 Task: Compose an email with the signature Isabelle Ramirez with the subject Request for feedback on a research project and the message Please let me know if there are any changes to the project timeline. from softage.2@softage.net to softage.4@softage.net with an attached image file Email_header_image.jpg Undo the message and rewrite the message as I apologize for any confusion and would like to clarify the situation. Send the email. Finally, move the email from Sent Items to the label Holiday cards
Action: Mouse moved to (882, 134)
Screenshot: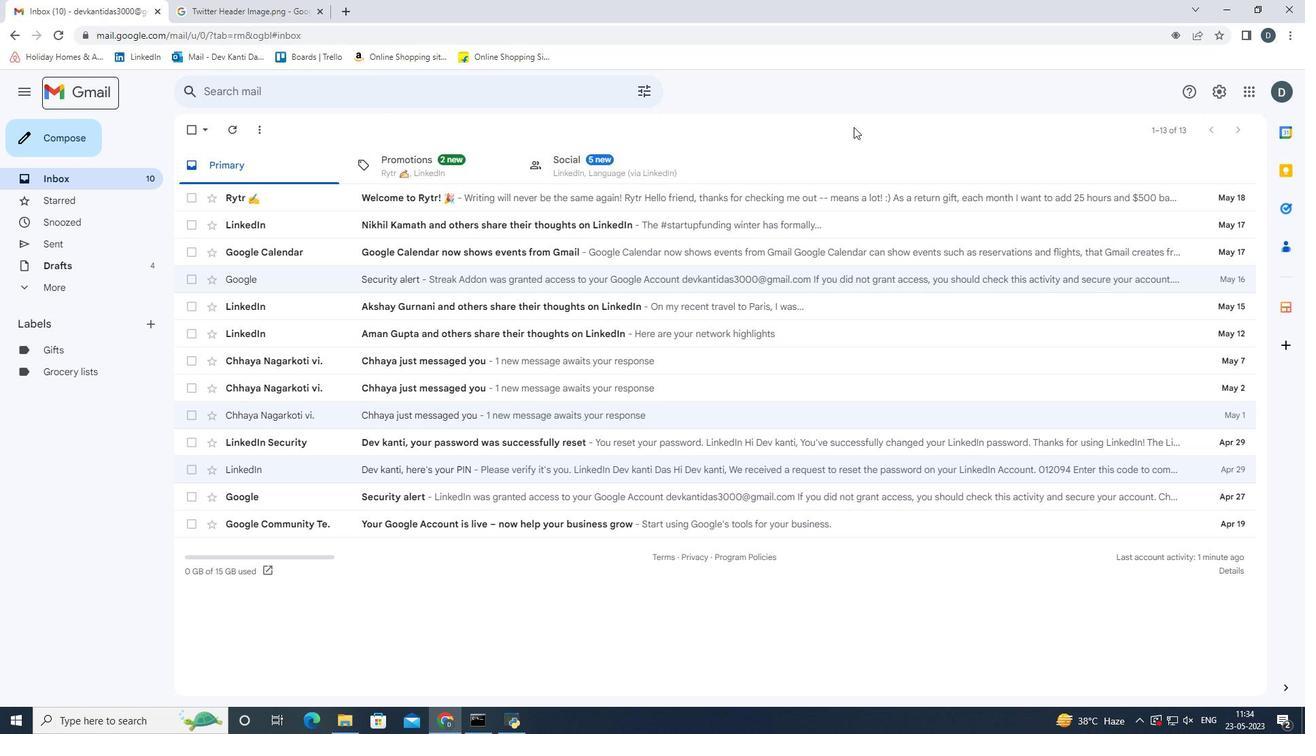 
Action: Mouse pressed left at (882, 134)
Screenshot: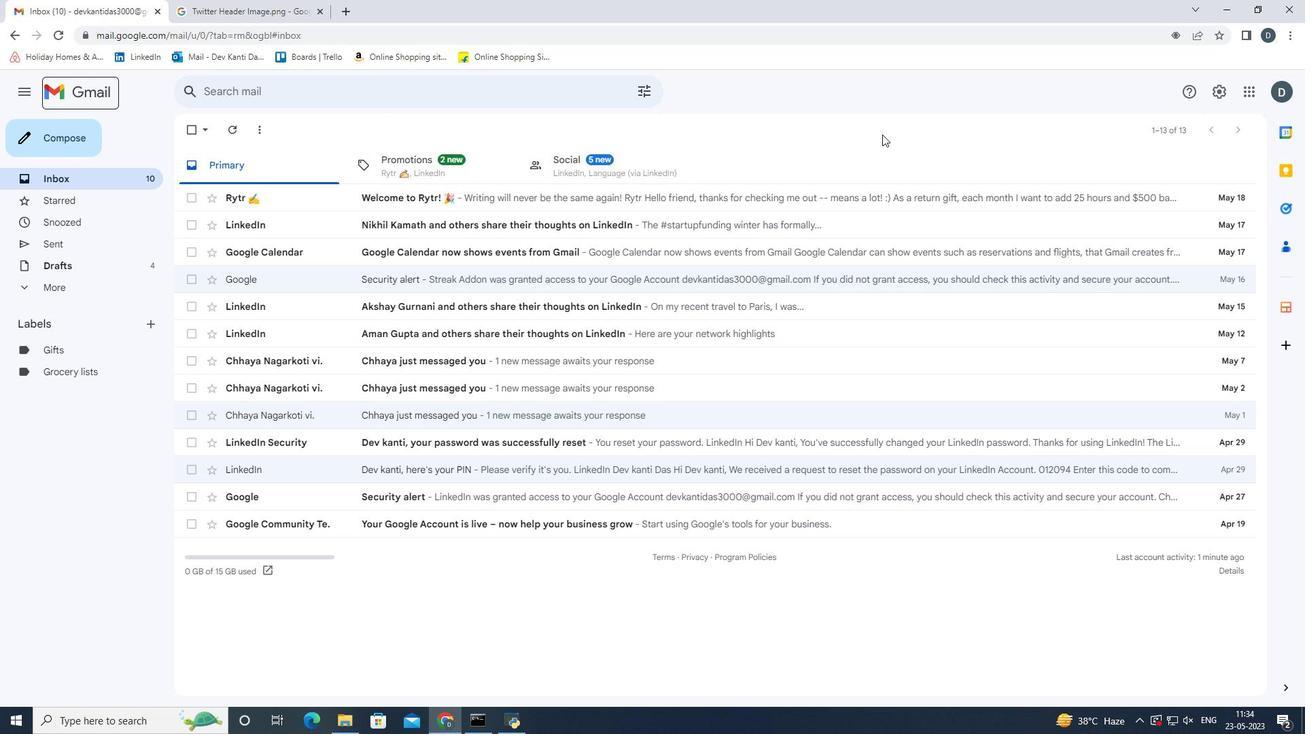 
Action: Mouse moved to (1210, 89)
Screenshot: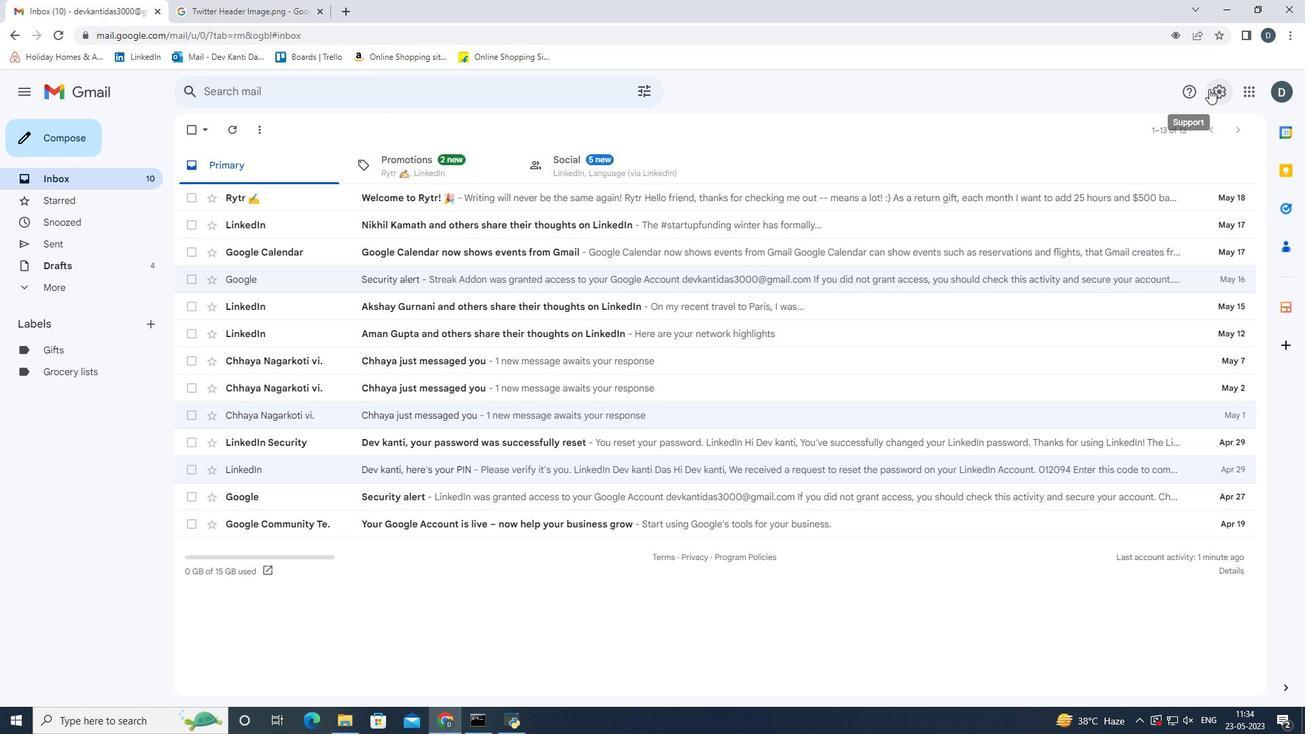 
Action: Mouse pressed left at (1210, 89)
Screenshot: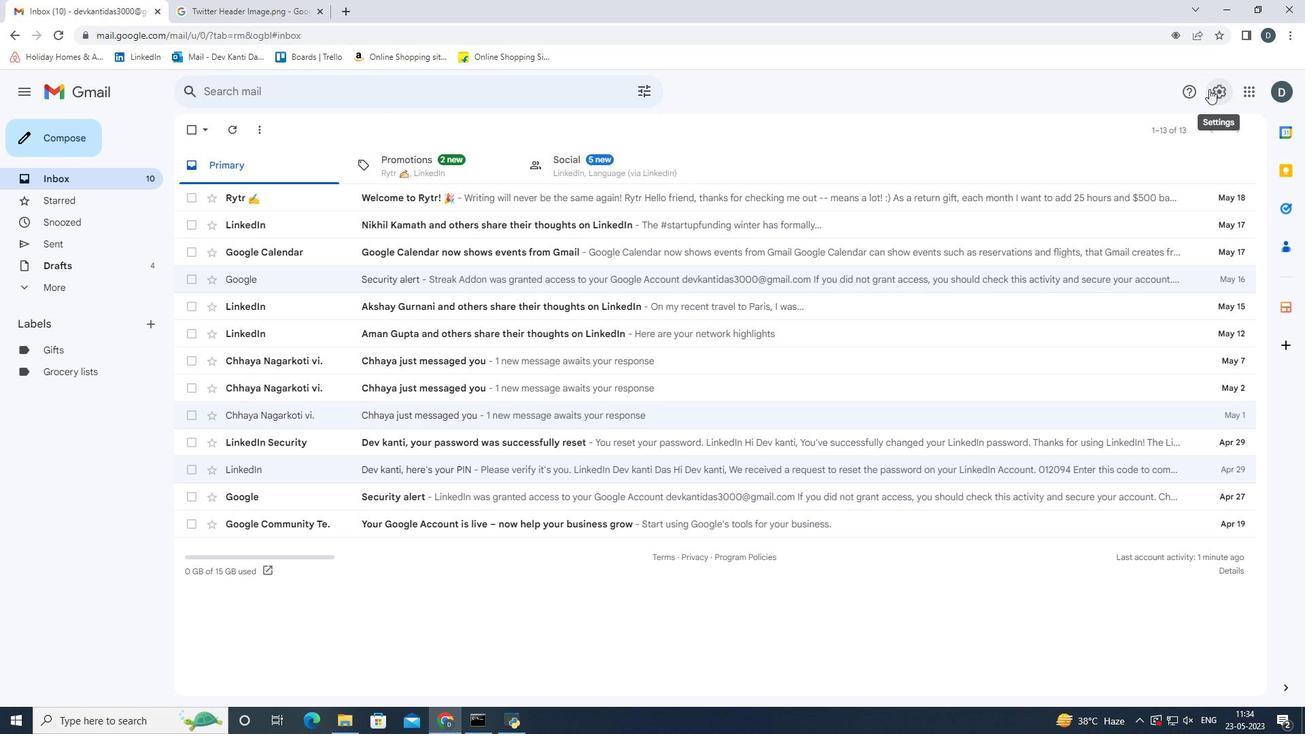 
Action: Mouse moved to (1193, 157)
Screenshot: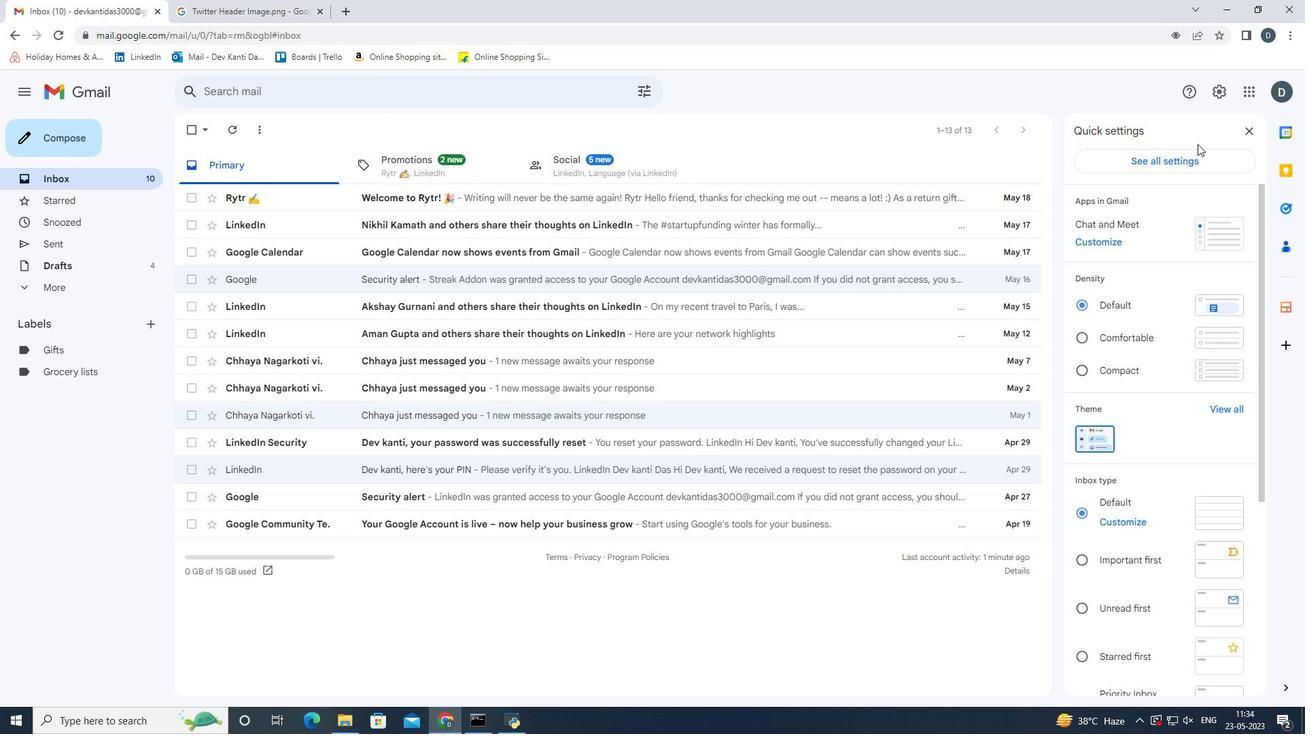 
Action: Mouse pressed left at (1193, 157)
Screenshot: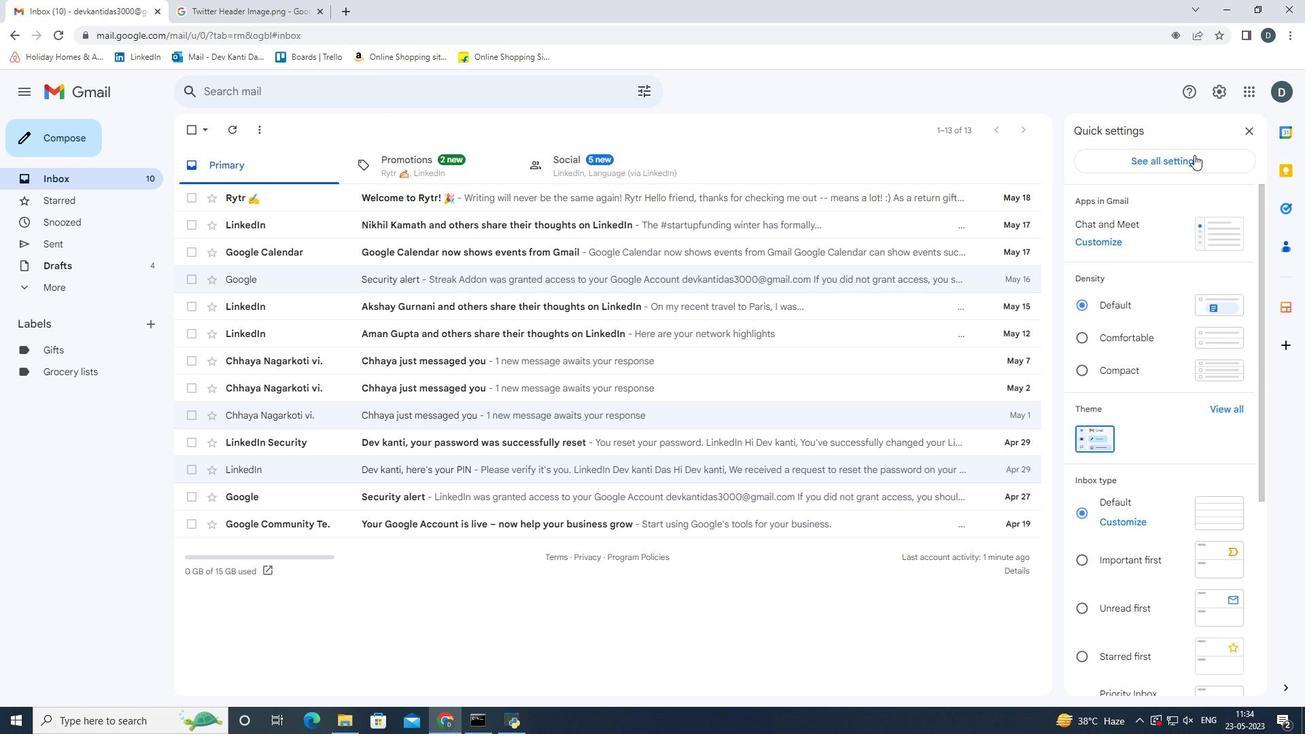 
Action: Mouse moved to (644, 374)
Screenshot: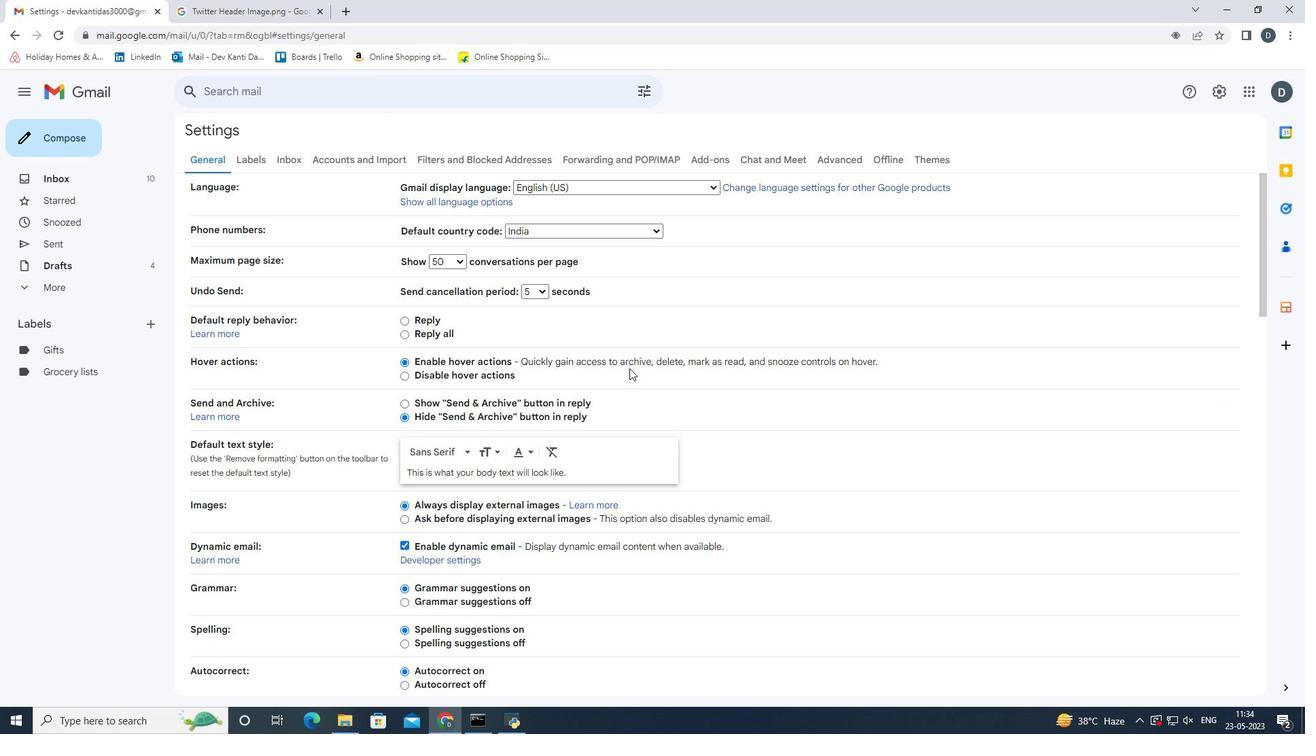 
Action: Mouse scrolled (644, 373) with delta (0, 0)
Screenshot: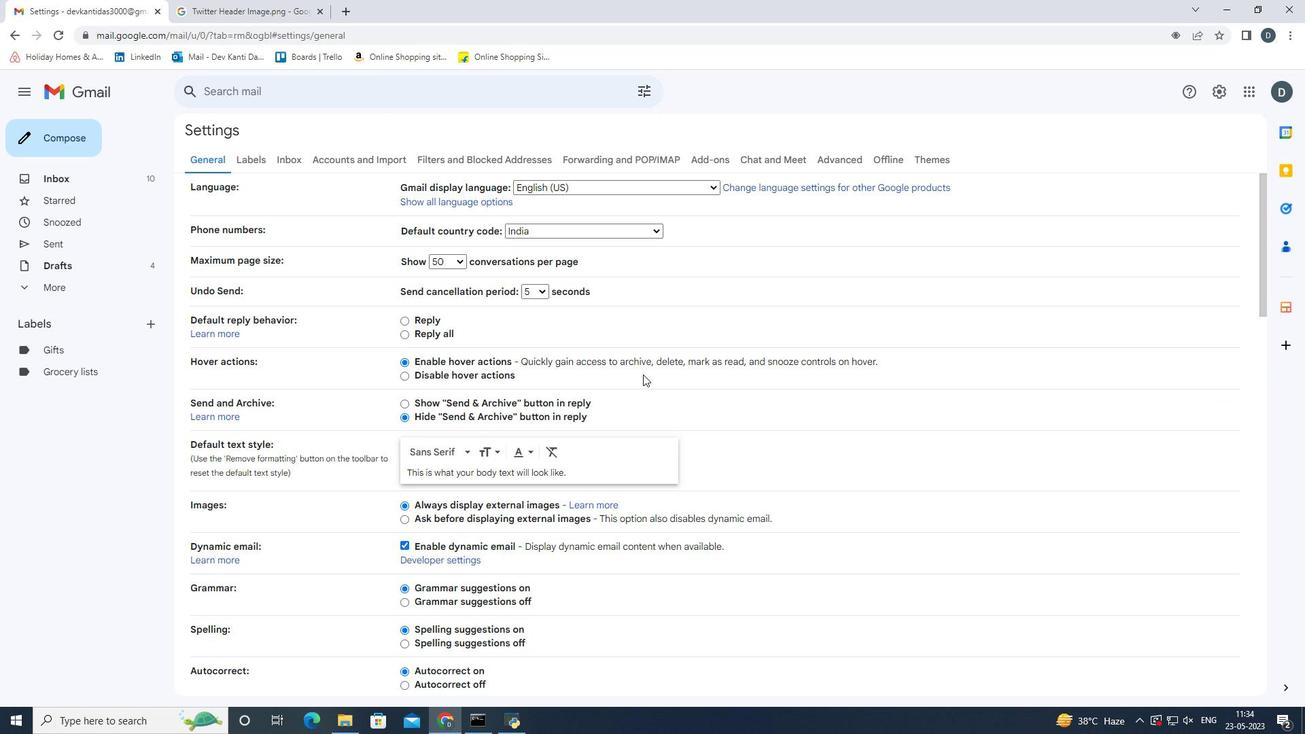 
Action: Mouse scrolled (644, 373) with delta (0, 0)
Screenshot: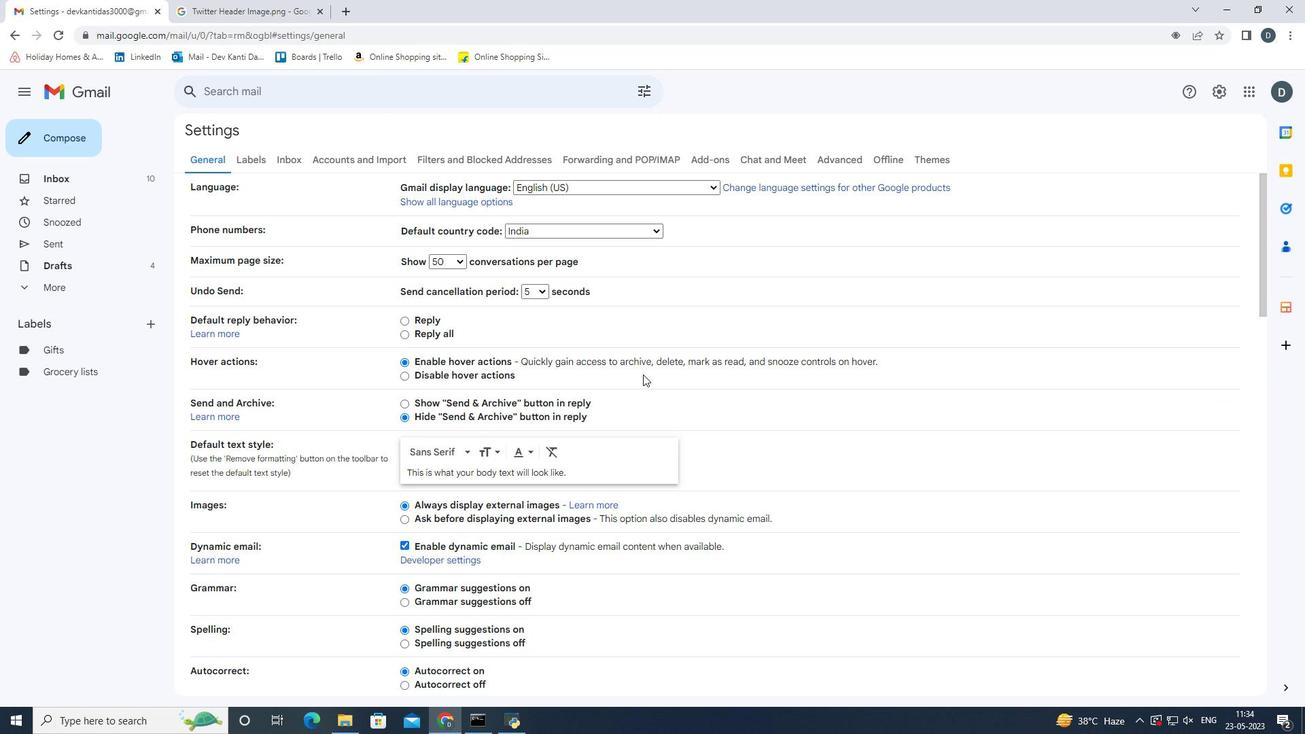 
Action: Mouse scrolled (644, 373) with delta (0, 0)
Screenshot: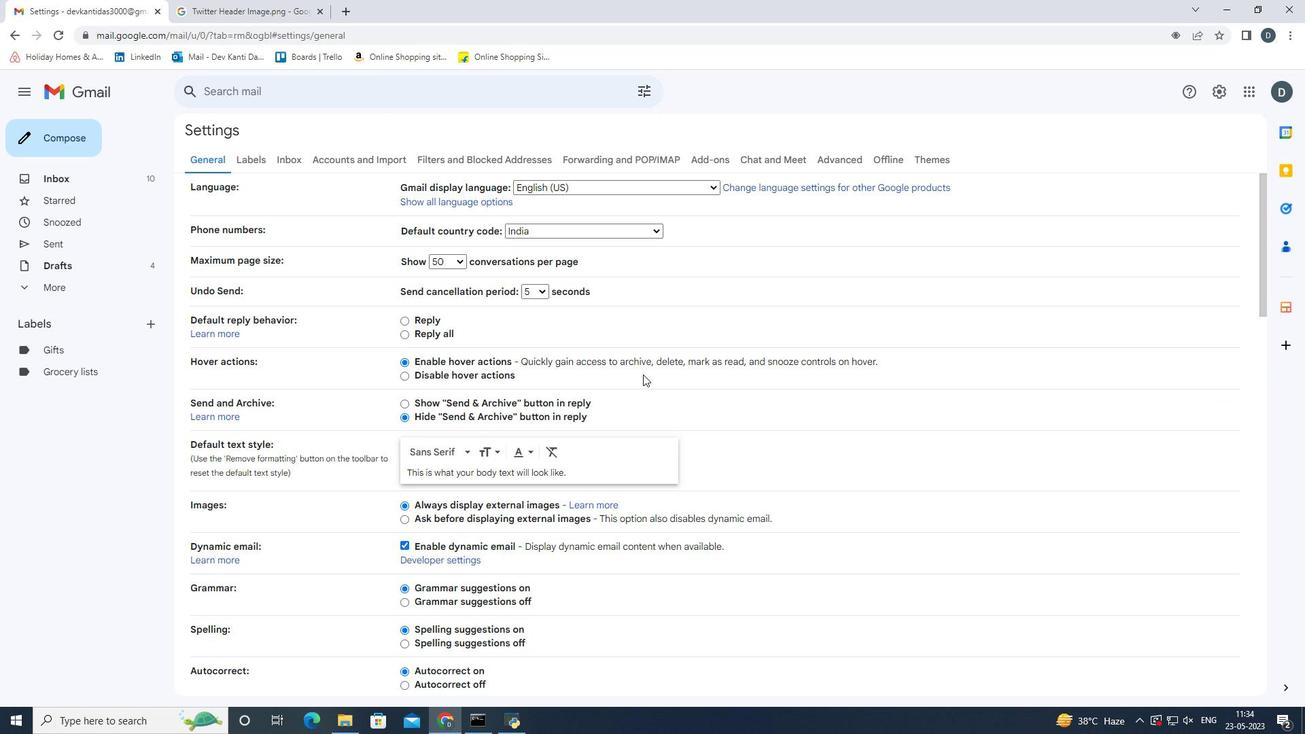 
Action: Mouse scrolled (644, 373) with delta (0, 0)
Screenshot: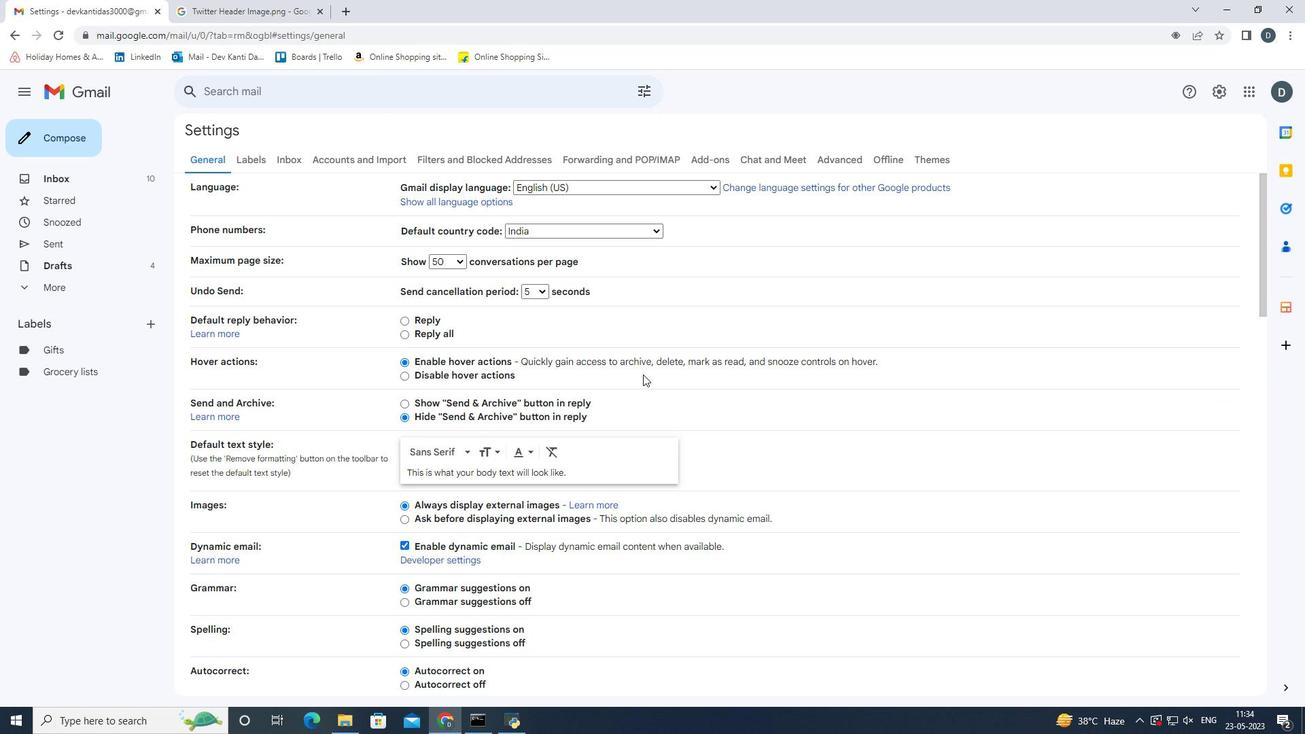
Action: Mouse scrolled (644, 373) with delta (0, 0)
Screenshot: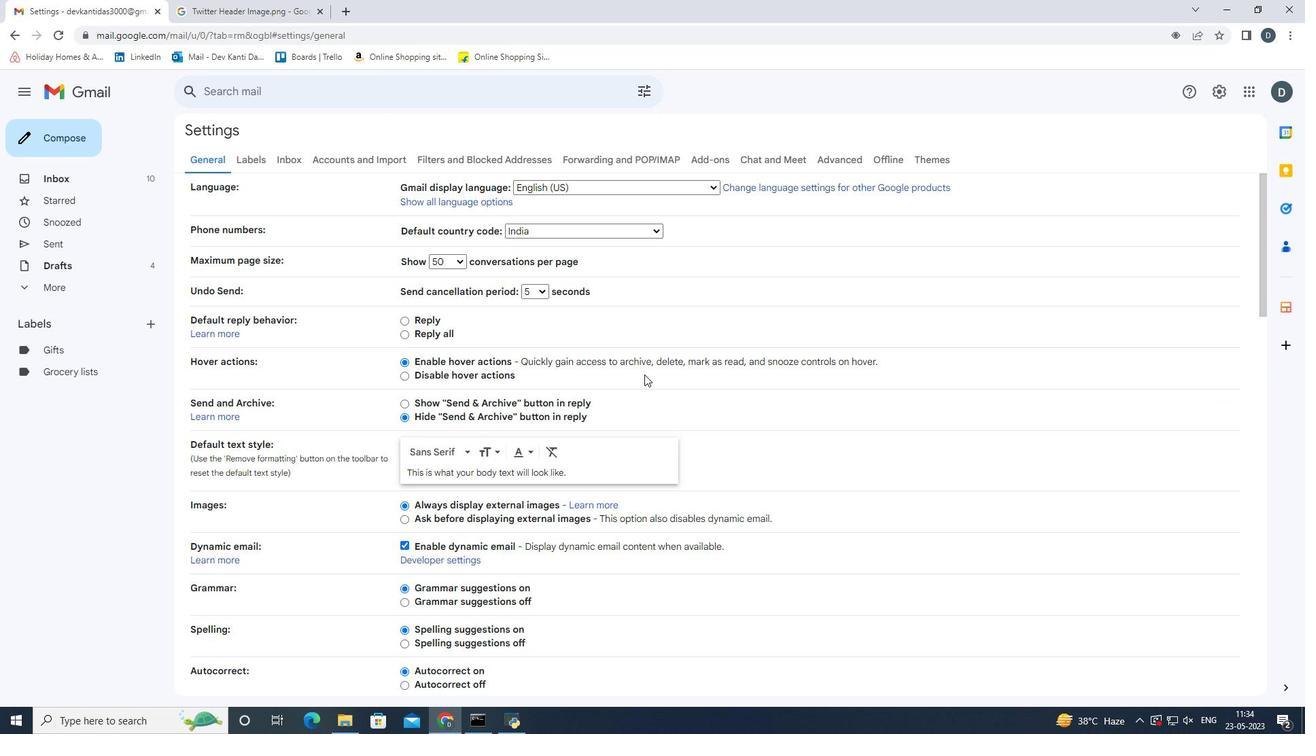
Action: Mouse scrolled (644, 373) with delta (0, 0)
Screenshot: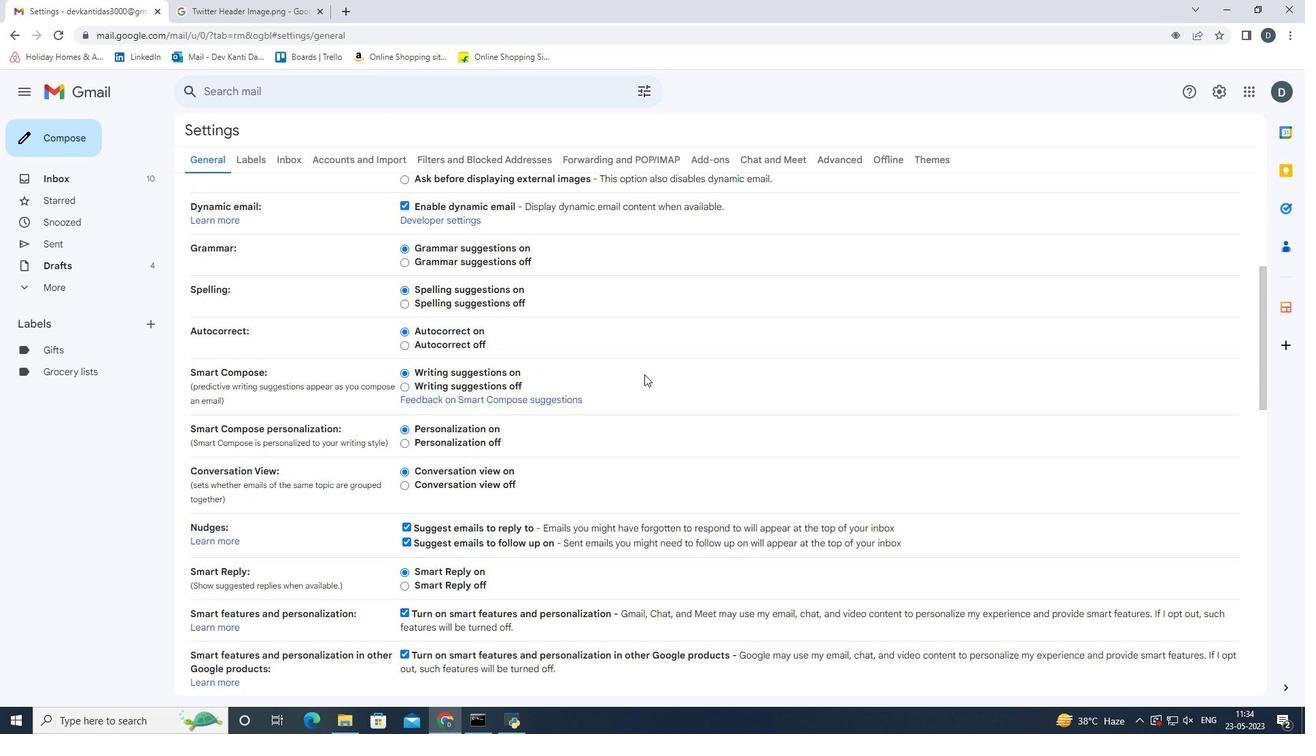 
Action: Mouse scrolled (644, 373) with delta (0, 0)
Screenshot: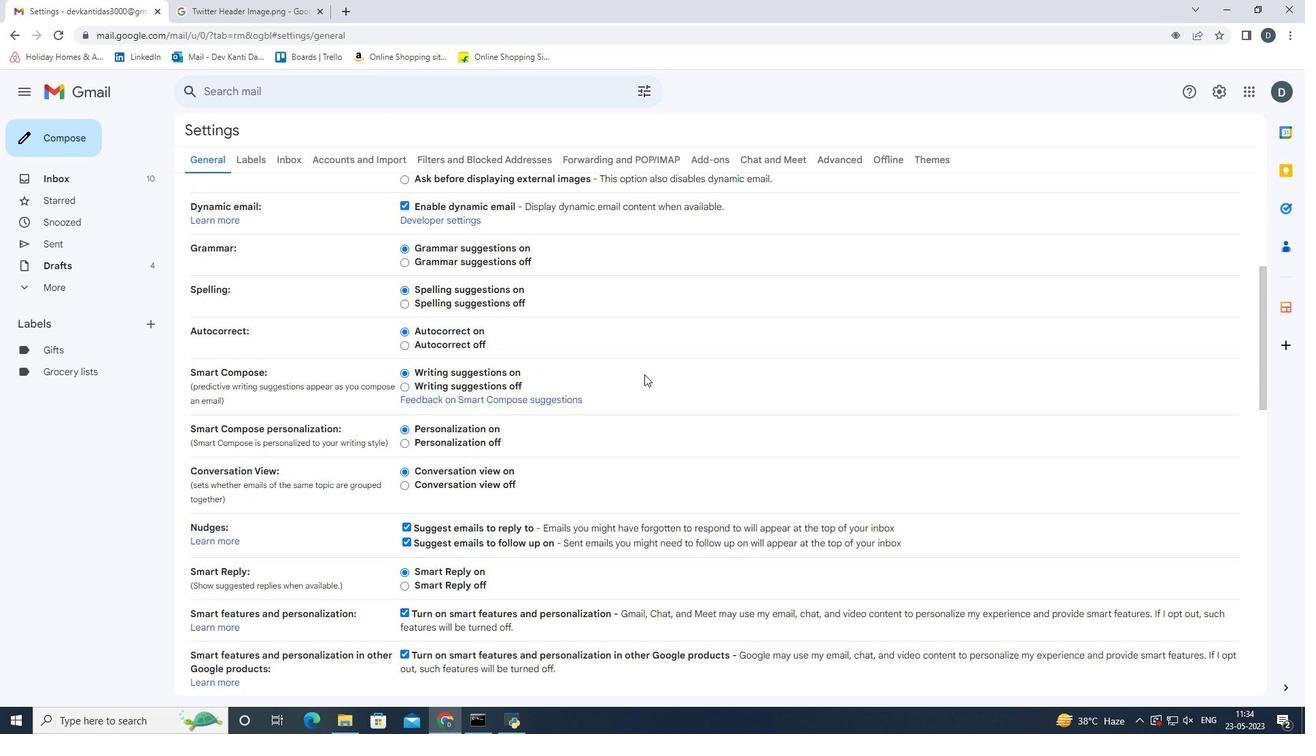 
Action: Mouse scrolled (644, 373) with delta (0, 0)
Screenshot: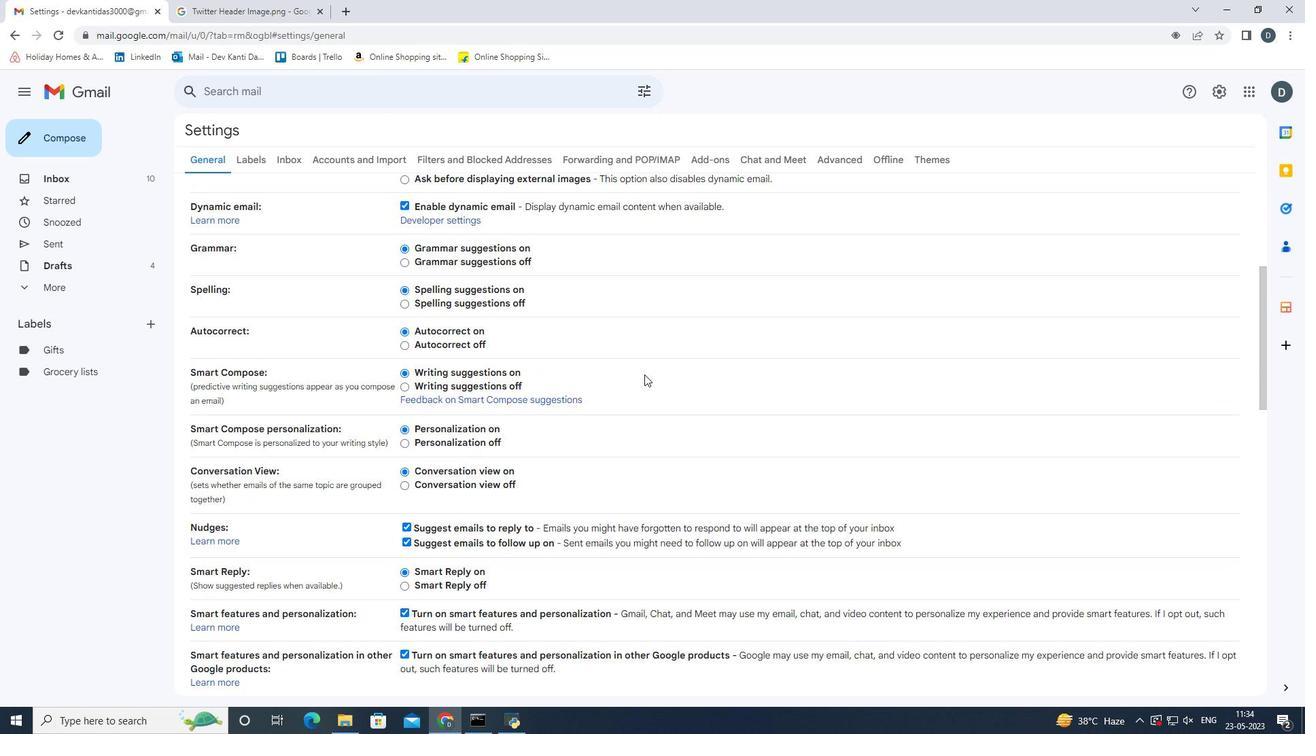 
Action: Mouse scrolled (644, 373) with delta (0, 0)
Screenshot: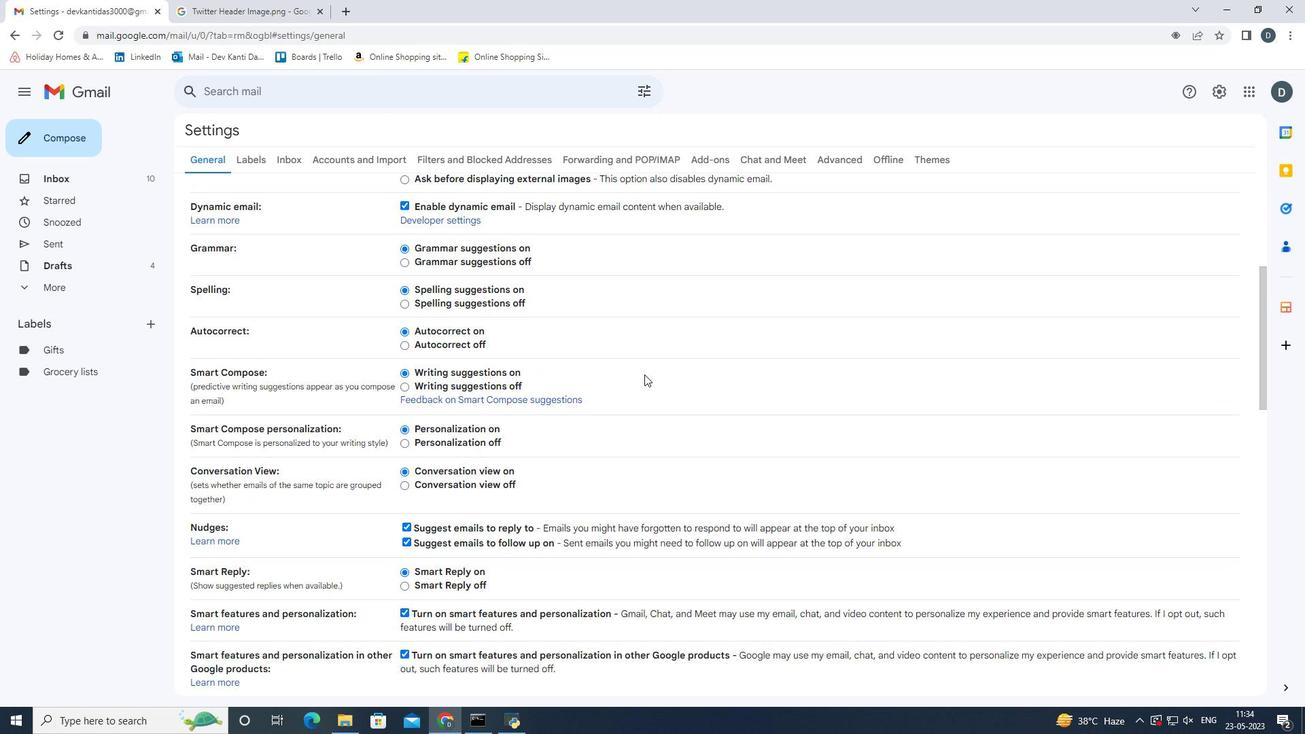 
Action: Mouse scrolled (644, 373) with delta (0, 0)
Screenshot: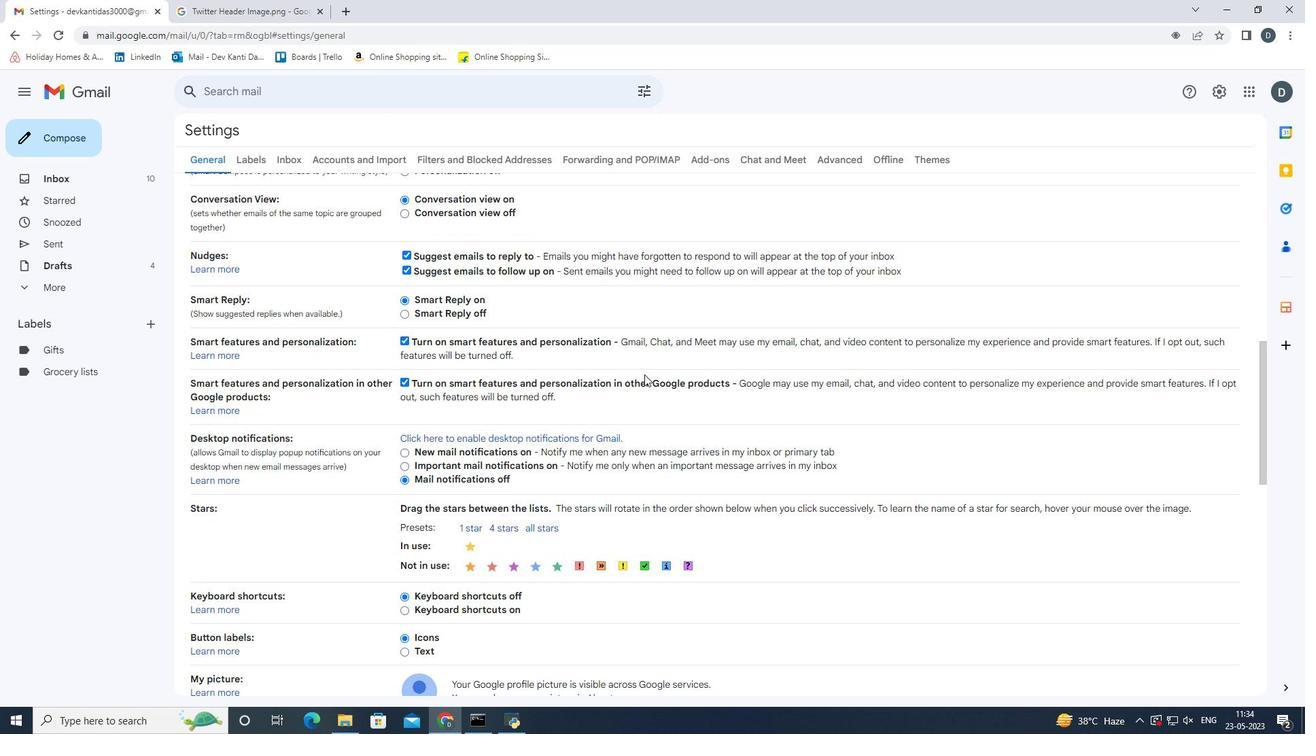 
Action: Mouse scrolled (644, 373) with delta (0, 0)
Screenshot: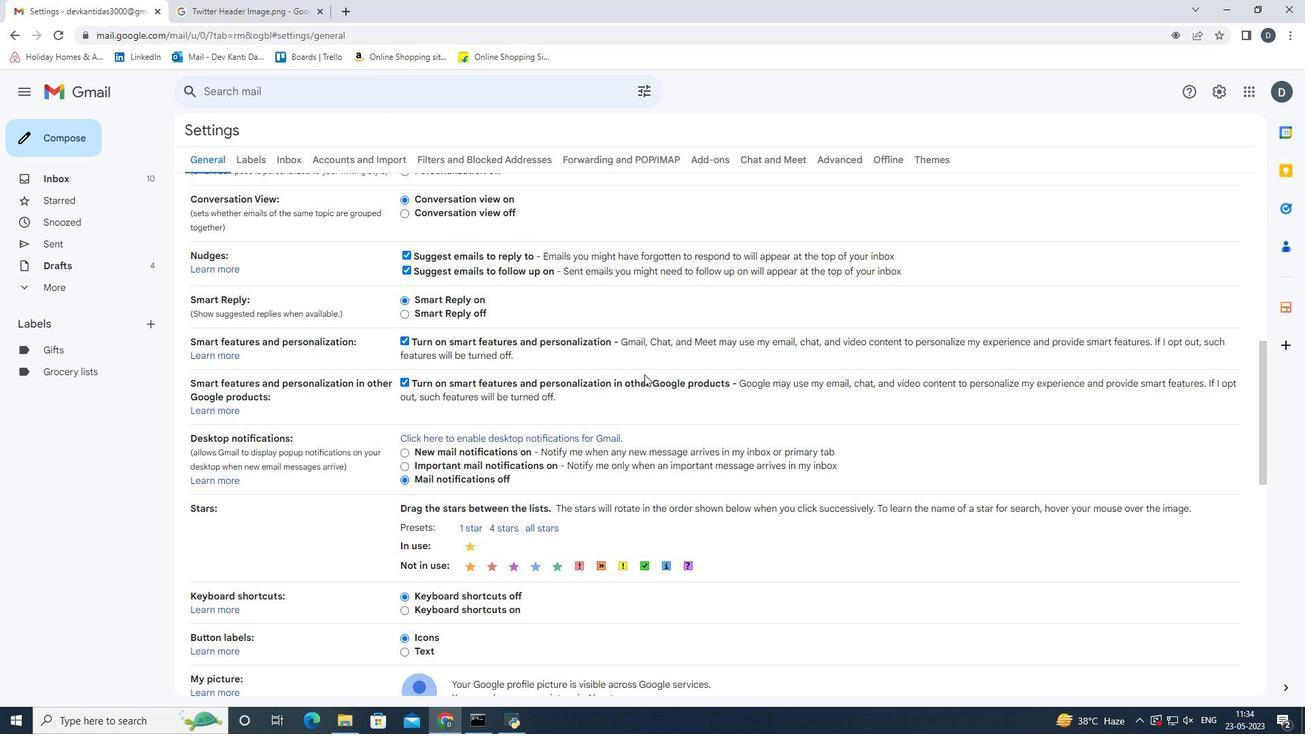 
Action: Mouse moved to (586, 512)
Screenshot: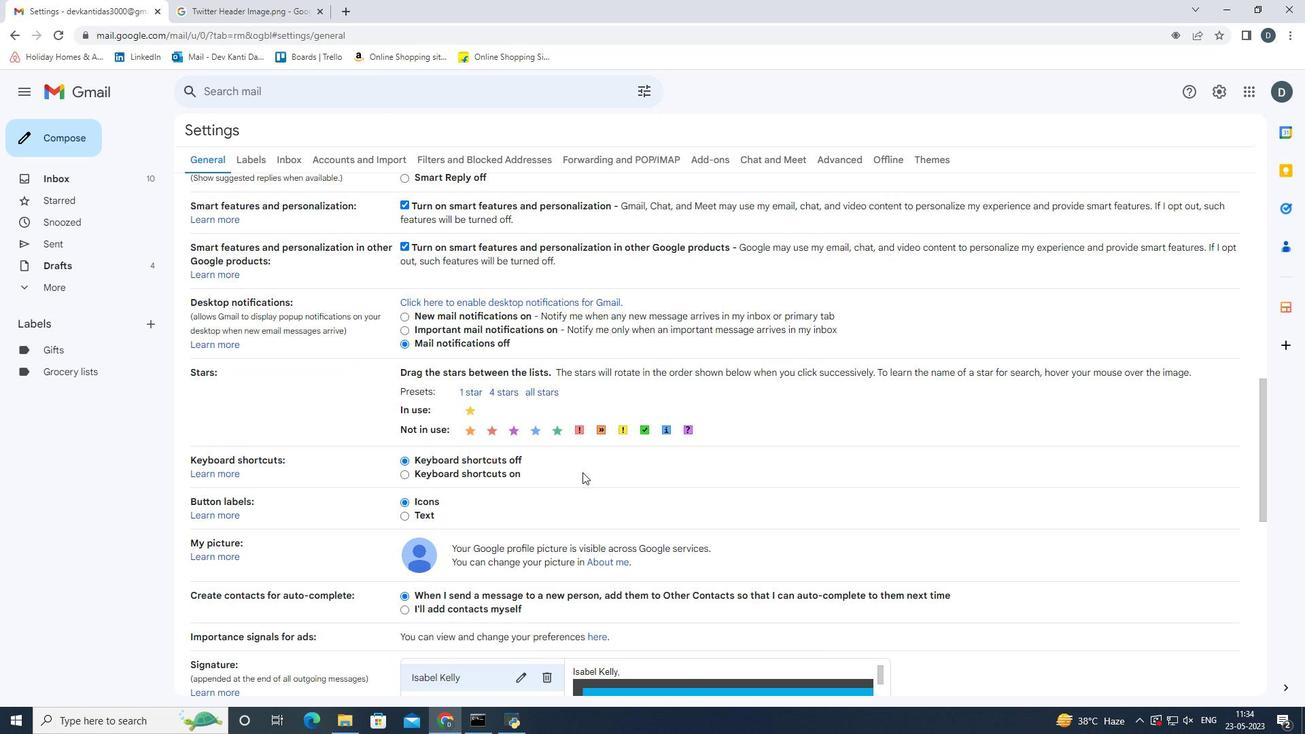 
Action: Mouse scrolled (586, 511) with delta (0, 0)
Screenshot: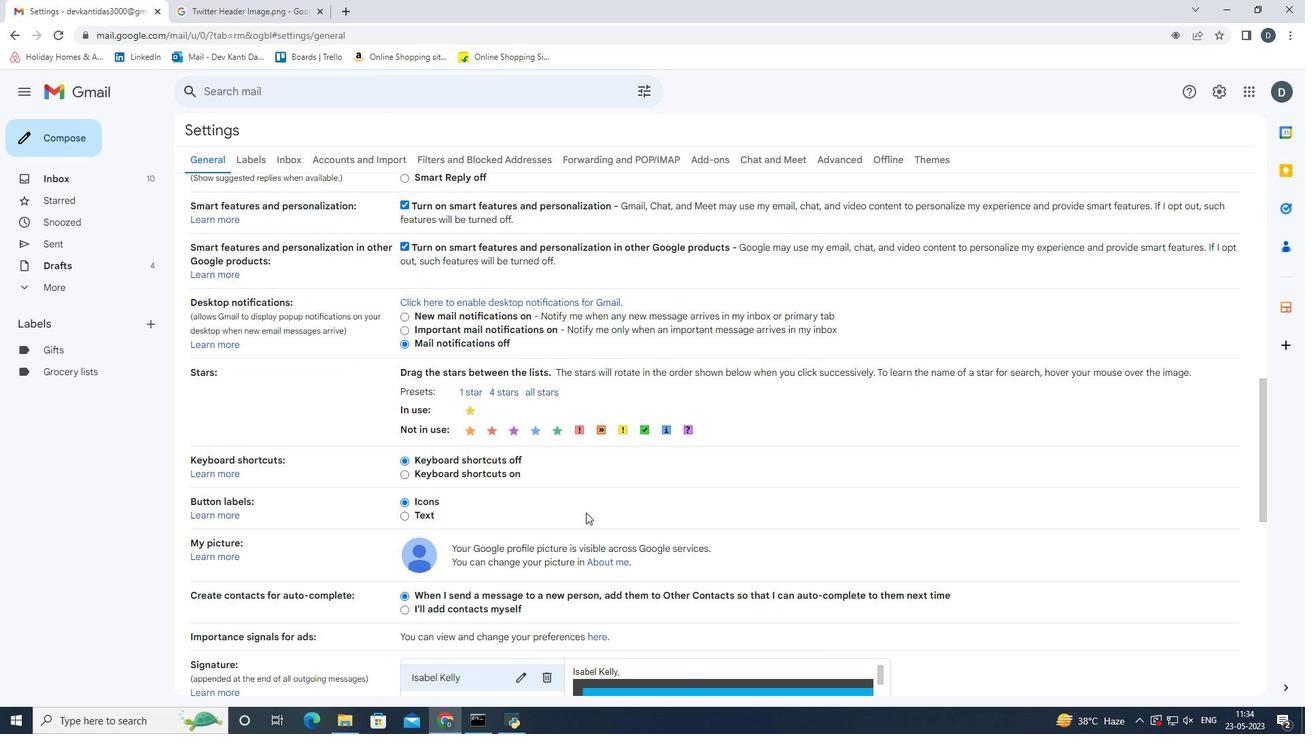 
Action: Mouse scrolled (586, 511) with delta (0, 0)
Screenshot: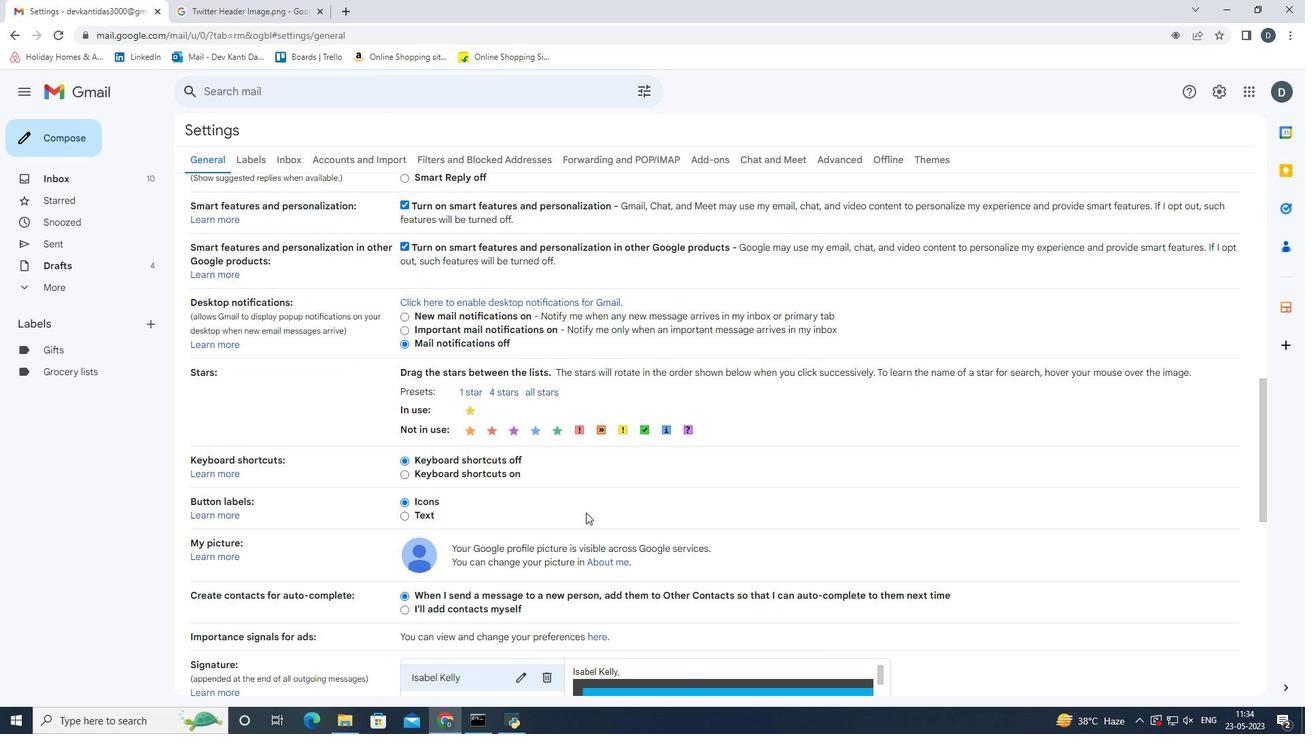 
Action: Mouse scrolled (586, 511) with delta (0, 0)
Screenshot: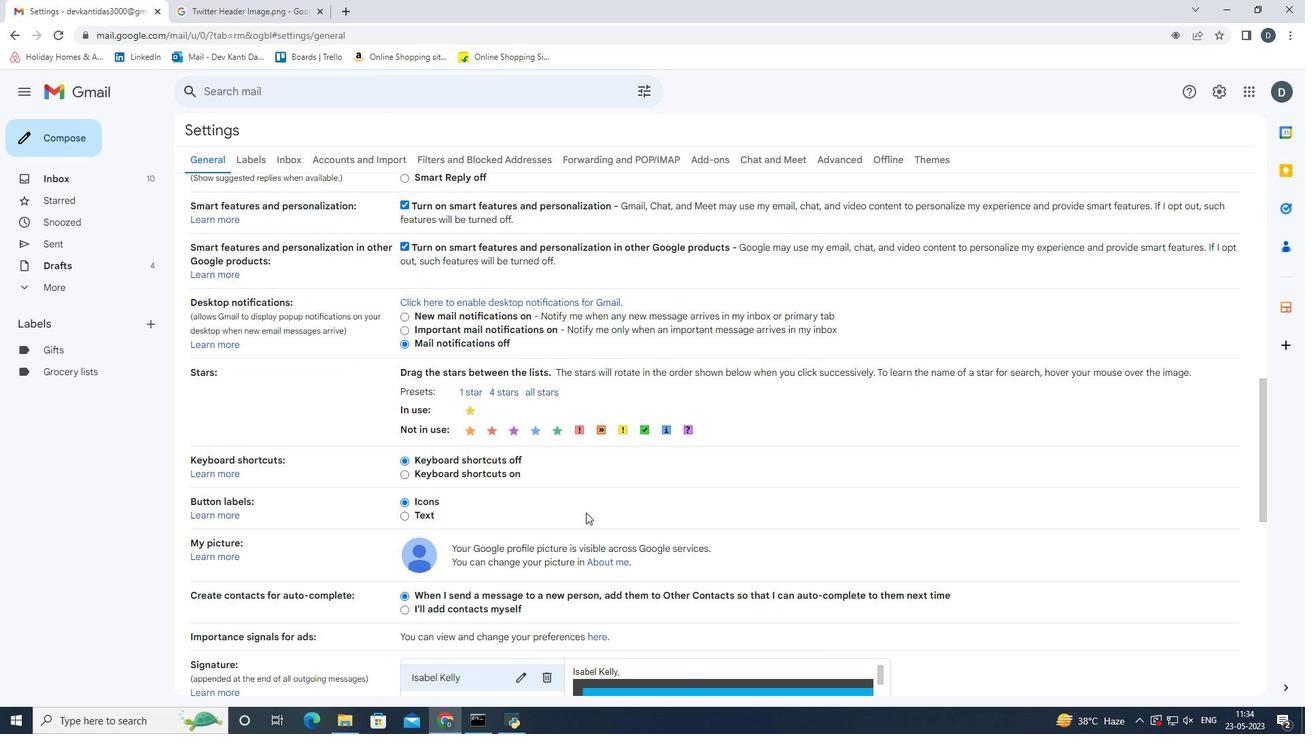 
Action: Mouse moved to (547, 477)
Screenshot: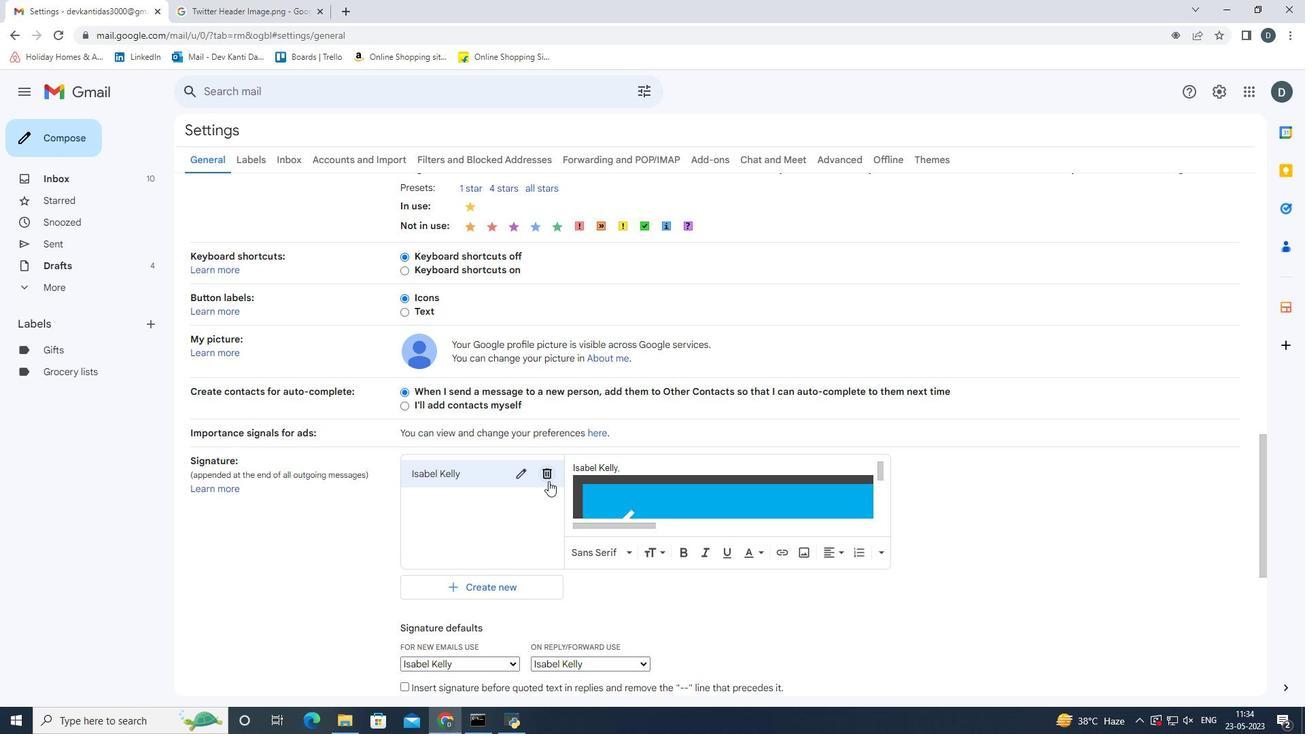 
Action: Mouse pressed left at (547, 477)
Screenshot: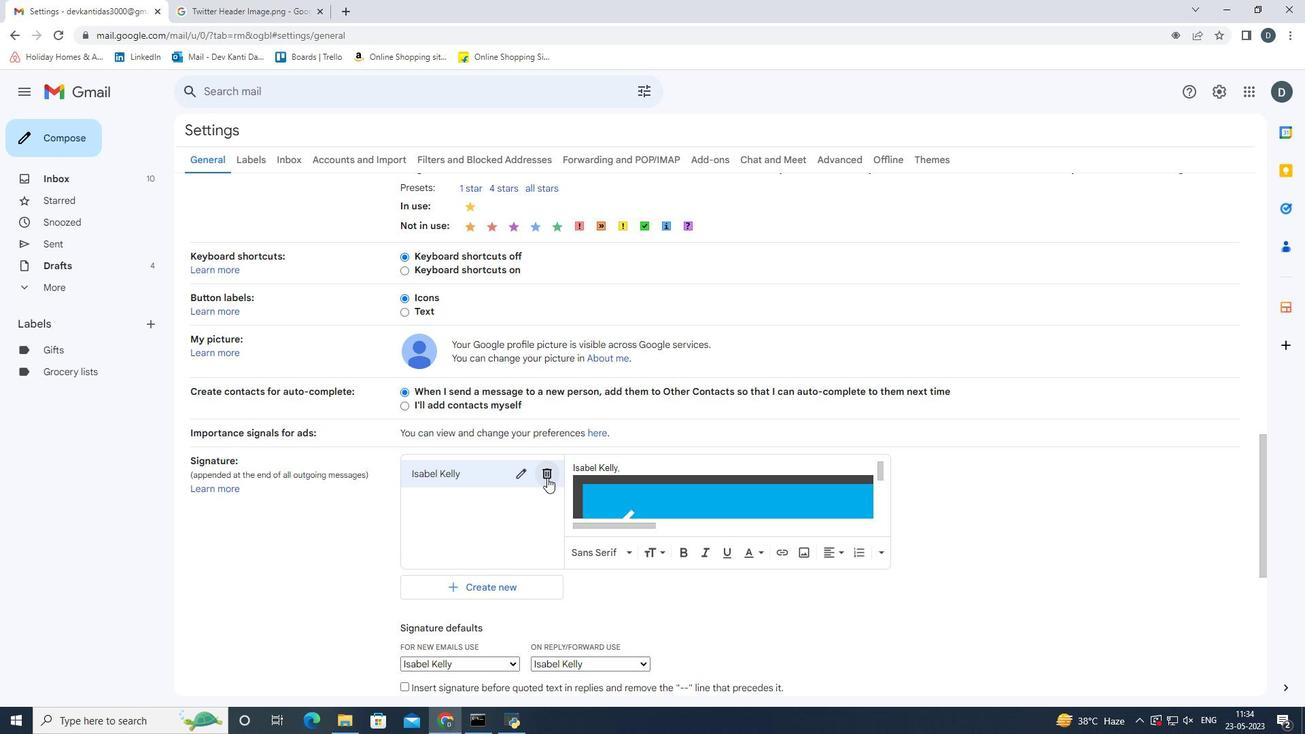 
Action: Mouse moved to (779, 418)
Screenshot: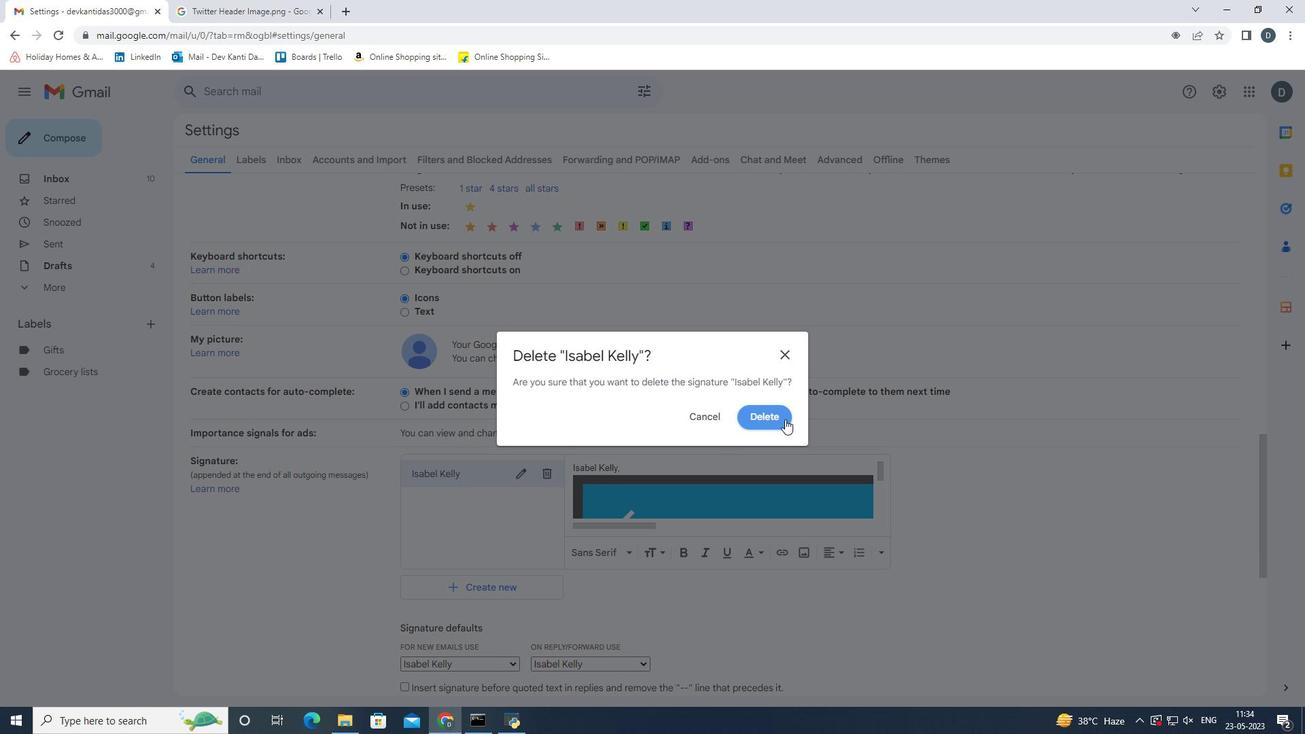 
Action: Mouse pressed left at (779, 418)
Screenshot: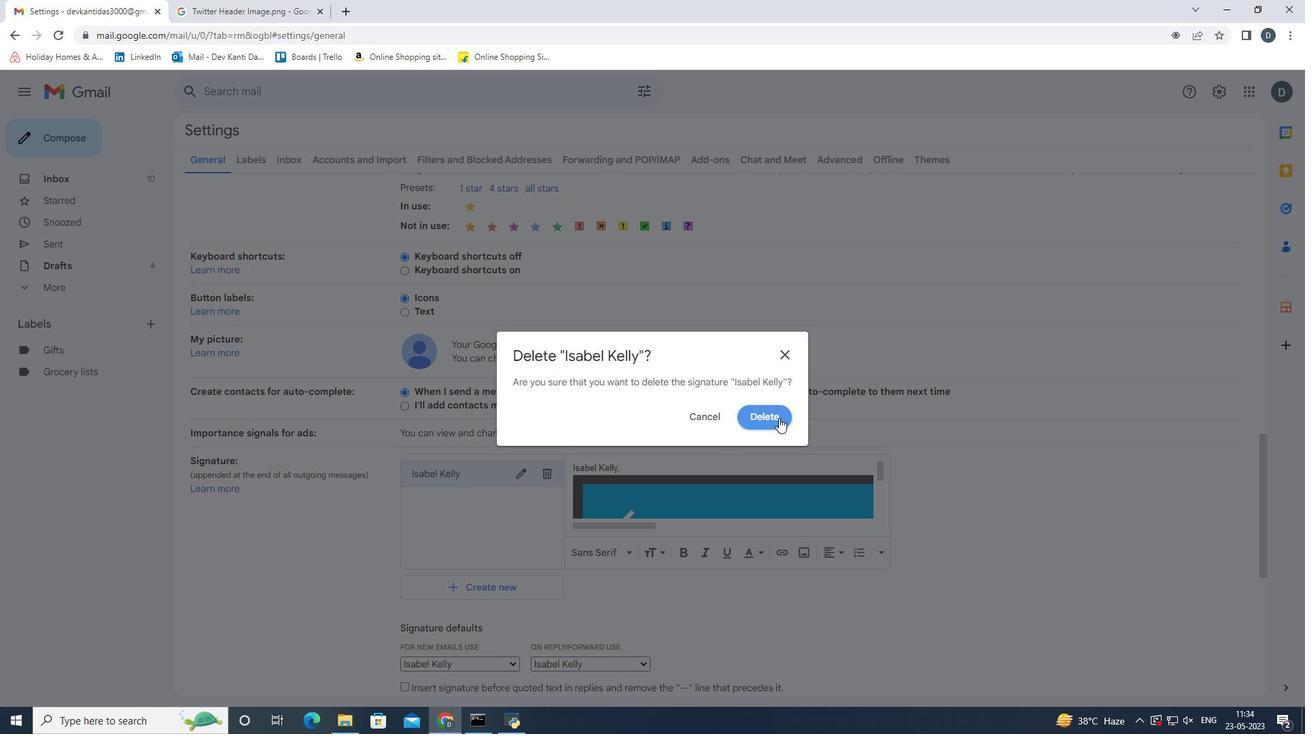 
Action: Mouse moved to (456, 476)
Screenshot: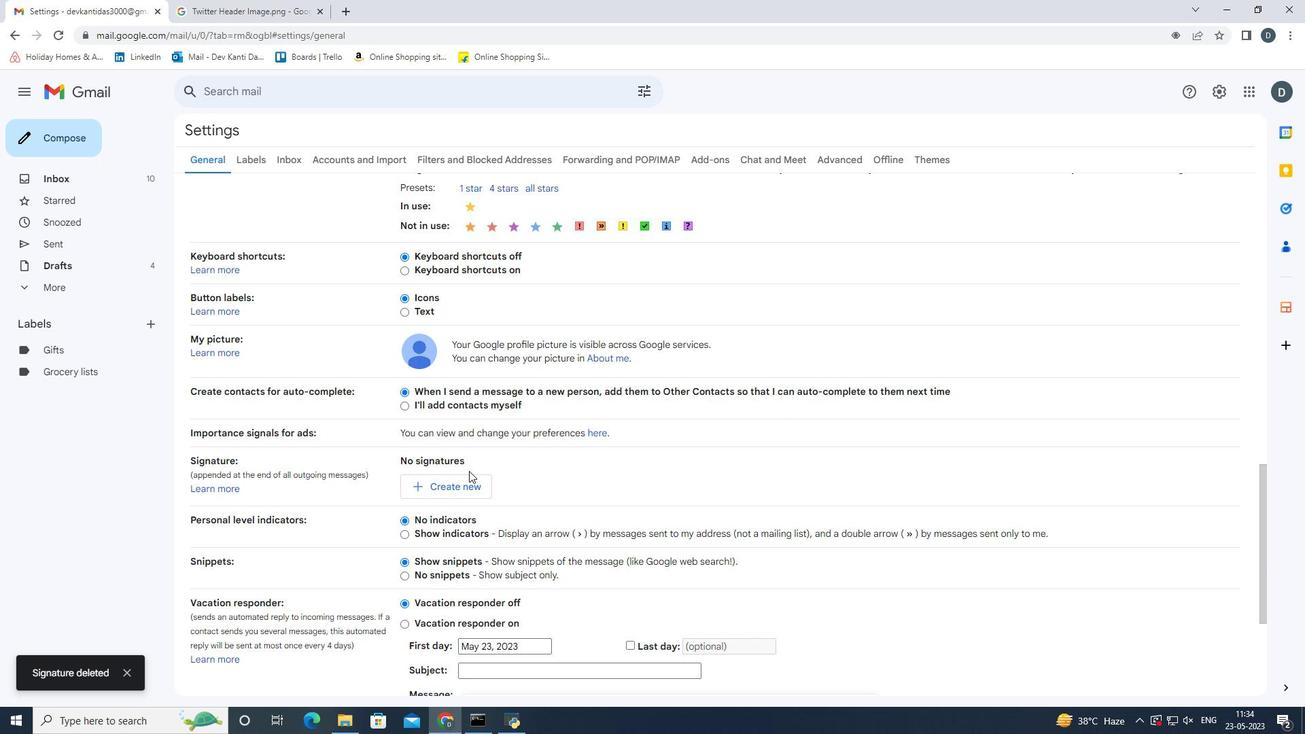 
Action: Mouse pressed left at (456, 476)
Screenshot: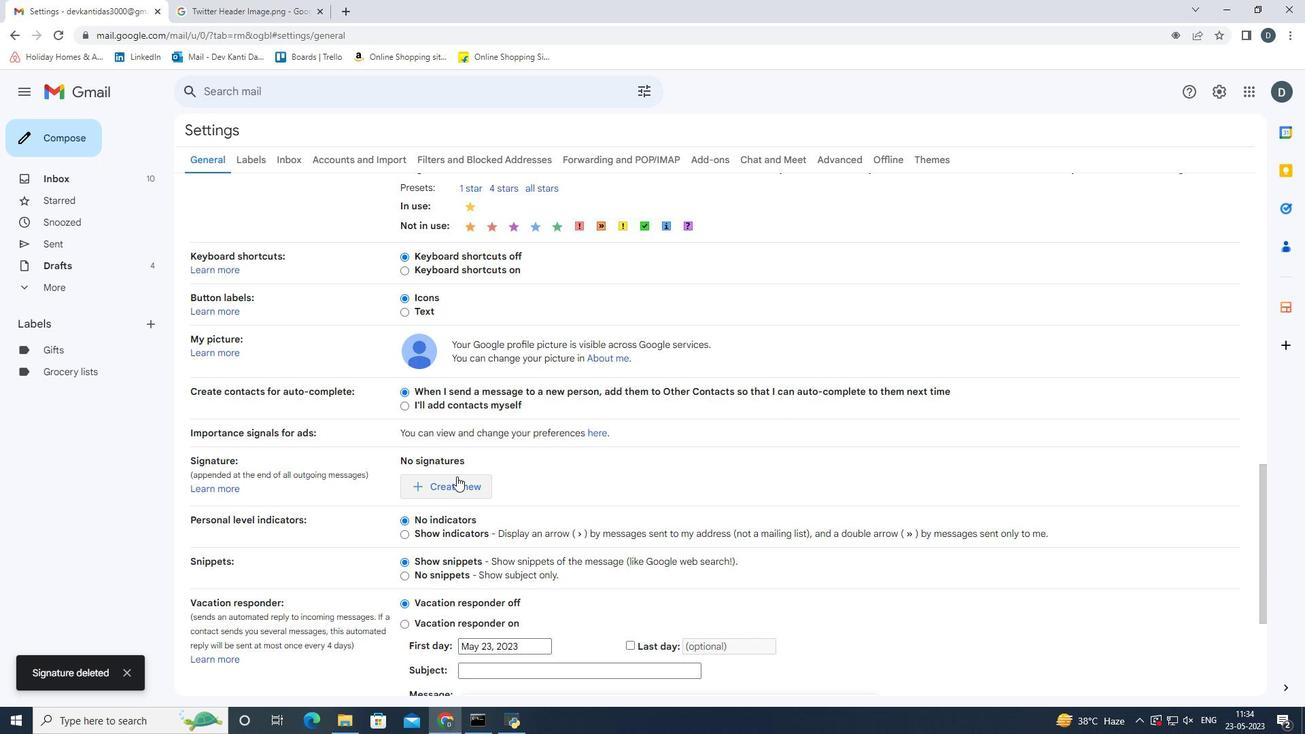 
Action: Mouse moved to (635, 382)
Screenshot: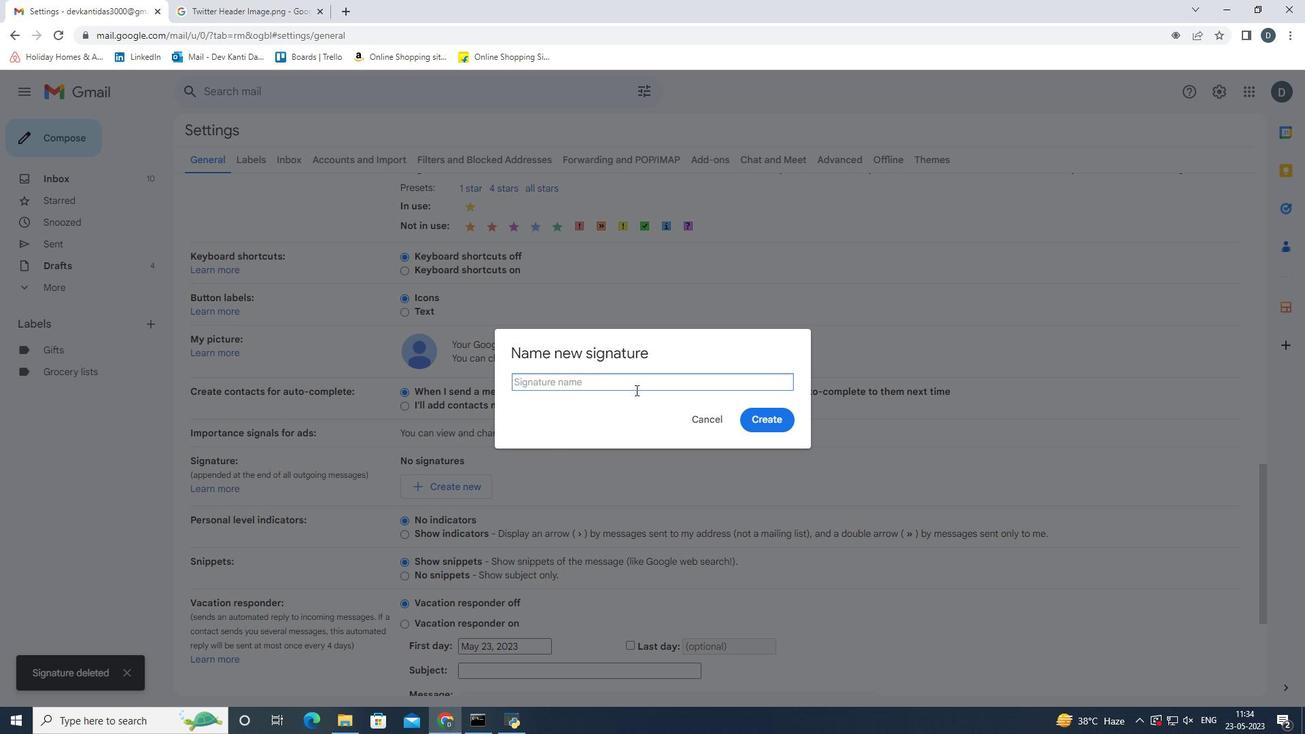 
Action: Key pressed <Key.shift>Isabelle<Key.space><Key.shift>Ramirez<Key.enter>
Screenshot: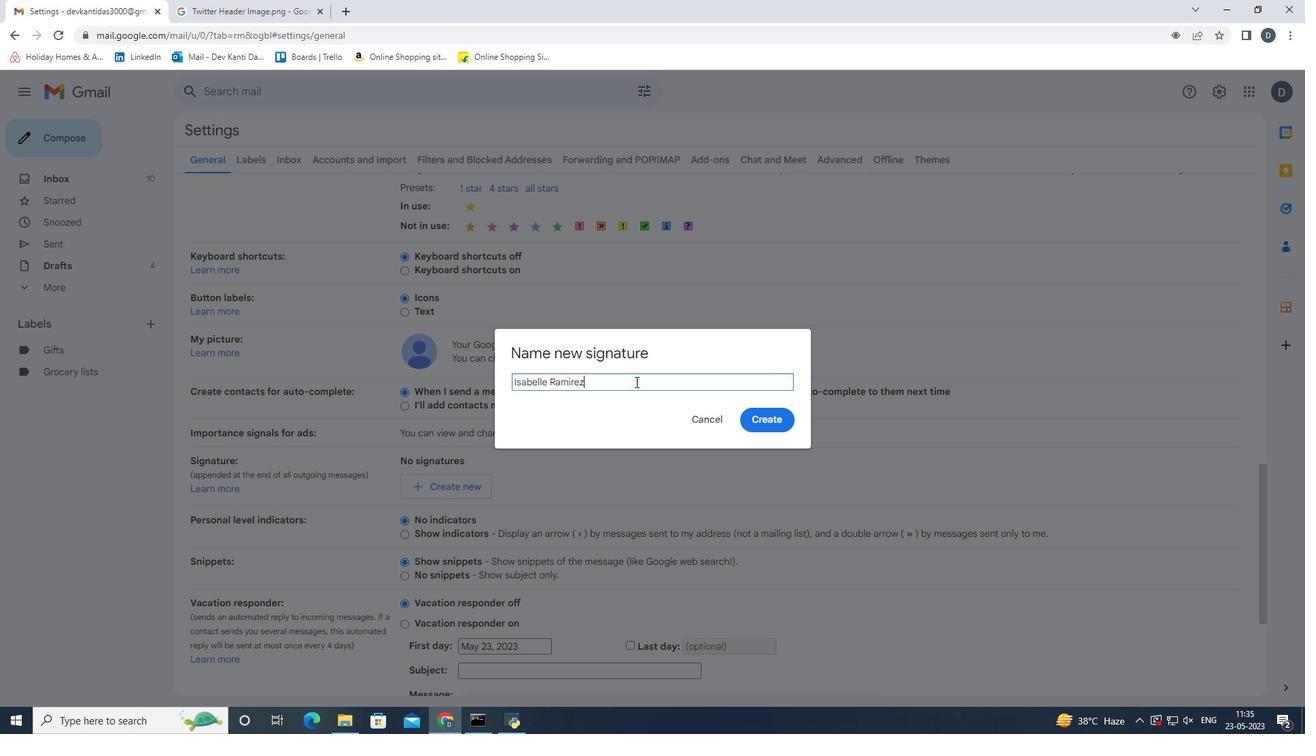 
Action: Mouse moved to (214, 0)
Screenshot: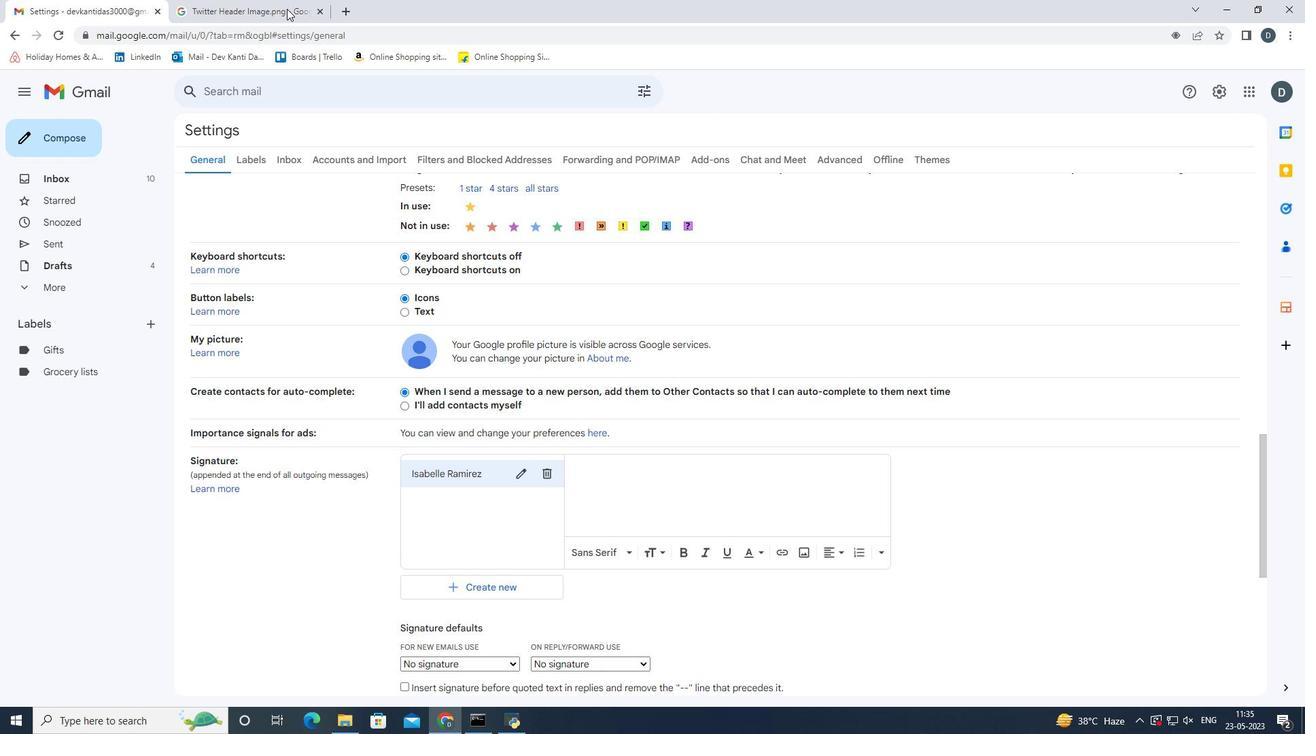 
Action: Mouse pressed left at (214, 0)
Screenshot: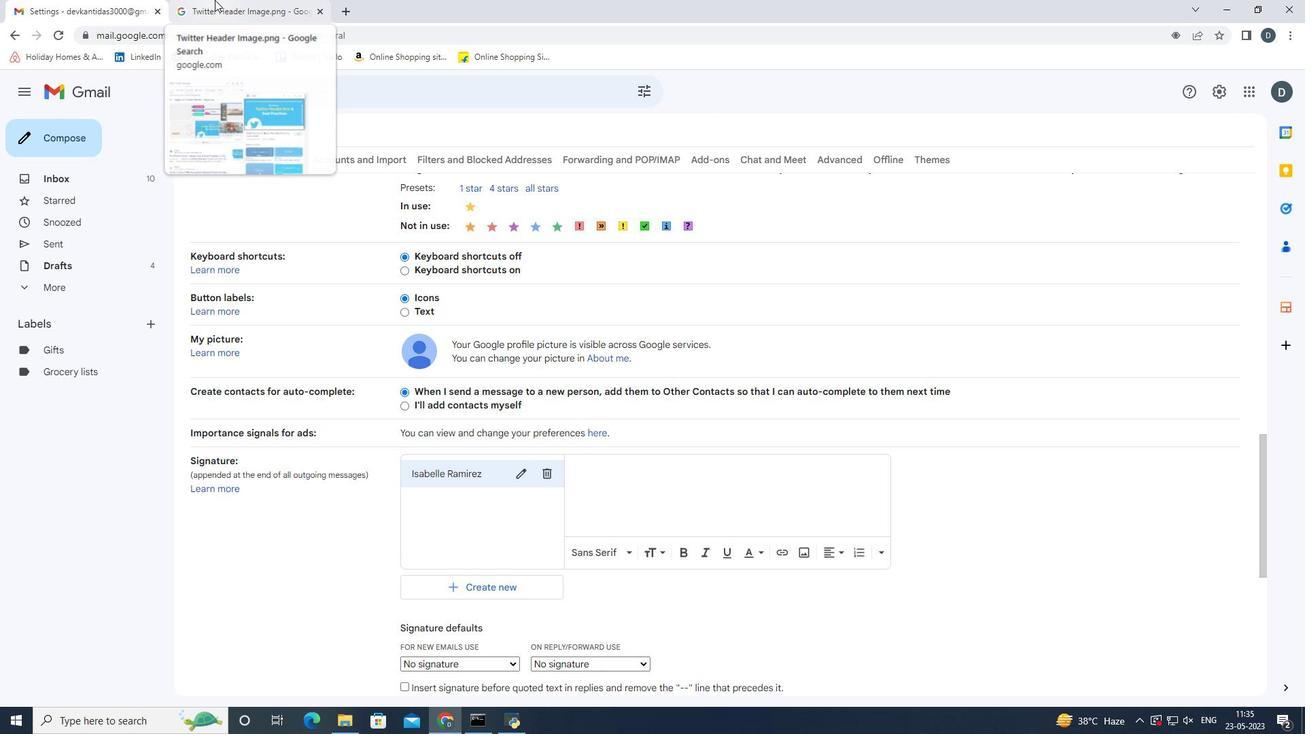 
Action: Mouse moved to (501, 99)
Screenshot: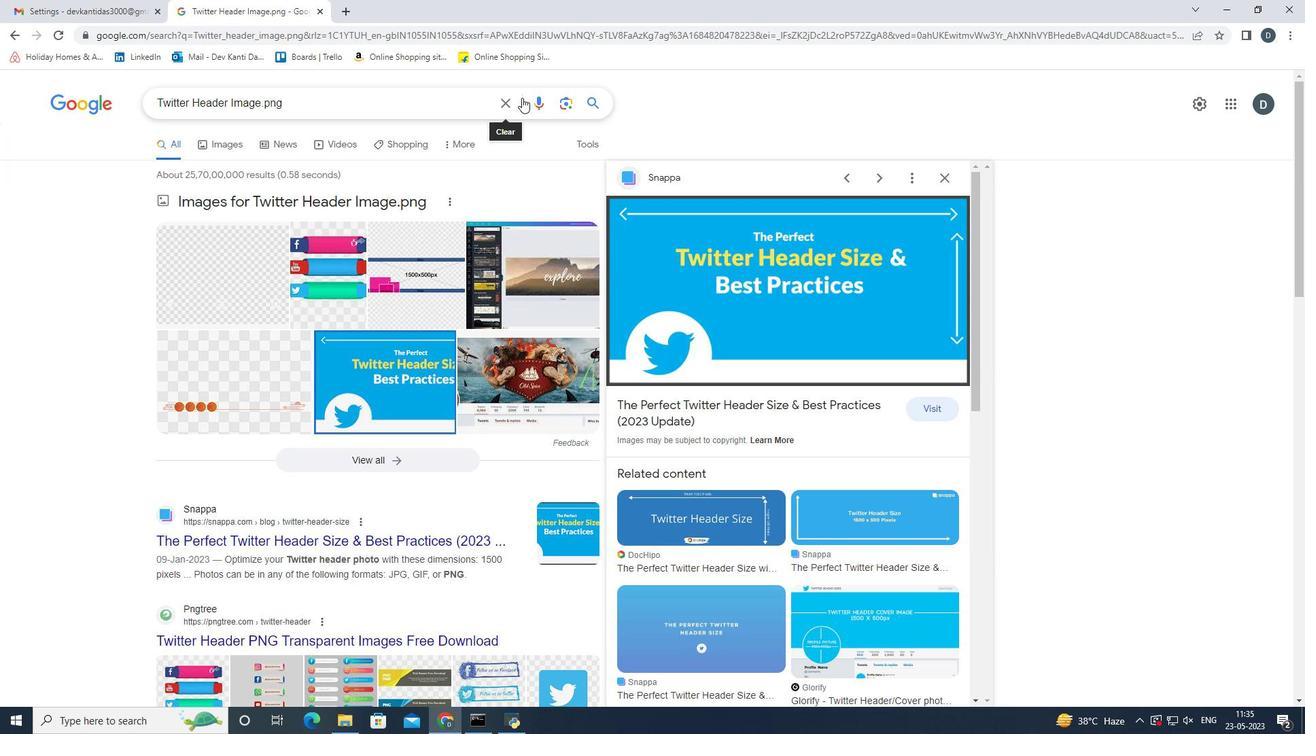 
Action: Mouse pressed left at (501, 99)
Screenshot: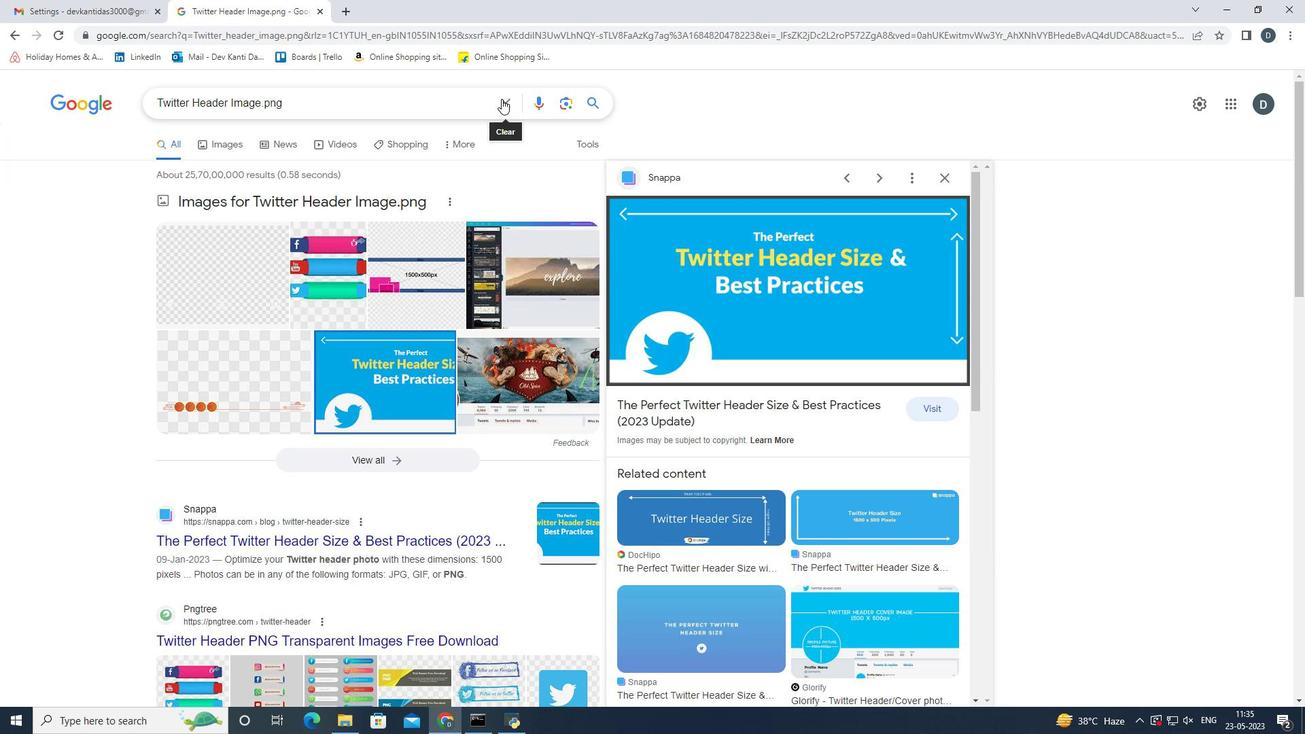 
Action: Key pressed <Key.shift>Email<Key.shift_r><Key.shift_r><Key.shift_r><Key.shift_r><Key.shift_r><Key.shift_r><Key.shift_r><Key.shift_r><Key.shift_r><Key.shift_r><Key.shift_r><Key.shift_r><Key.shift_r><Key.shift_r><Key.shift_r><Key.shift_r><Key.shift_r><Key.shift_r><Key.shift_r><Key.shift_r><Key.shift_r><Key.shift_r><Key.shift_r><Key.shift_r><Key.shift_r><Key.shift_r><Key.shift_r><Key.space>header<Key.space>image.jpg<Key.enter>
Screenshot: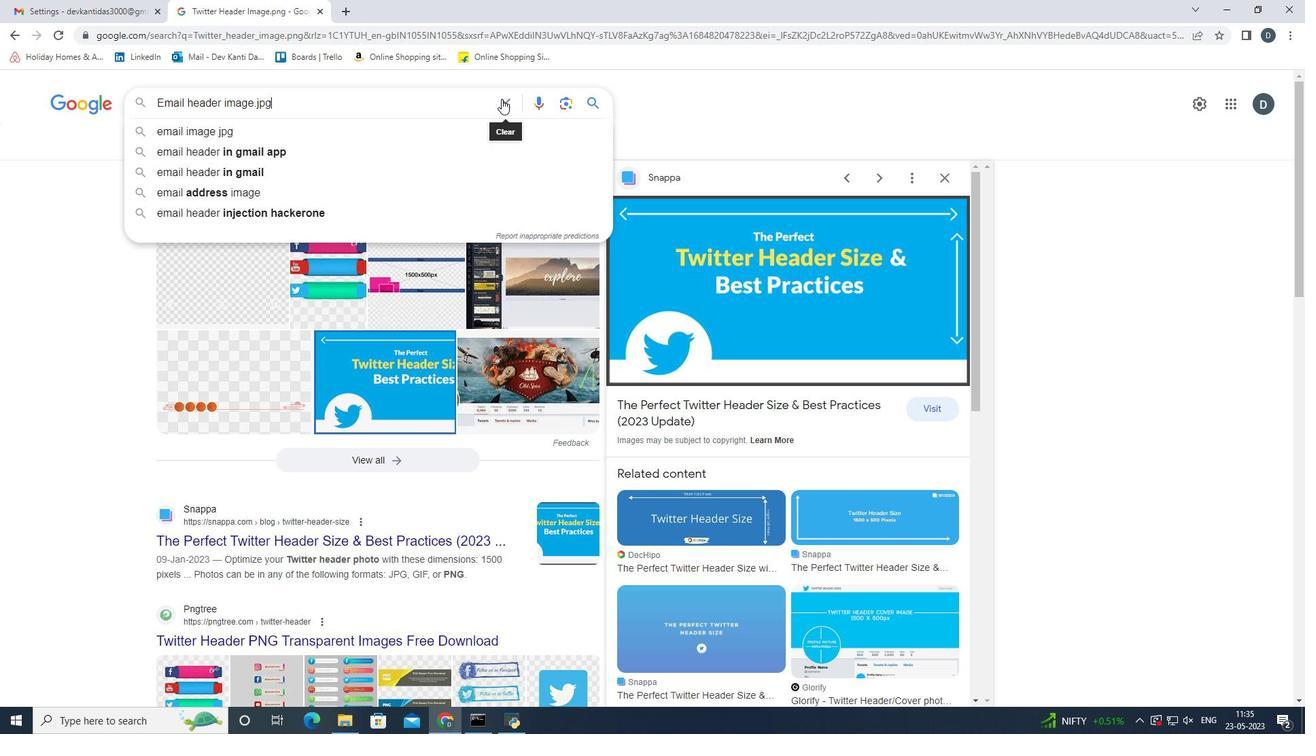 
Action: Mouse moved to (244, 242)
Screenshot: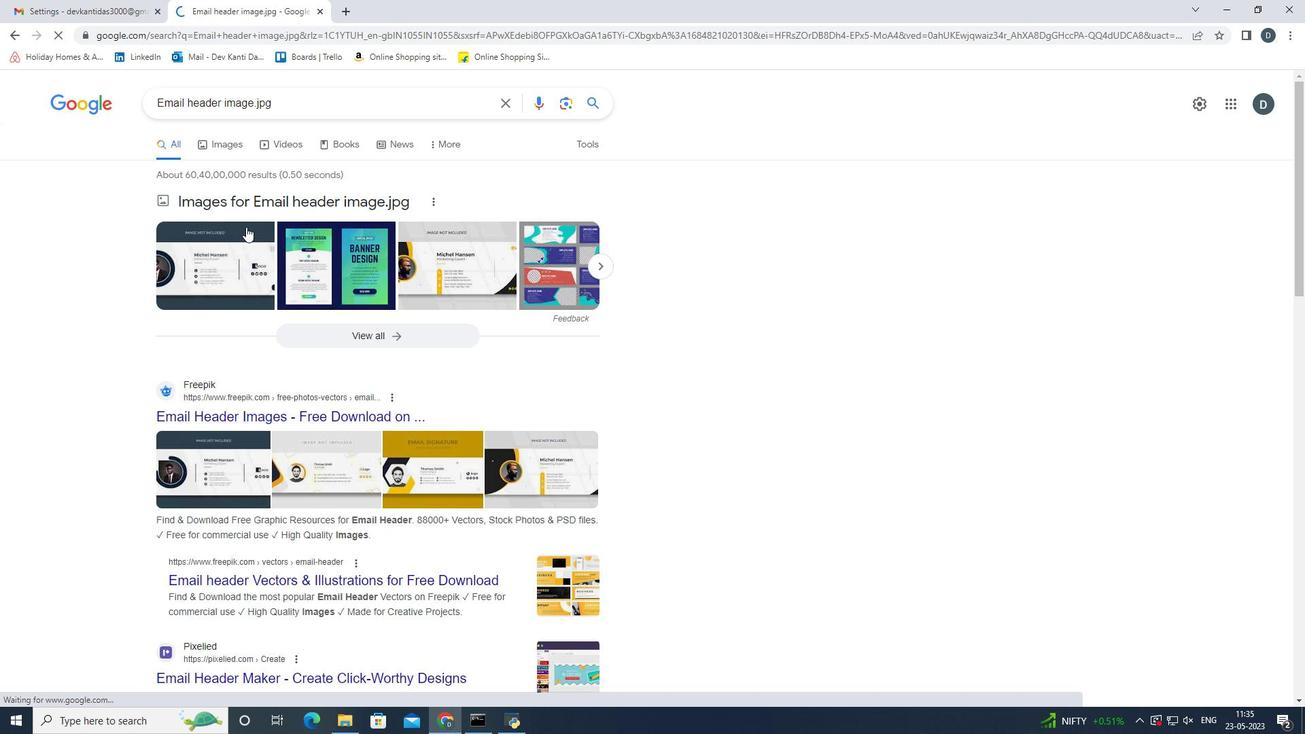 
Action: Mouse pressed left at (244, 242)
Screenshot: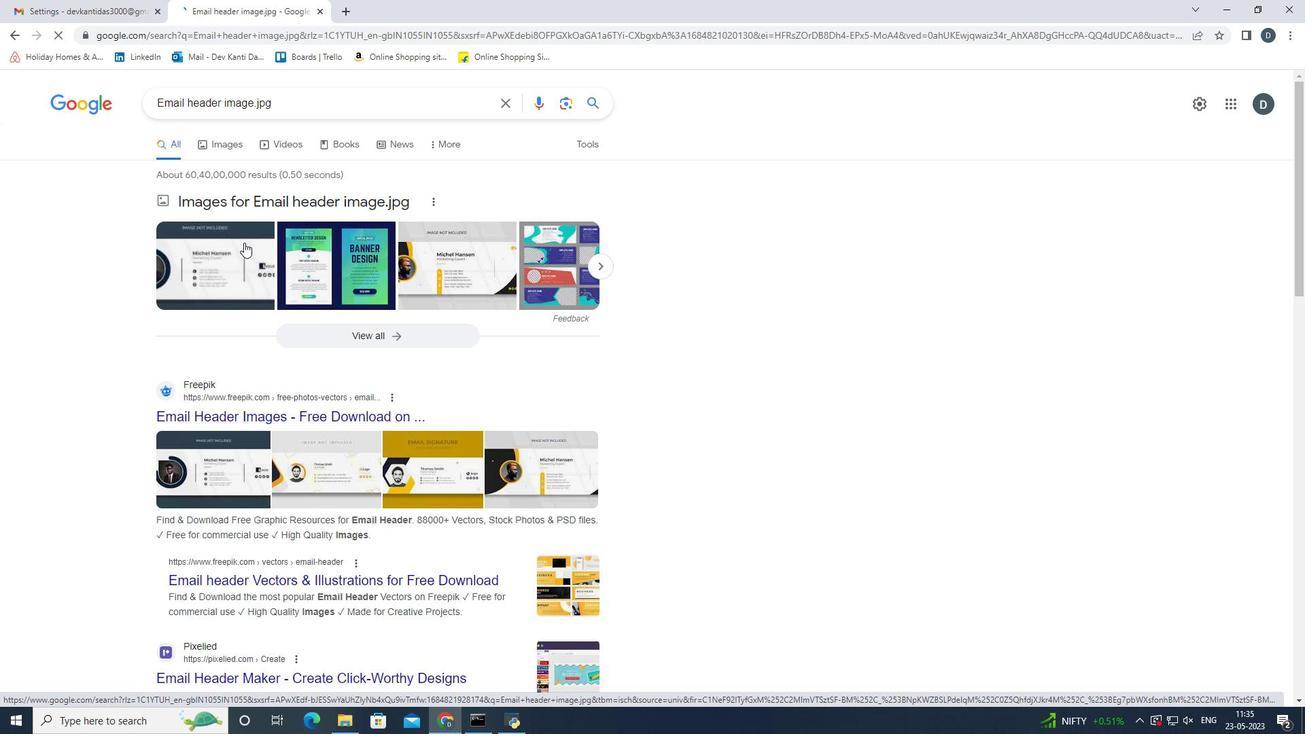 
Action: Mouse moved to (778, 256)
Screenshot: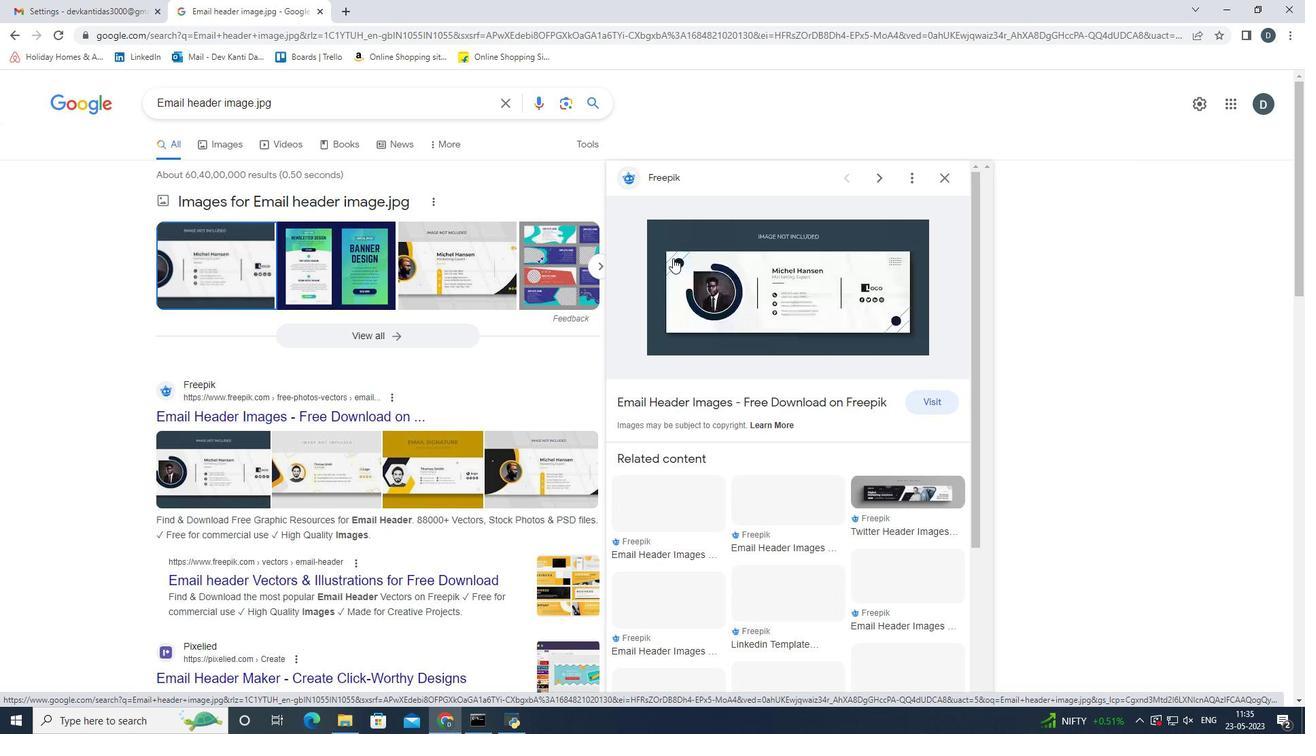 
Action: Mouse pressed right at (778, 256)
Screenshot: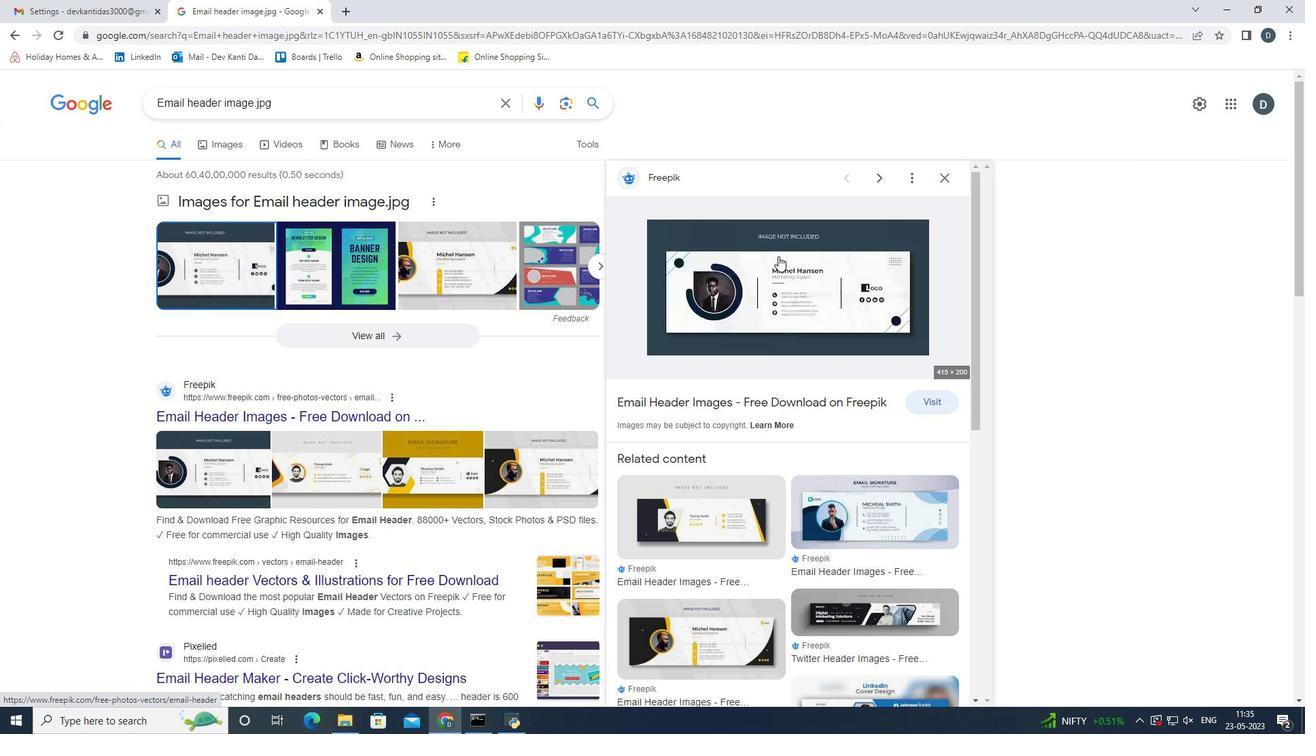 
Action: Mouse moved to (858, 403)
Screenshot: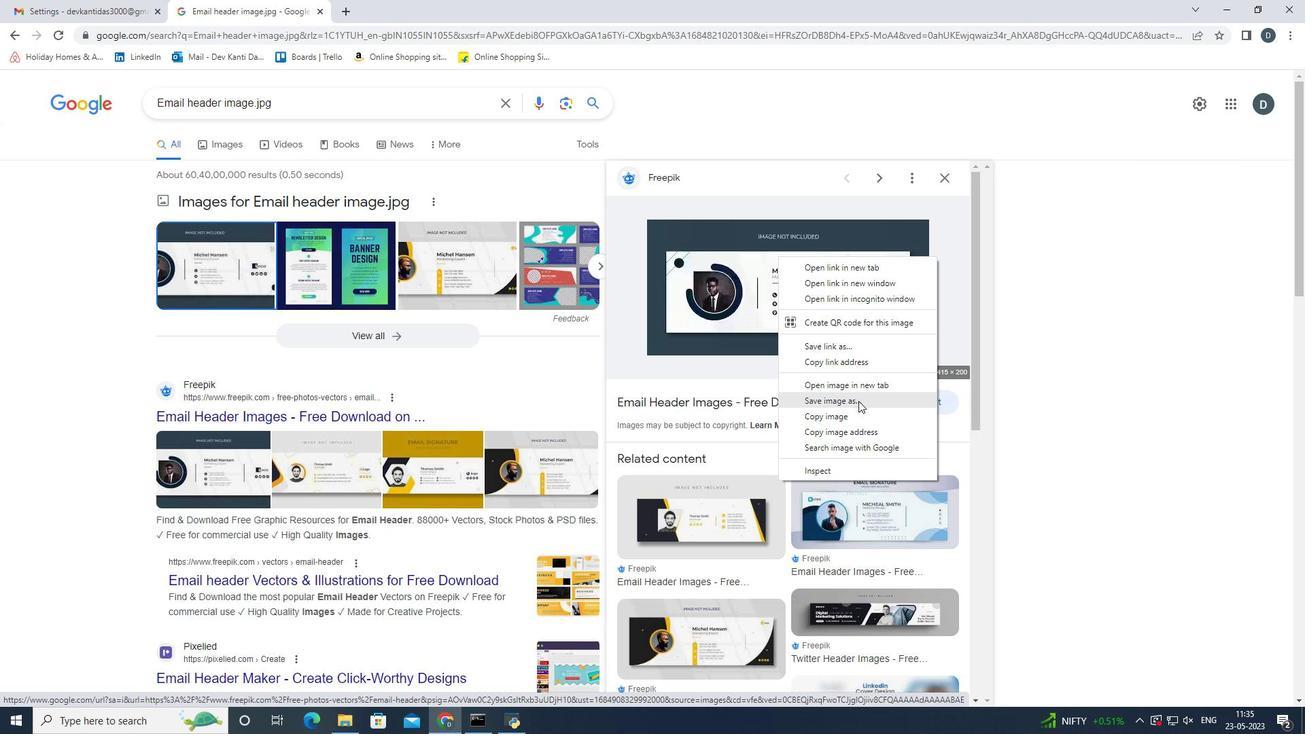 
Action: Mouse pressed left at (858, 403)
Screenshot: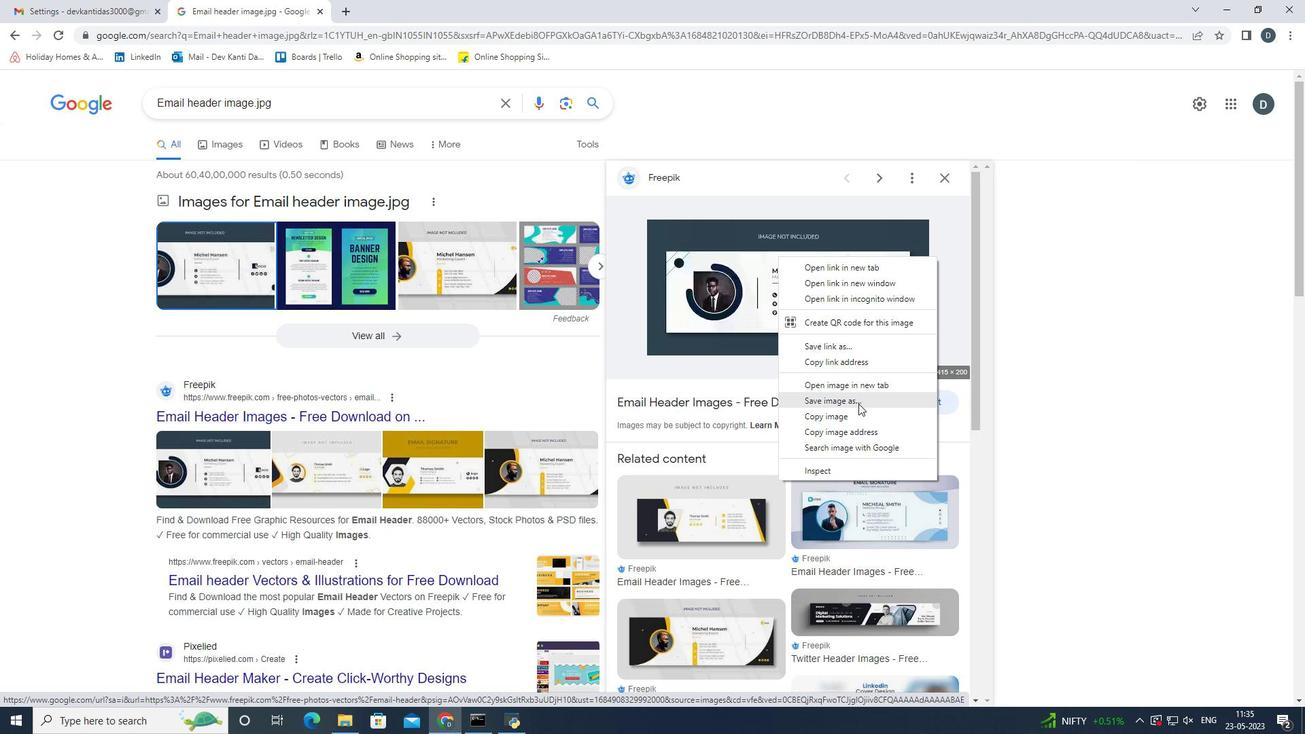 
Action: Mouse moved to (440, 300)
Screenshot: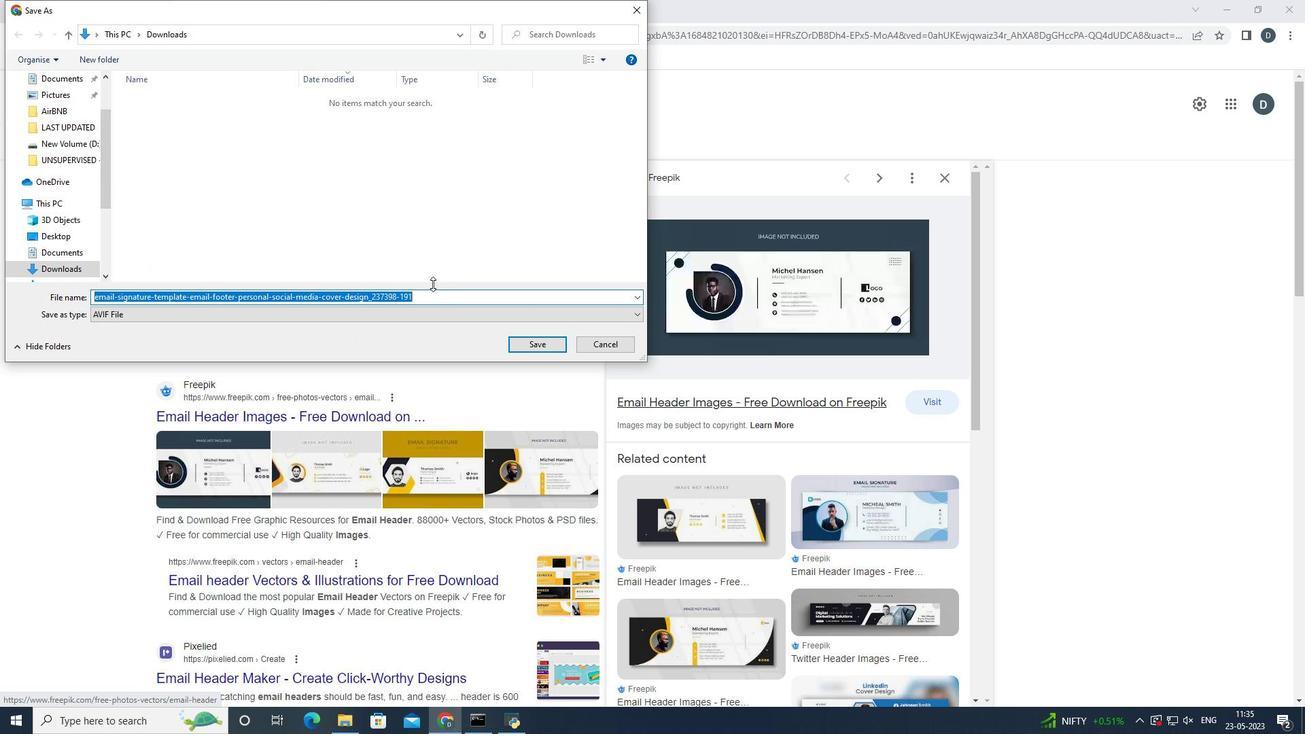 
Action: Mouse pressed left at (440, 300)
Screenshot: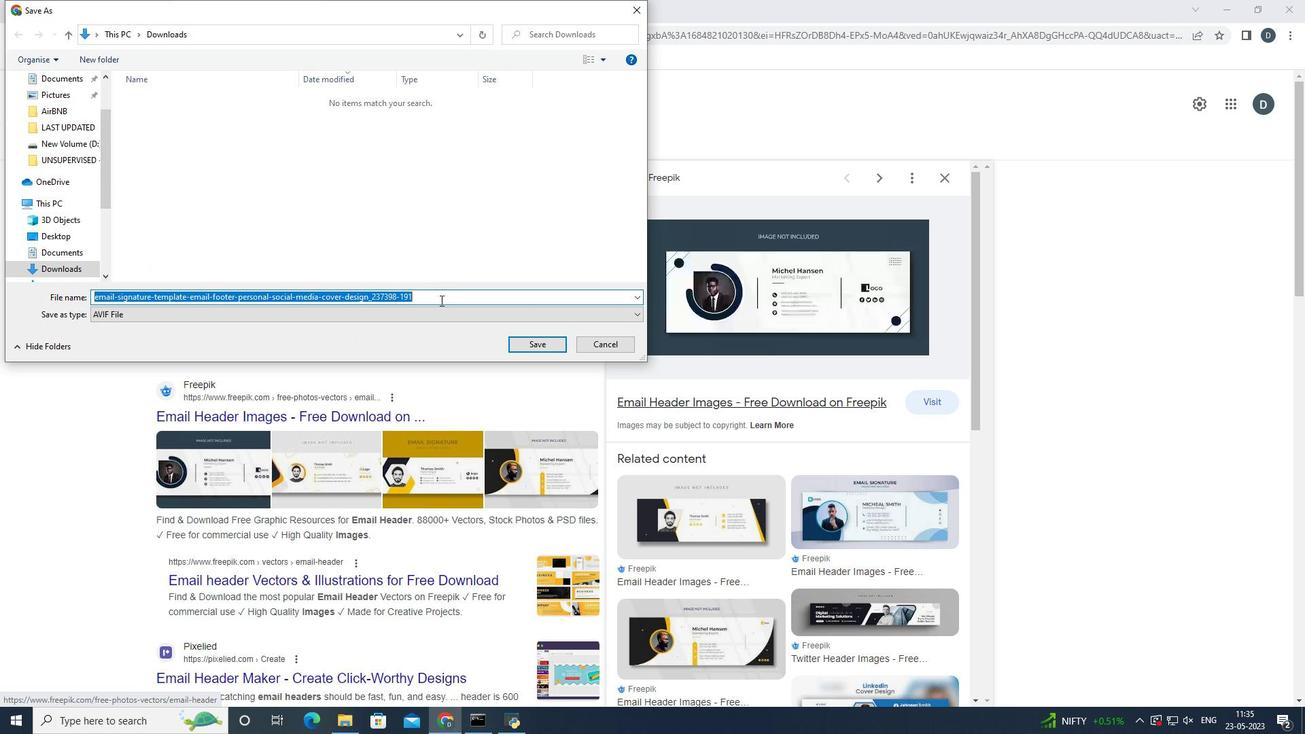 
Action: Mouse pressed left at (440, 300)
Screenshot: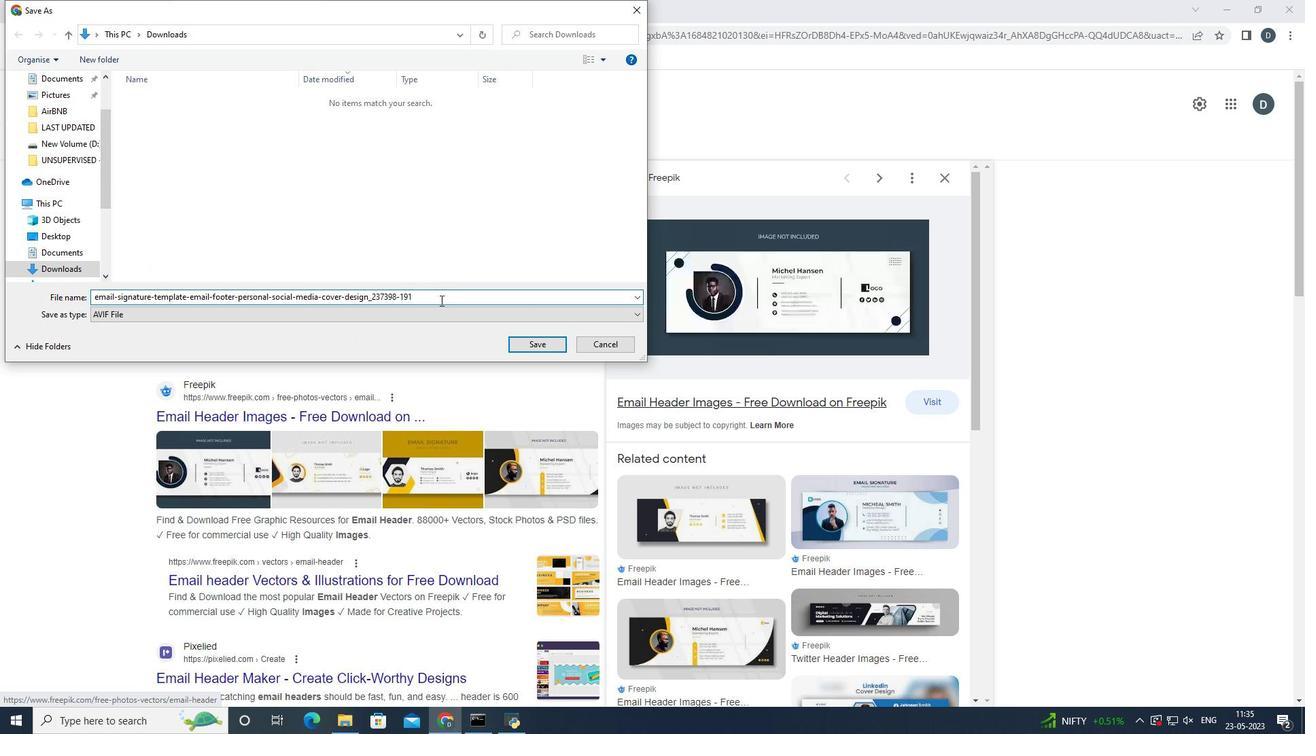 
Action: Mouse moved to (149, 286)
Screenshot: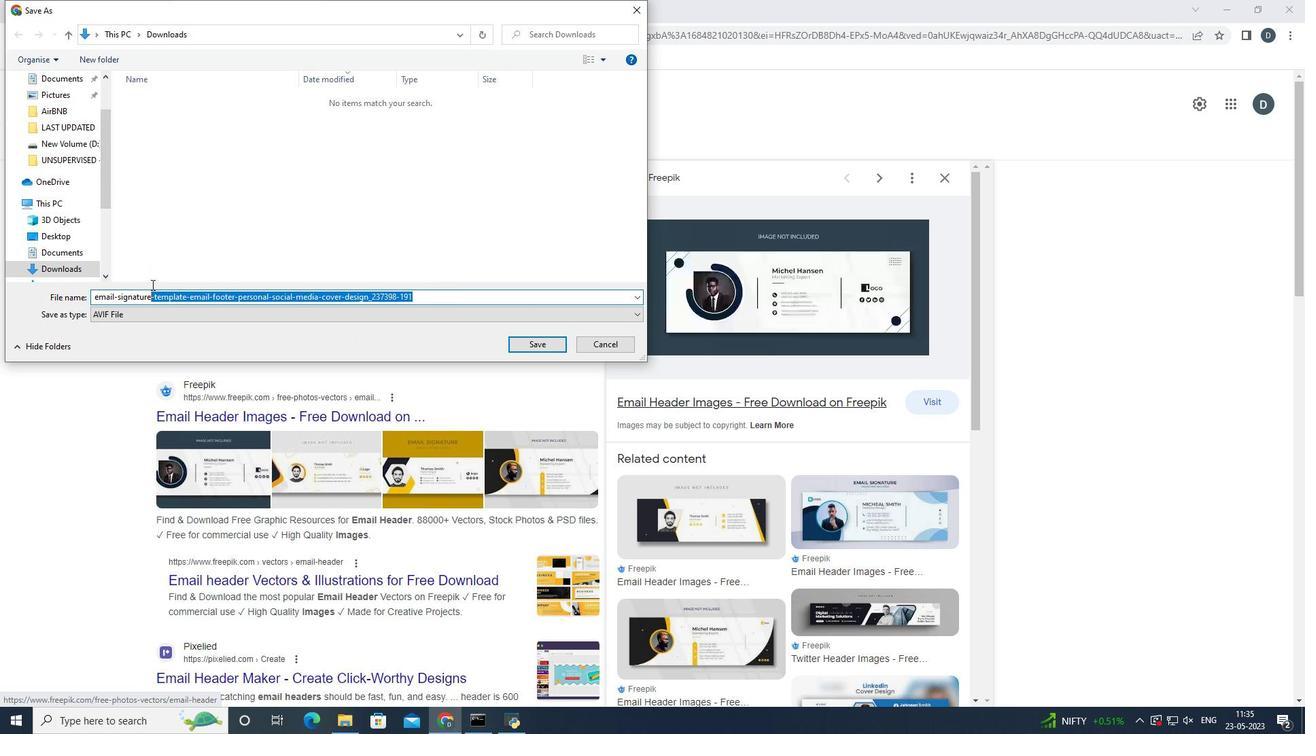 
Action: Key pressed =
Screenshot: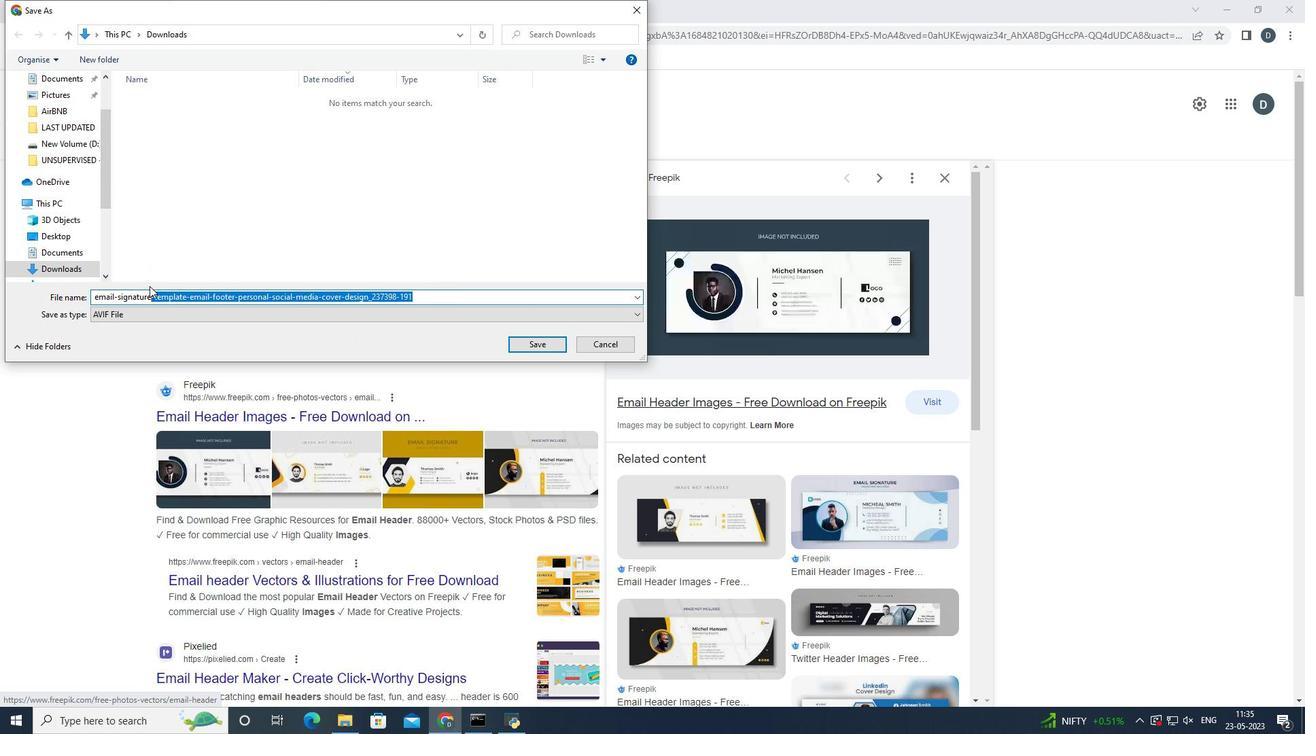 
Action: Mouse moved to (298, 307)
Screenshot: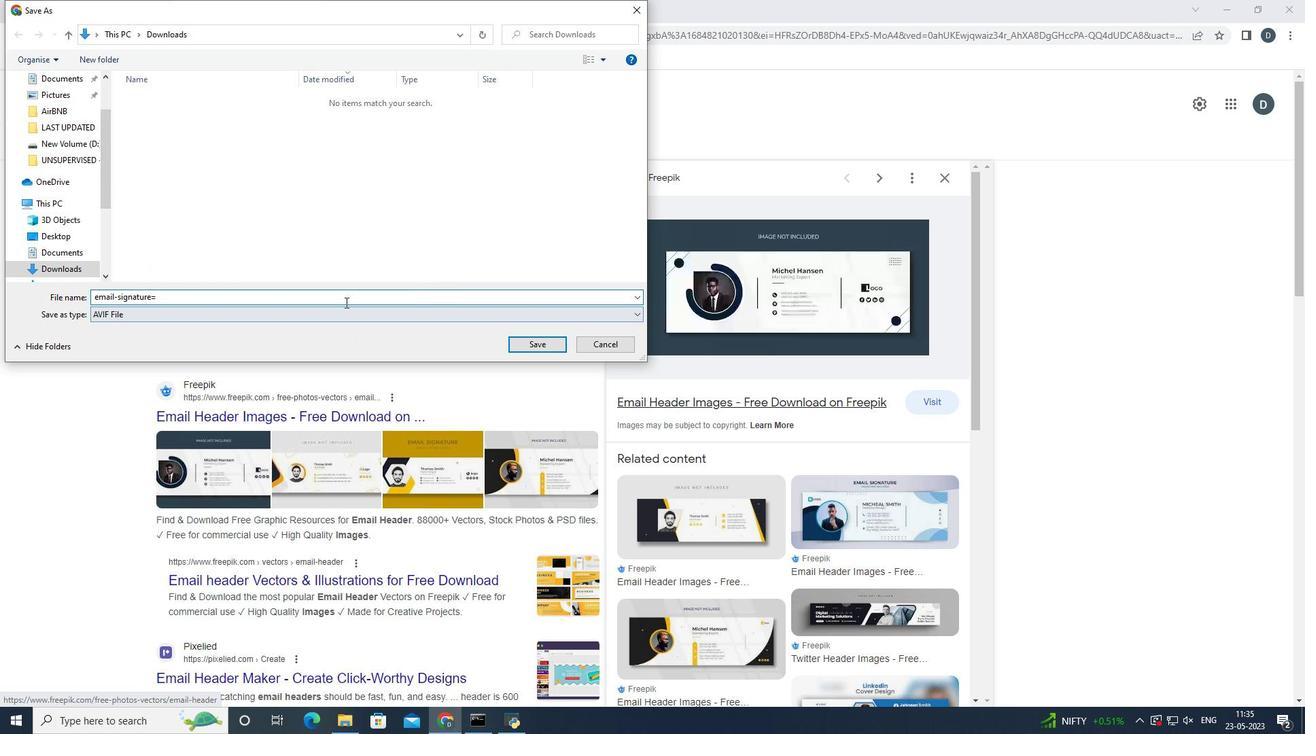 
Action: Key pressed <Key.backspace>
Screenshot: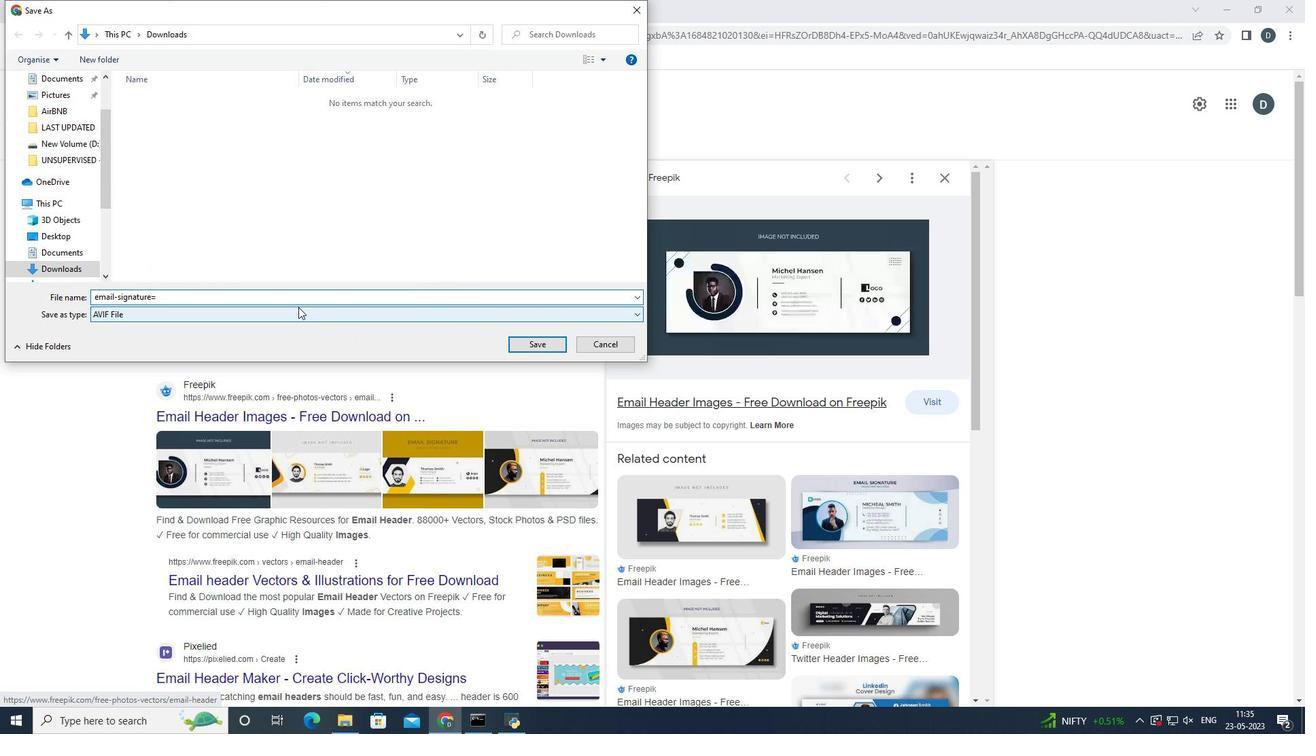 
Action: Mouse moved to (120, 296)
Screenshot: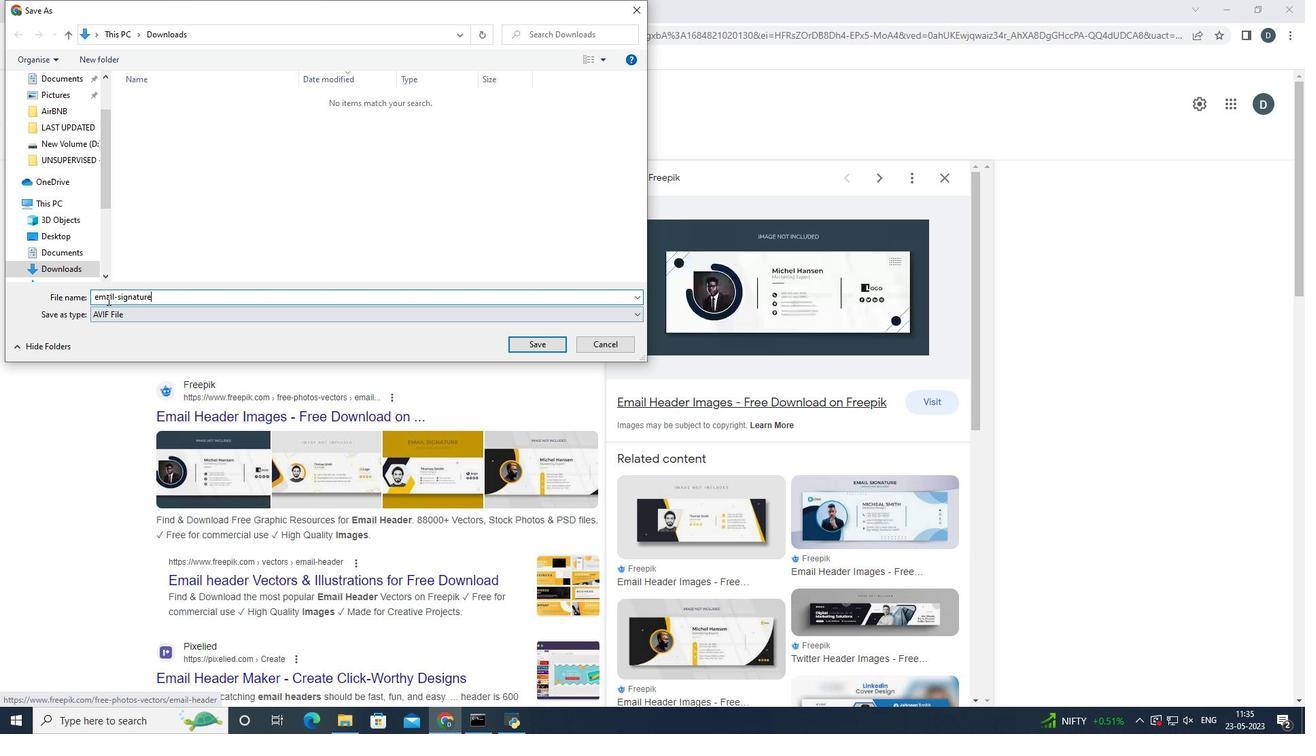 
Action: Mouse pressed left at (120, 296)
Screenshot: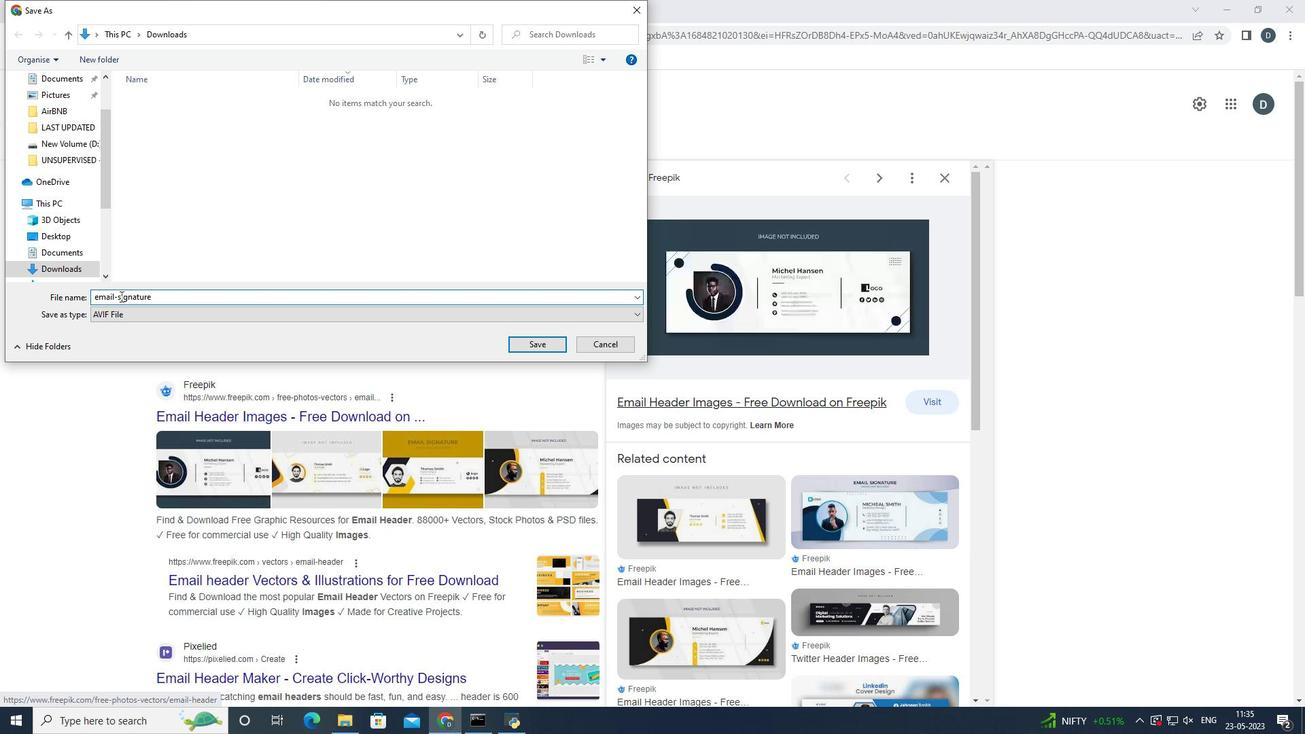 
Action: Mouse moved to (213, 292)
Screenshot: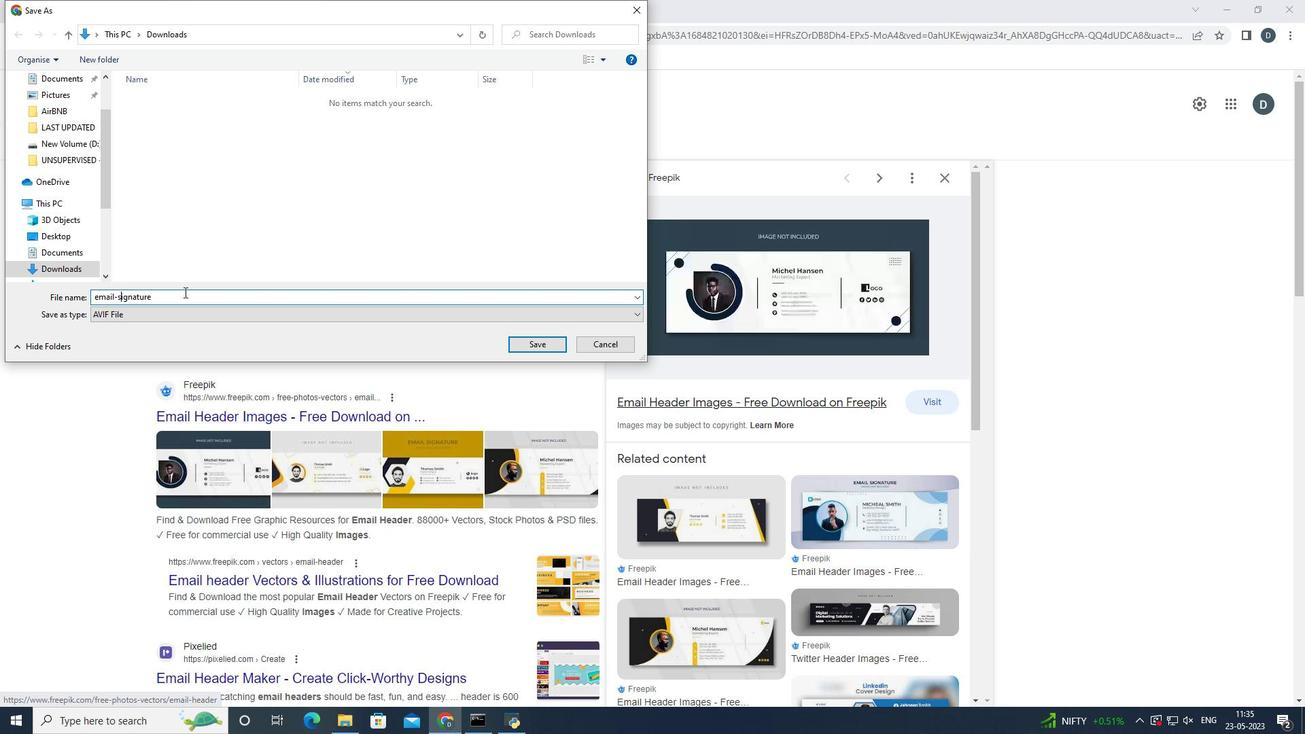 
Action: Key pressed <Key.left><Key.backspace><Key.shift_r>_<Key.right><Key.right><Key.right><Key.right><Key.right><Key.right><Key.right><Key.right><Key.right><Key.right><Key.right><Key.right><Key.right><Key.right><Key.shift_r><Key.shift_r><Key.shift_r><Key.shift_r><Key.shift_r><Key.shift_r><Key.shift_r><Key.shift_r><Key.shift_r><Key.shift_r><Key.shift_r><Key.shift_r><Key.shift_r><Key.shift_r><Key.shift_r><Key.shift_r><Key.shift_r><Key.shift_r><Key.shift_r><Key.shift_r><Key.shift_r><Key.shift_r><Key.shift_r><Key.shift_r><Key.shift_r><Key.shift_r><Key.shift_r><Key.shift_r><Key.shift_r><Key.shift_r><Key.shift_r><Key.shift_r><Key.shift_r><Key.shift_r><Key.shift_r><Key.shift_r><Key.shift_r><Key.shift_r><Key.shift_r><Key.shift_r><Key.shift_r><Key.shift_r><Key.shift_r><Key.shift_r><Key.shift_r><Key.shift_r><Key.shift_r><Key.shift_r><Key.shift_r><Key.shift_r><Key.shift_r><Key.shift_r><Key.shift_r><Key.shift_r><Key.shift_r><Key.backspace><Key.backspace><Key.backspace><Key.backspace><Key.backspace><Key.backspace><Key.backspace><Key.backspace><Key.backspace>header<Key.shift_r><Key.shift_r><Key.shift_r><Key.shift_r><Key.shift_r><Key.shift_r><Key.shift_r><Key.shift_r><Key.shift_r><Key.shift_r><Key.shift_r><Key.shift_r><Key.shift_r><Key.shift_r><Key.shift_r><Key.shift_r><Key.shift_r><Key.shift_r><Key.shift_r><Key.shift_r>_image.jpg<Key.enter>
Screenshot: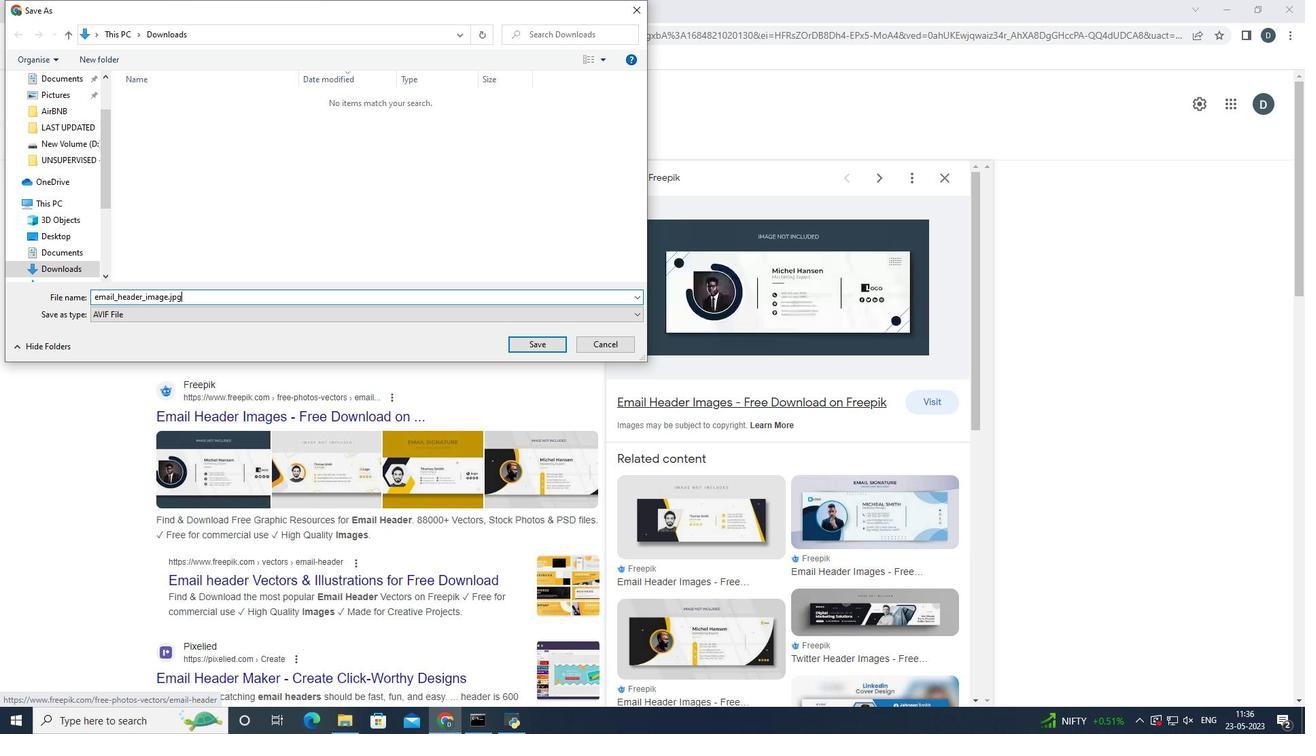 
Action: Mouse moved to (1295, 687)
Screenshot: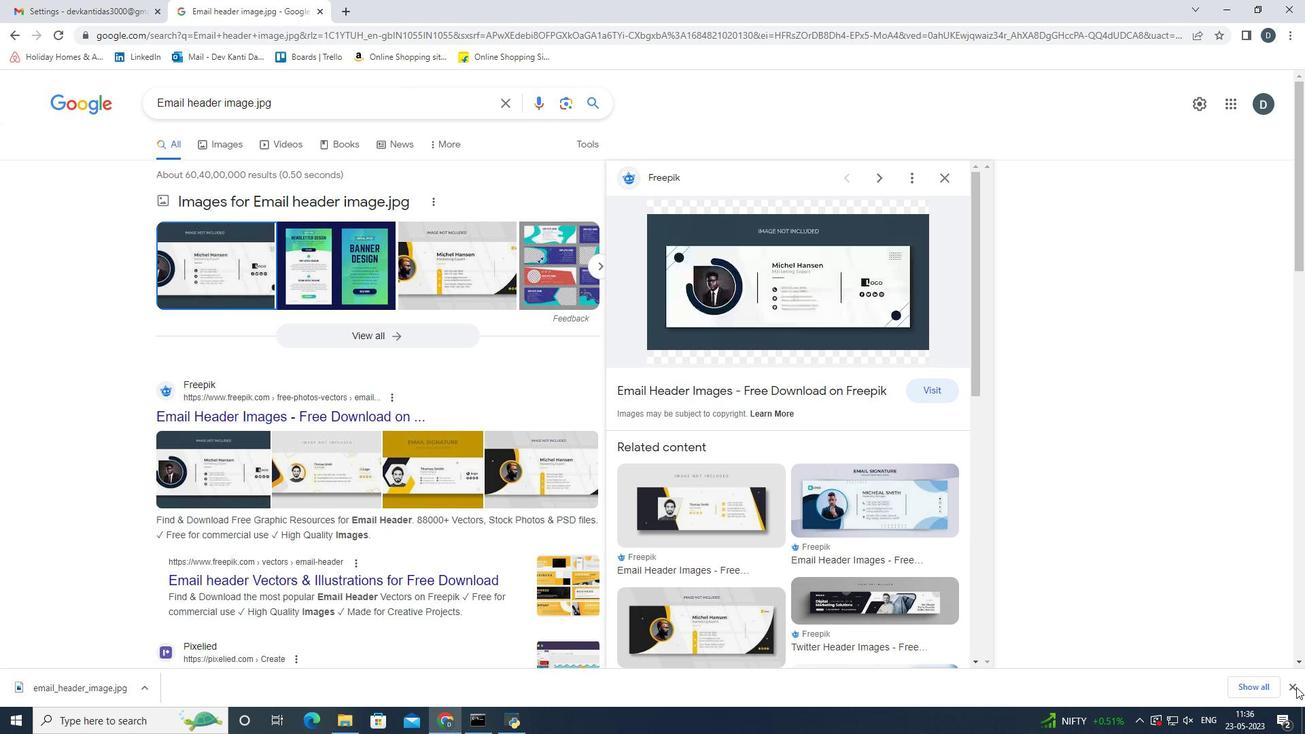 
Action: Mouse pressed left at (1295, 687)
Screenshot: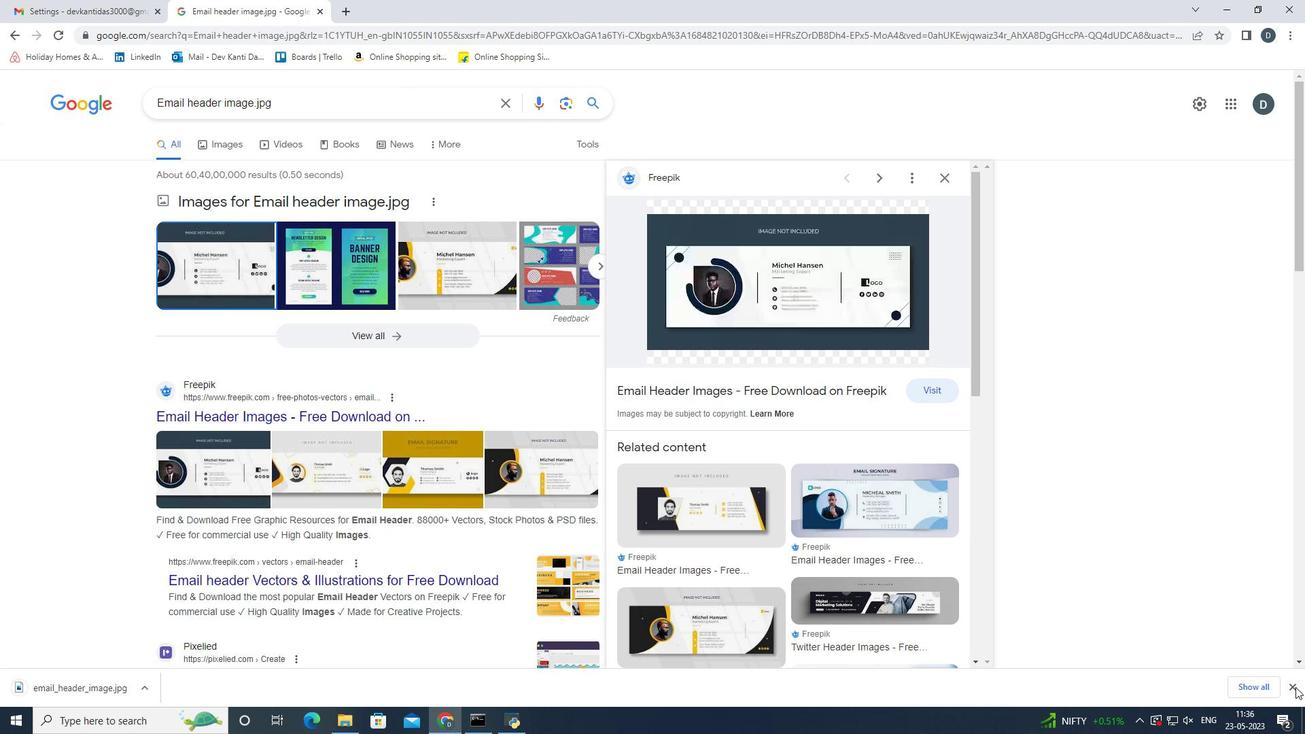 
Action: Mouse moved to (70, 0)
Screenshot: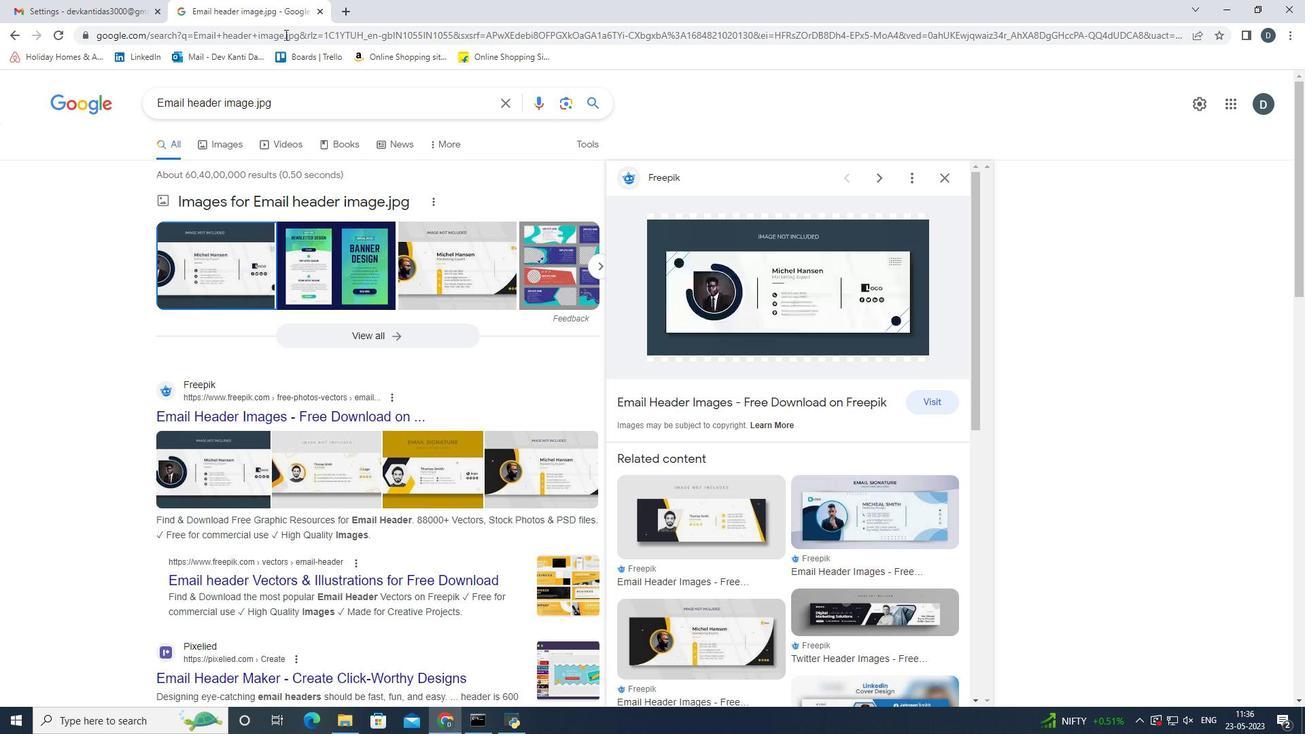 
Action: Mouse pressed left at (70, 0)
Screenshot: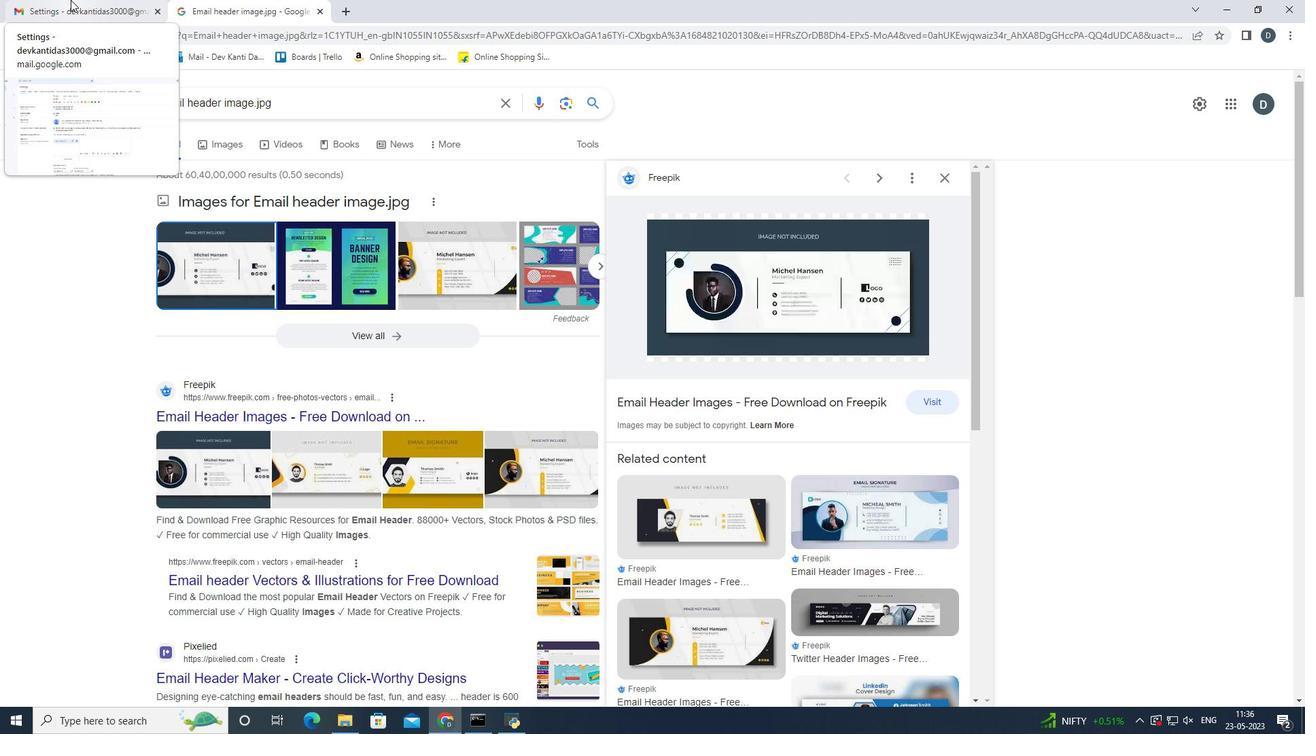 
Action: Mouse moved to (802, 557)
Screenshot: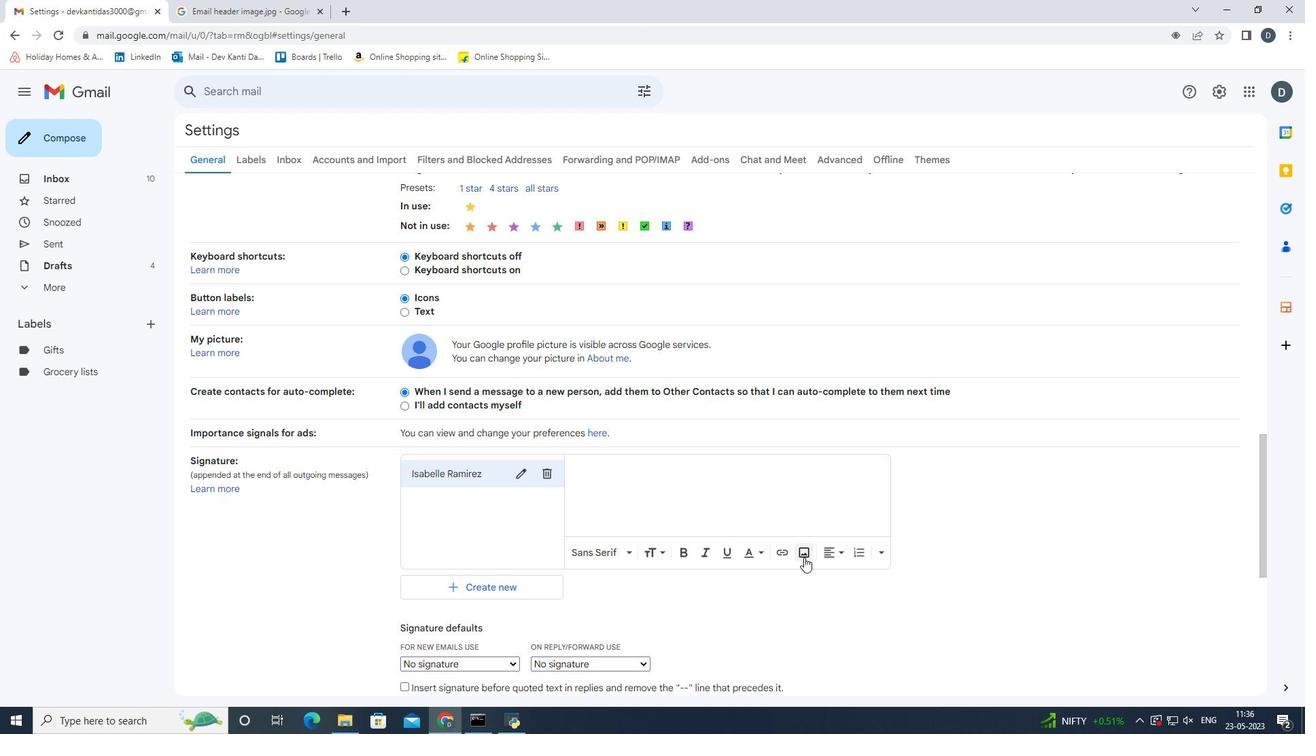 
Action: Mouse pressed left at (802, 557)
Screenshot: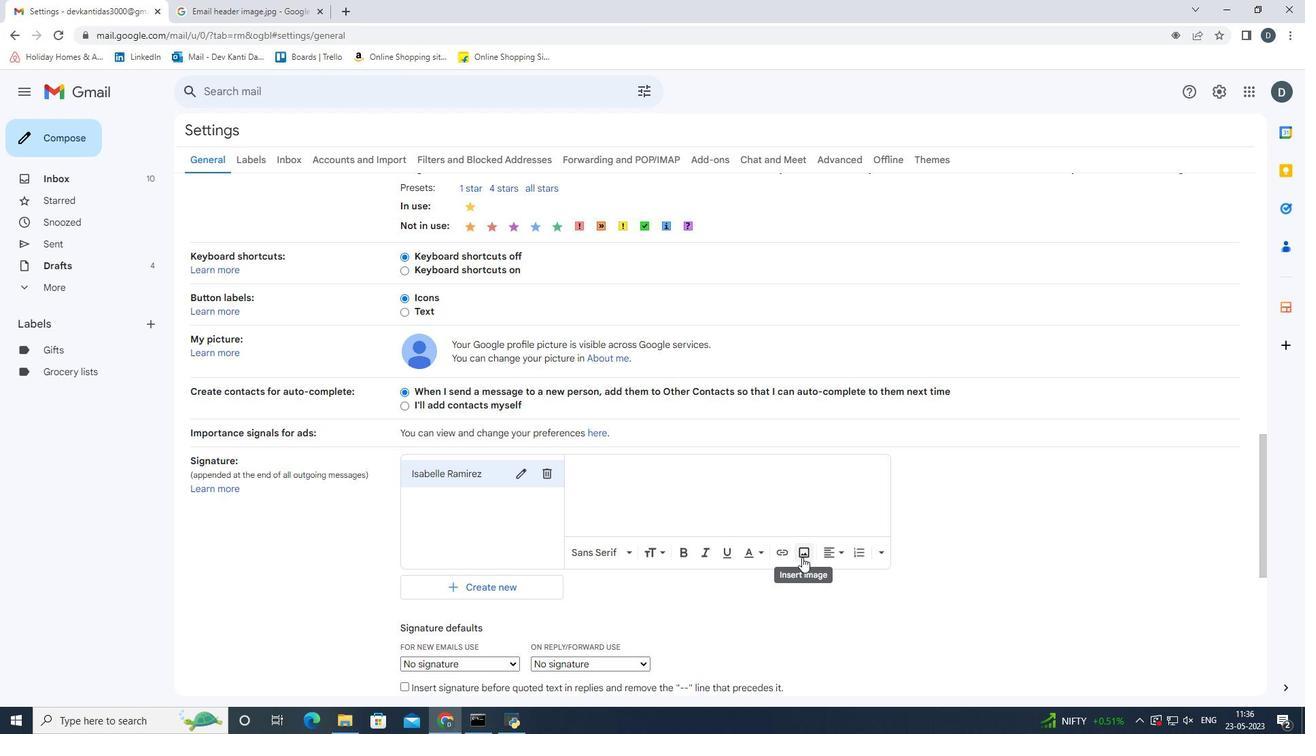 
Action: Mouse moved to (520, 212)
Screenshot: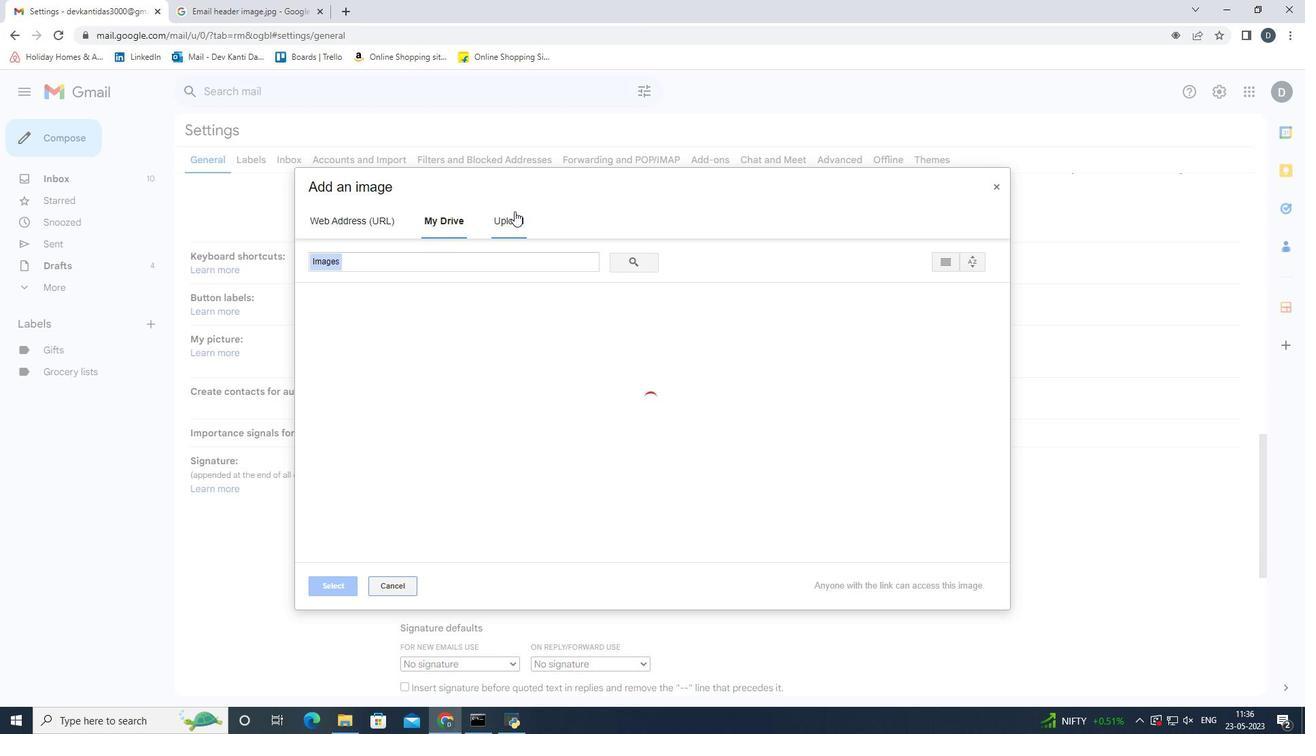 
Action: Mouse pressed left at (520, 212)
Screenshot: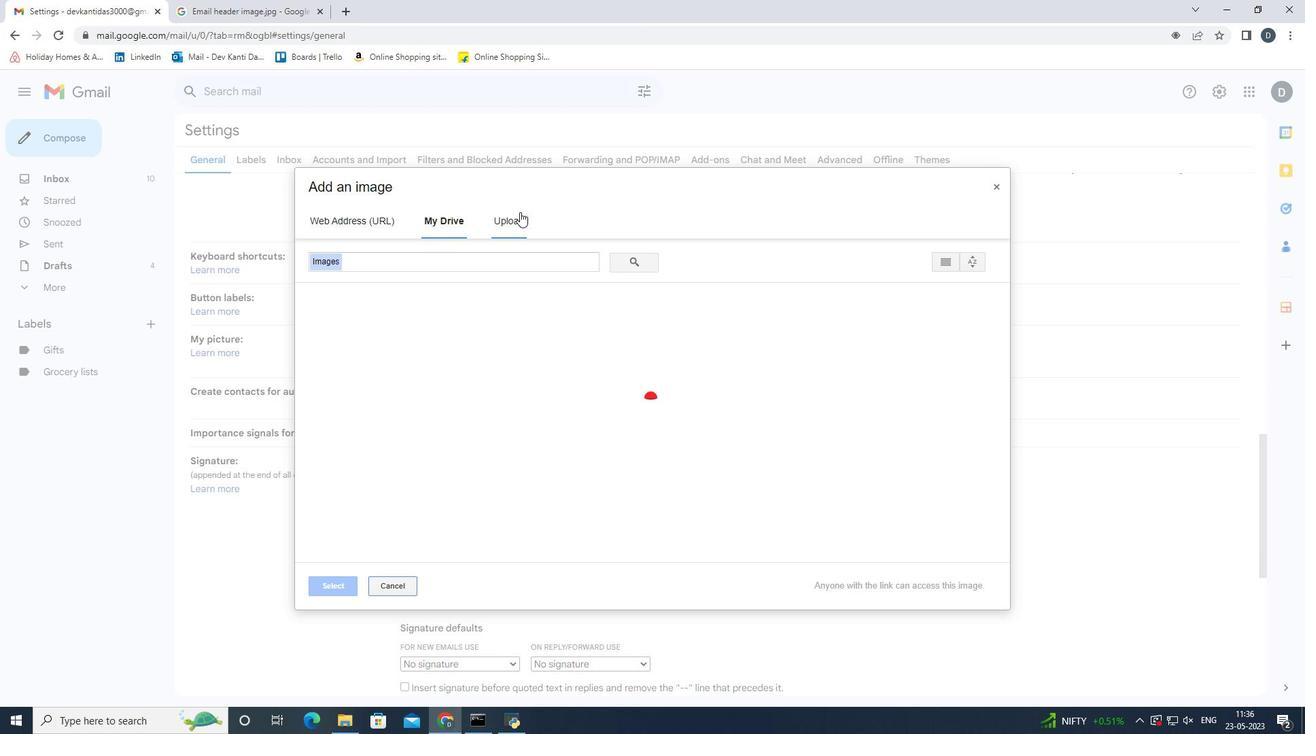 
Action: Mouse moved to (642, 420)
Screenshot: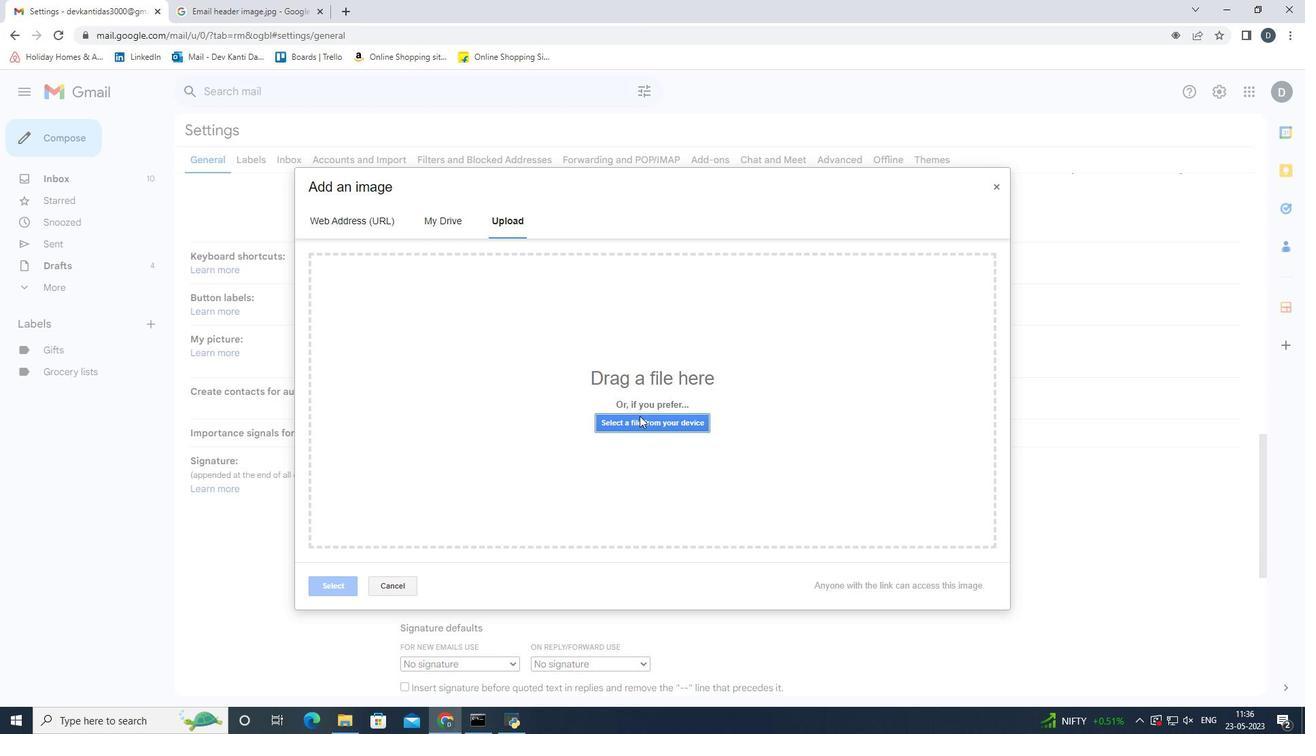 
Action: Mouse pressed left at (642, 420)
Screenshot: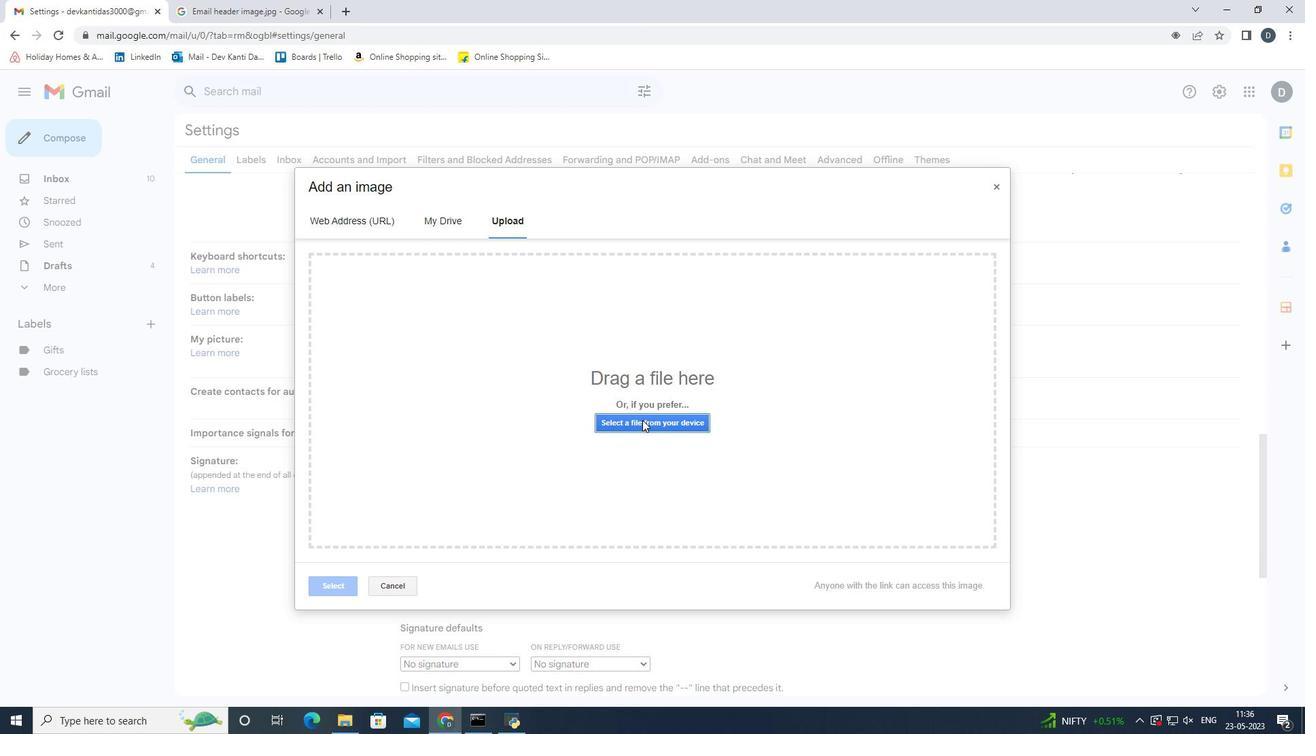 
Action: Mouse moved to (344, 120)
Screenshot: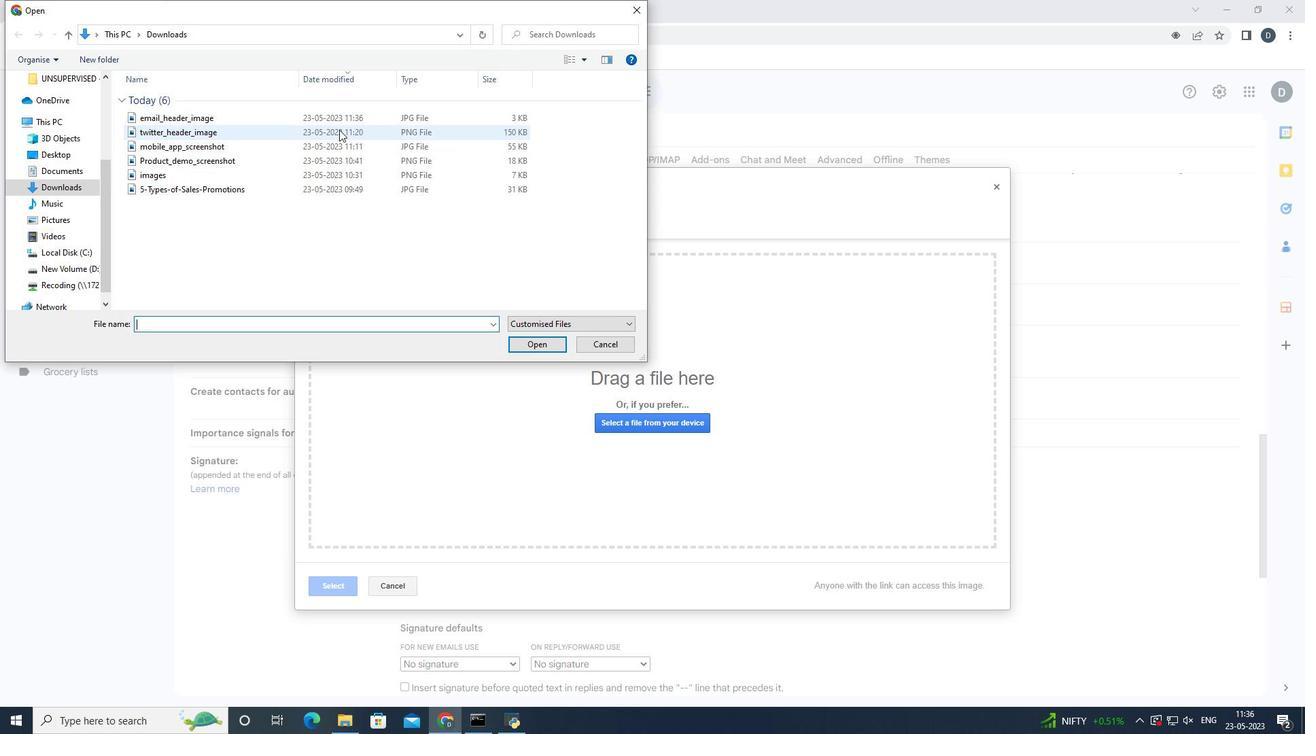 
Action: Mouse pressed left at (344, 120)
Screenshot: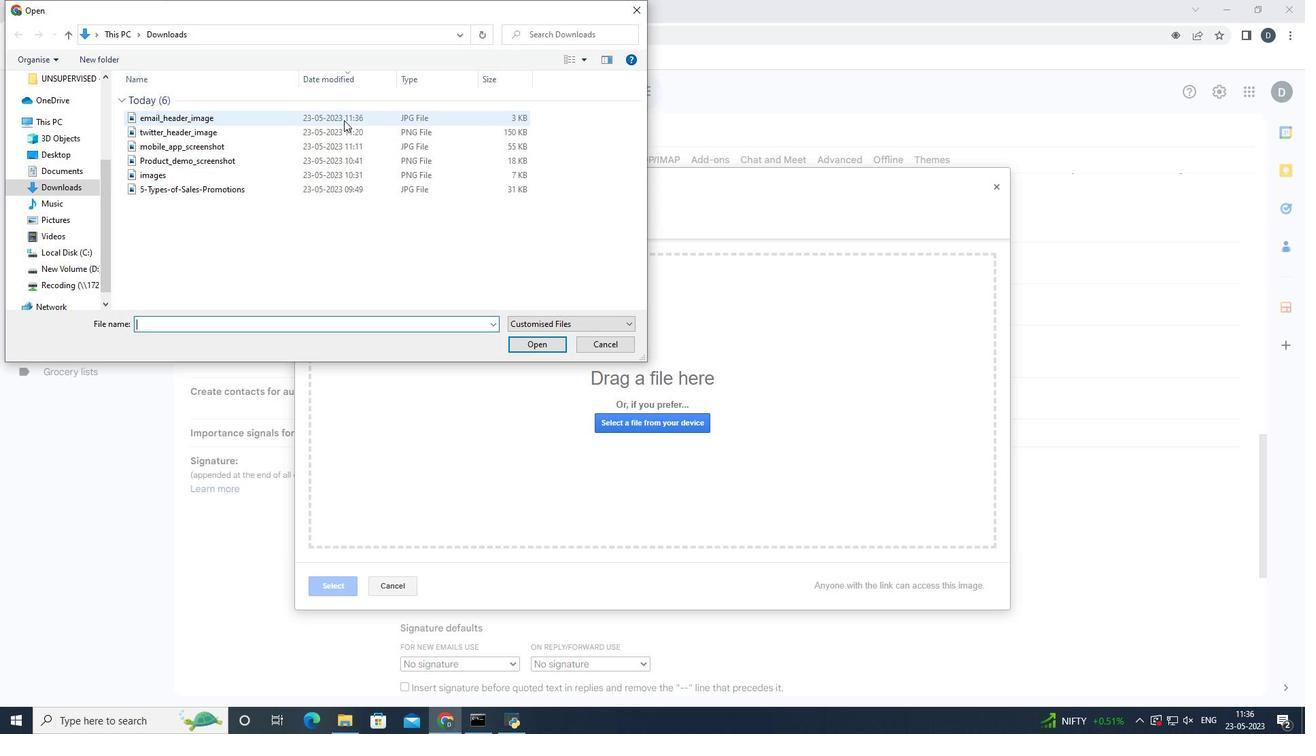 
Action: Mouse moved to (536, 346)
Screenshot: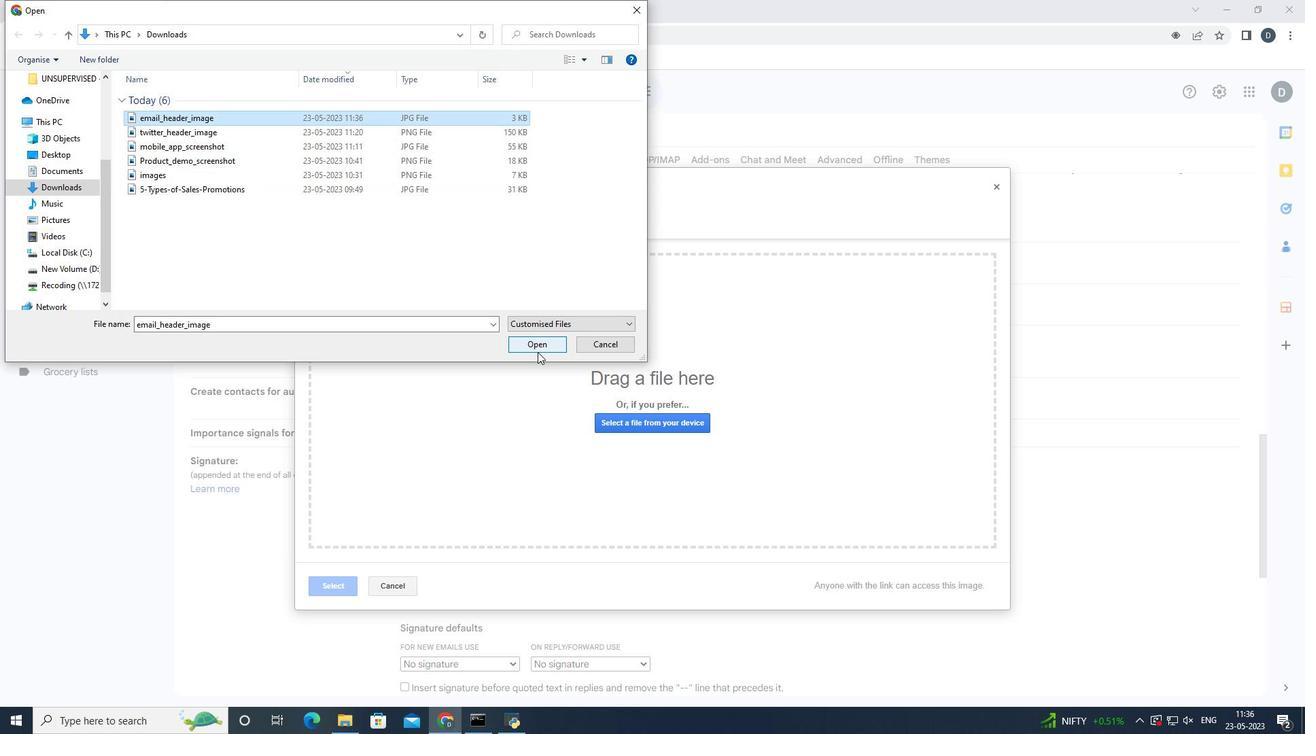 
Action: Mouse pressed left at (536, 346)
Screenshot: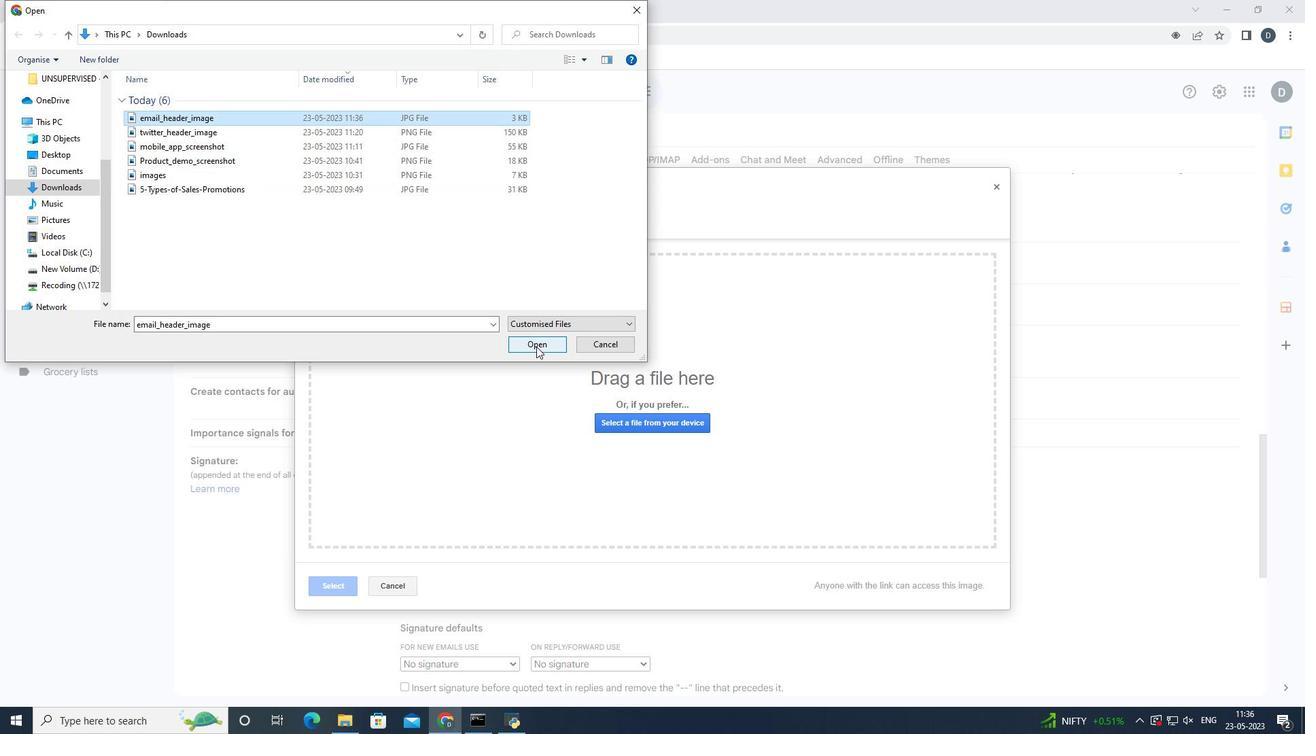 
Action: Mouse moved to (789, 506)
Screenshot: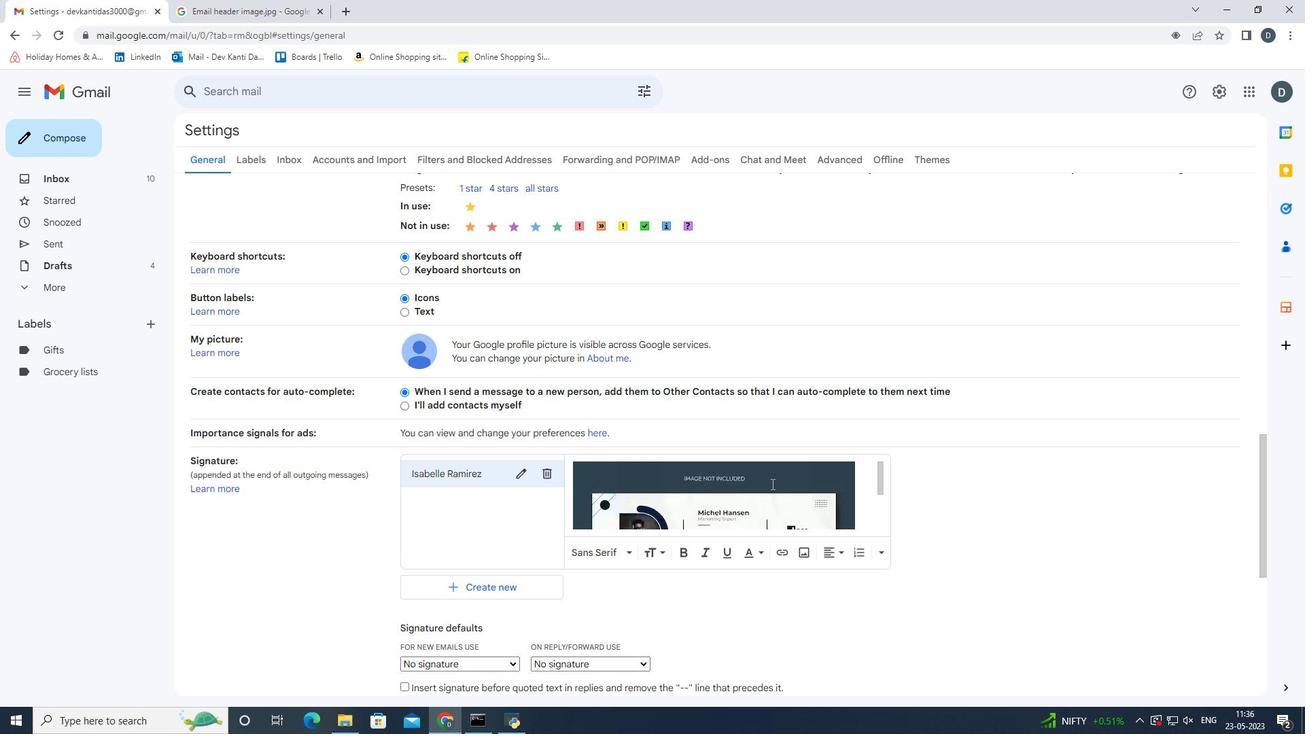 
Action: Mouse scrolled (789, 505) with delta (0, 0)
Screenshot: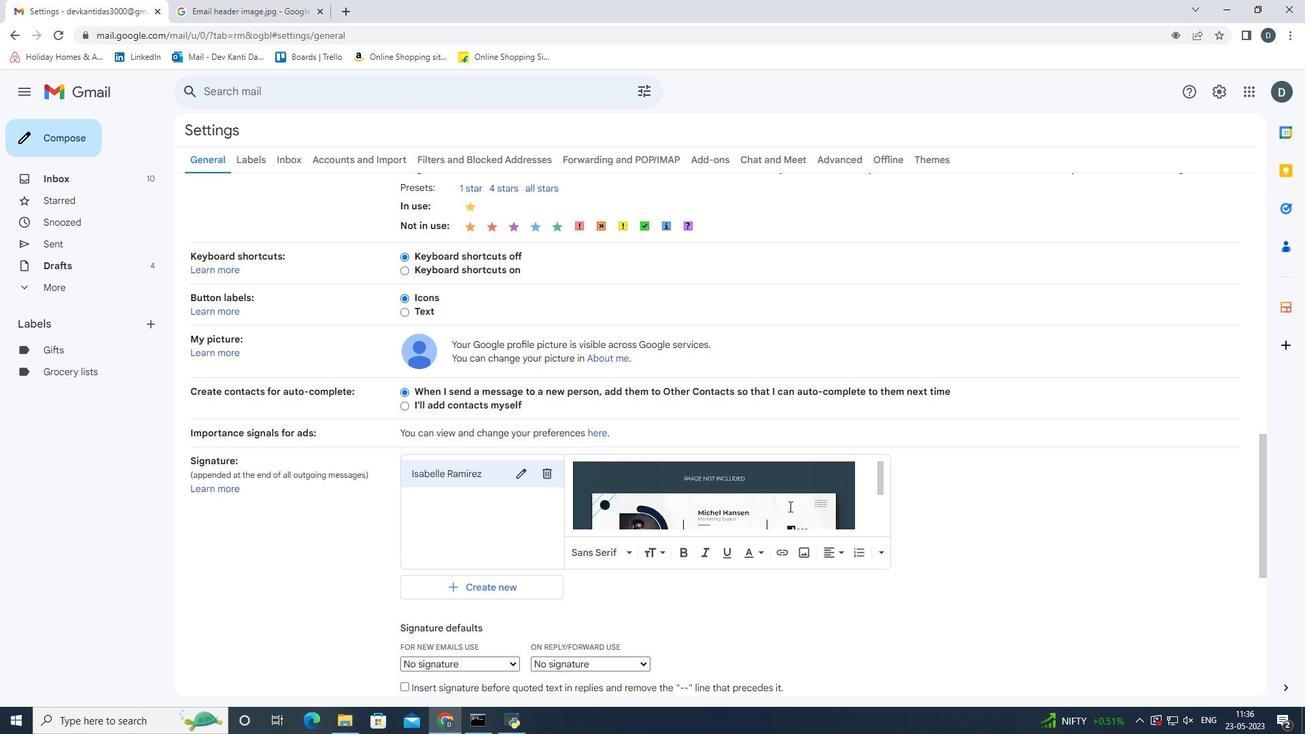 
Action: Mouse scrolled (789, 505) with delta (0, 0)
Screenshot: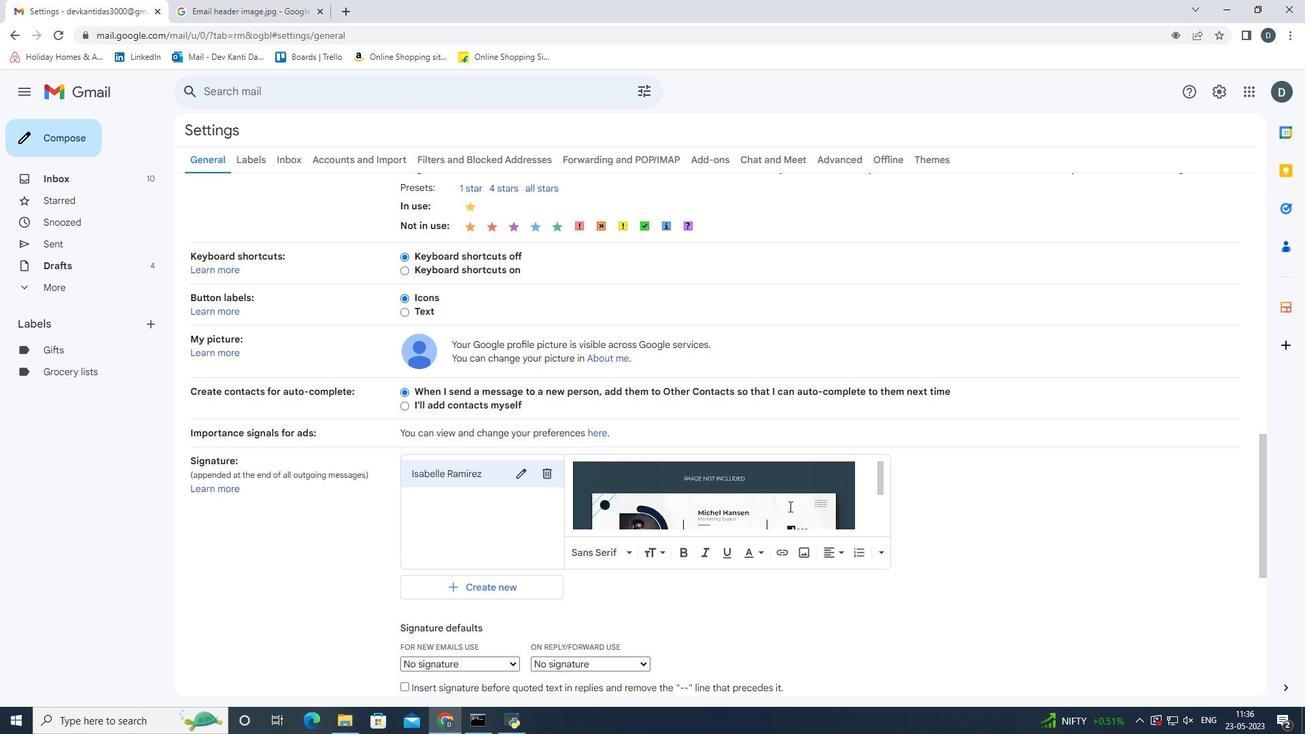 
Action: Mouse scrolled (789, 505) with delta (0, 0)
Screenshot: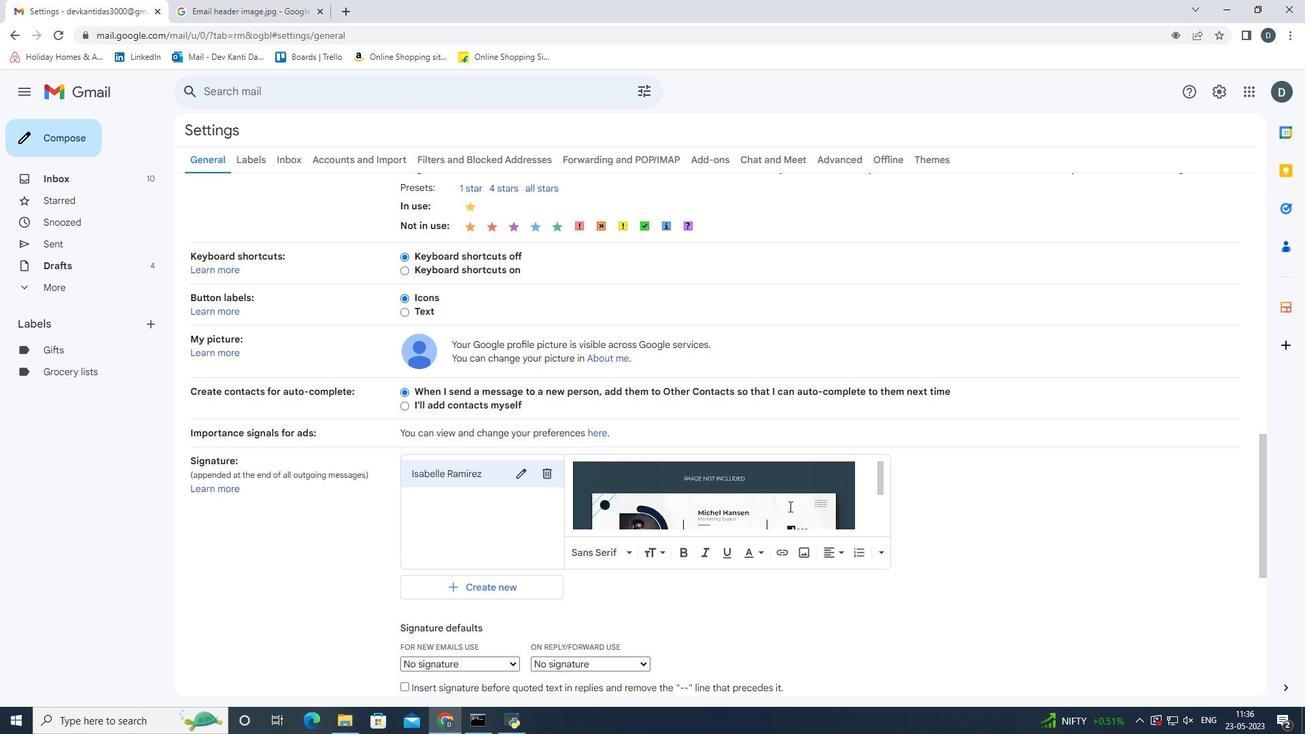
Action: Mouse scrolled (789, 505) with delta (0, 0)
Screenshot: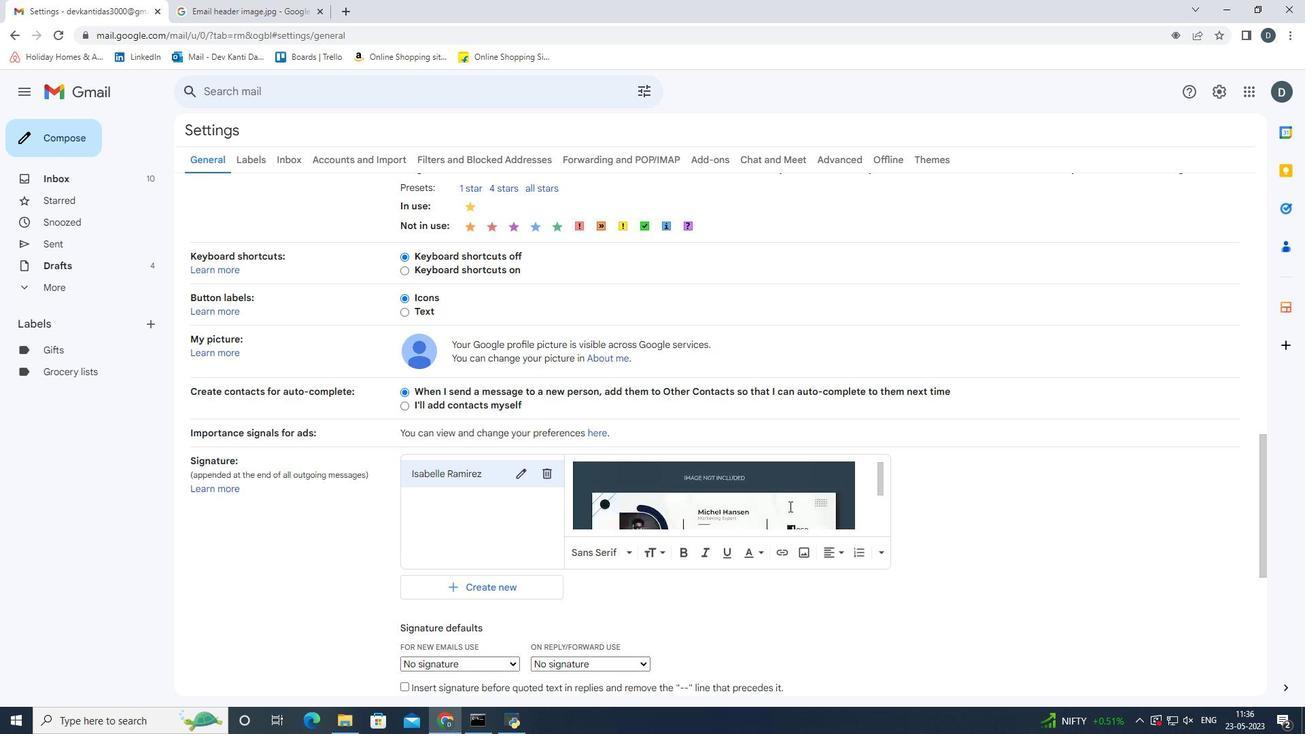 
Action: Mouse scrolled (789, 507) with delta (0, 0)
Screenshot: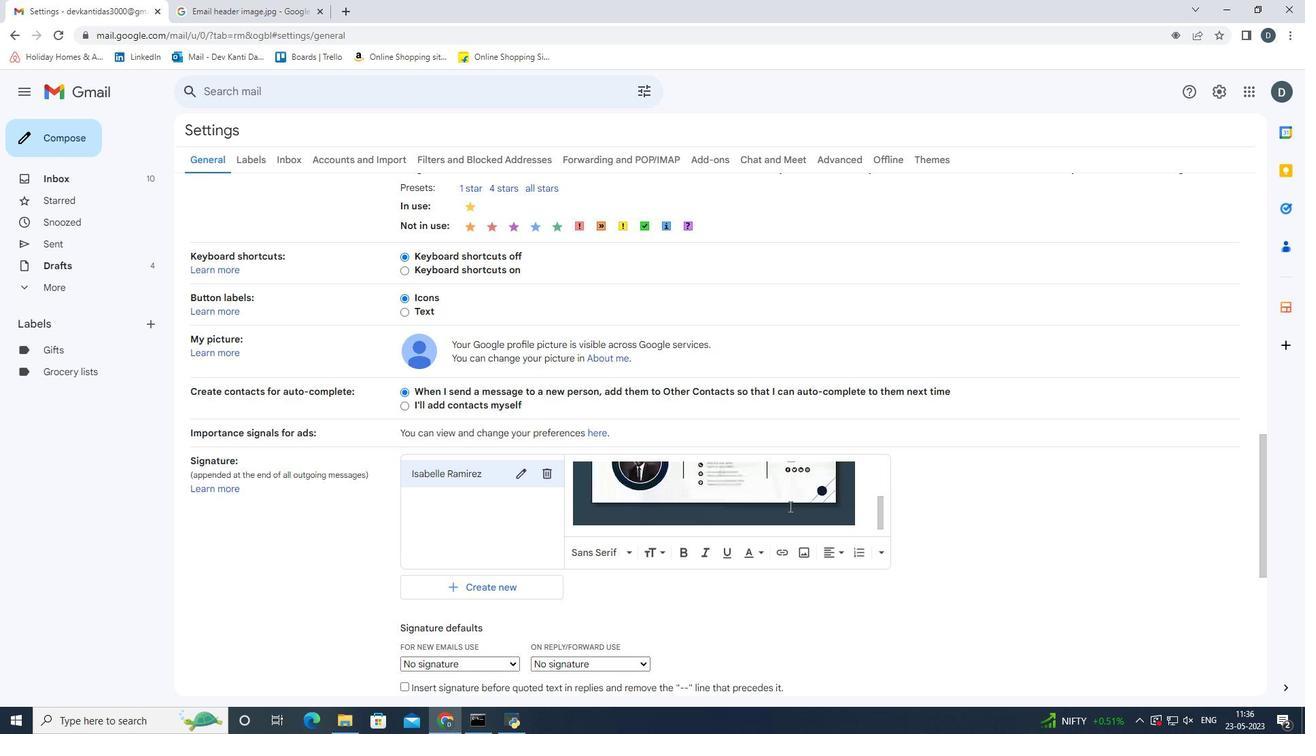 
Action: Mouse scrolled (789, 507) with delta (0, 0)
Screenshot: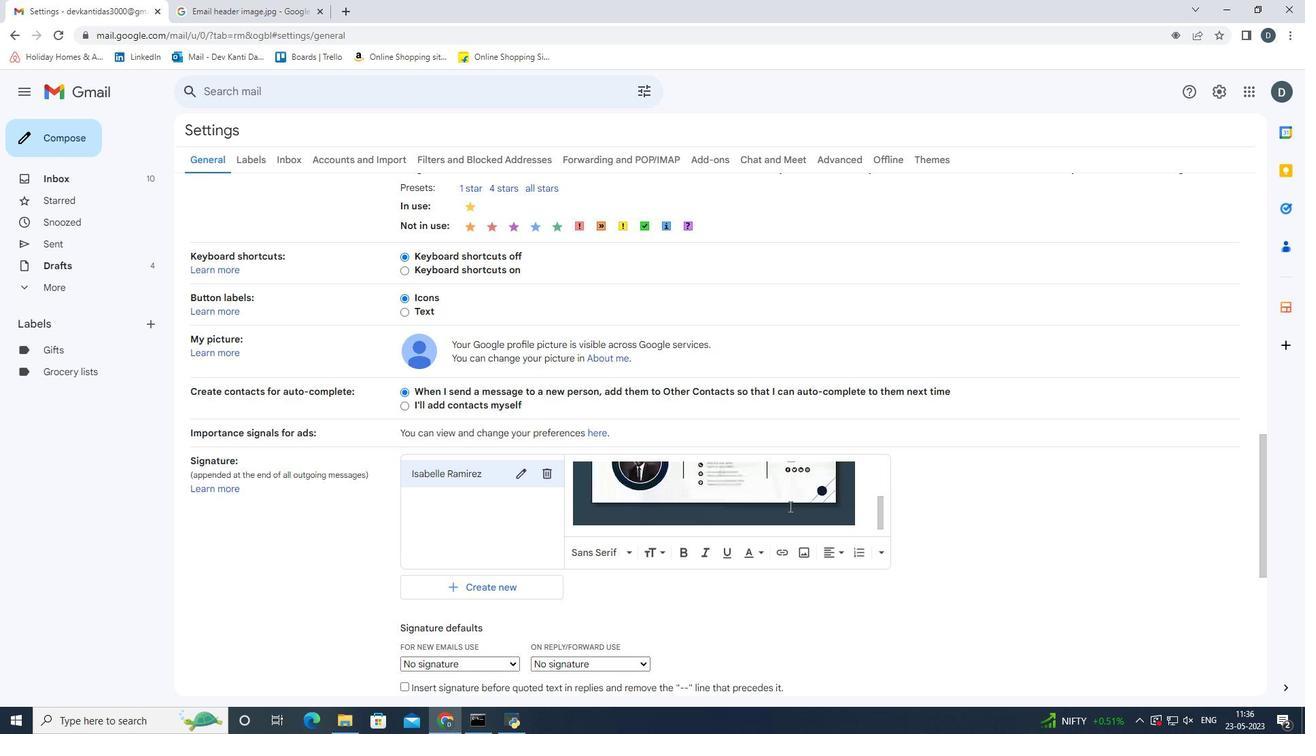 
Action: Mouse scrolled (789, 507) with delta (0, 0)
Screenshot: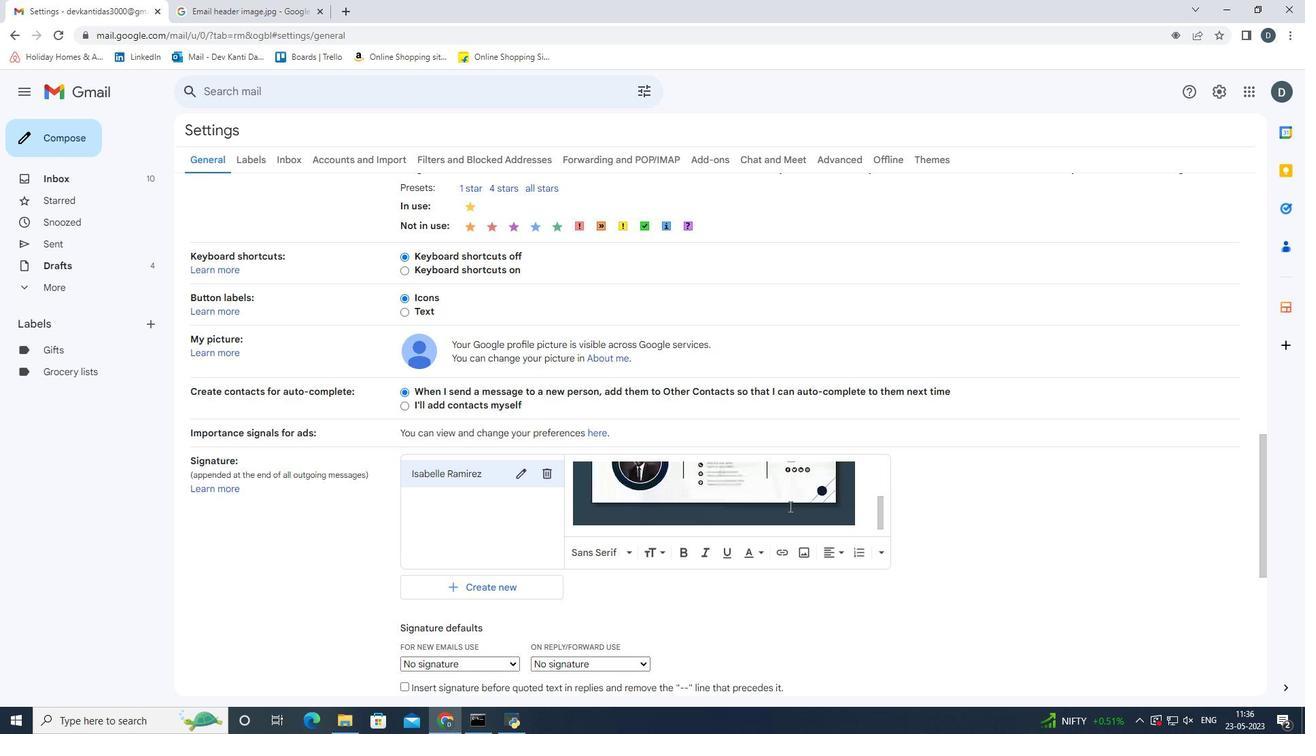 
Action: Mouse scrolled (789, 507) with delta (0, 0)
Screenshot: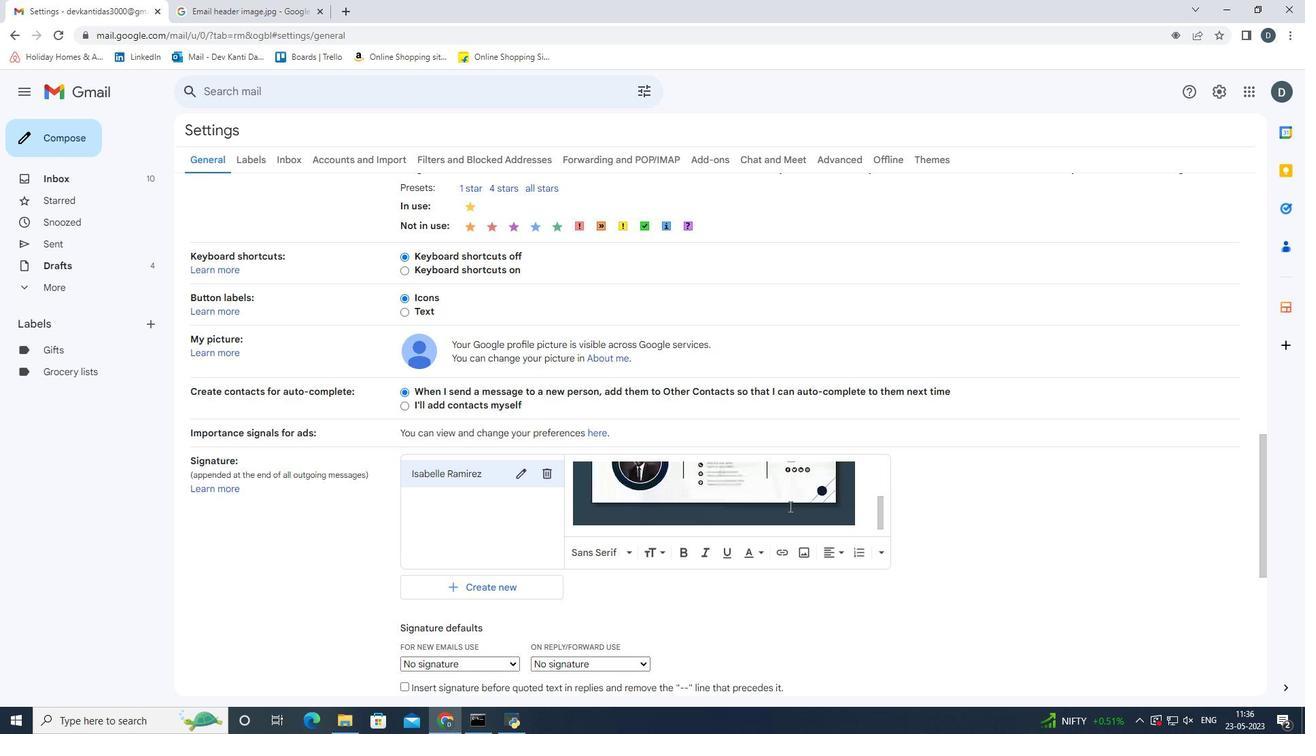 
Action: Mouse moved to (741, 485)
Screenshot: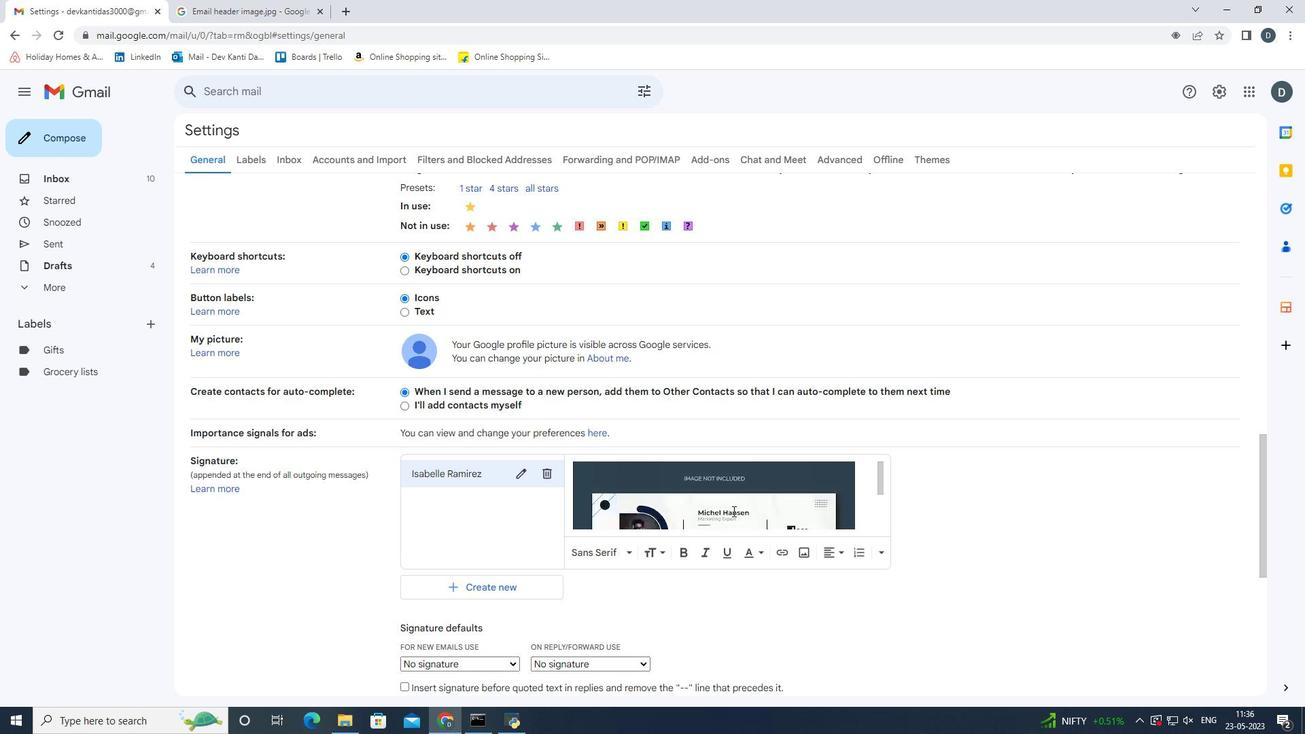 
Action: Mouse pressed left at (741, 485)
Screenshot: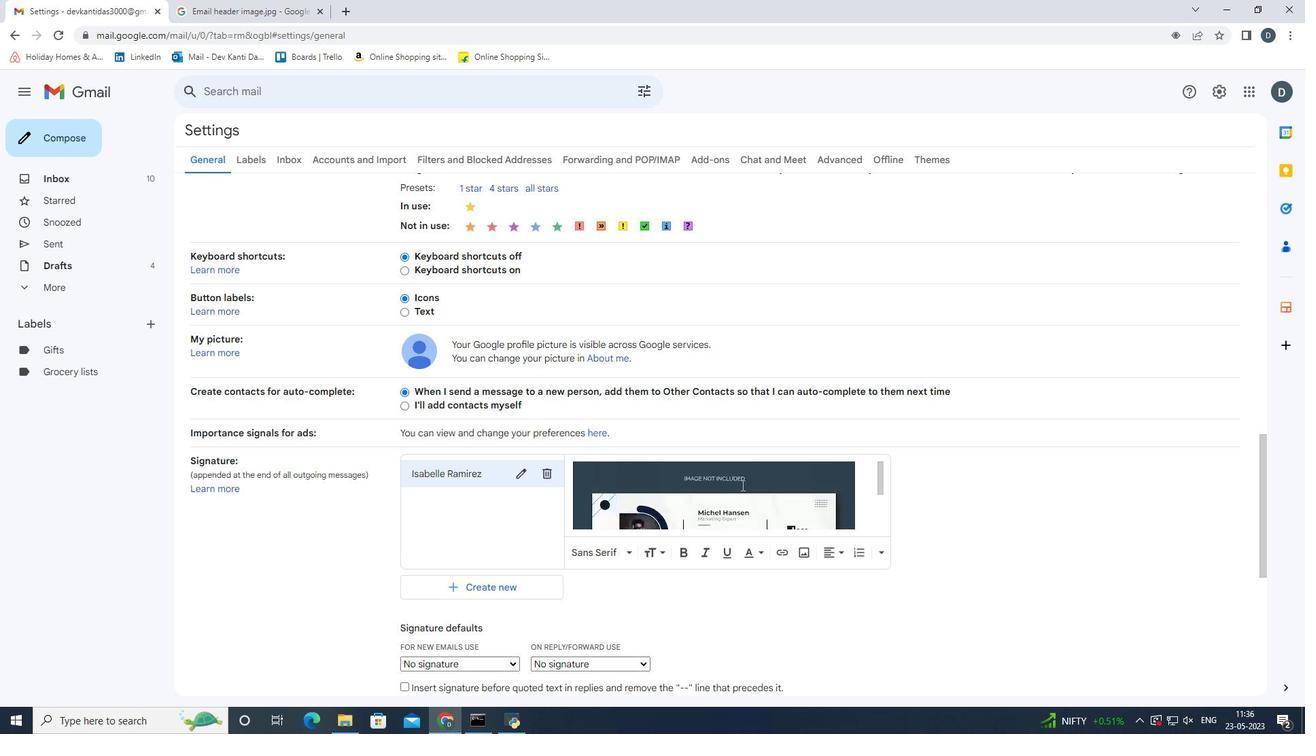 
Action: Mouse moved to (745, 542)
Screenshot: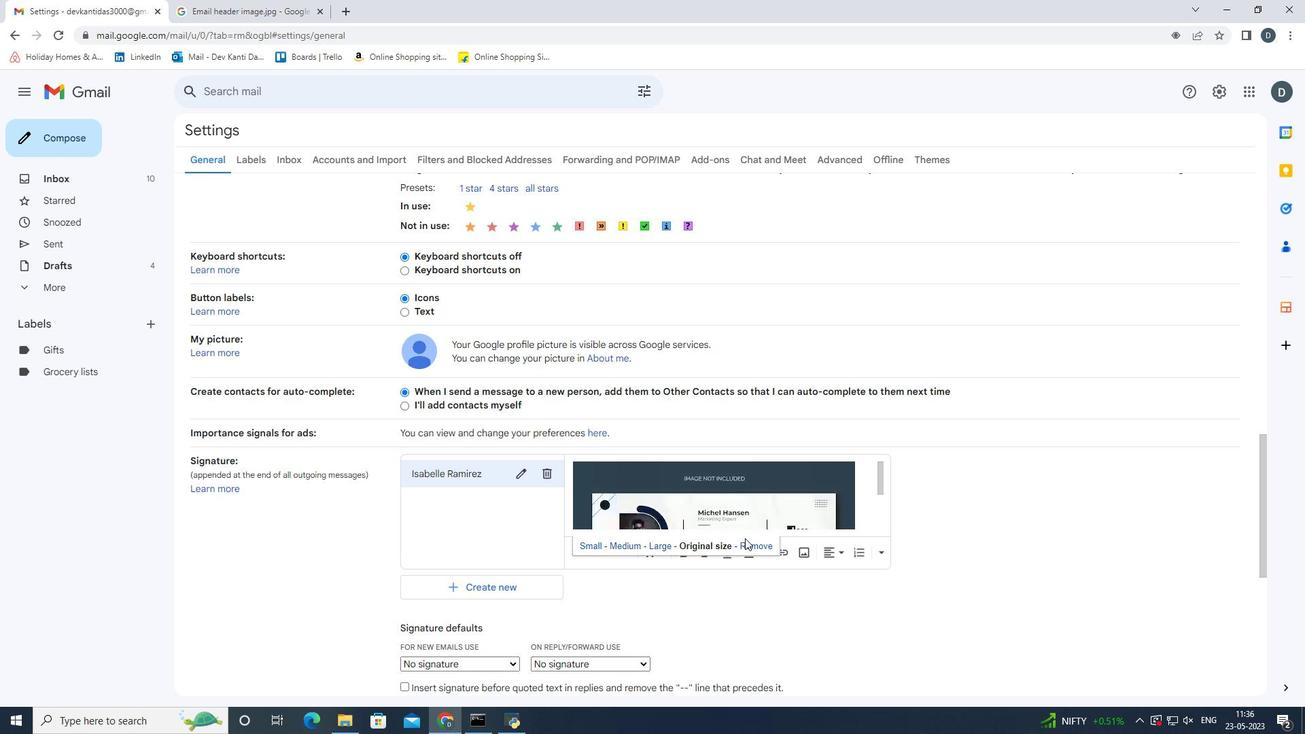 
Action: Mouse pressed left at (745, 542)
Screenshot: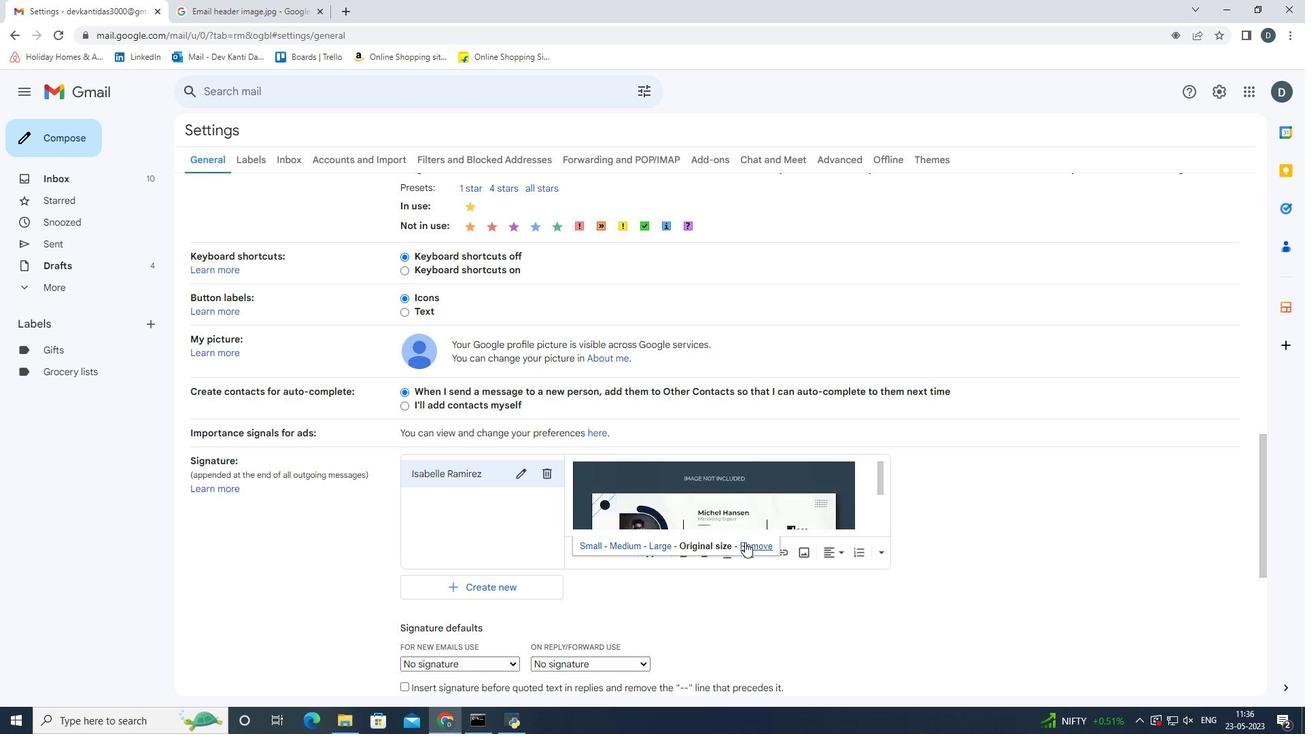 
Action: Mouse moved to (722, 503)
Screenshot: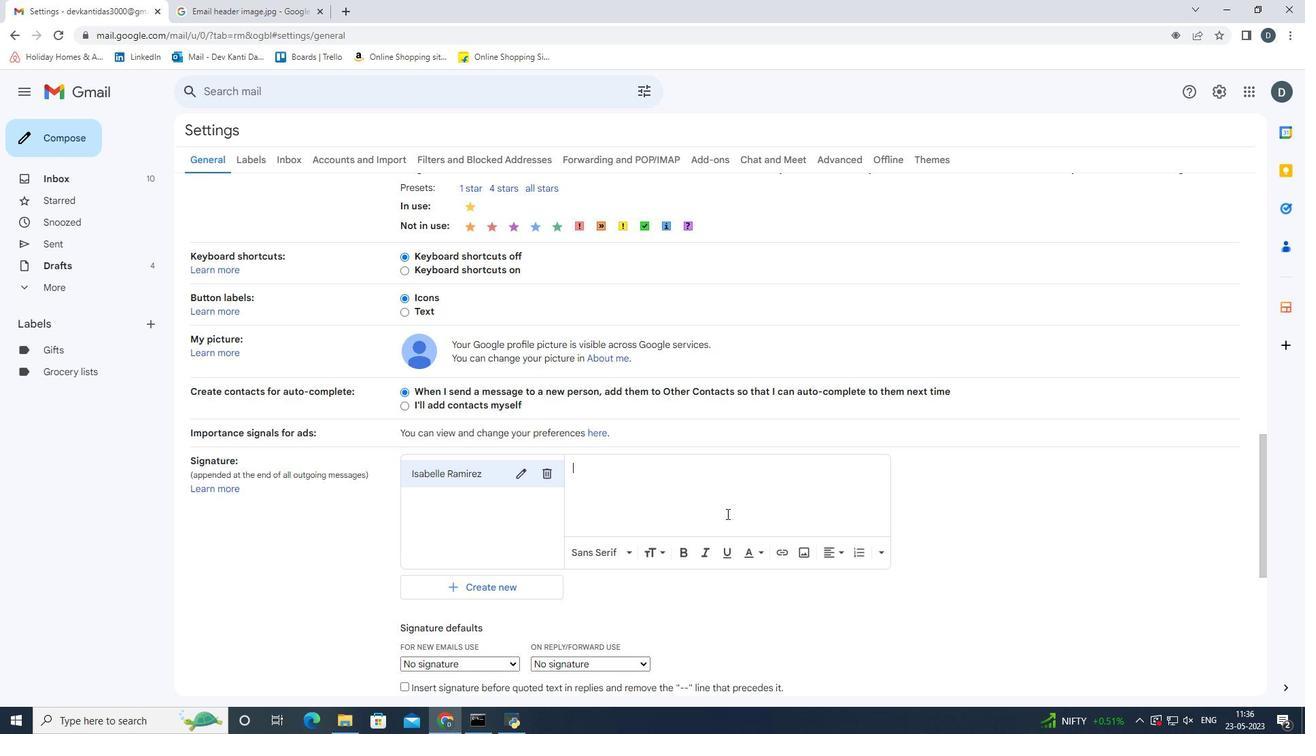 
Action: Key pressed <Key.shift>Isabelle<Key.space><Key.shift>Ramirez,<Key.enter>
Screenshot: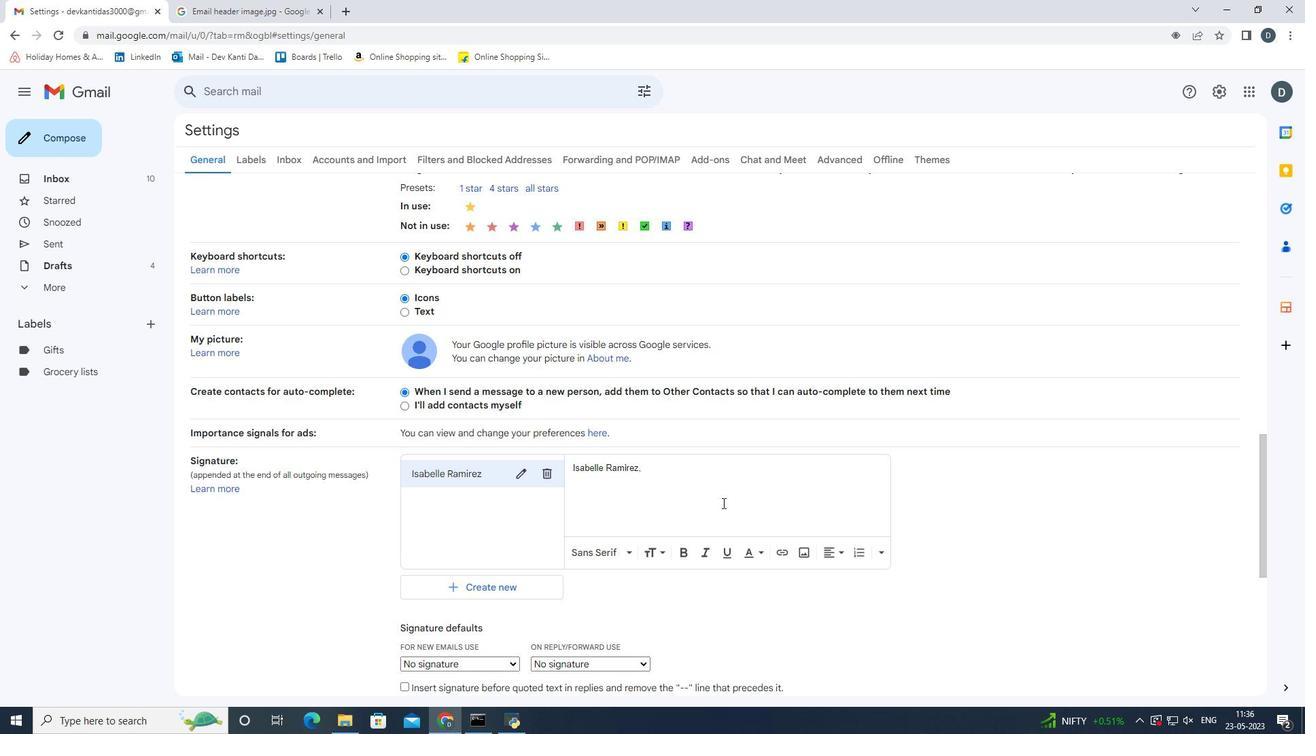 
Action: Mouse moved to (806, 550)
Screenshot: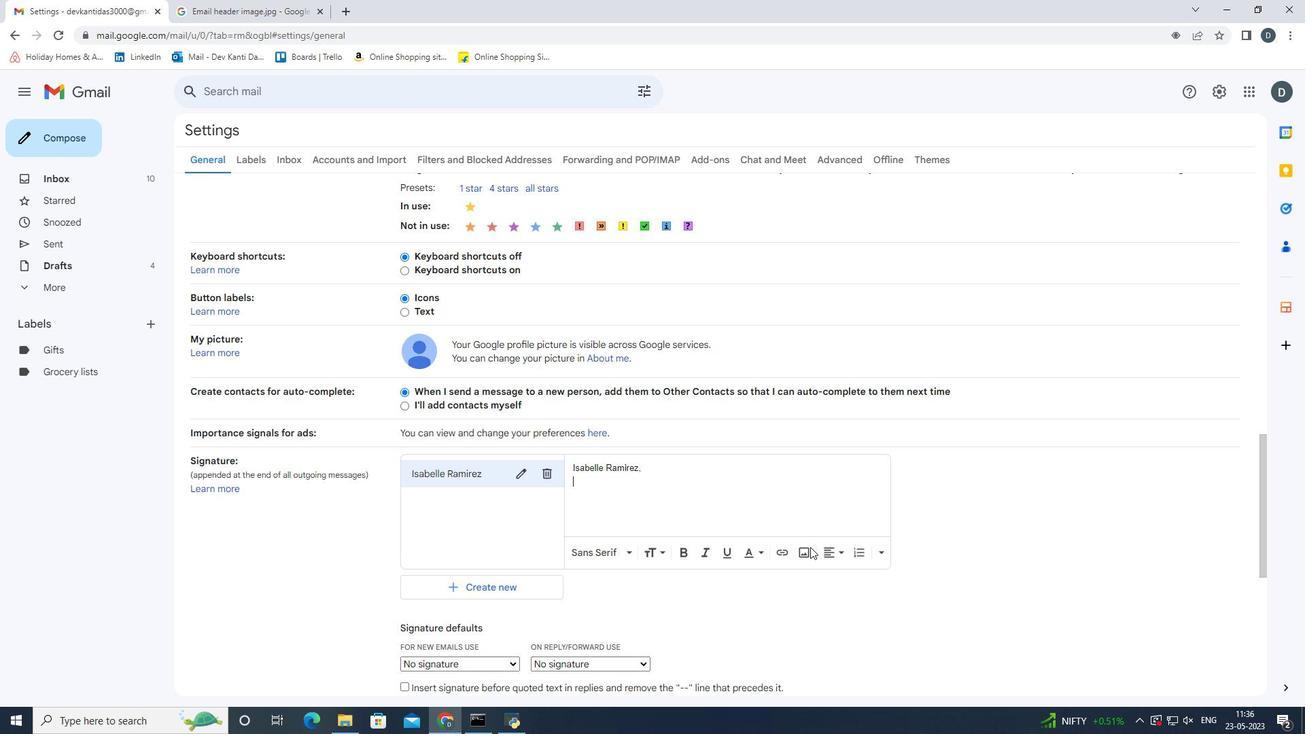 
Action: Mouse pressed left at (806, 550)
Screenshot: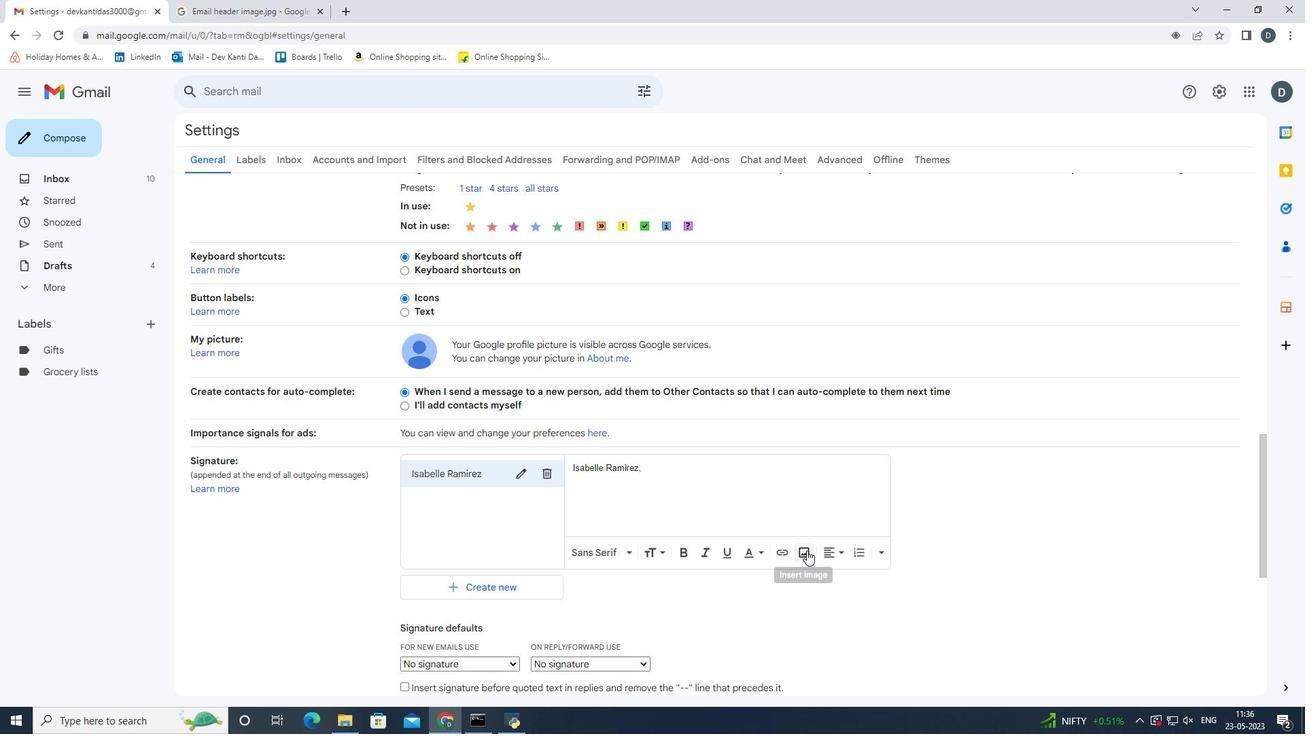 
Action: Mouse moved to (376, 407)
Screenshot: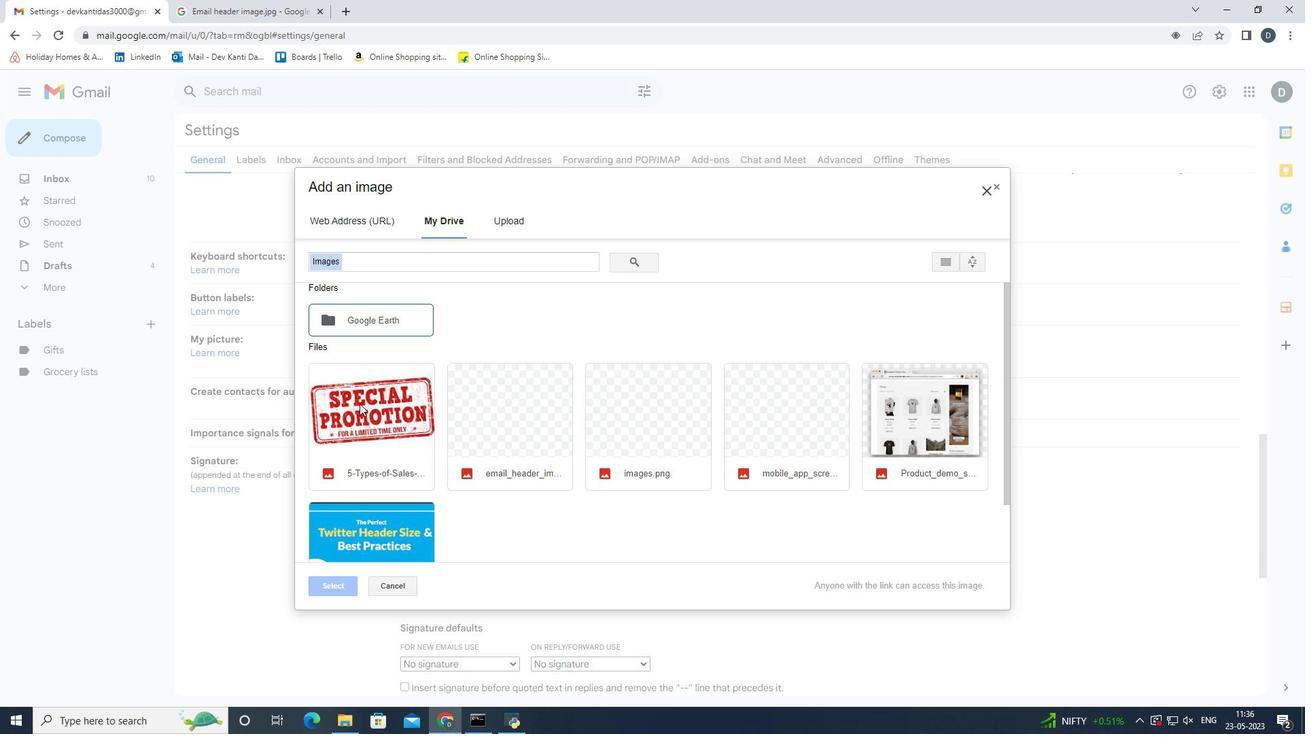 
Action: Mouse pressed left at (376, 407)
Screenshot: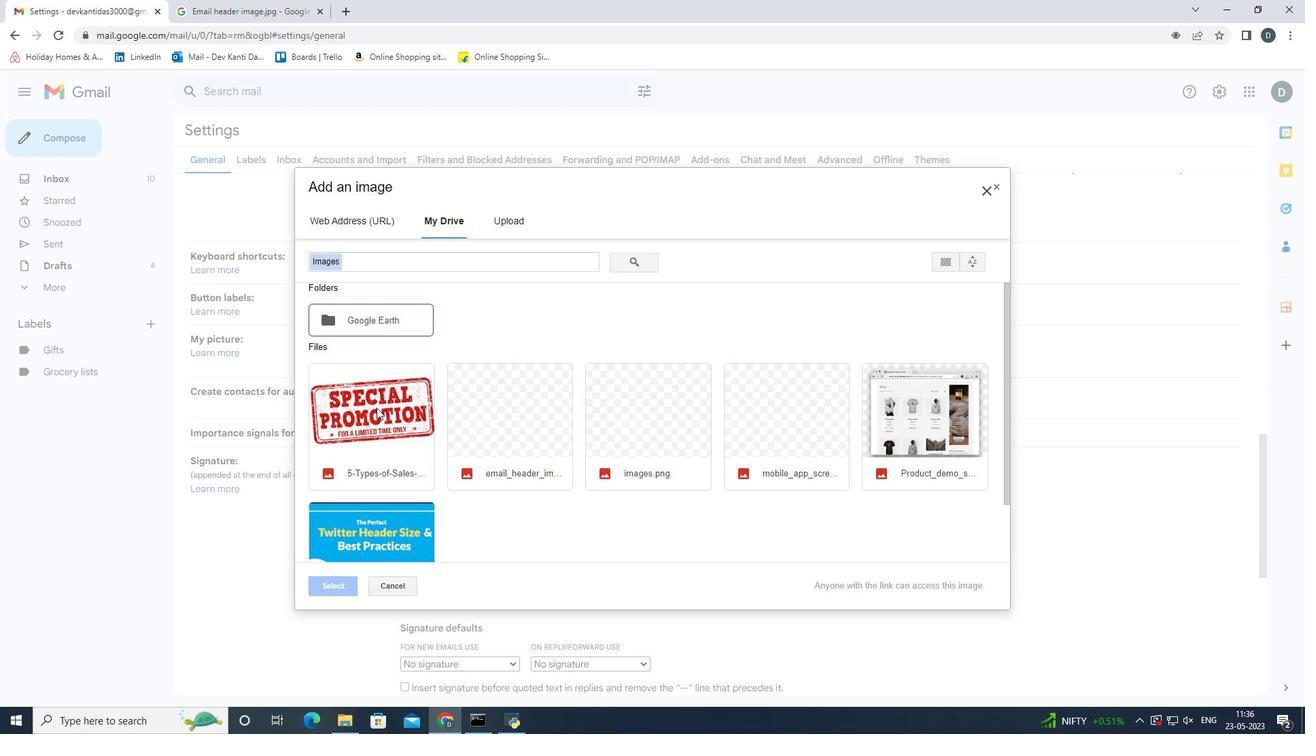 
Action: Mouse moved to (522, 518)
Screenshot: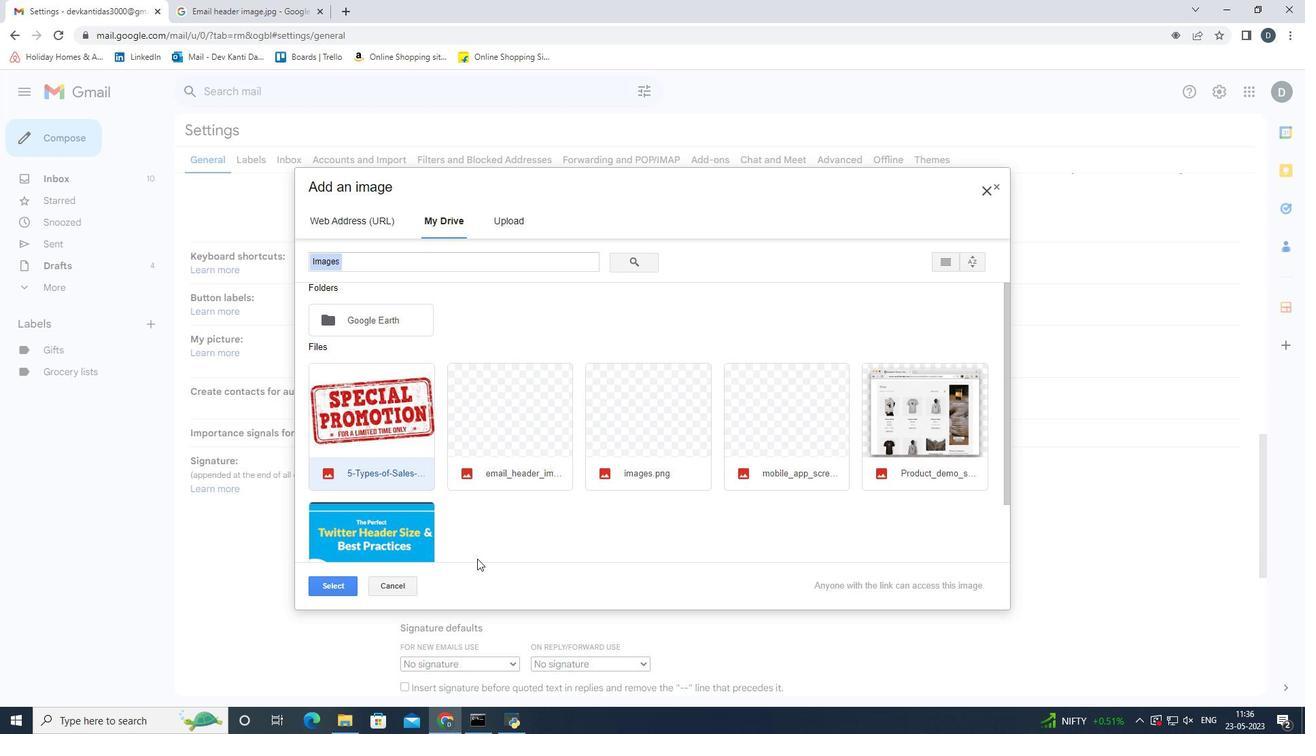 
Action: Mouse scrolled (522, 517) with delta (0, 0)
Screenshot: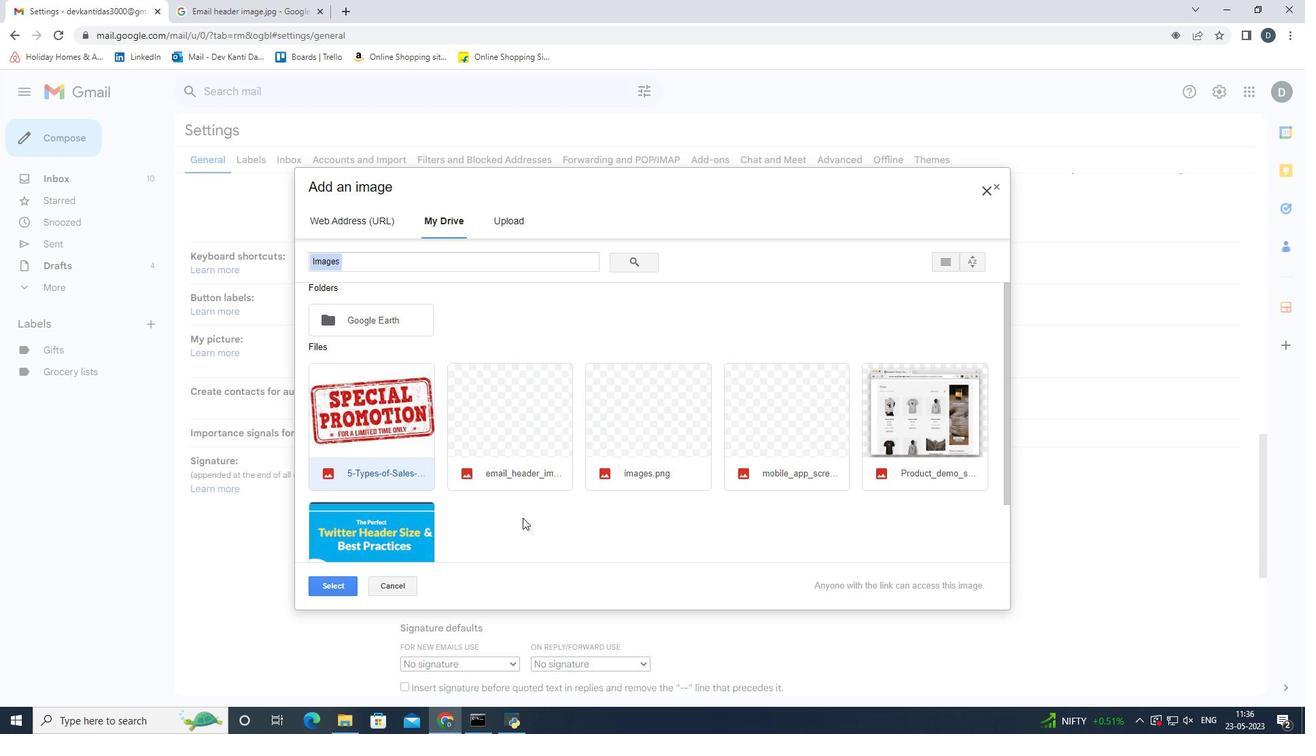 
Action: Mouse scrolled (522, 517) with delta (0, 0)
Screenshot: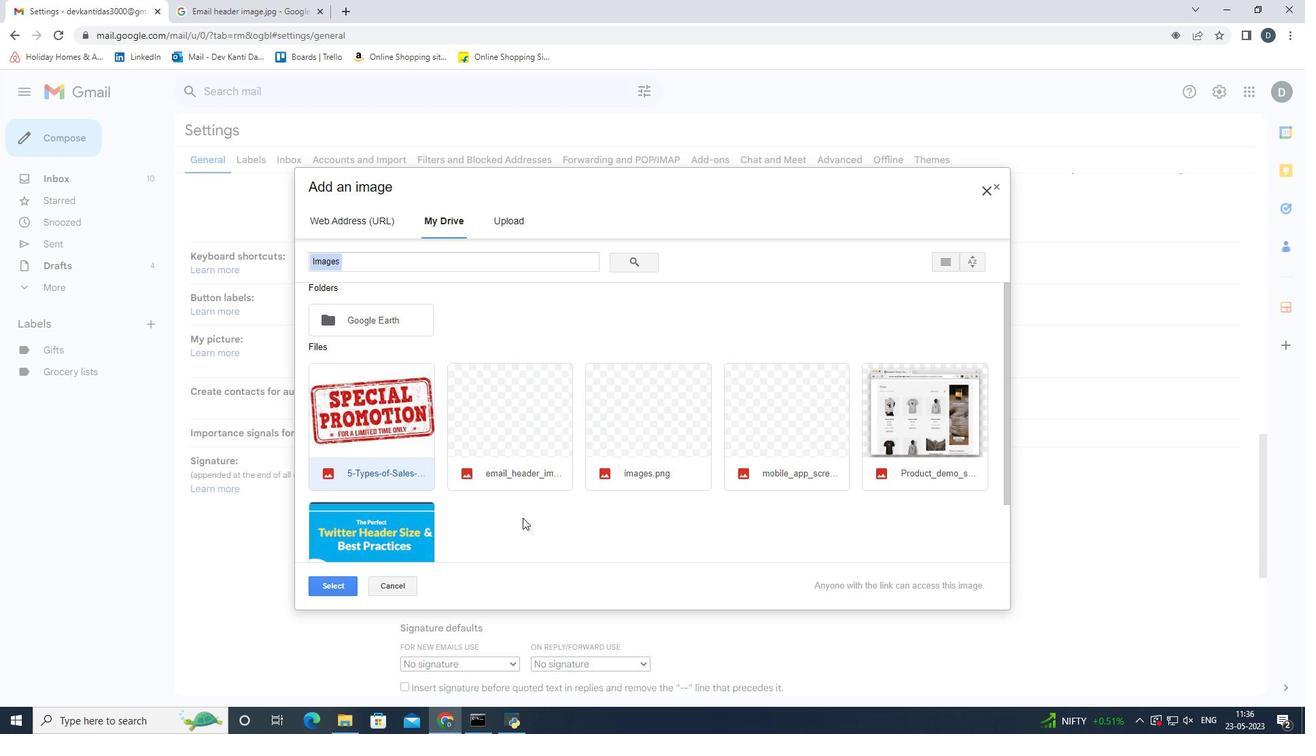 
Action: Mouse scrolled (522, 517) with delta (0, 0)
Screenshot: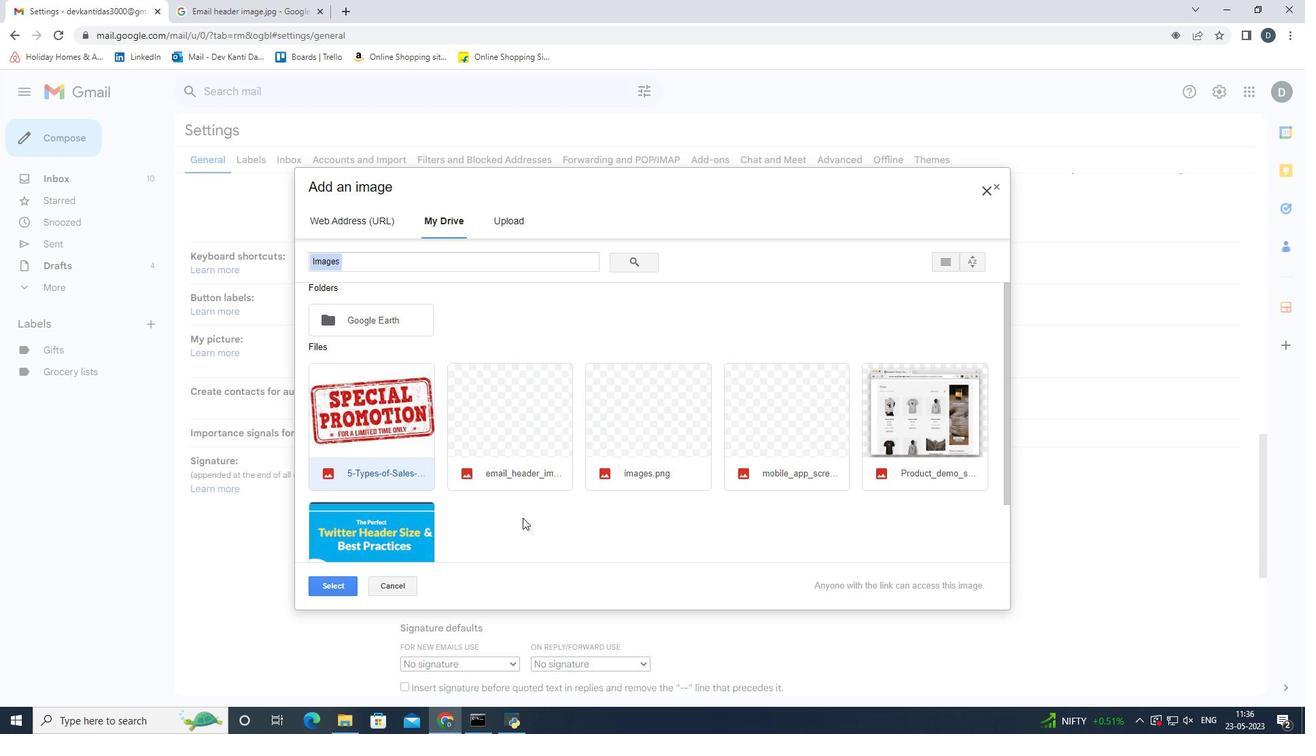 
Action: Mouse moved to (345, 460)
Screenshot: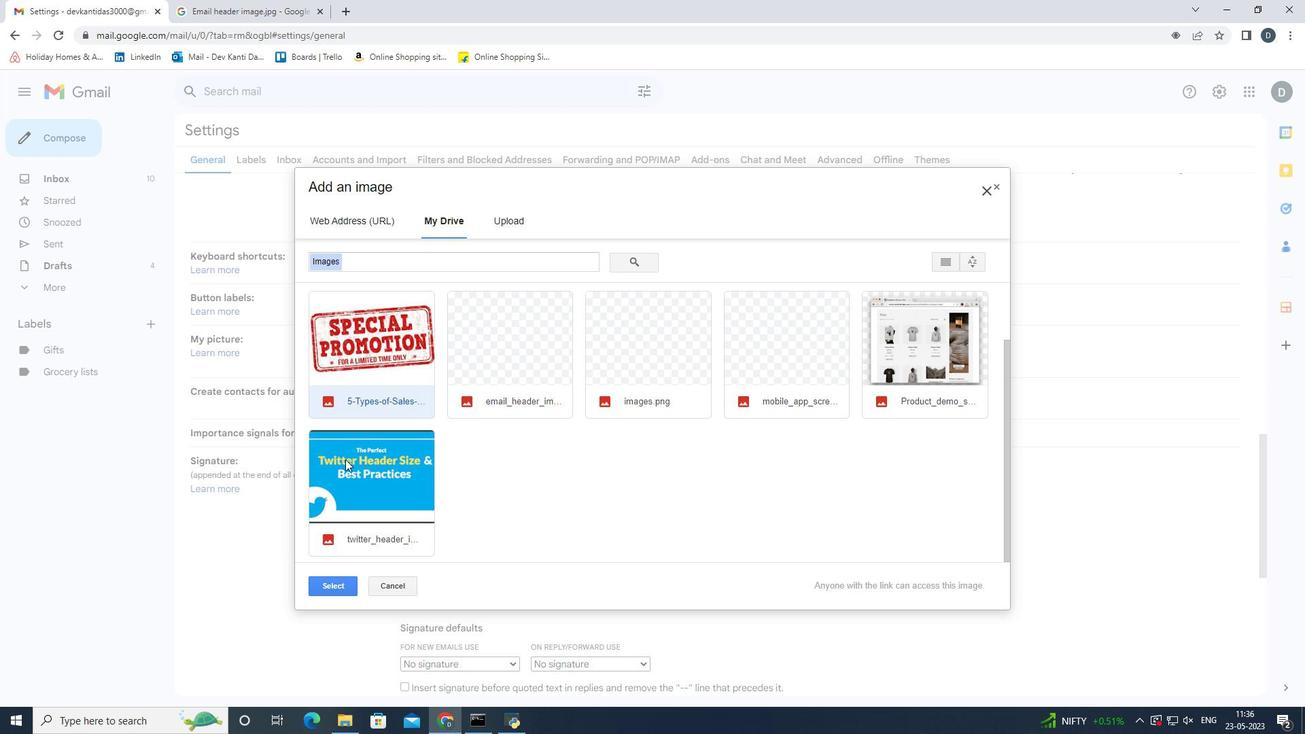 
Action: Mouse pressed left at (345, 460)
Screenshot: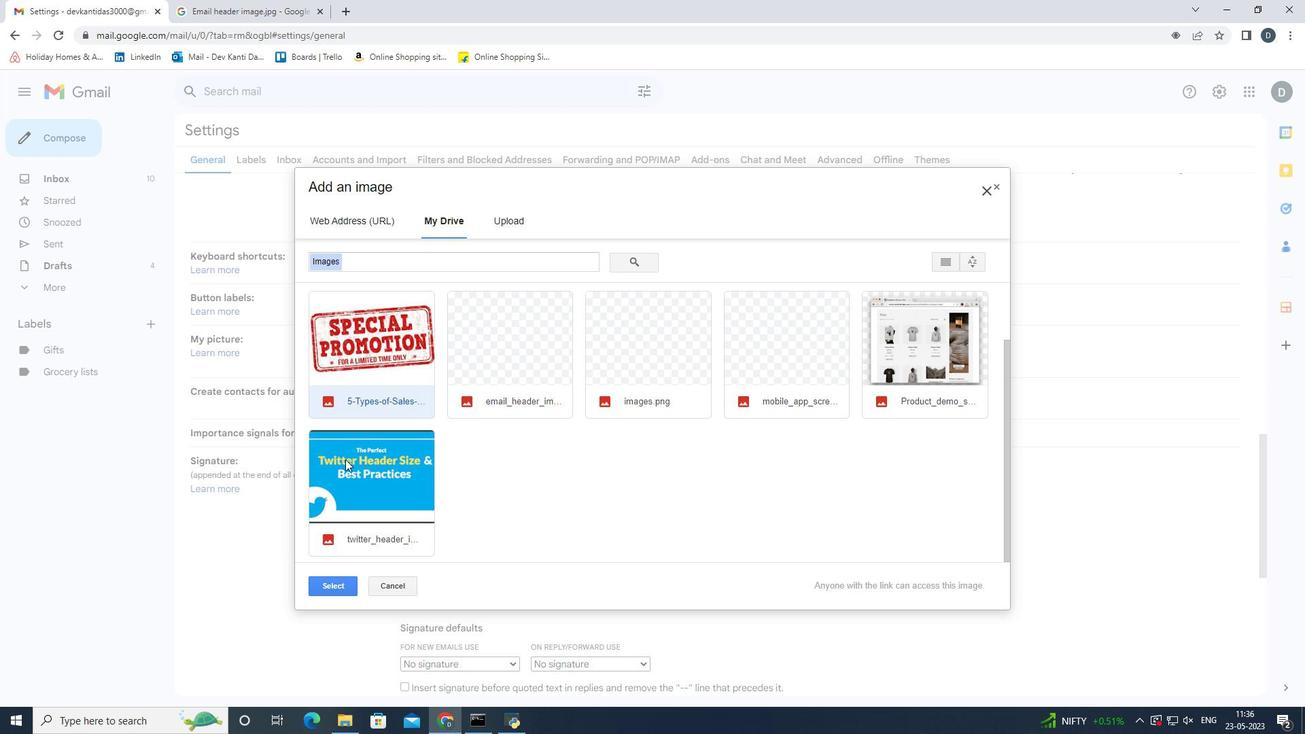 
Action: Mouse moved to (507, 413)
Screenshot: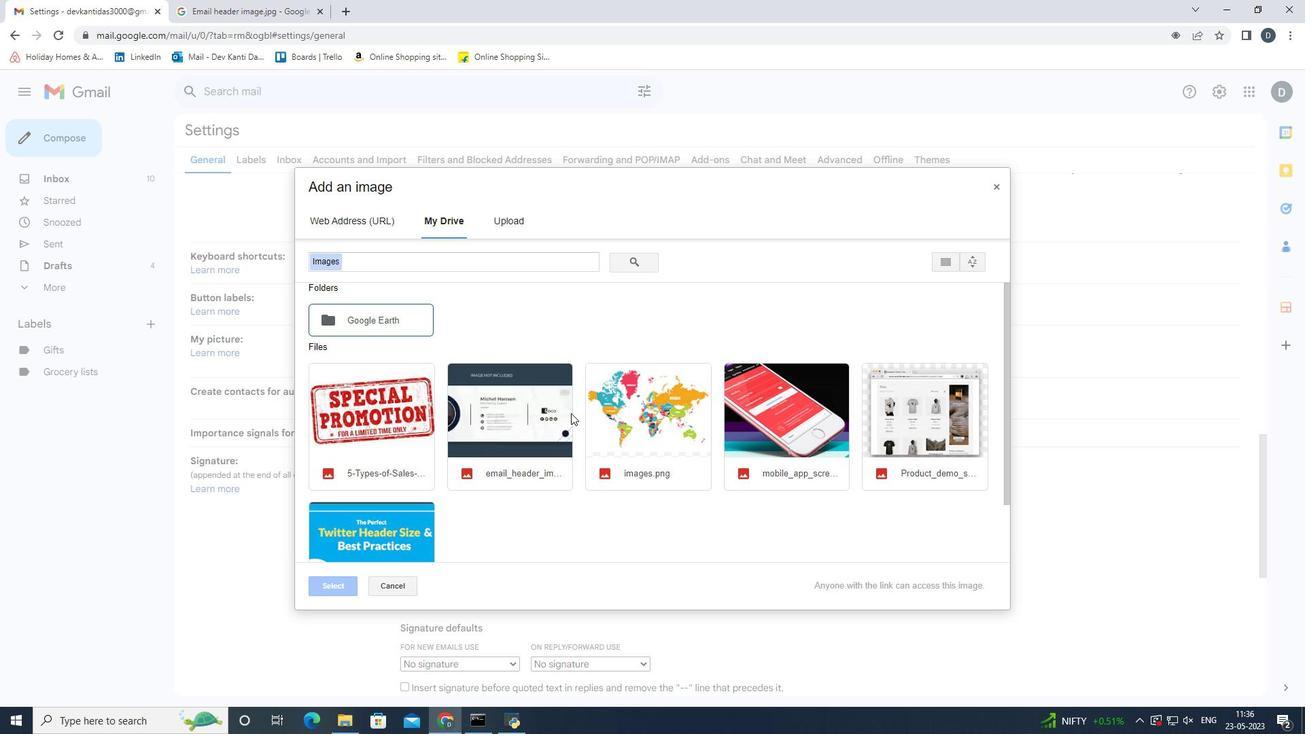 
Action: Mouse pressed left at (507, 413)
Screenshot: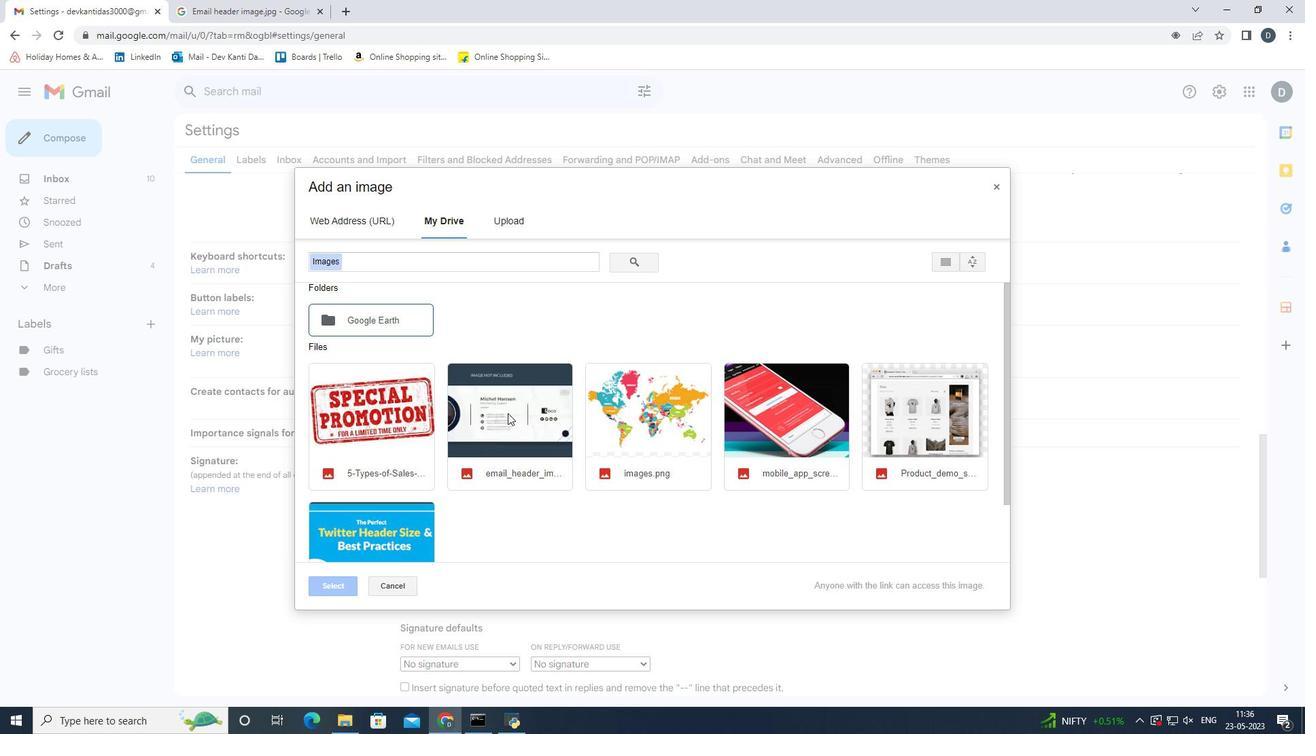 
Action: Mouse moved to (324, 584)
Screenshot: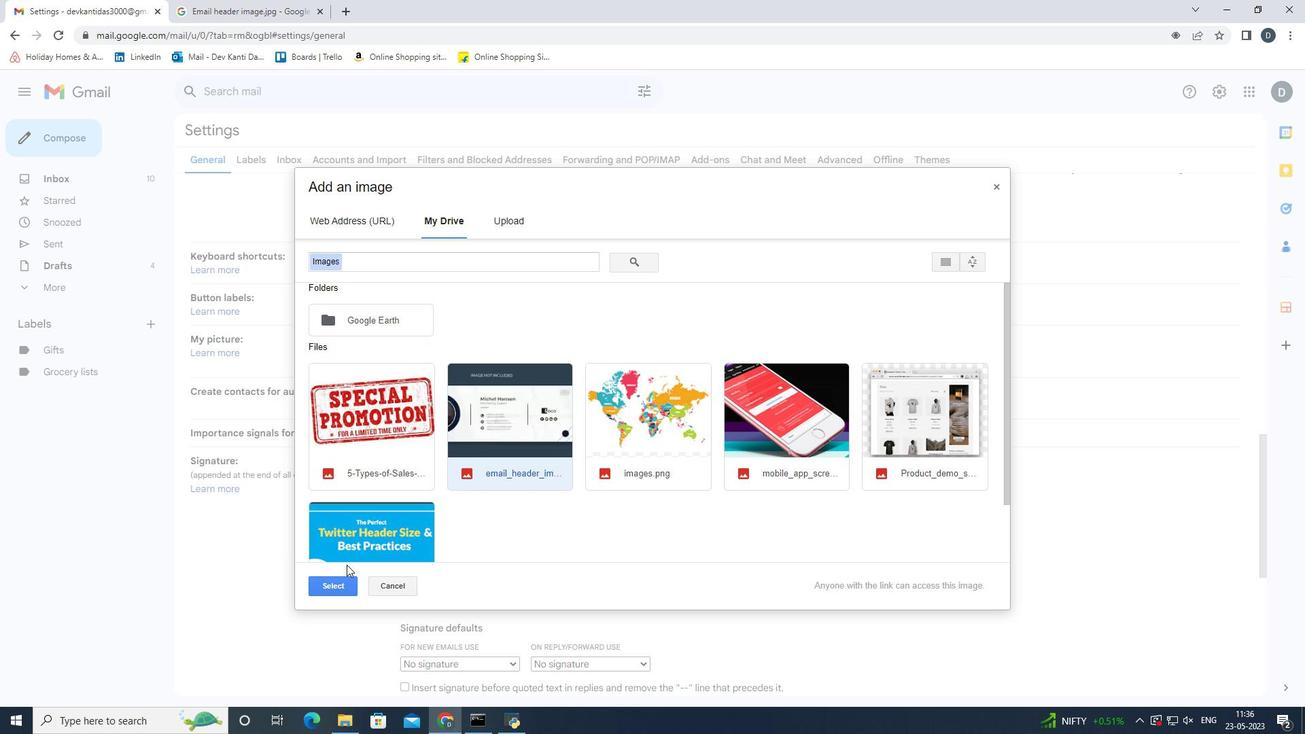 
Action: Mouse pressed left at (324, 584)
Screenshot: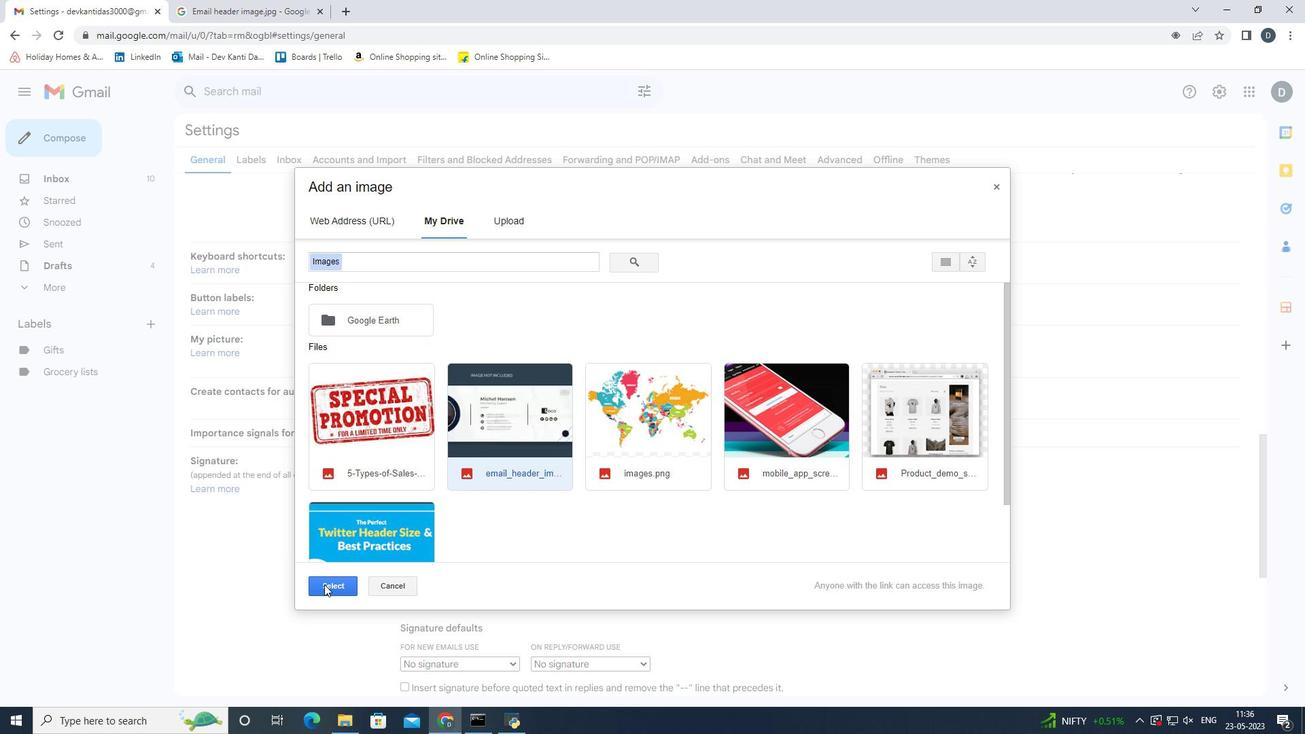 
Action: Mouse moved to (857, 490)
Screenshot: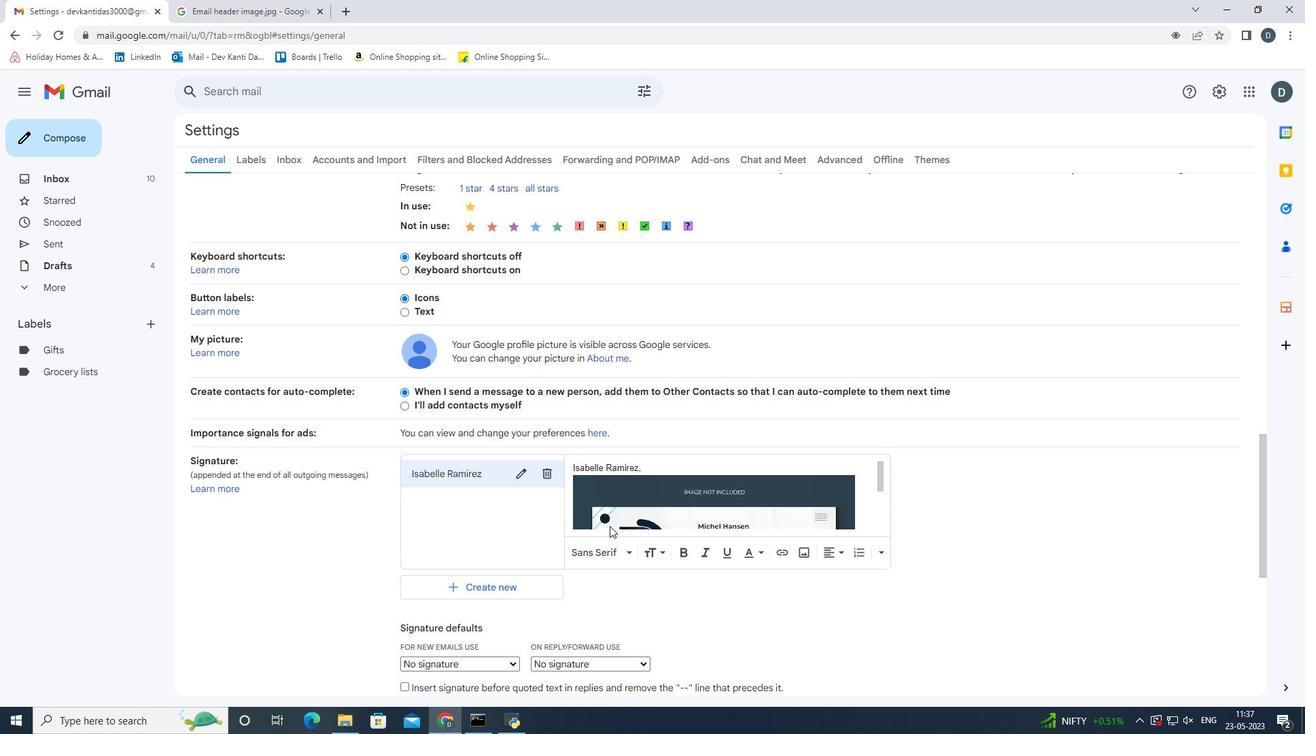
Action: Mouse scrolled (857, 490) with delta (0, 0)
Screenshot: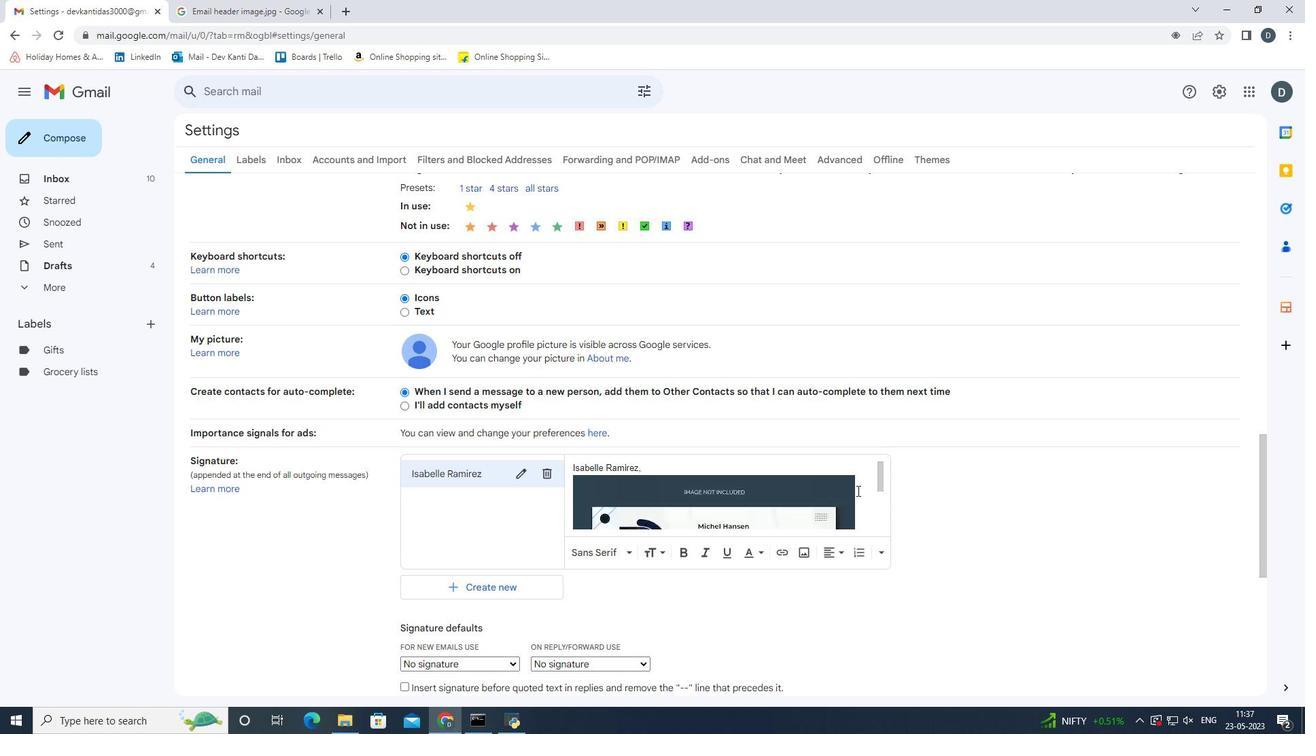 
Action: Mouse scrolled (857, 490) with delta (0, 0)
Screenshot: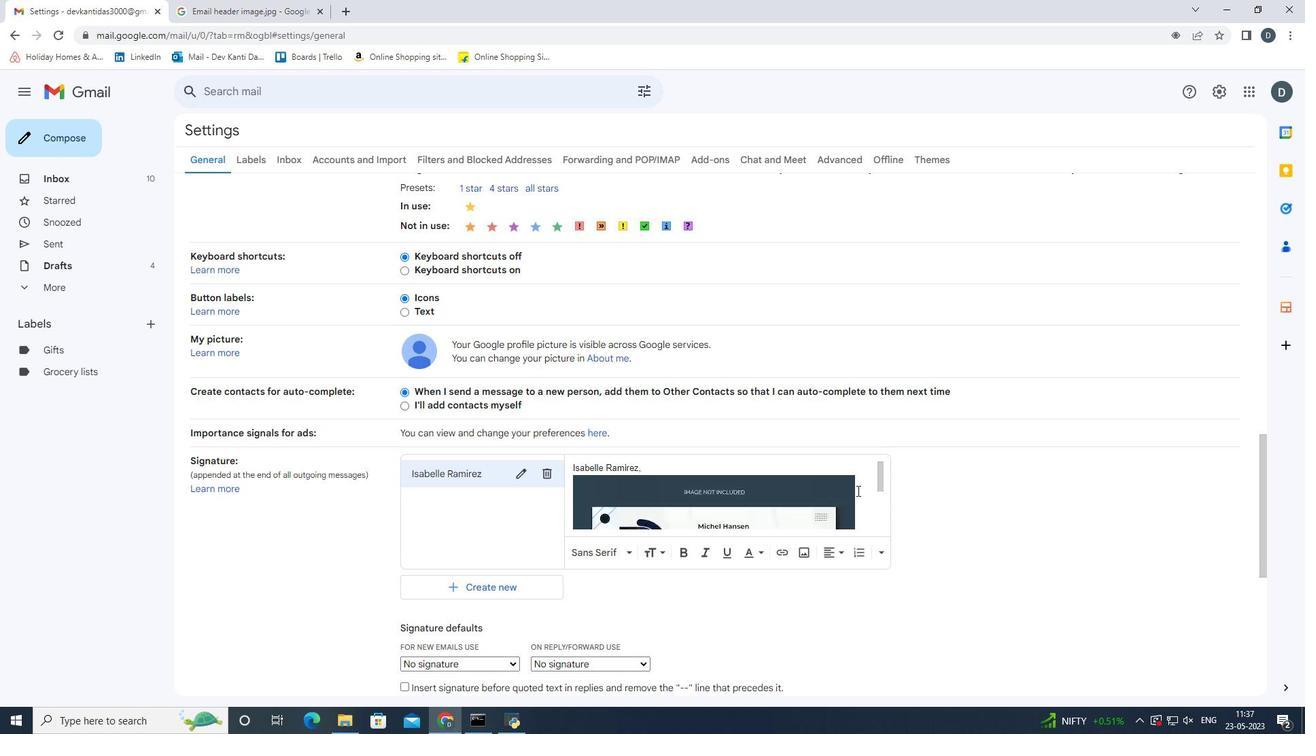 
Action: Mouse scrolled (857, 490) with delta (0, 0)
Screenshot: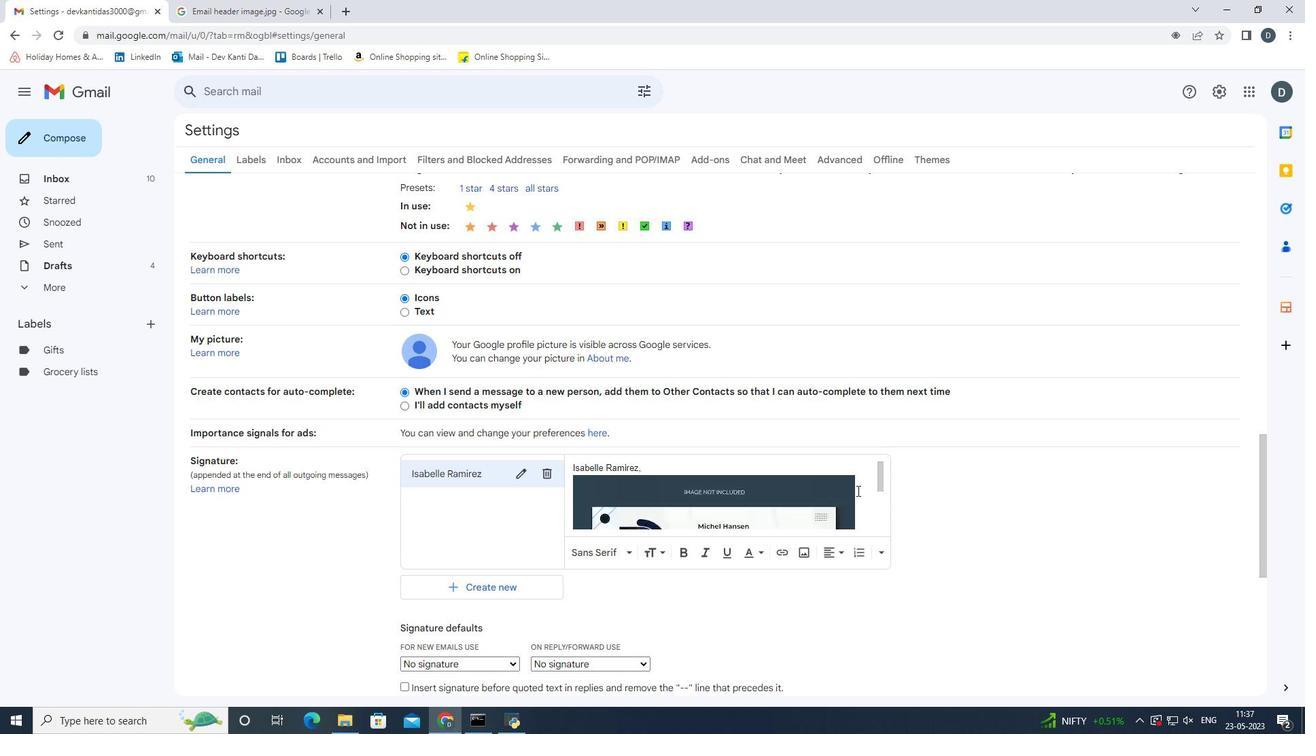 
Action: Mouse scrolled (857, 490) with delta (0, 0)
Screenshot: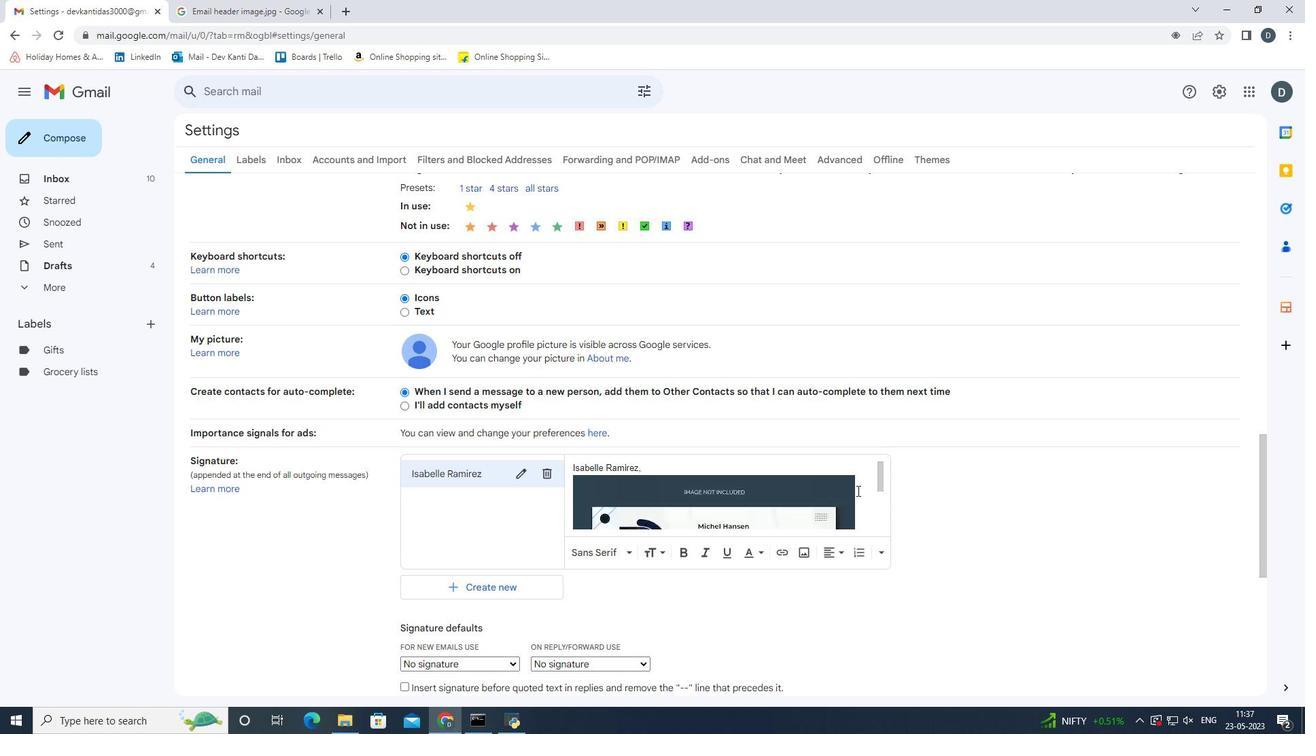 
Action: Mouse scrolled (857, 491) with delta (0, 0)
Screenshot: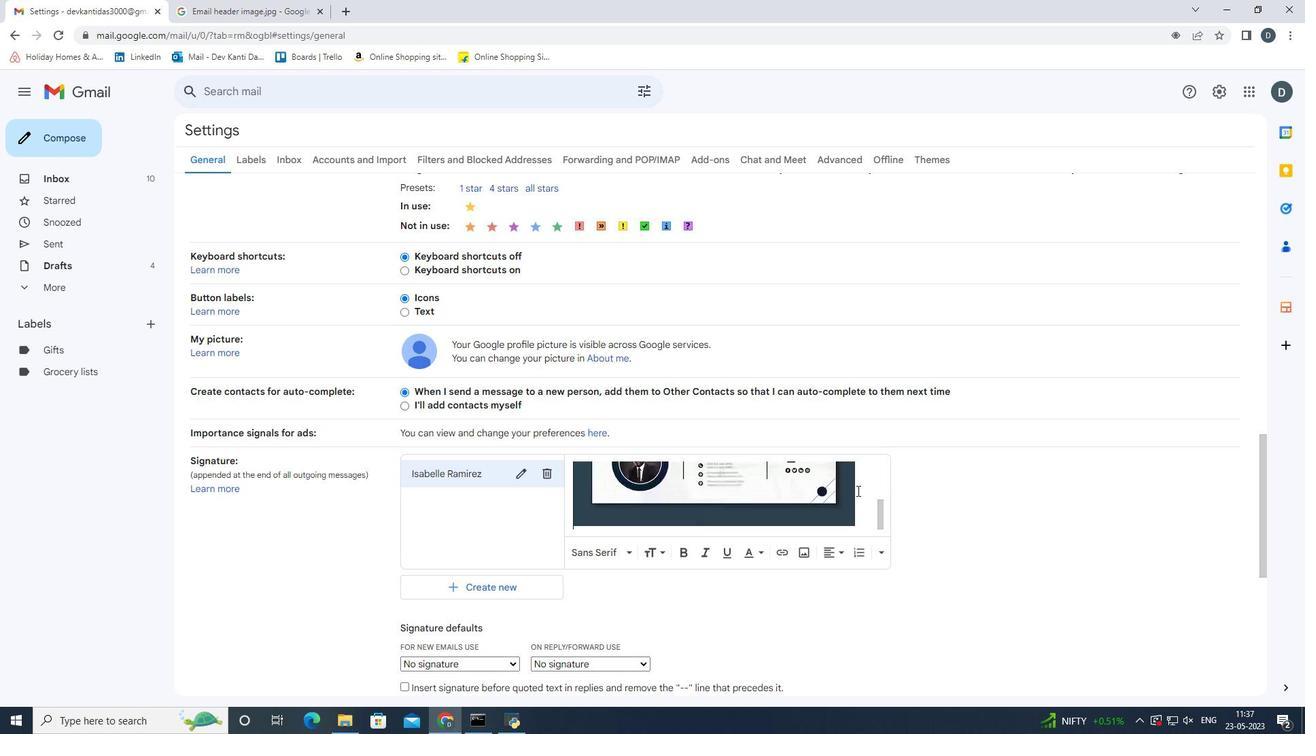 
Action: Mouse scrolled (857, 491) with delta (0, 0)
Screenshot: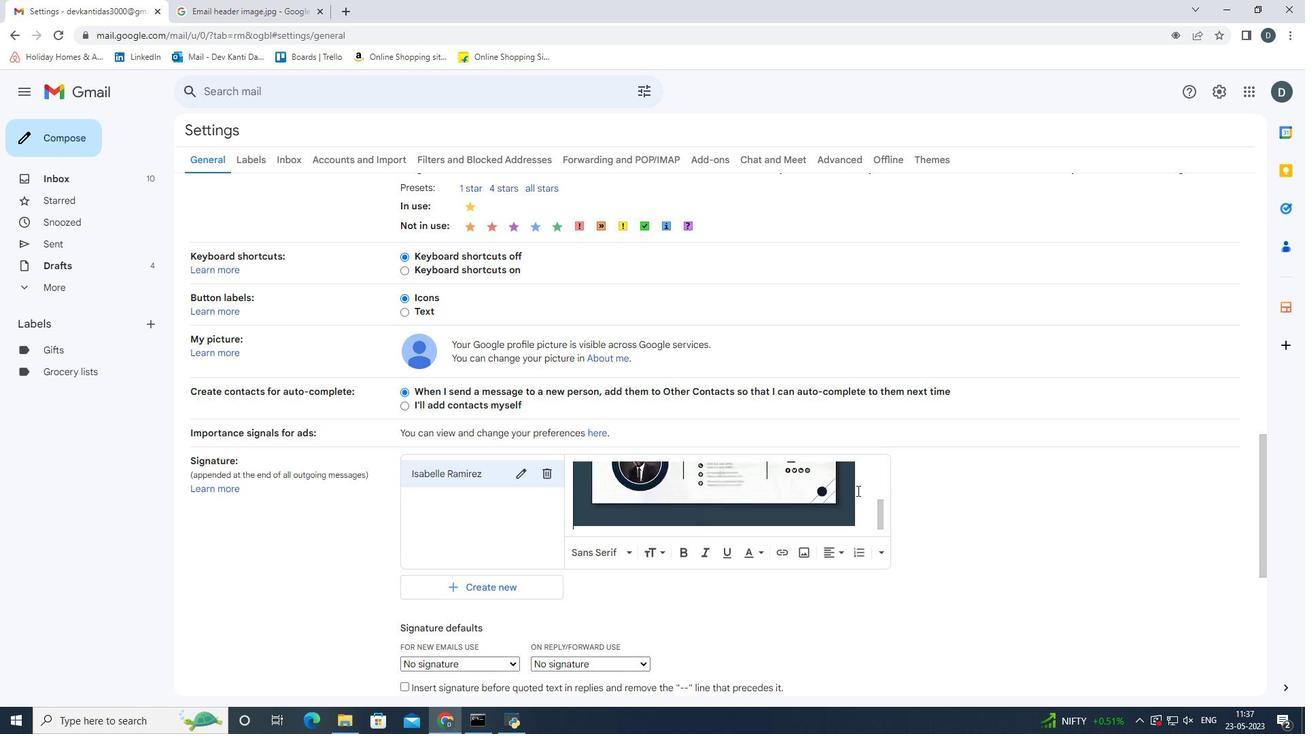 
Action: Mouse scrolled (857, 491) with delta (0, 0)
Screenshot: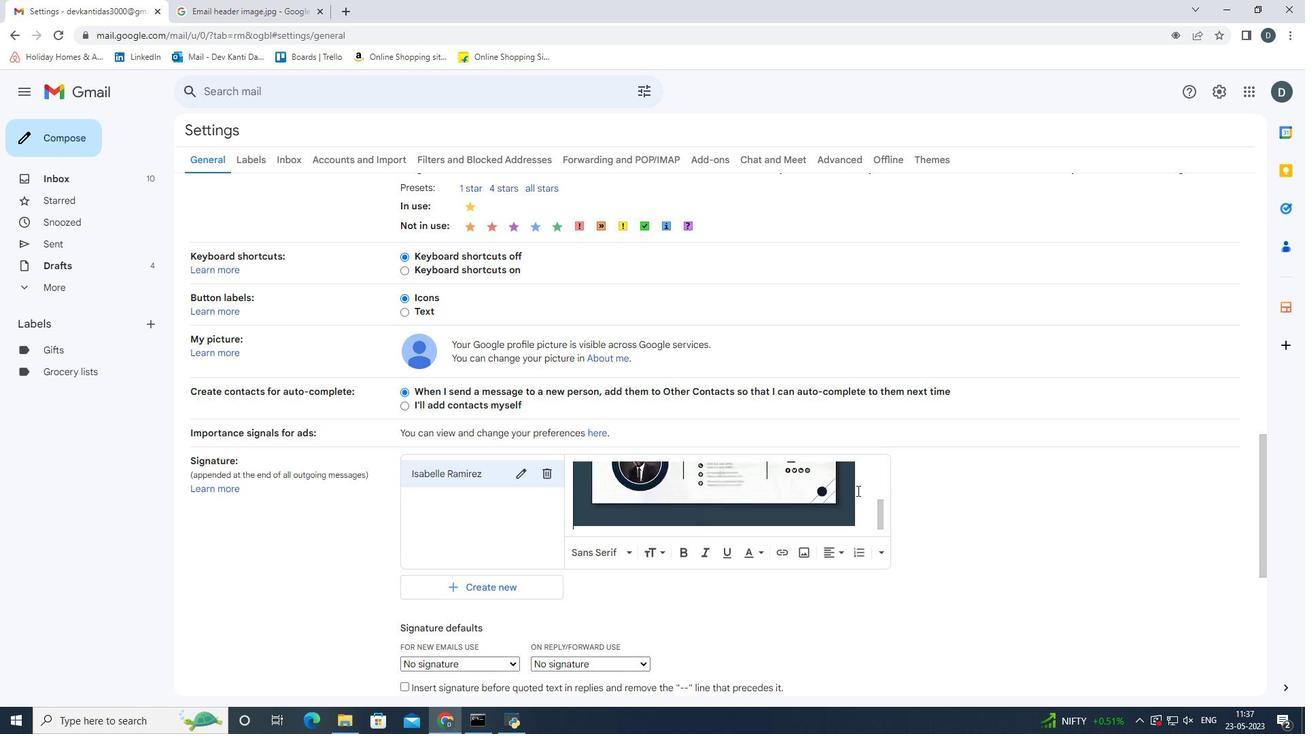 
Action: Mouse scrolled (857, 491) with delta (0, 0)
Screenshot: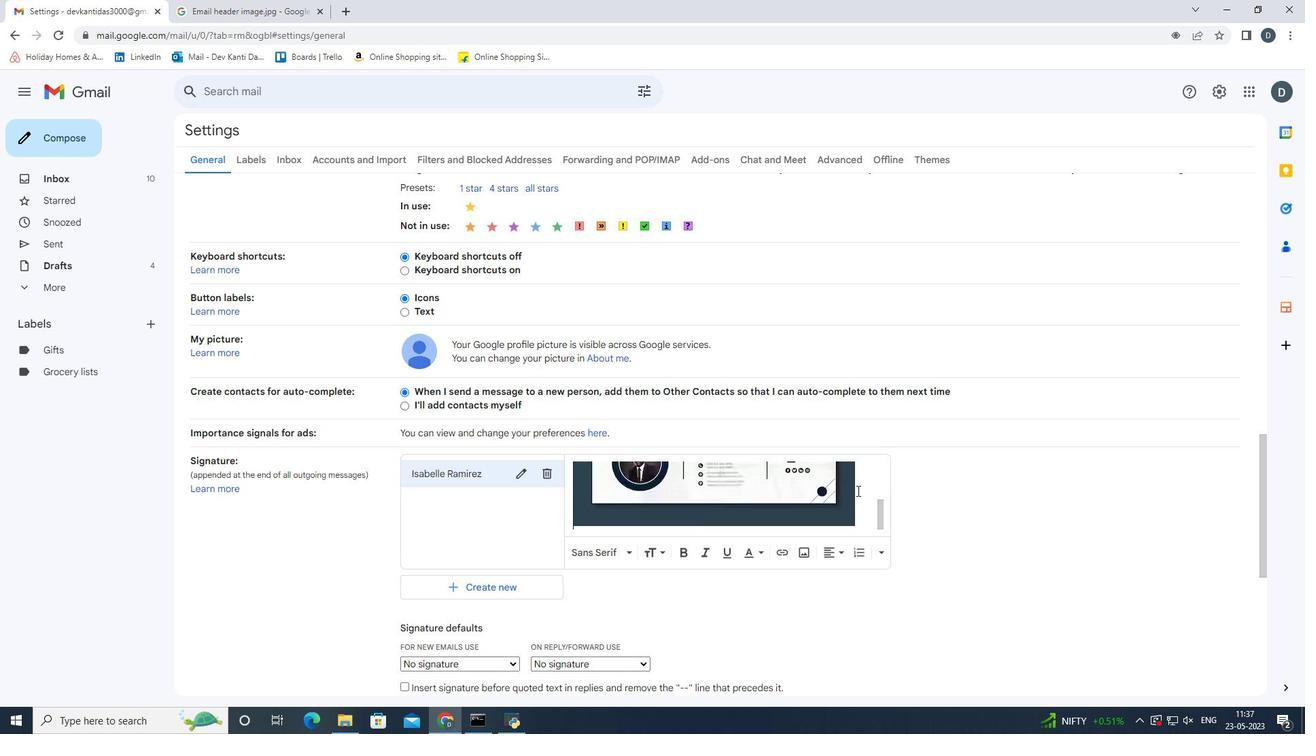 
Action: Mouse scrolled (857, 491) with delta (0, 0)
Screenshot: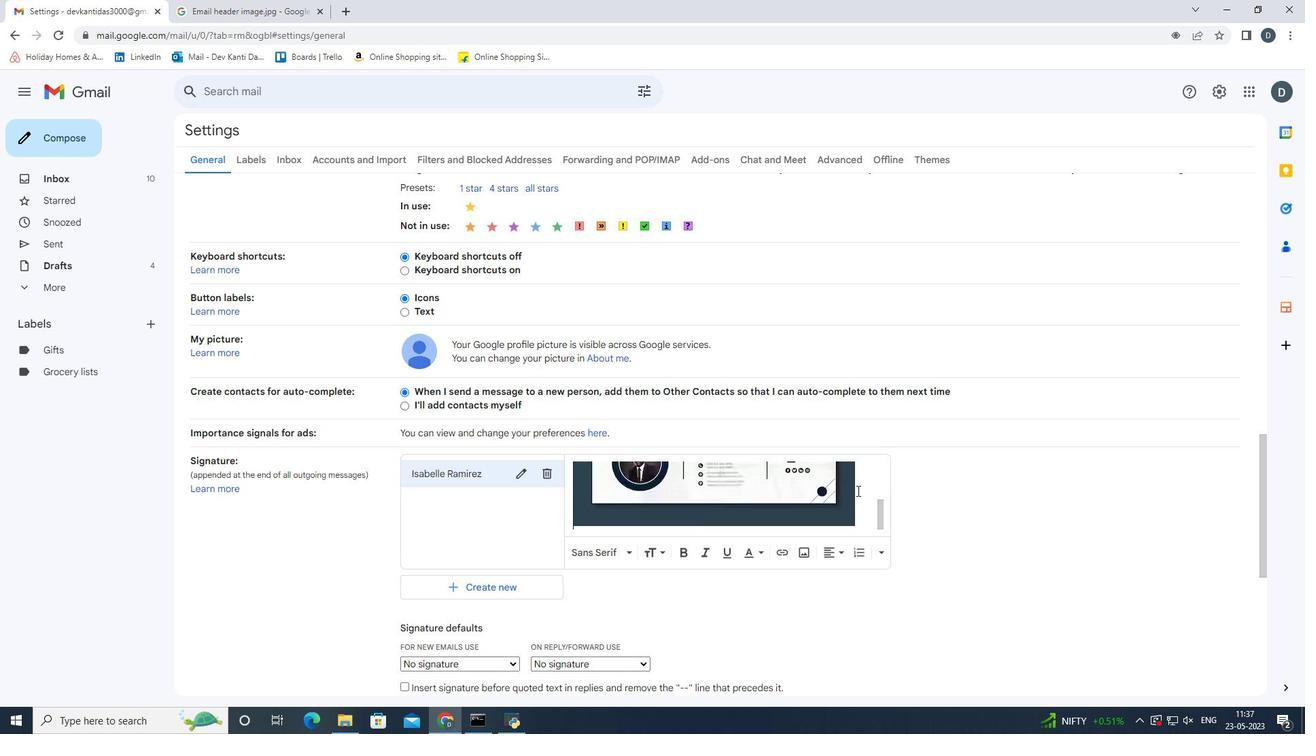 
Action: Mouse moved to (871, 594)
Screenshot: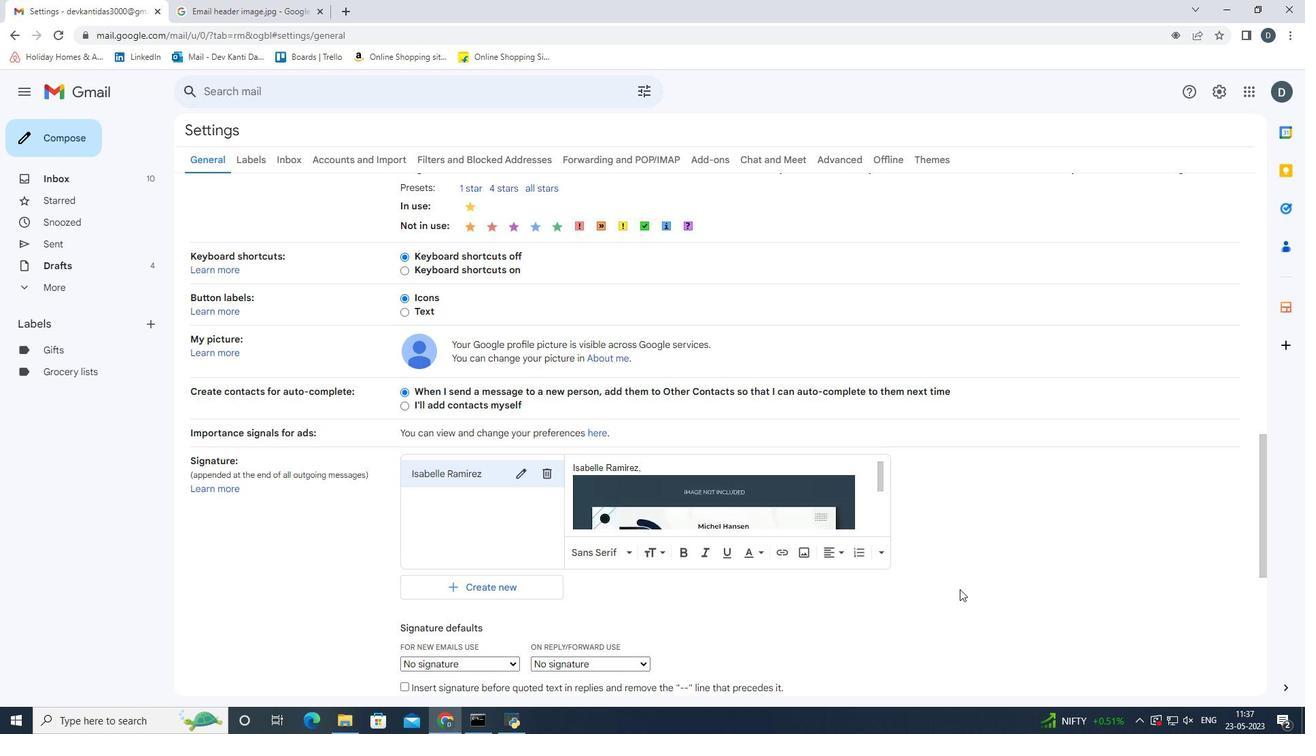 
Action: Mouse scrolled (871, 594) with delta (0, 0)
Screenshot: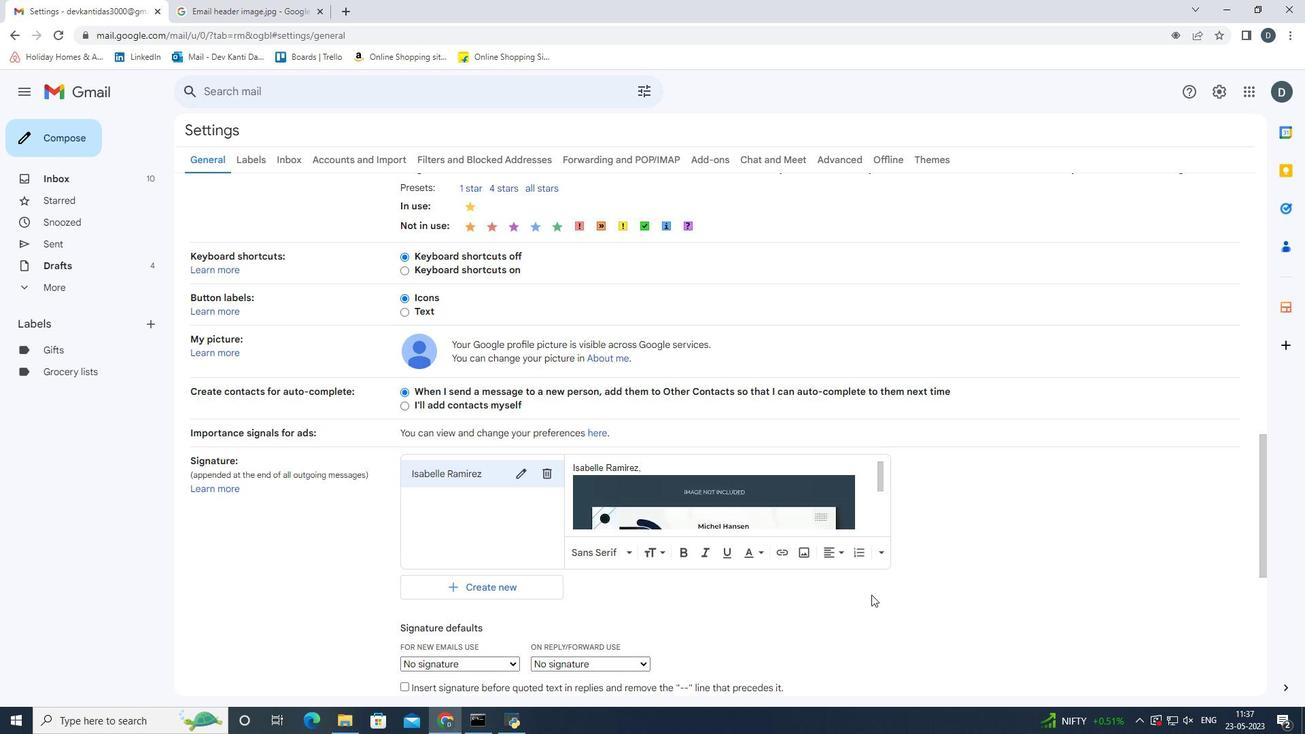 
Action: Mouse scrolled (871, 594) with delta (0, 0)
Screenshot: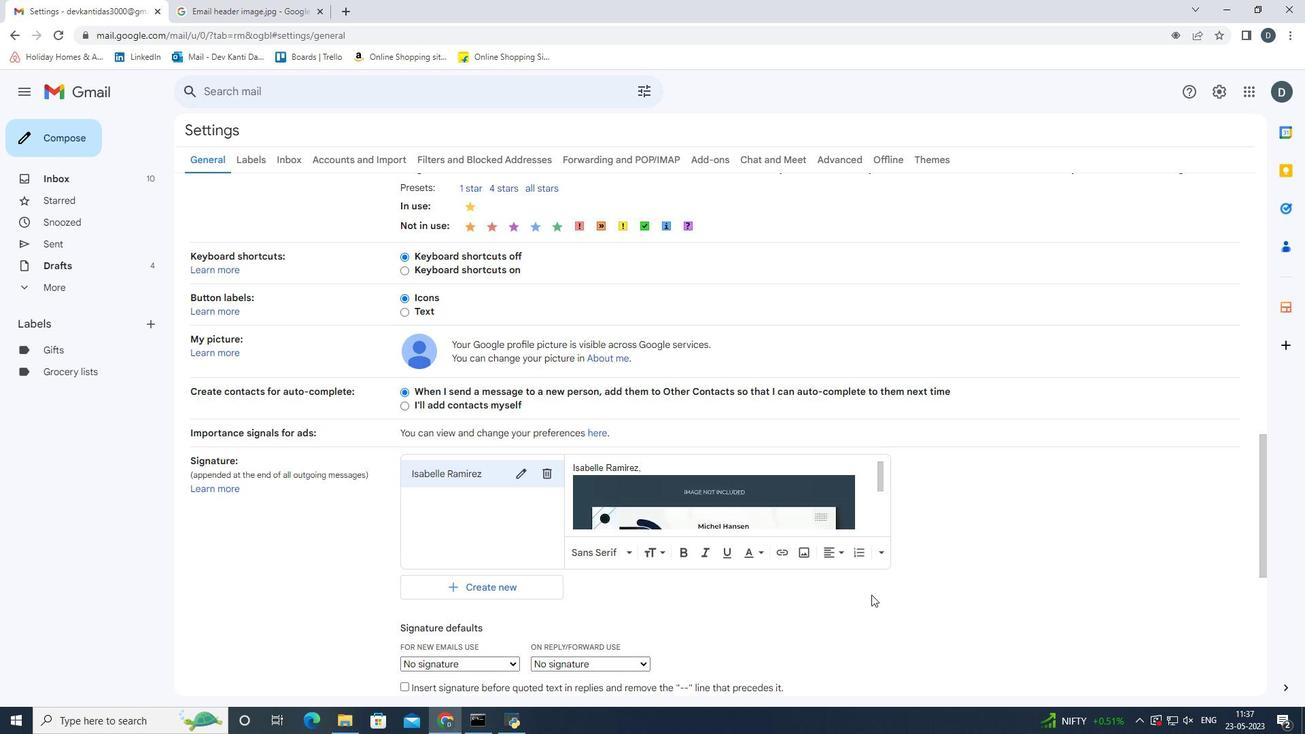 
Action: Mouse scrolled (871, 594) with delta (0, 0)
Screenshot: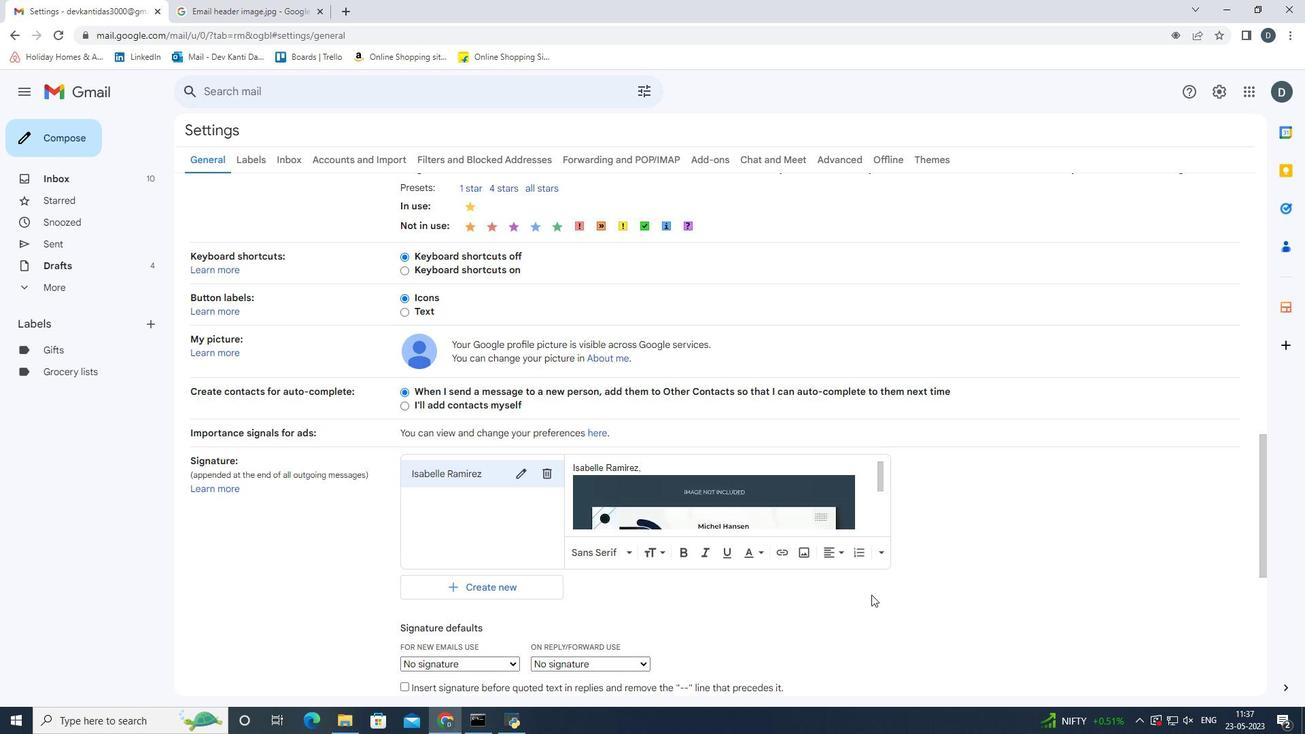
Action: Mouse moved to (443, 460)
Screenshot: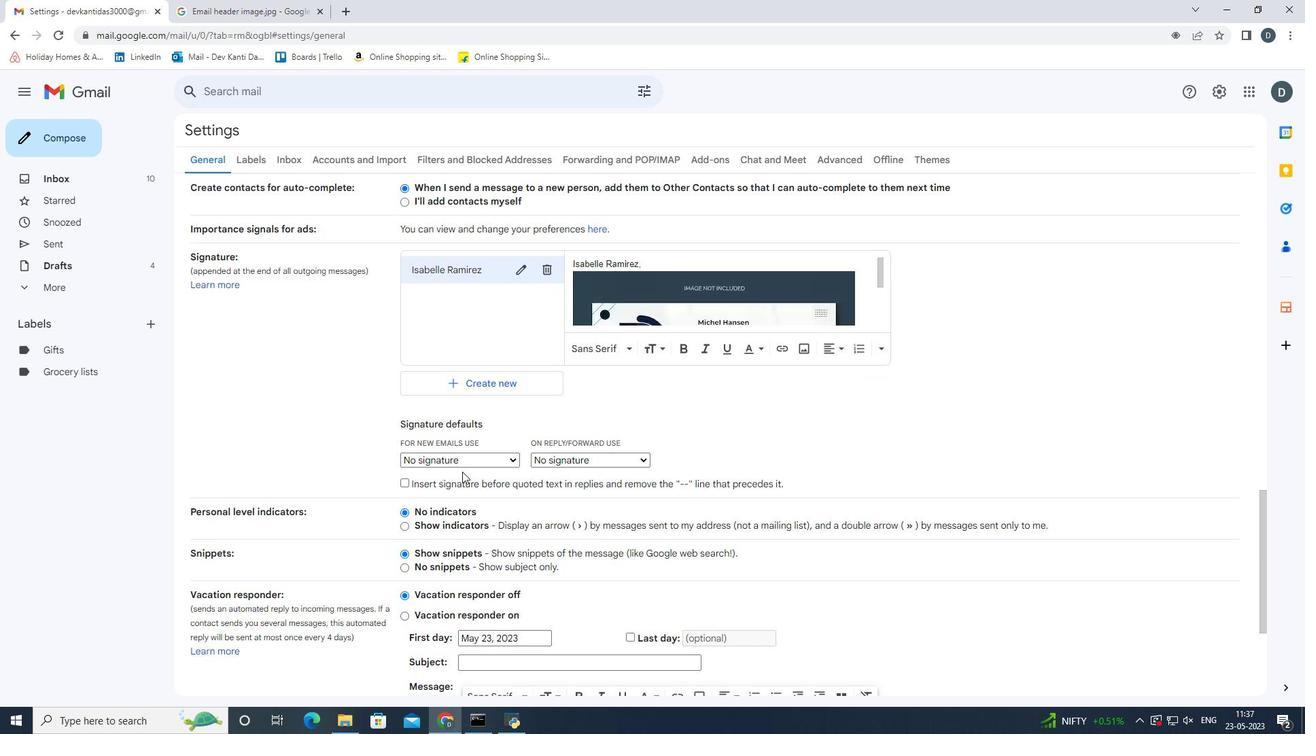 
Action: Mouse pressed left at (443, 460)
Screenshot: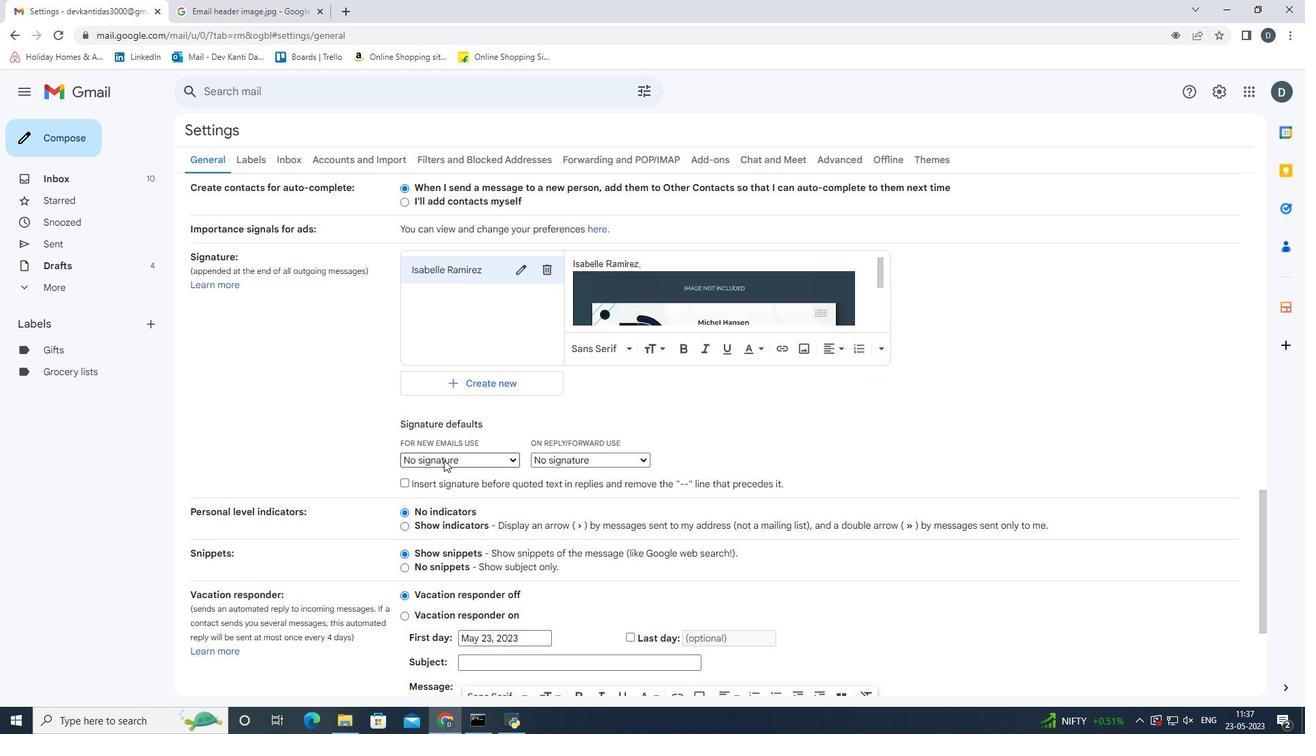 
Action: Mouse moved to (446, 485)
Screenshot: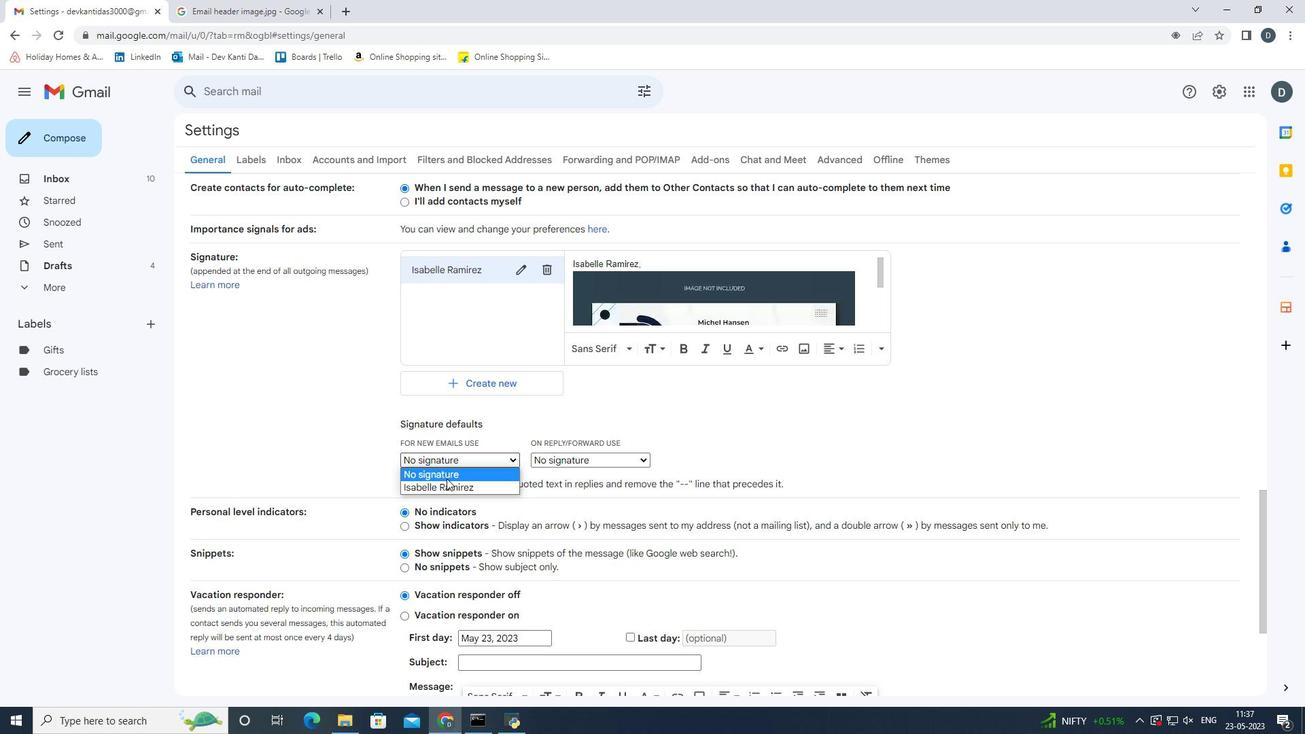 
Action: Mouse pressed left at (446, 485)
Screenshot: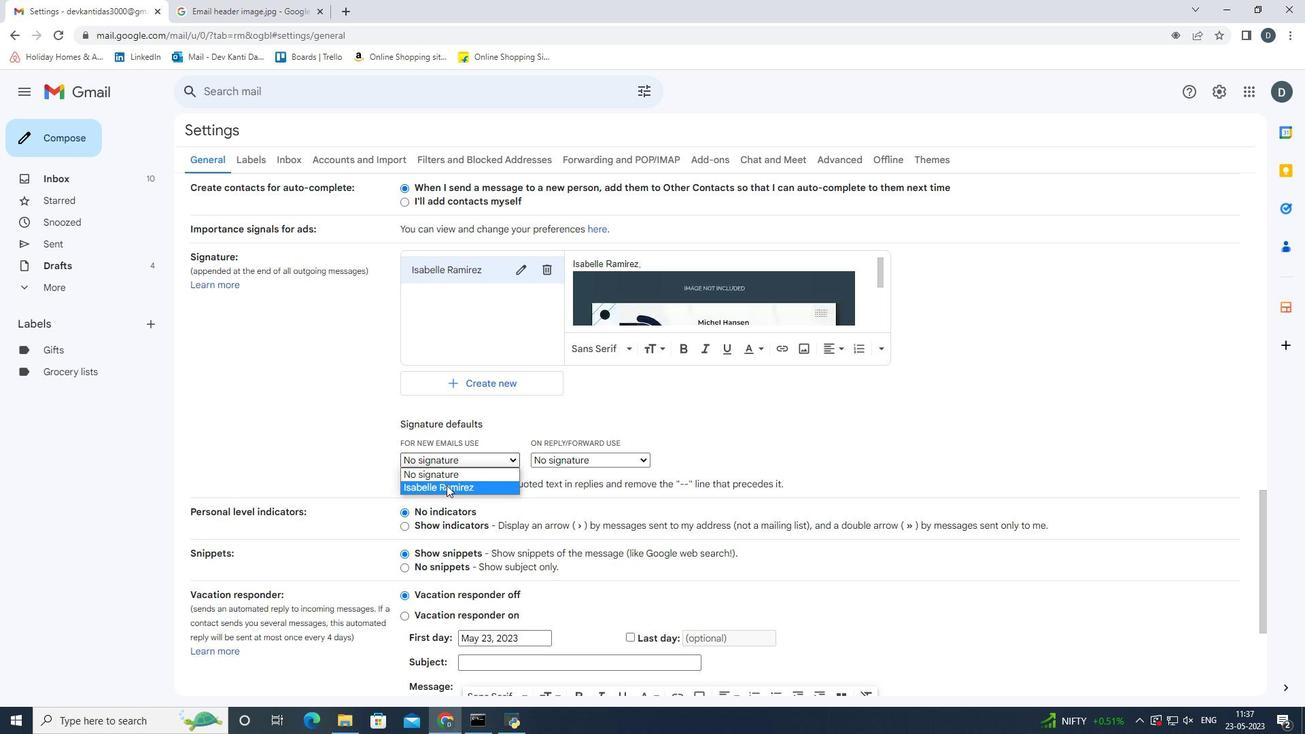 
Action: Mouse moved to (575, 461)
Screenshot: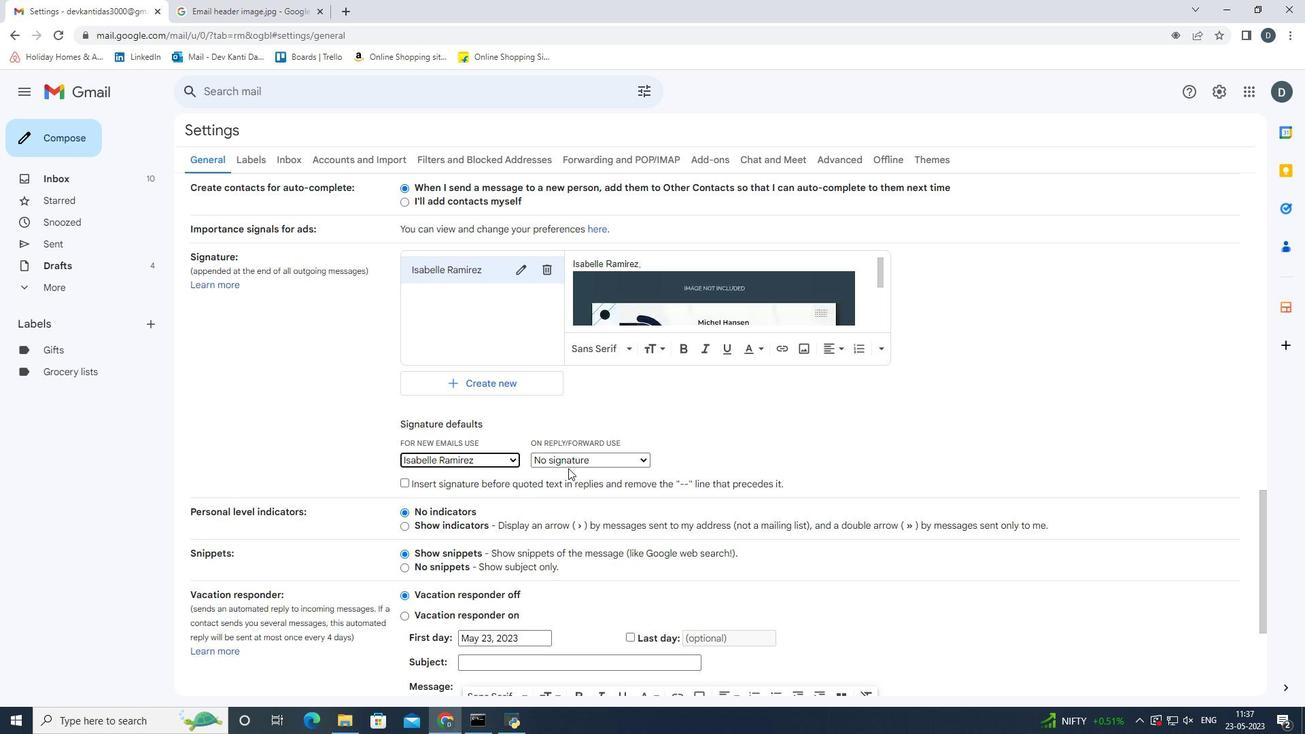 
Action: Mouse pressed left at (575, 461)
Screenshot: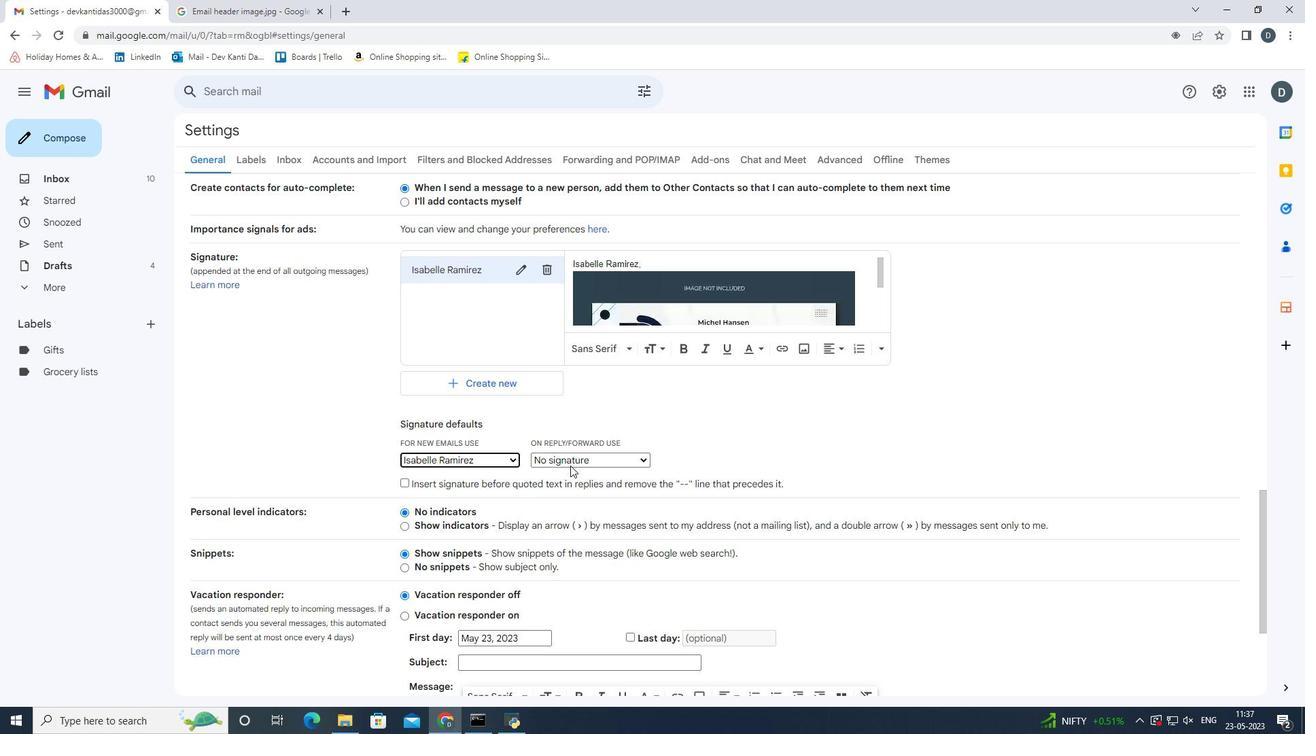 
Action: Mouse moved to (576, 487)
Screenshot: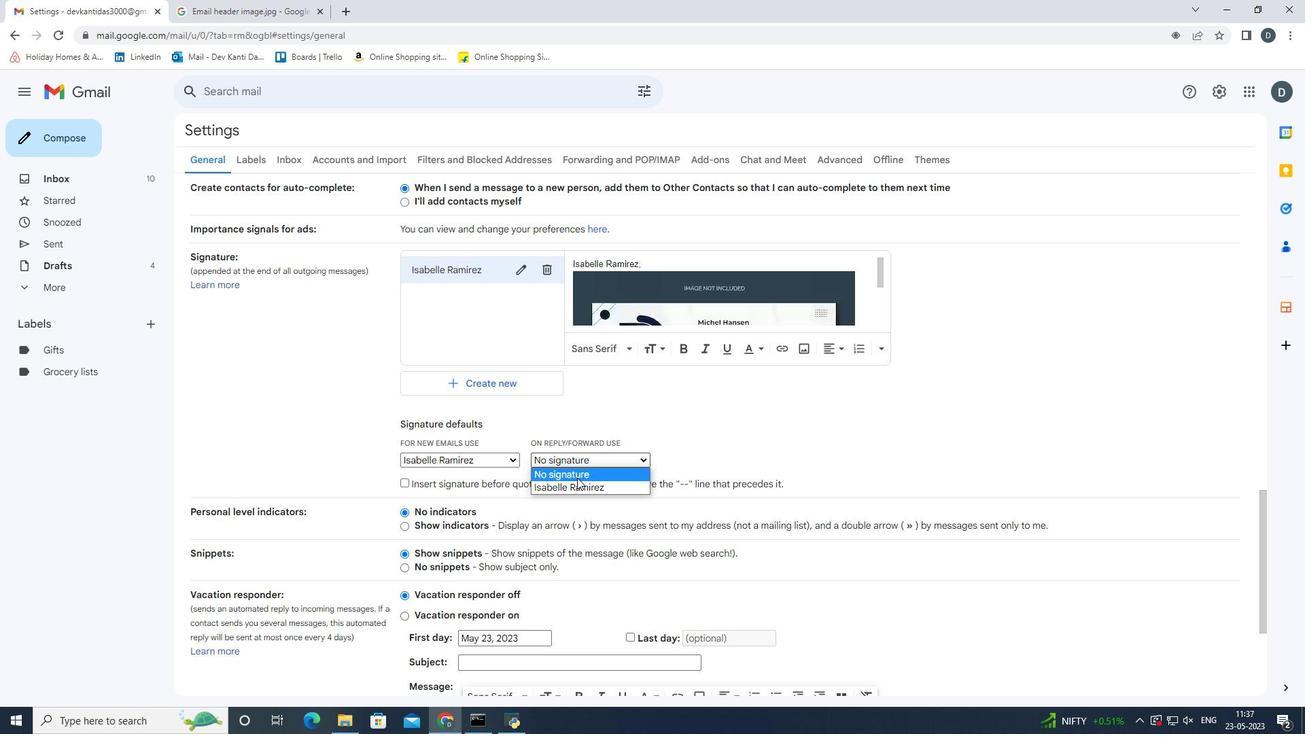 
Action: Mouse pressed left at (576, 487)
Screenshot: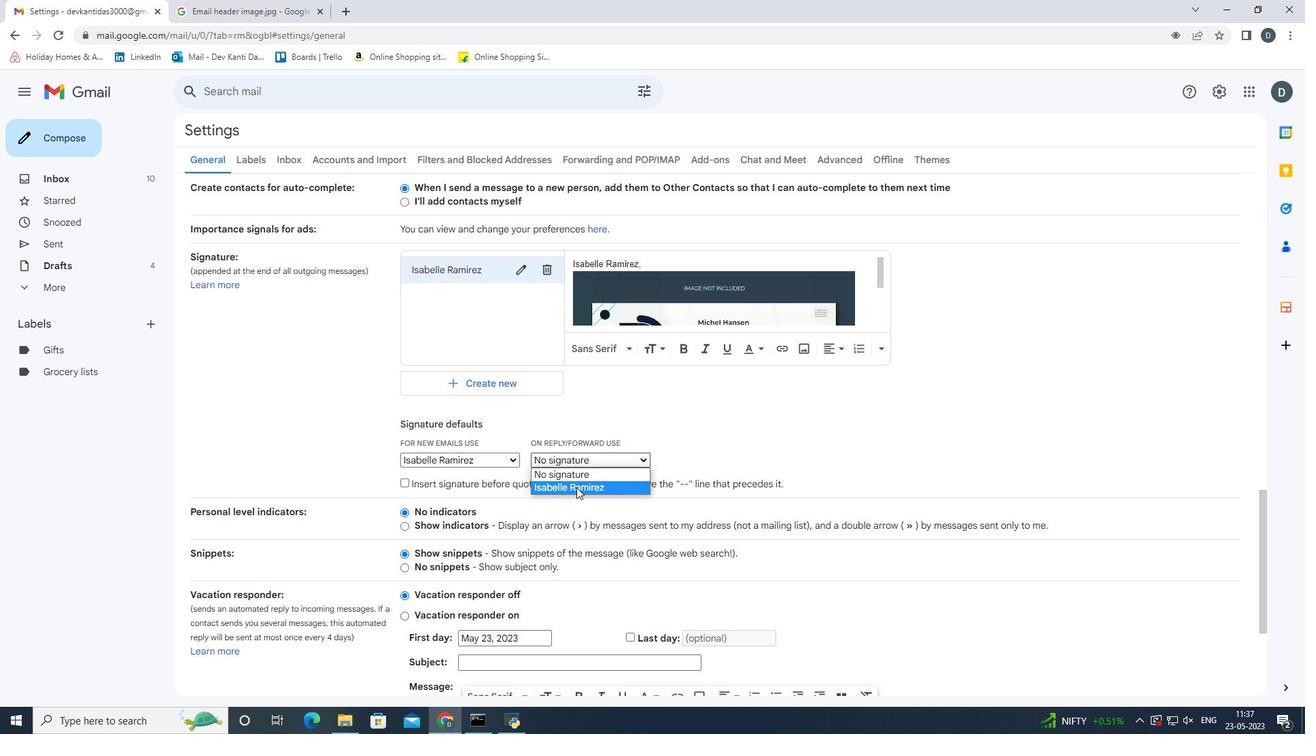 
Action: Mouse moved to (811, 435)
Screenshot: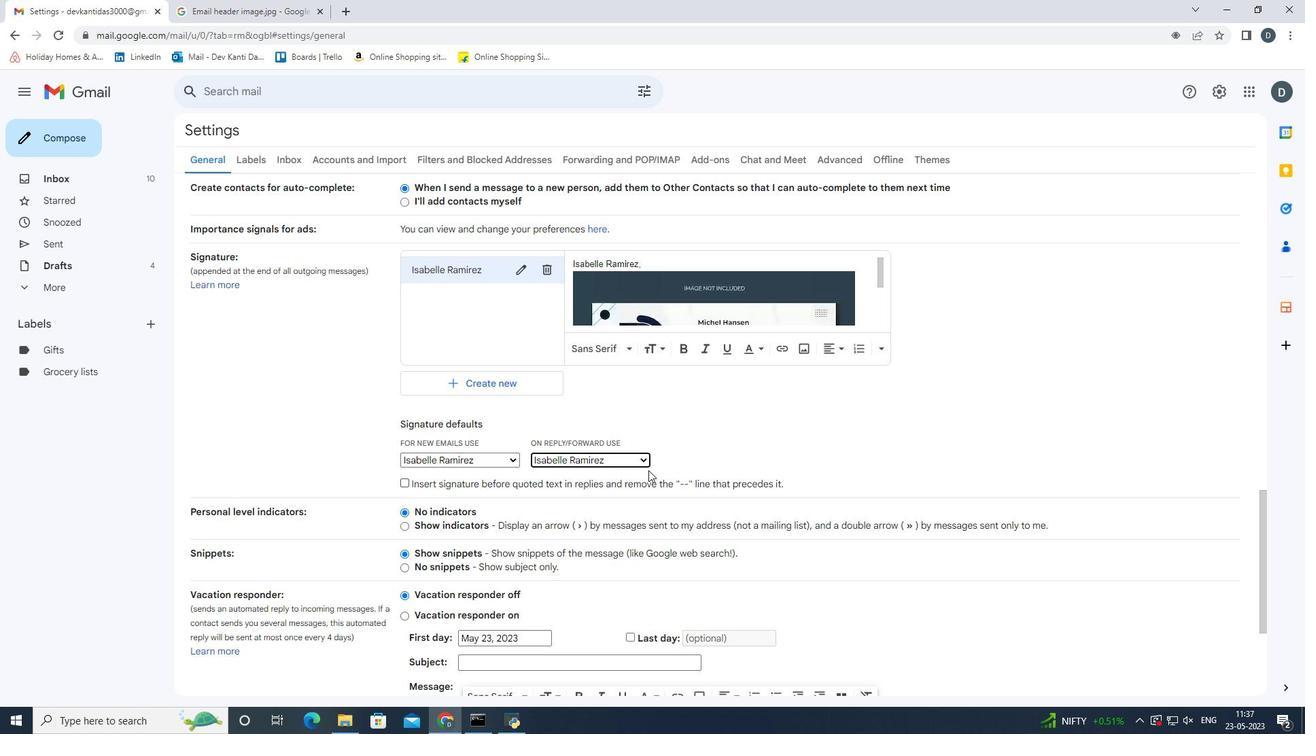 
Action: Mouse scrolled (811, 434) with delta (0, 0)
Screenshot: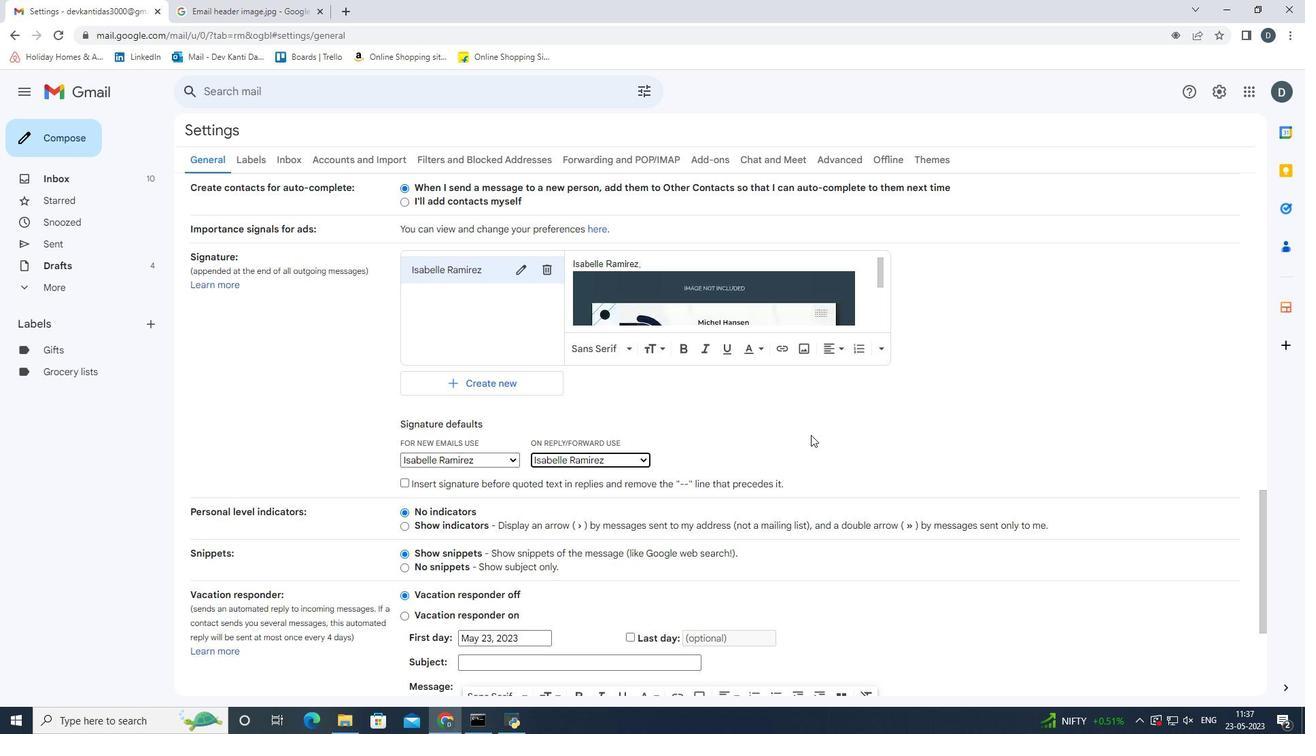 
Action: Mouse scrolled (811, 434) with delta (0, 0)
Screenshot: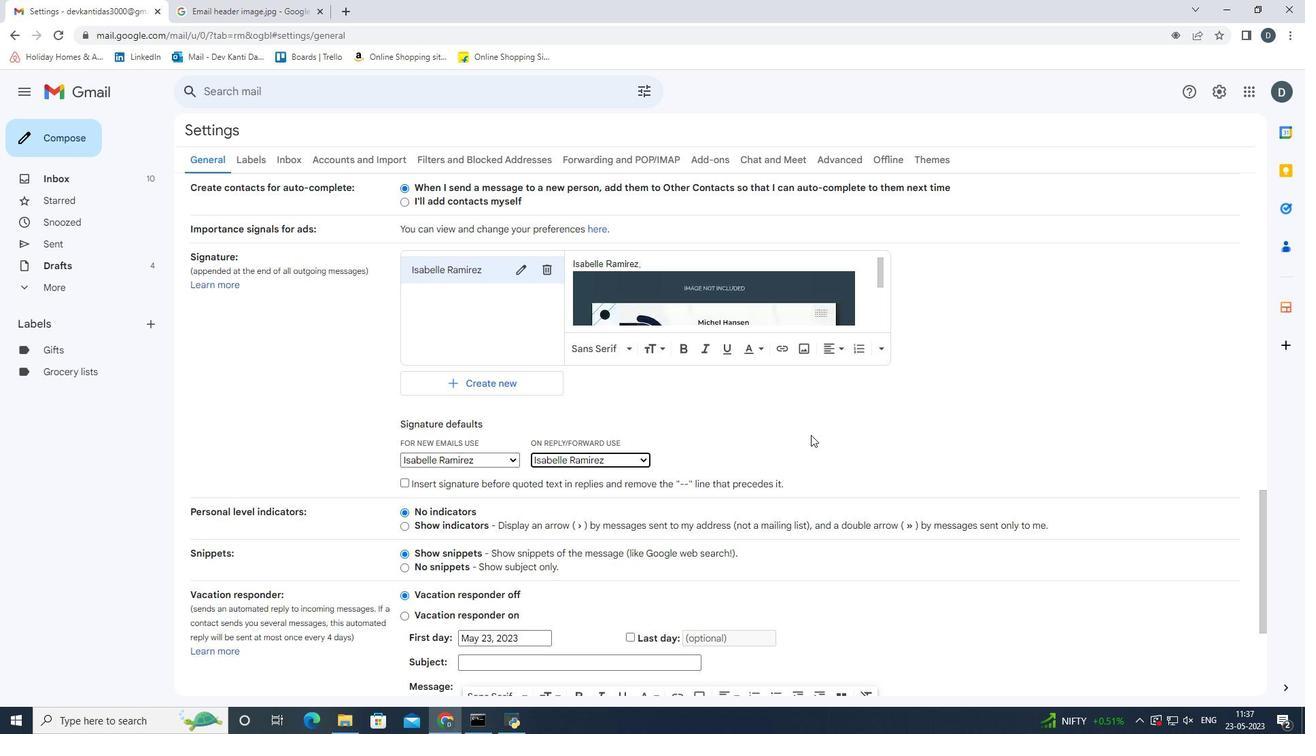 
Action: Mouse scrolled (811, 434) with delta (0, 0)
Screenshot: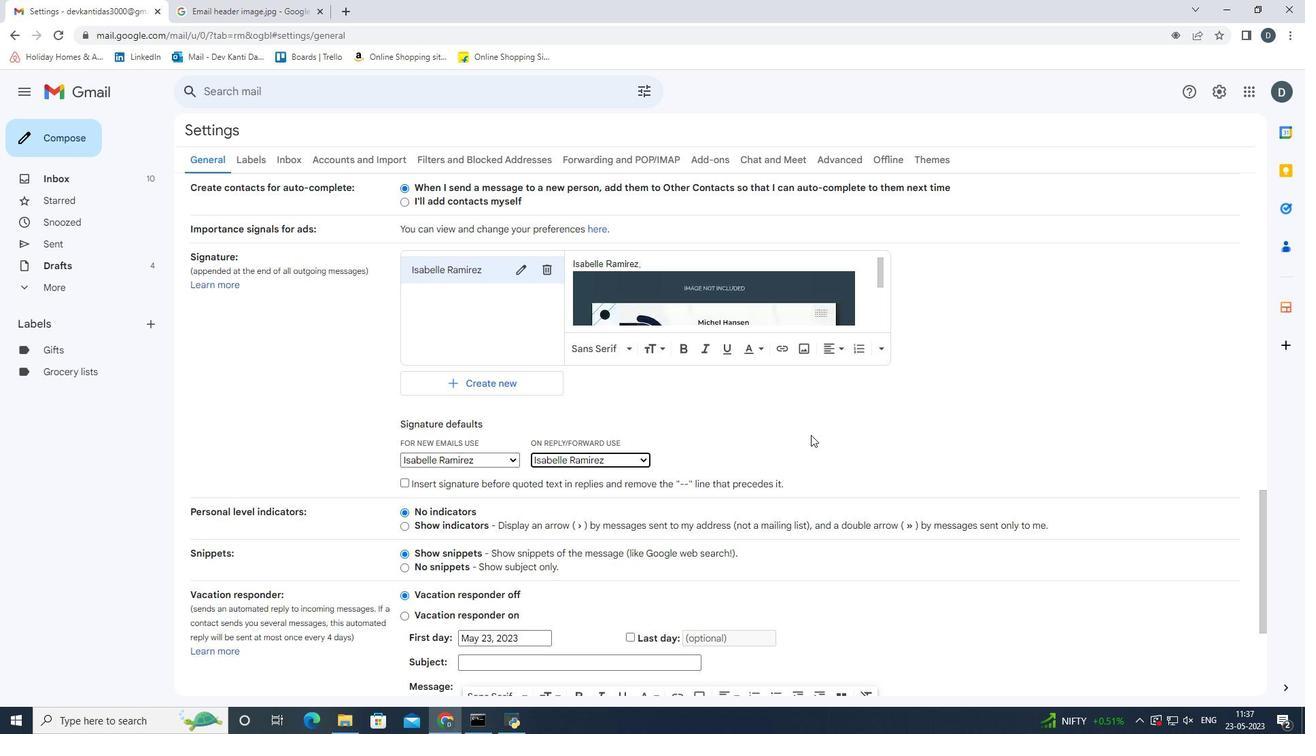 
Action: Mouse scrolled (811, 434) with delta (0, 0)
Screenshot: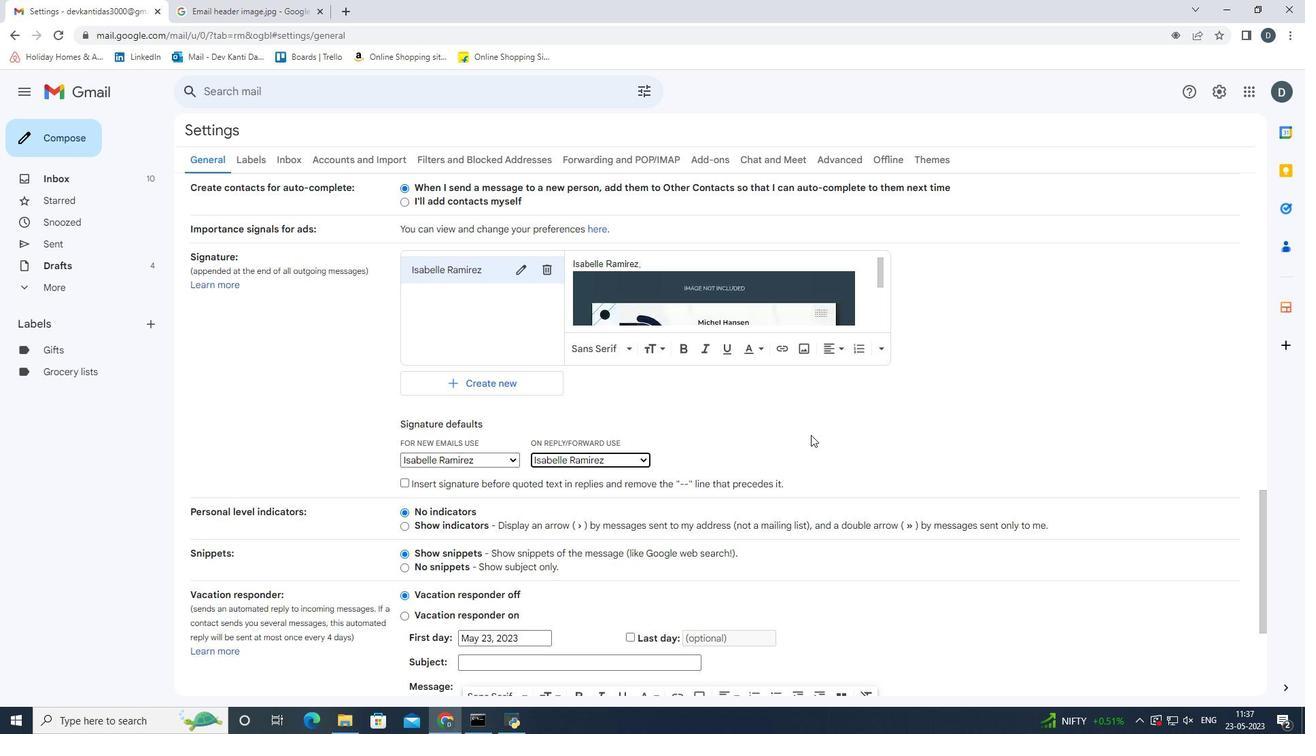 
Action: Mouse scrolled (811, 434) with delta (0, 0)
Screenshot: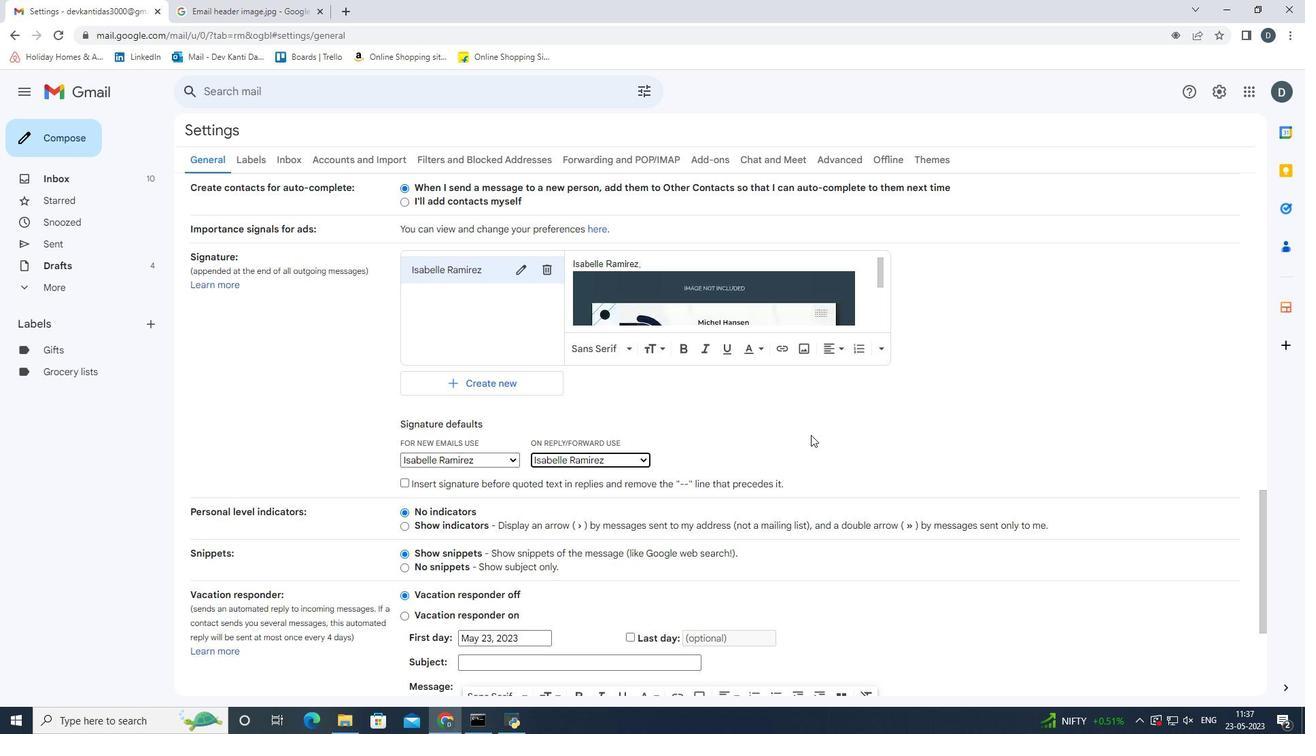 
Action: Mouse scrolled (811, 434) with delta (0, 0)
Screenshot: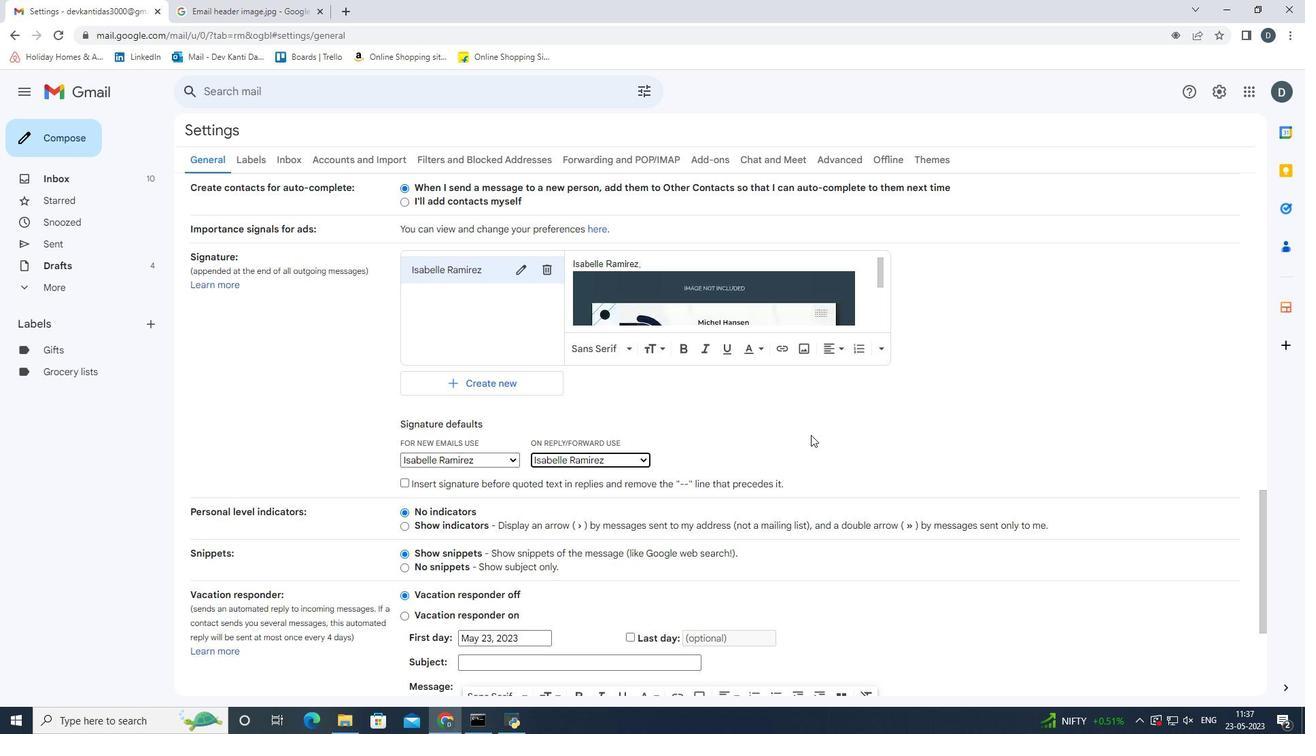 
Action: Mouse scrolled (811, 434) with delta (0, 0)
Screenshot: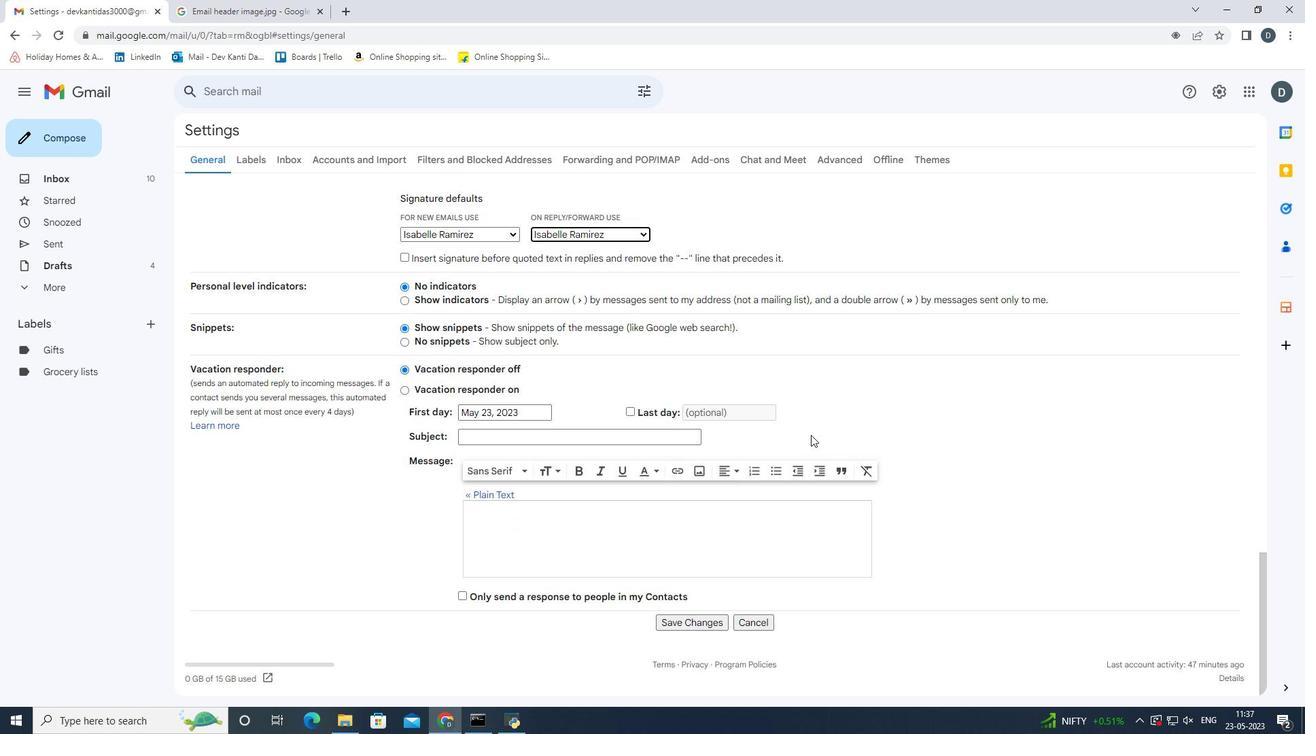 
Action: Mouse scrolled (811, 434) with delta (0, 0)
Screenshot: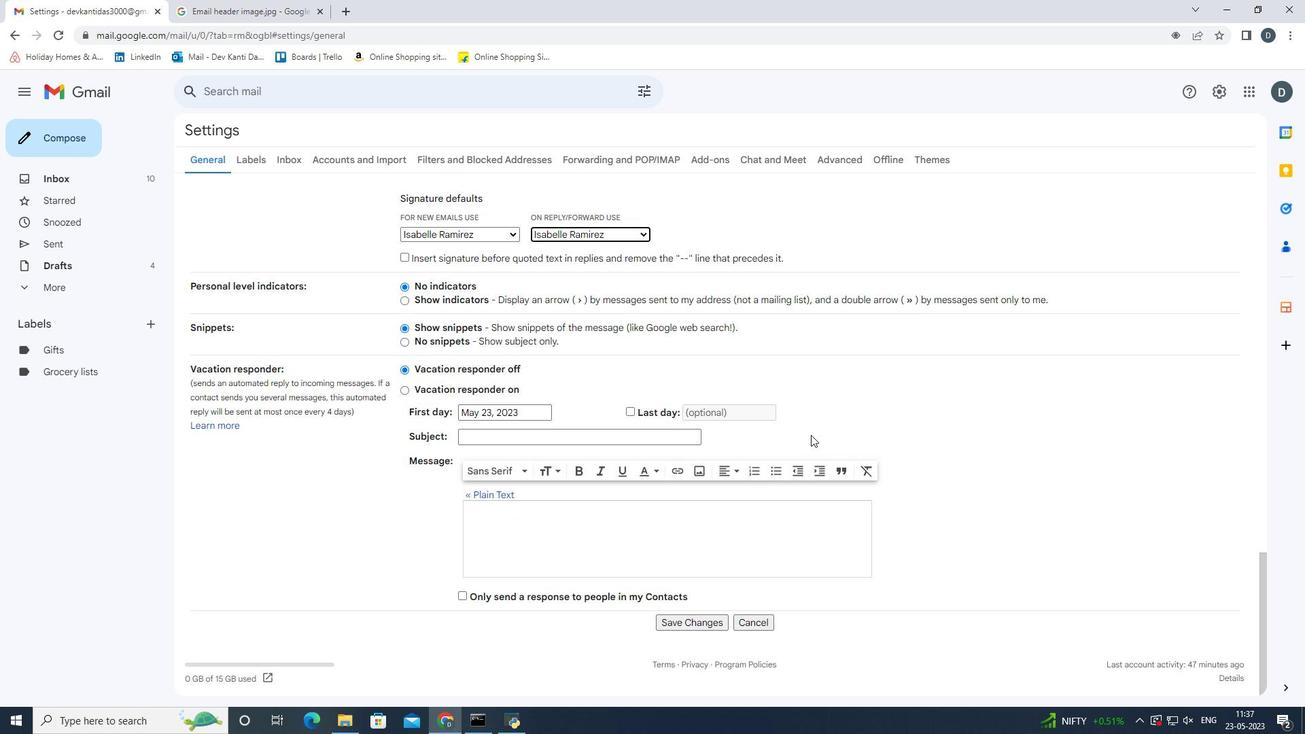 
Action: Mouse scrolled (811, 434) with delta (0, 0)
Screenshot: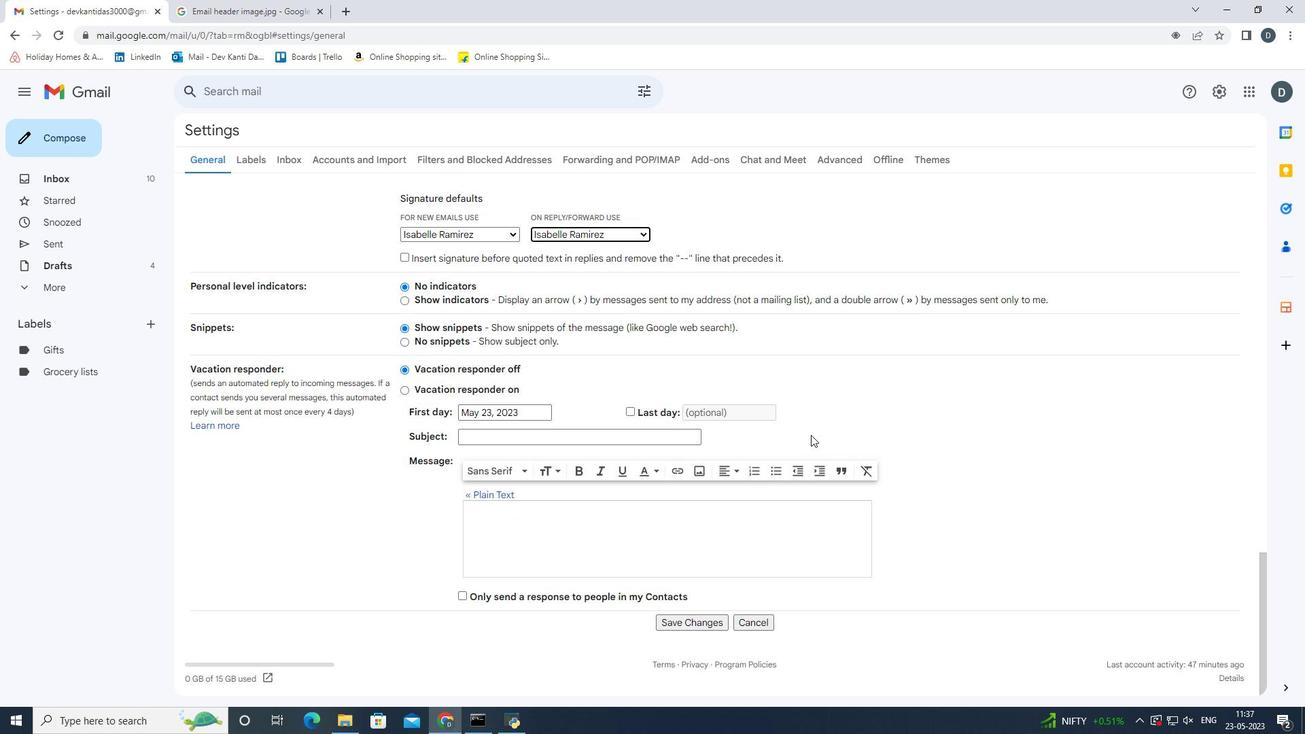 
Action: Mouse scrolled (811, 434) with delta (0, 0)
Screenshot: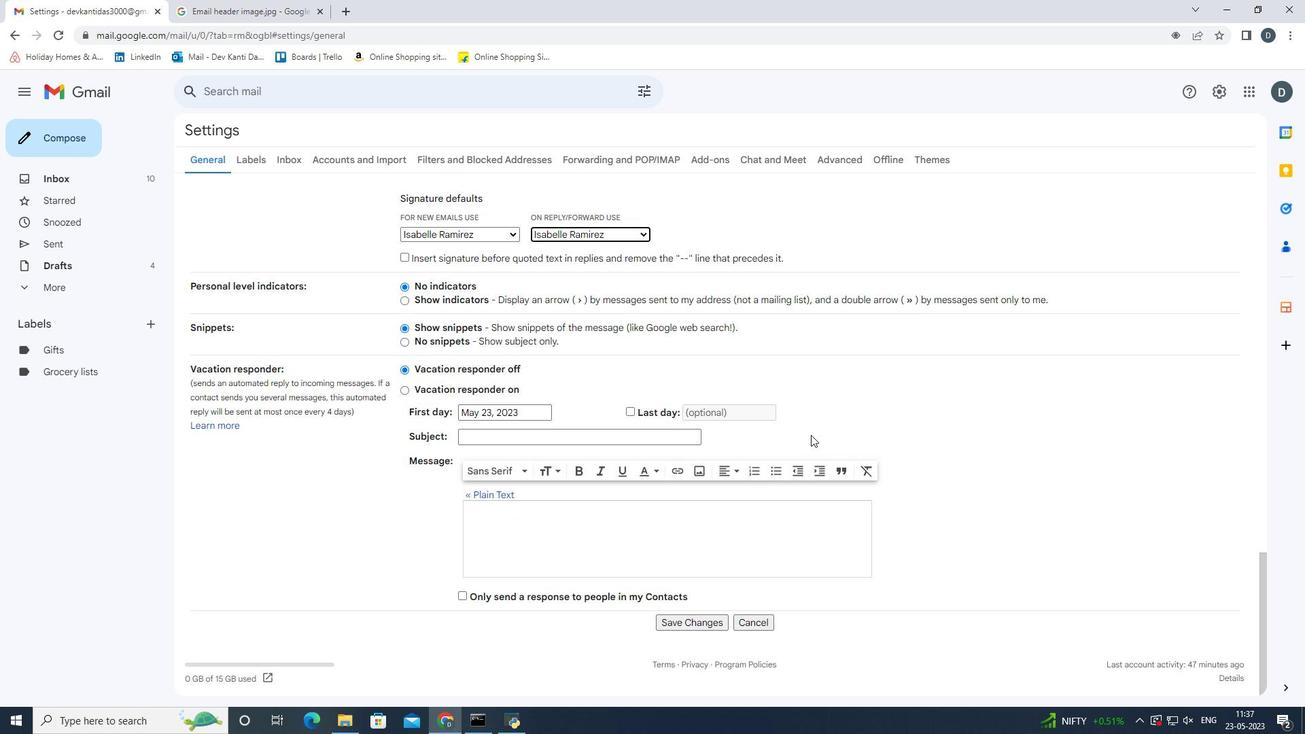 
Action: Mouse moved to (702, 617)
Screenshot: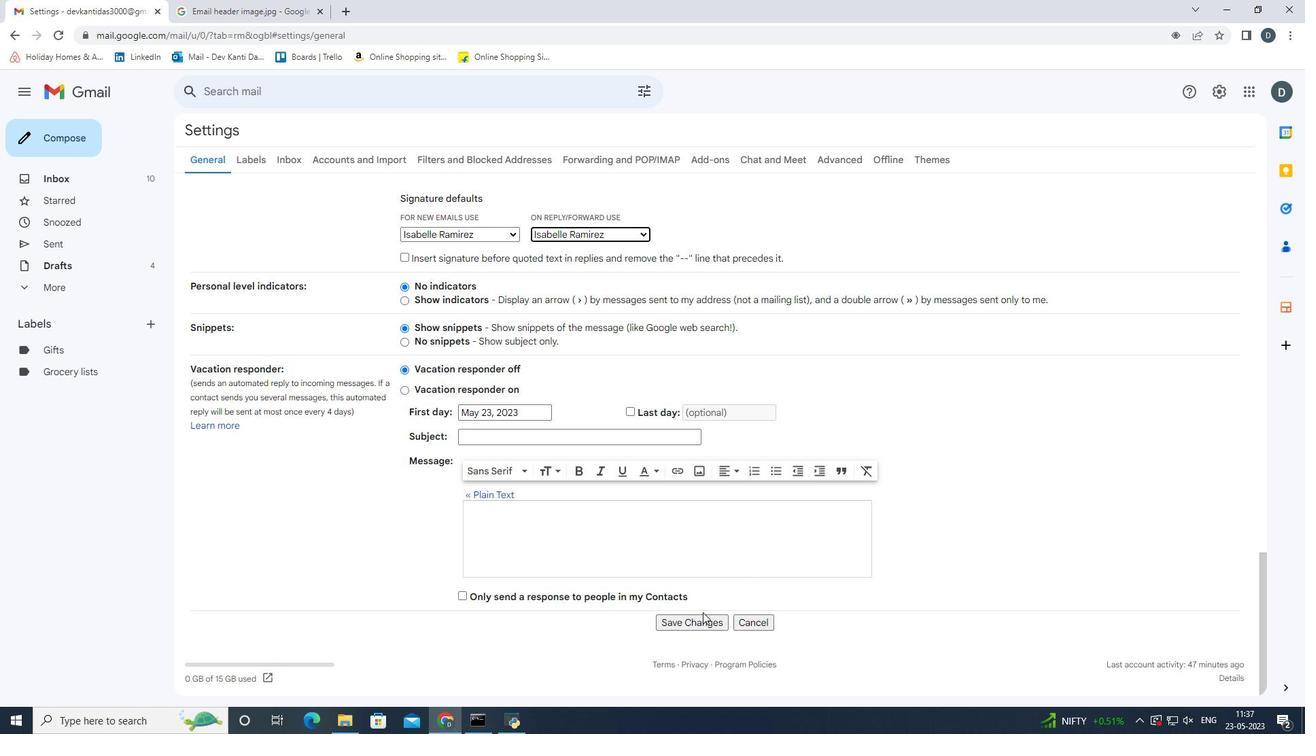 
Action: Mouse pressed left at (702, 617)
Screenshot: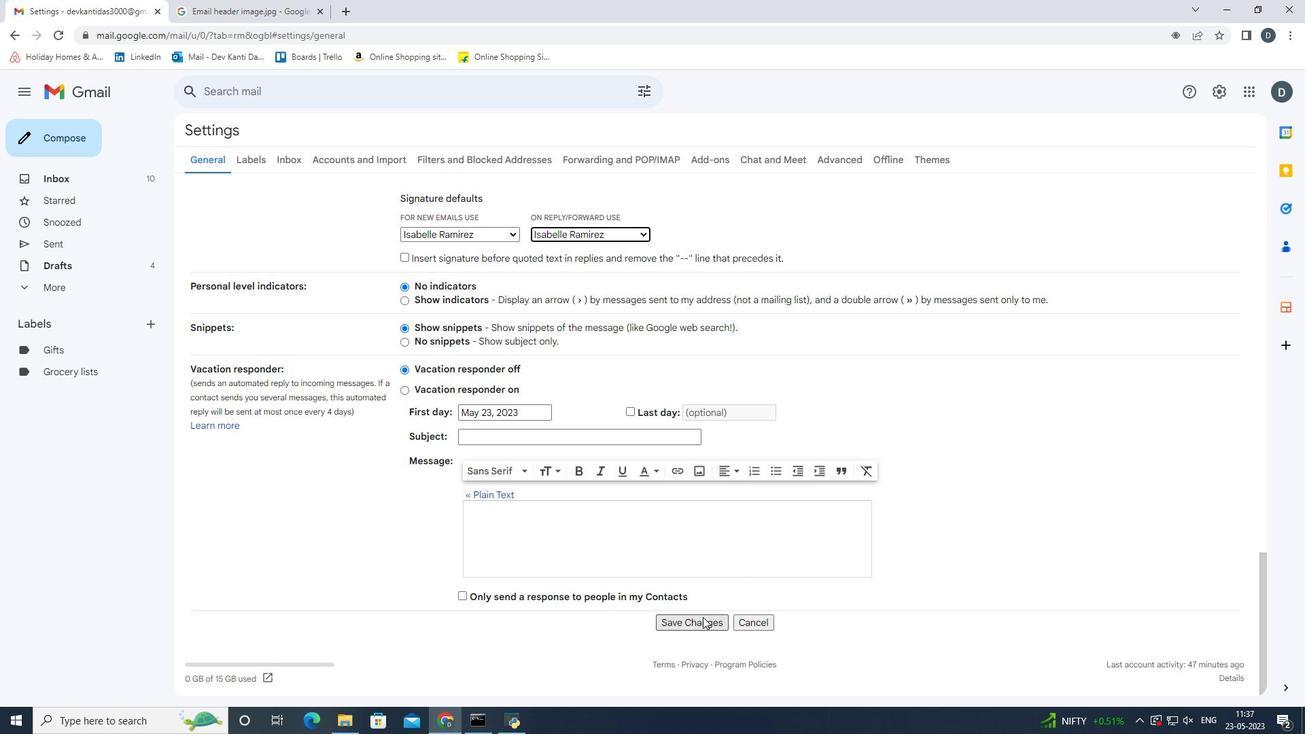 
Action: Mouse moved to (60, 143)
Screenshot: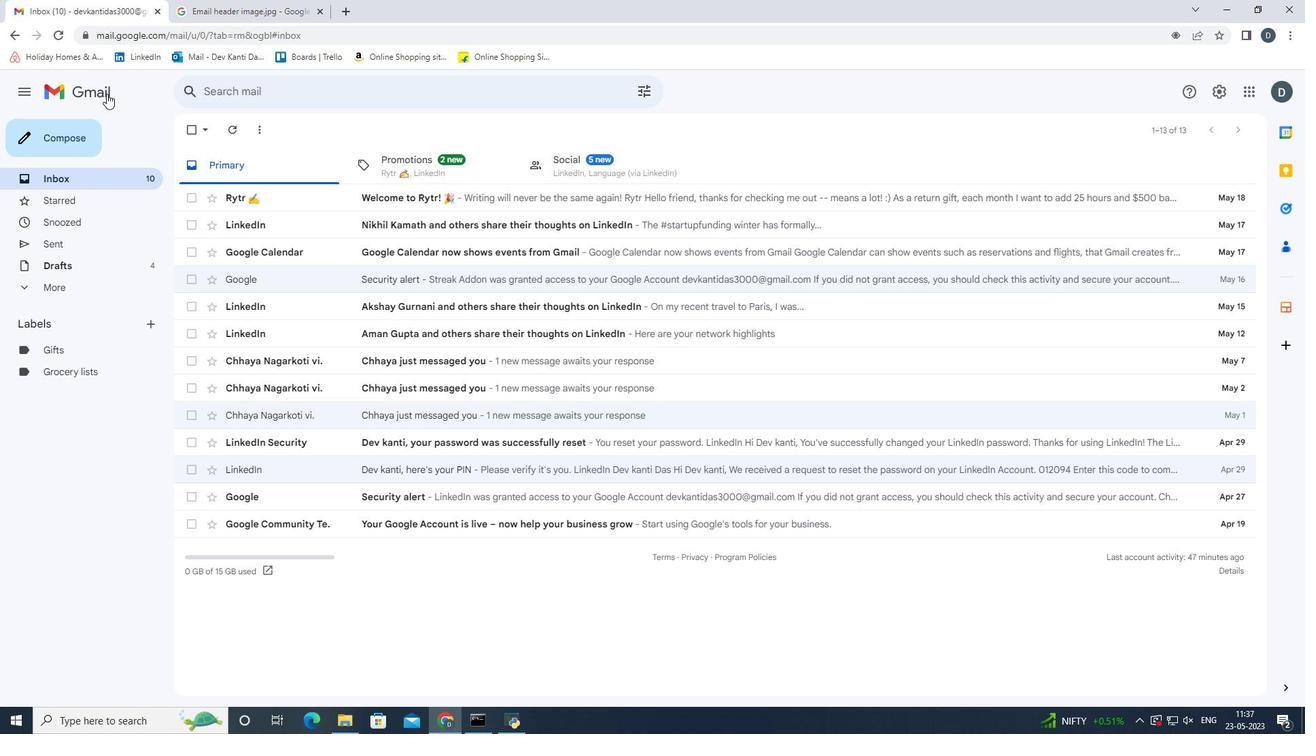 
Action: Mouse pressed left at (60, 143)
Screenshot: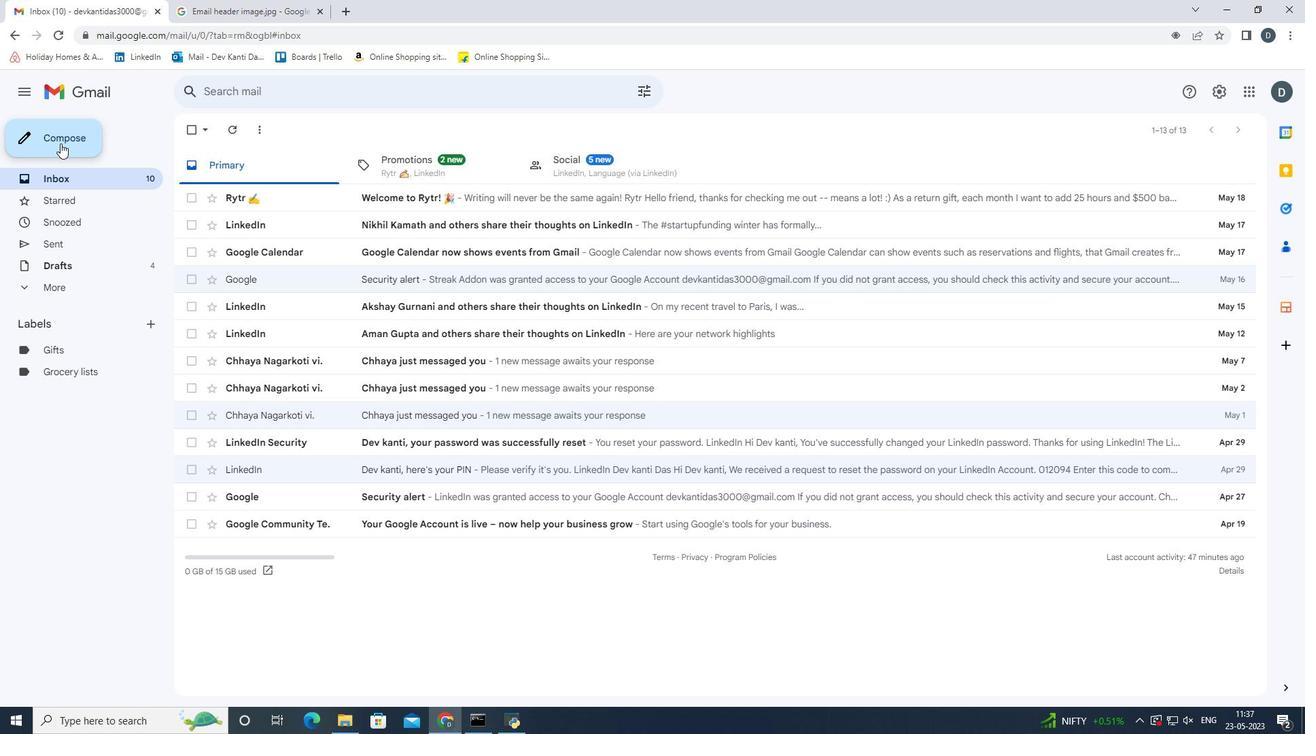 
Action: Mouse moved to (943, 319)
Screenshot: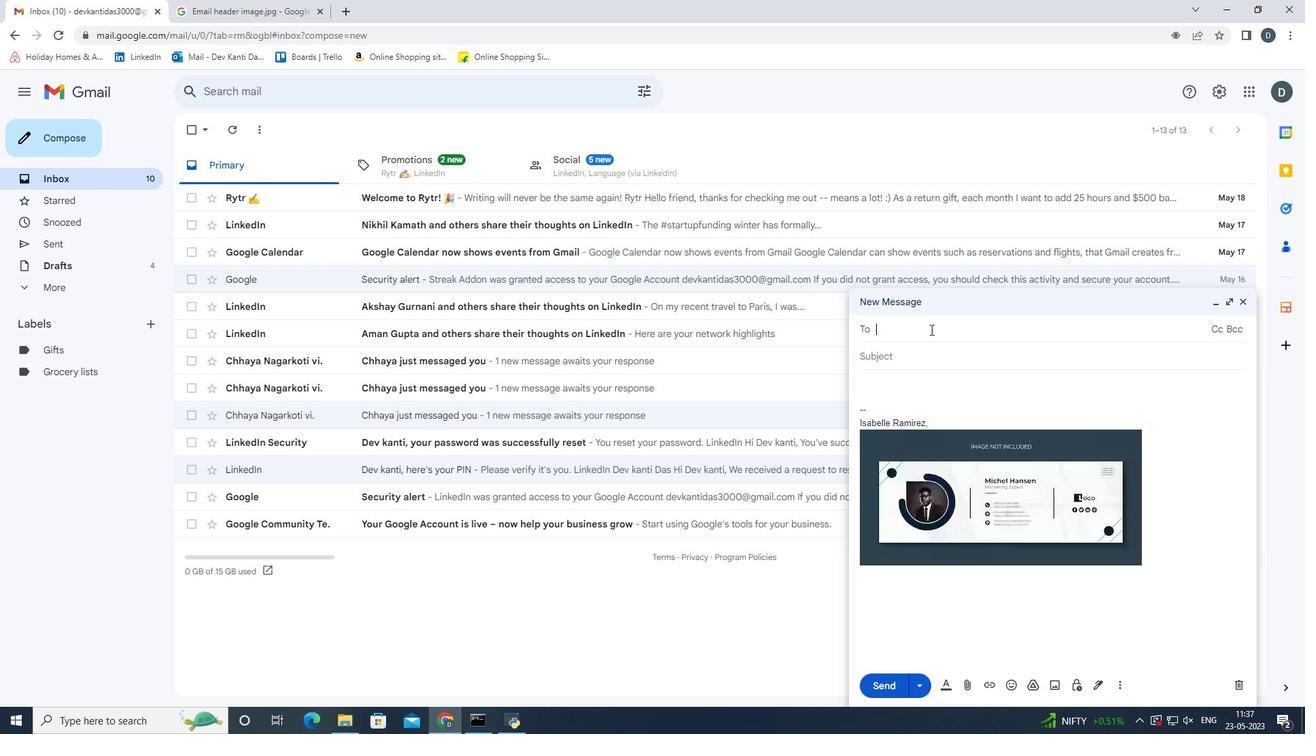 
Action: Key pressed <Key.shift><Key.shift>Softage.4<Key.shift><Key.shift><Key.shift><Key.shift><Key.shift><Key.shift><Key.shift>s<Key.backspace><Key.shift>@softage.net<Key.down><Key.enter>
Screenshot: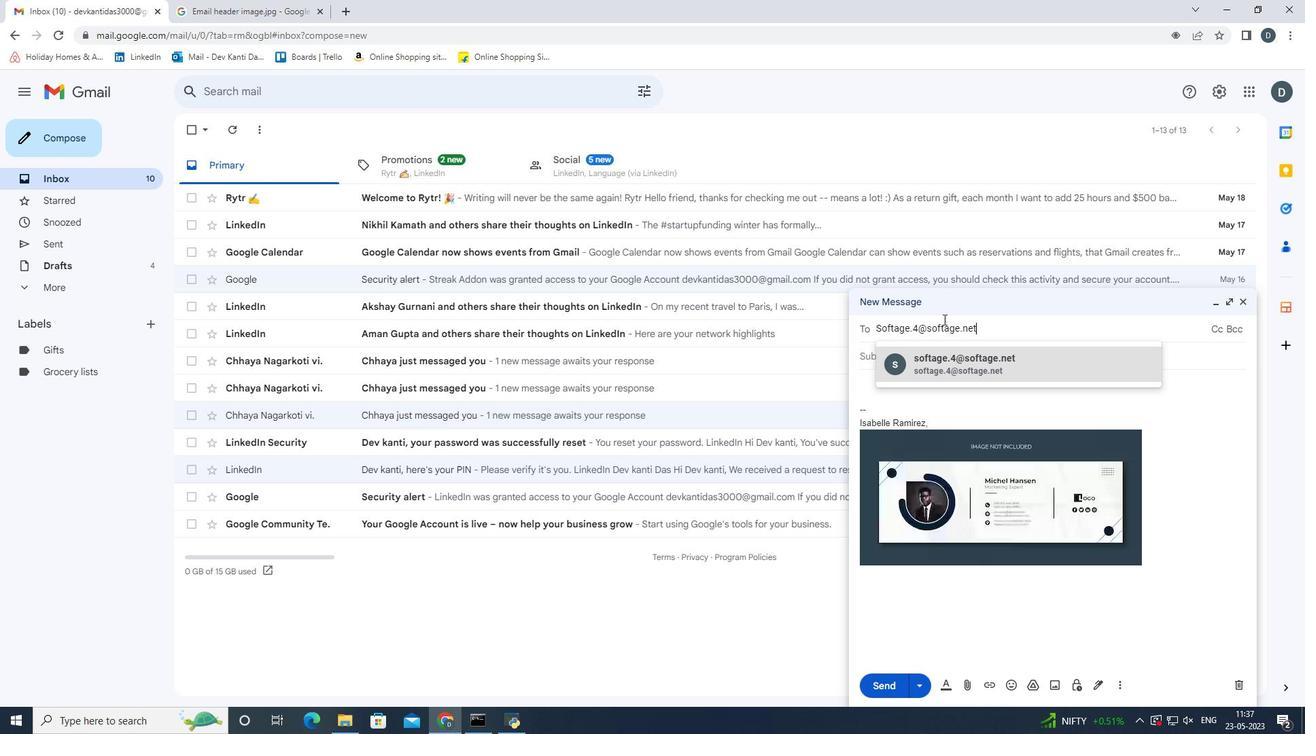
Action: Mouse moved to (961, 372)
Screenshot: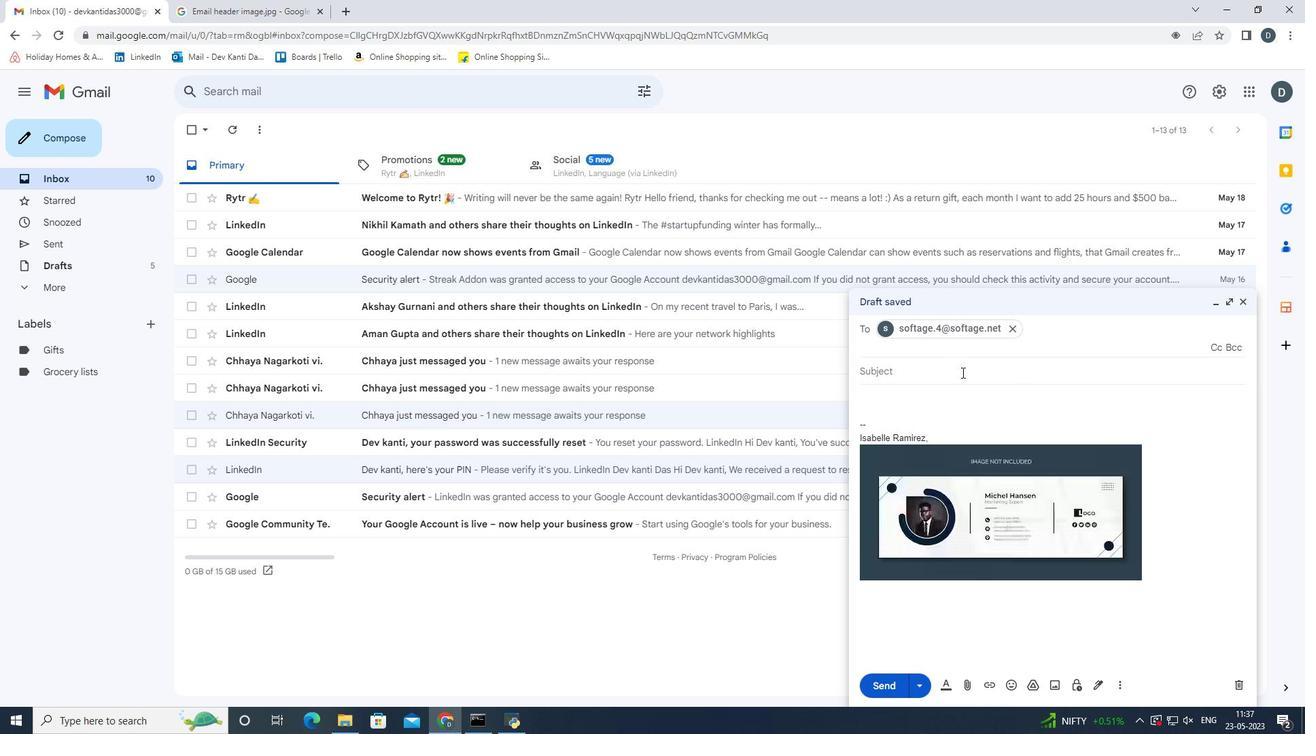 
Action: Mouse pressed left at (961, 372)
Screenshot: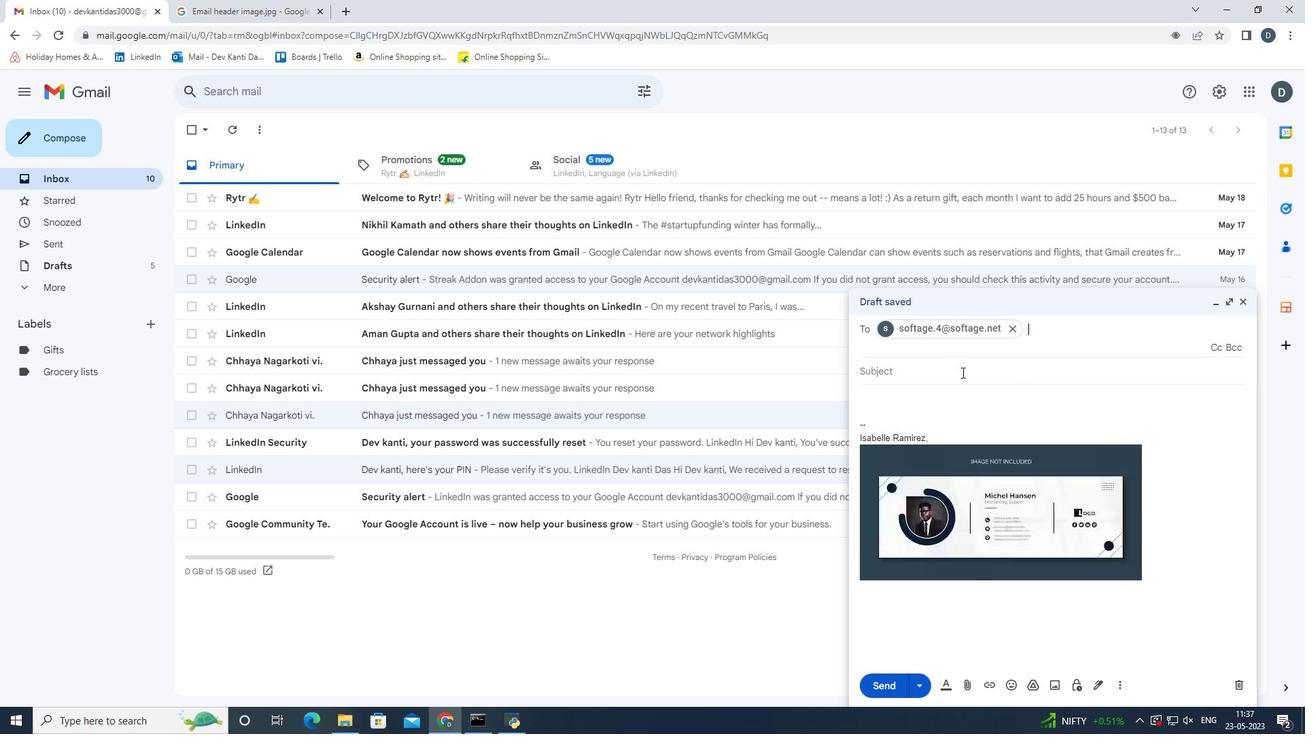 
Action: Mouse moved to (962, 372)
Screenshot: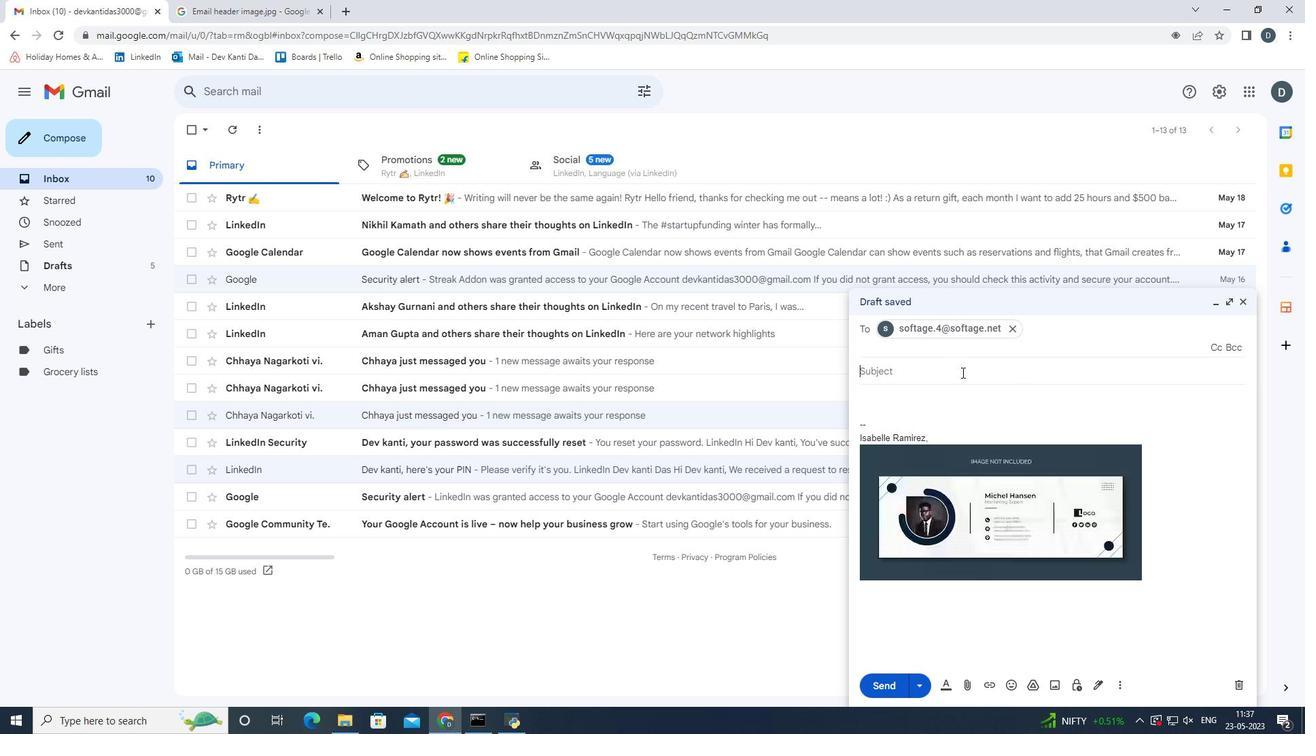 
Action: Key pressed <Key.shift>Req<Key.insert><Key.backspace>quest<Key.space>for<Key.space>feedback<Key.space>on<Key.space>a<Key.space>research<Key.space>project.
Screenshot: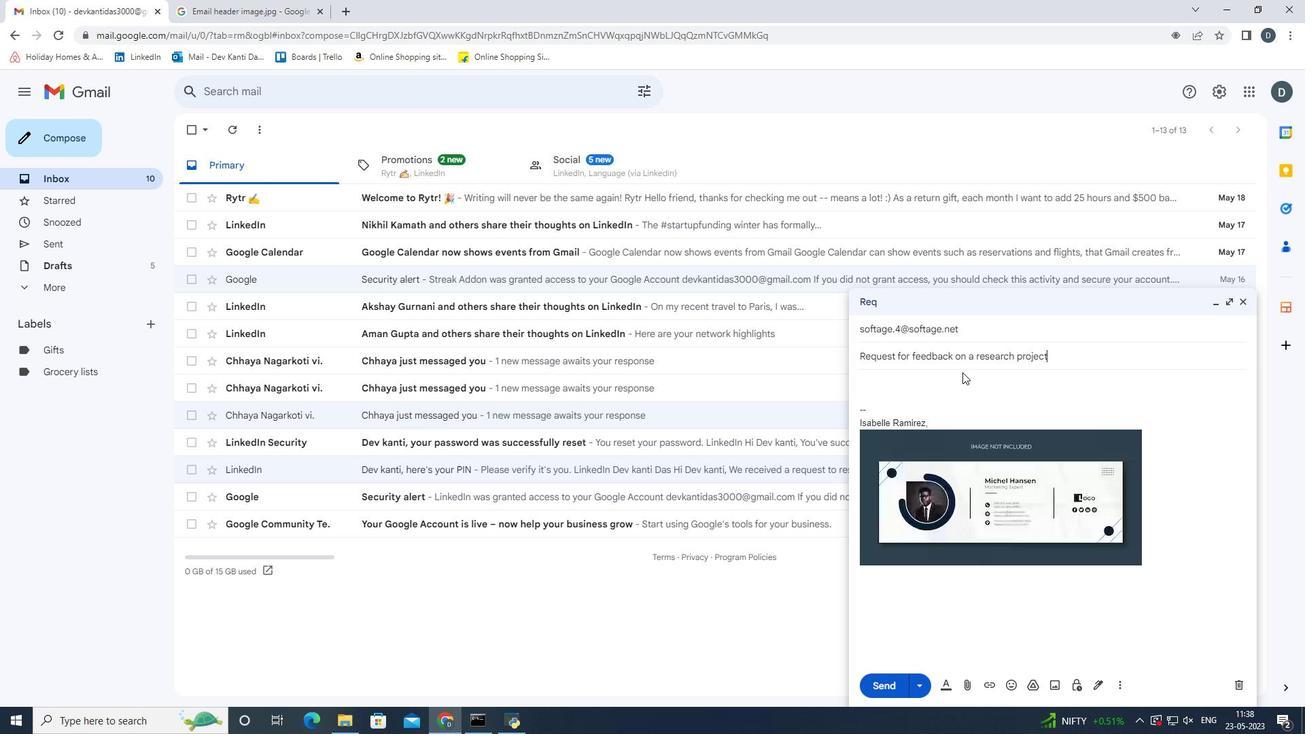 
Action: Mouse moved to (1123, 372)
Screenshot: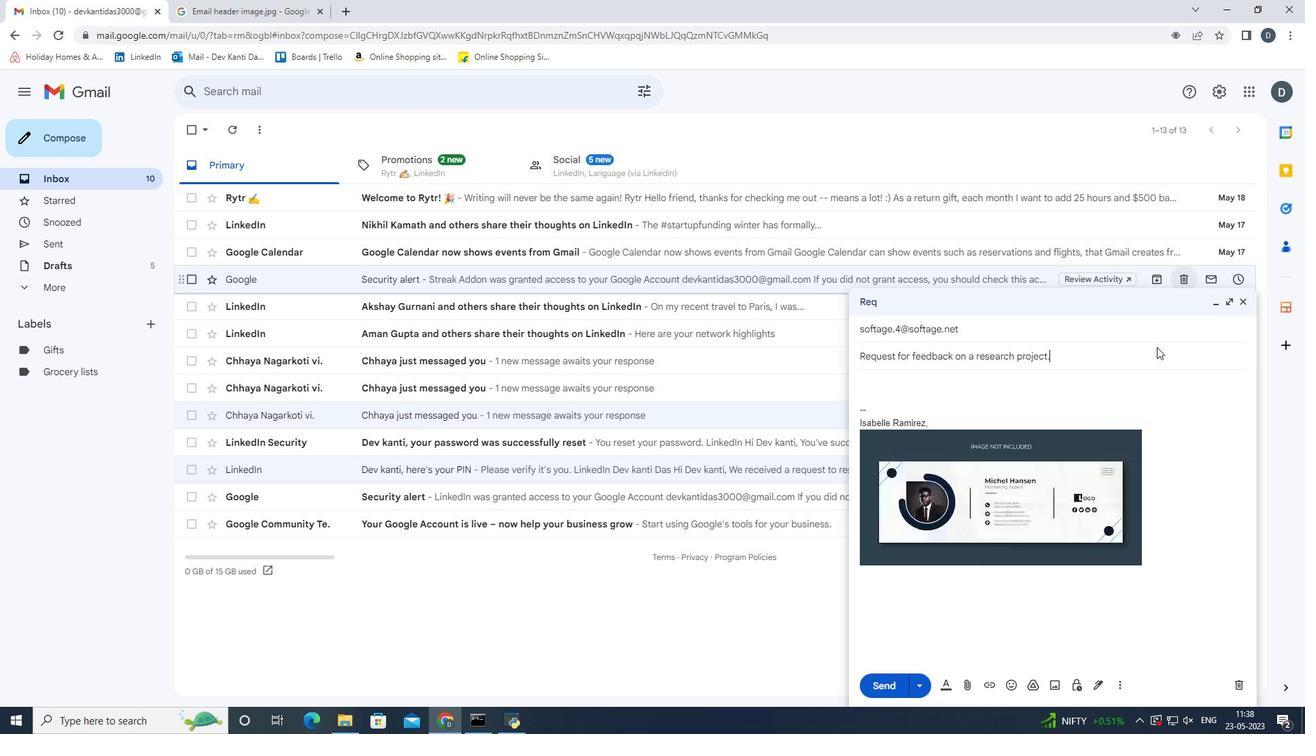 
Action: Key pressed <Key.down>
Screenshot: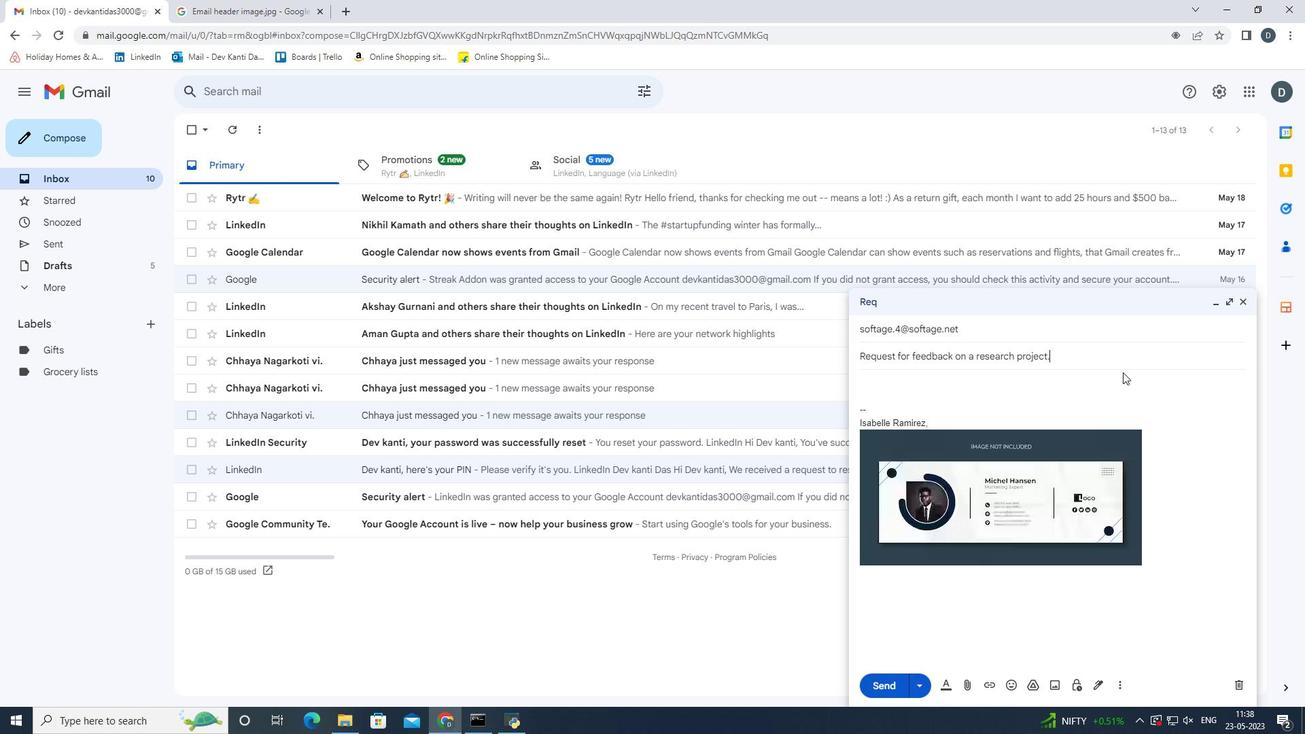 
Action: Mouse pressed left at (1123, 372)
Screenshot: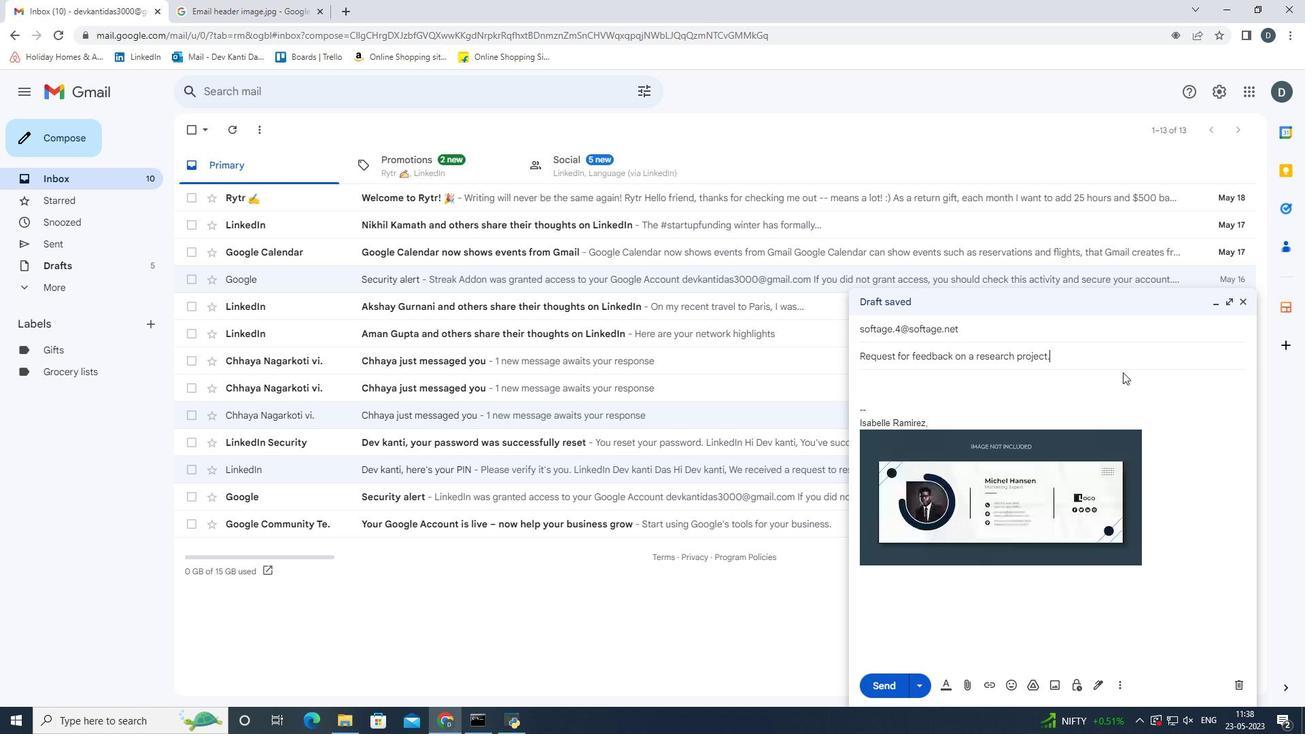 
Action: Mouse moved to (1102, 388)
Screenshot: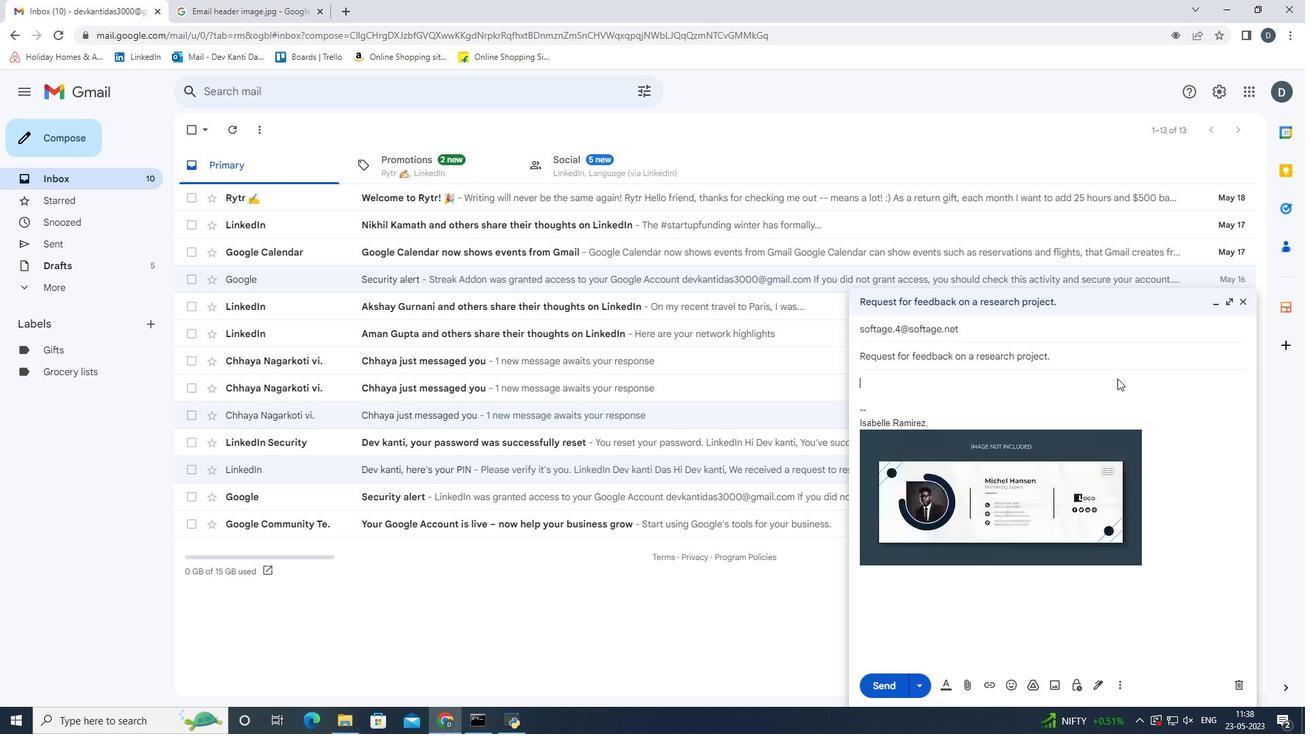 
Action: Key pressed <Key.up><Key.down><Key.up><Key.shift>Dear<Key.space>sir/ma'am,<Key.enter><Key.enter><Key.shift>Please<Key.space>let<Key.space>me<Key.space>know<Key.space>if<Key.space>there<Key.space>are<Key.space>any<Key.space>changes<Key.space>to<Key.space>the<Key.space>project<Key.space>timeline.
Screenshot: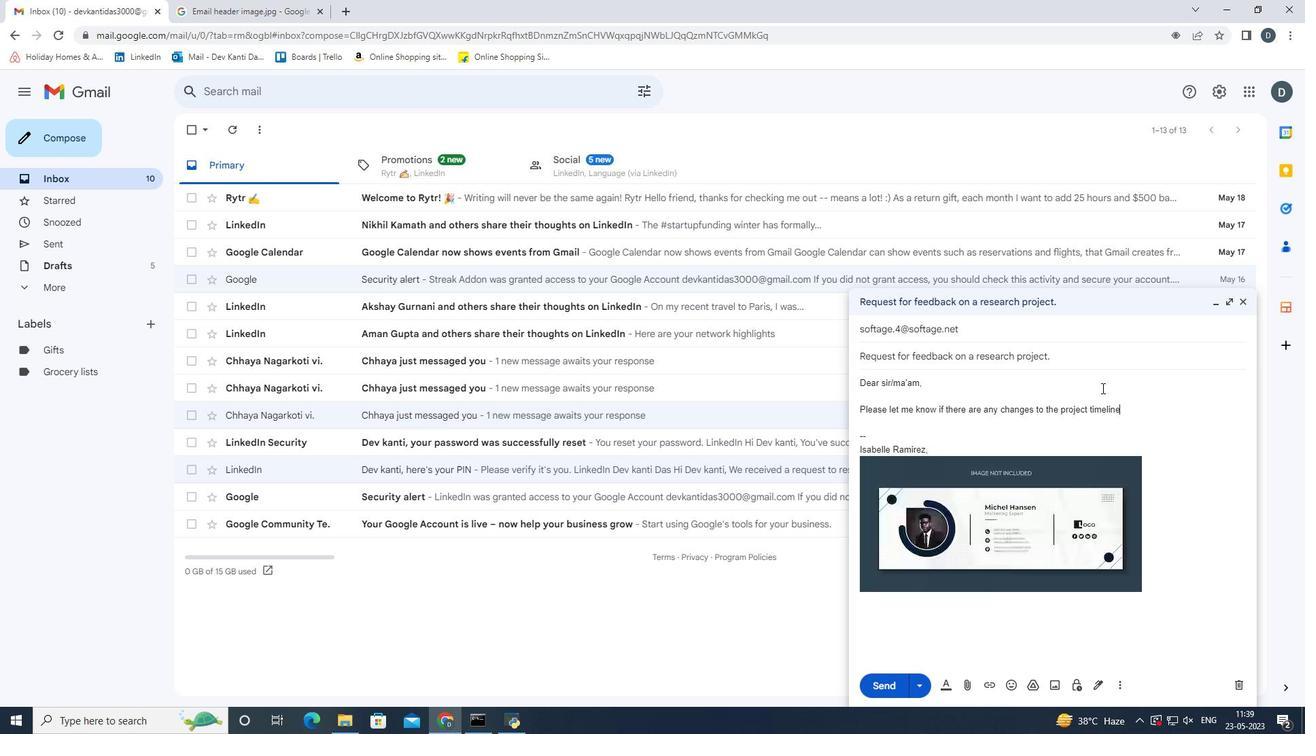 
Action: Mouse moved to (886, 673)
Screenshot: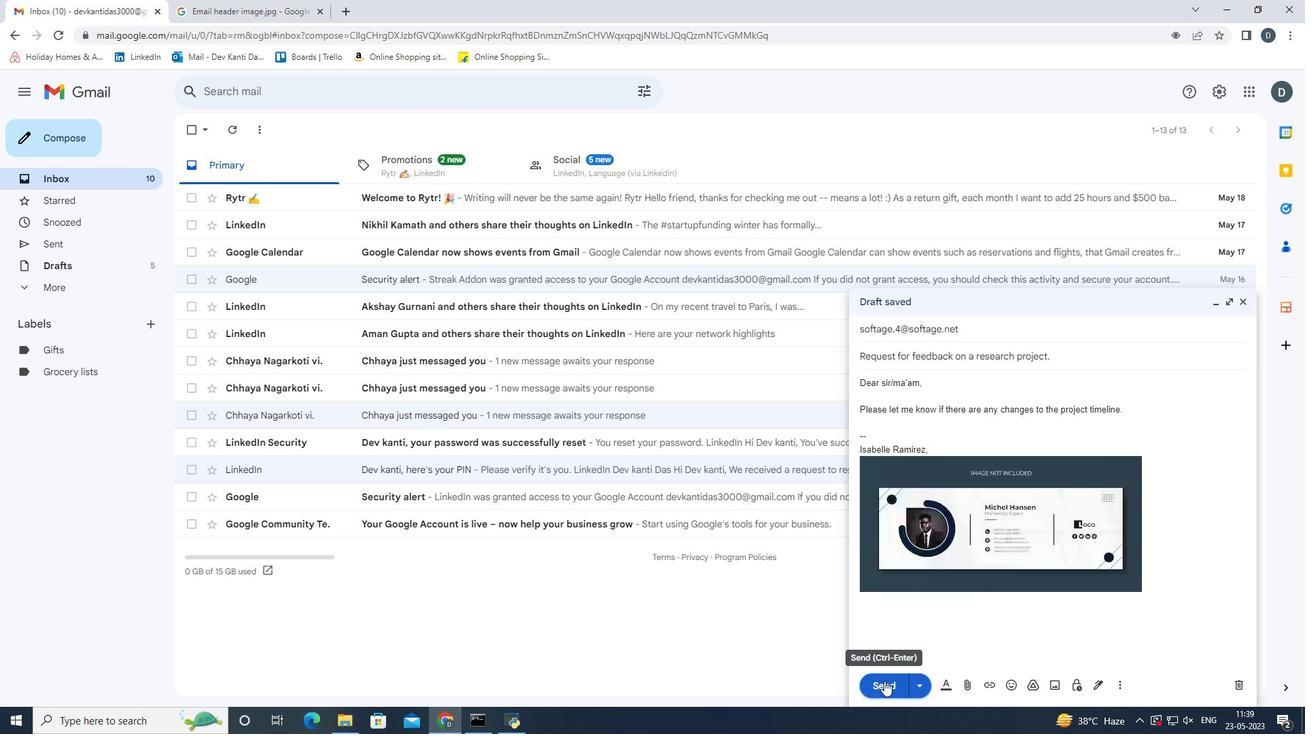 
Action: Mouse pressed left at (886, 673)
Screenshot: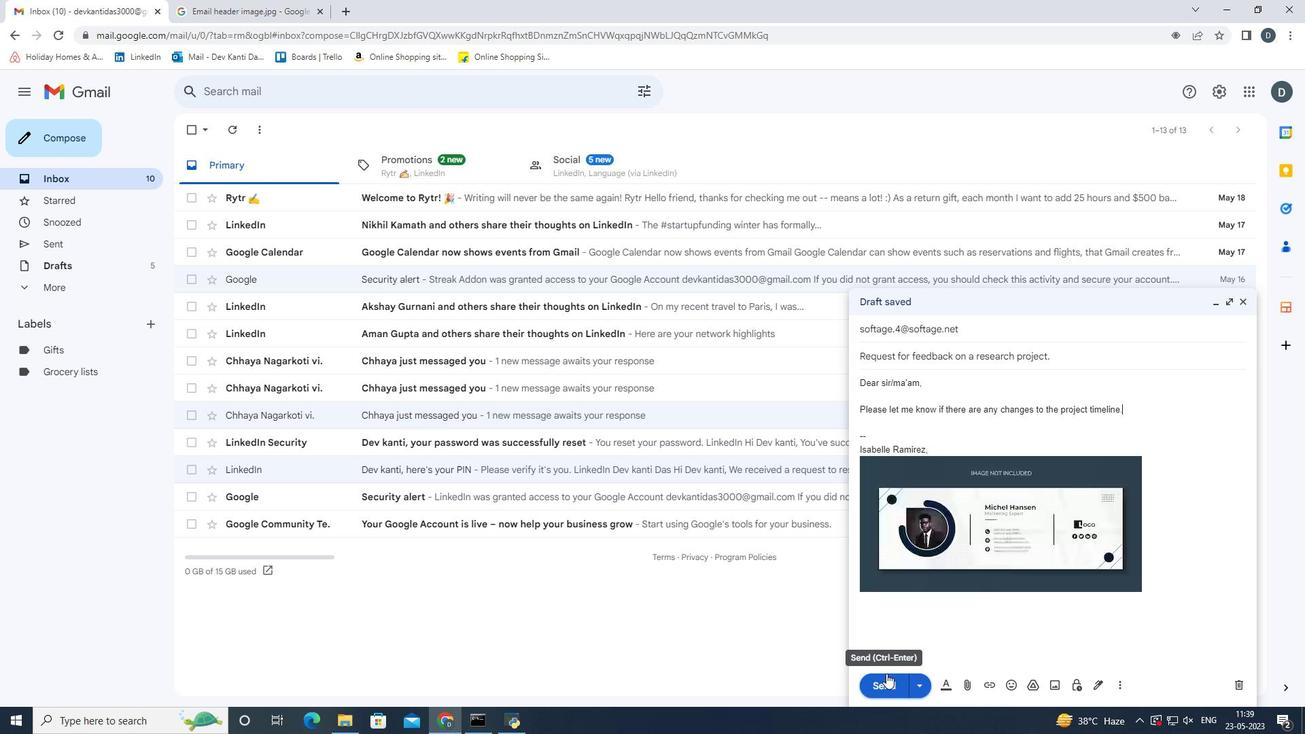 
Action: Mouse moved to (115, 671)
Screenshot: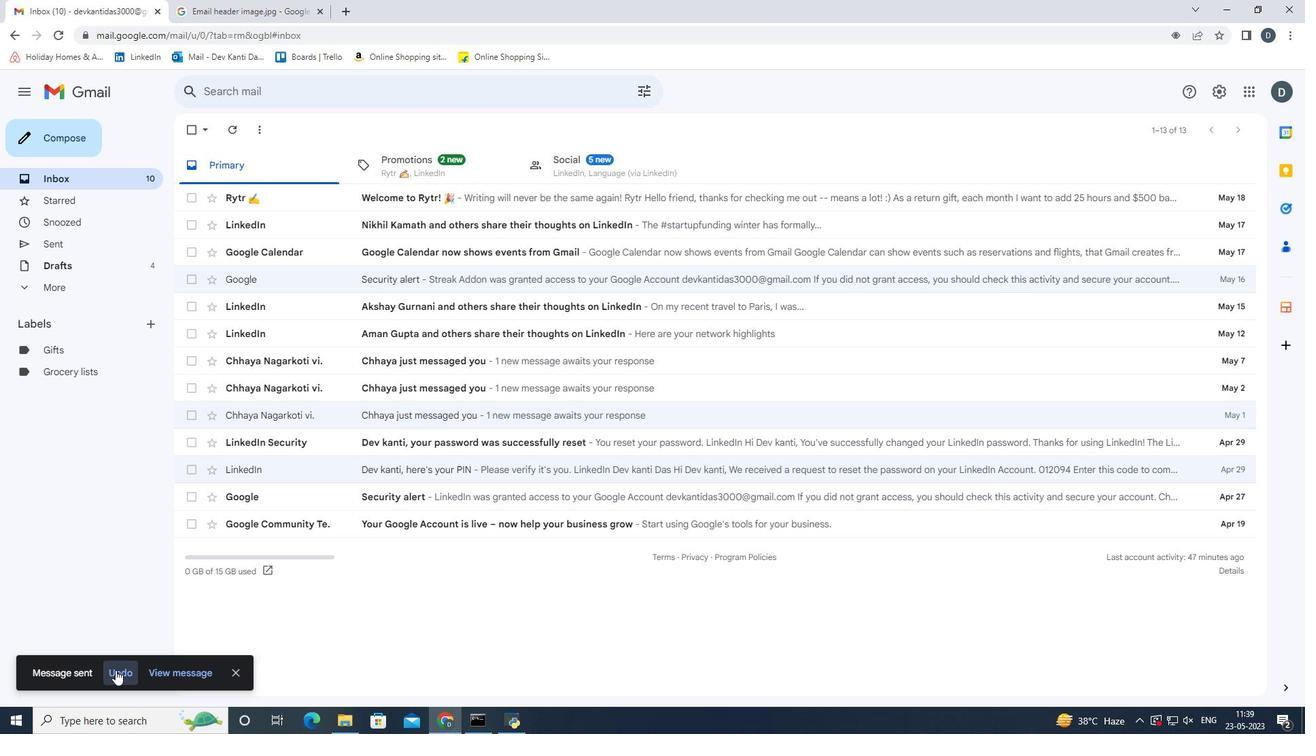 
Action: Mouse pressed left at (115, 671)
Screenshot: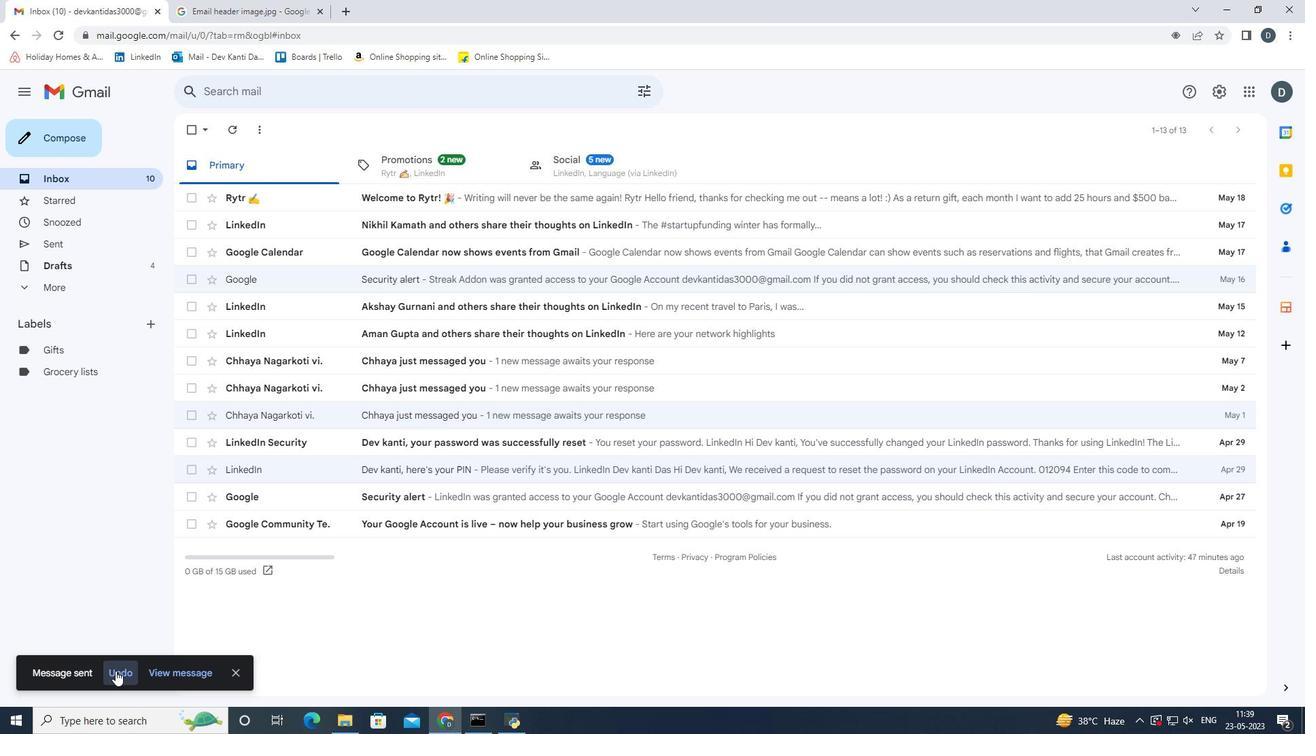 
Action: Mouse moved to (1138, 405)
Screenshot: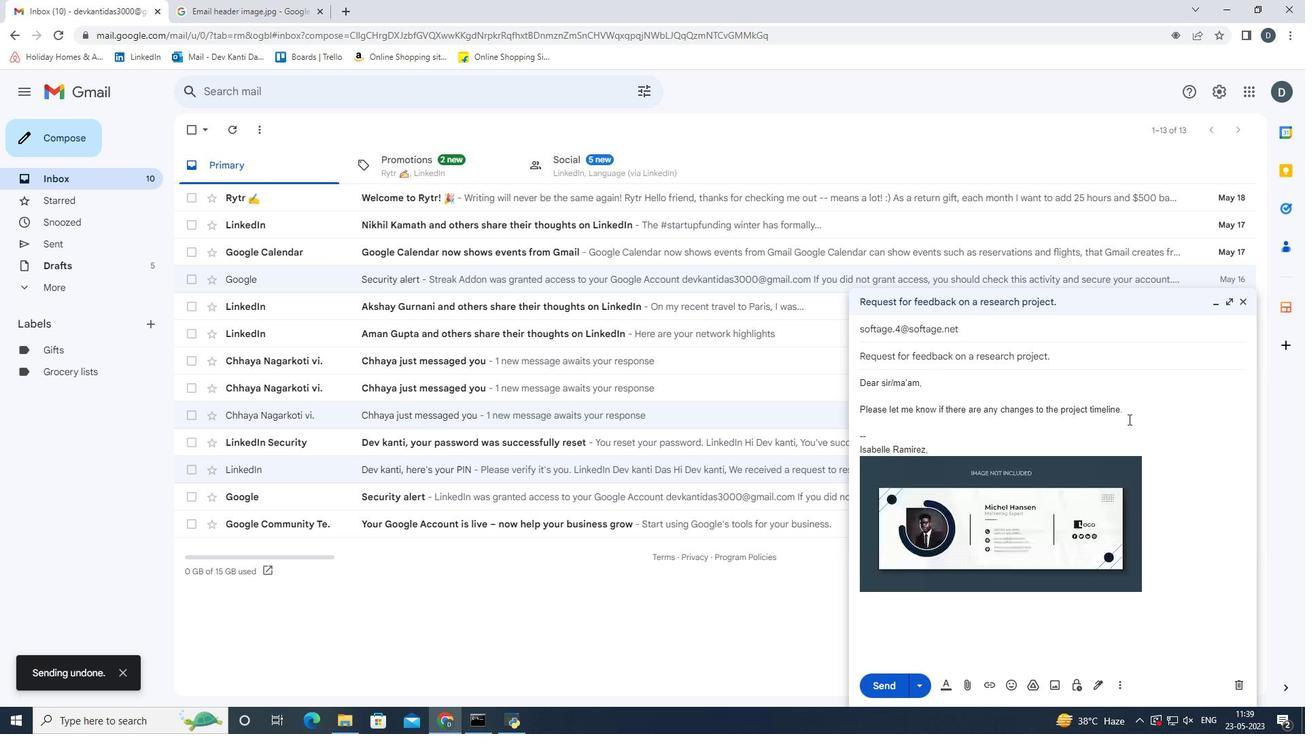 
Action: Mouse pressed left at (1138, 405)
Screenshot: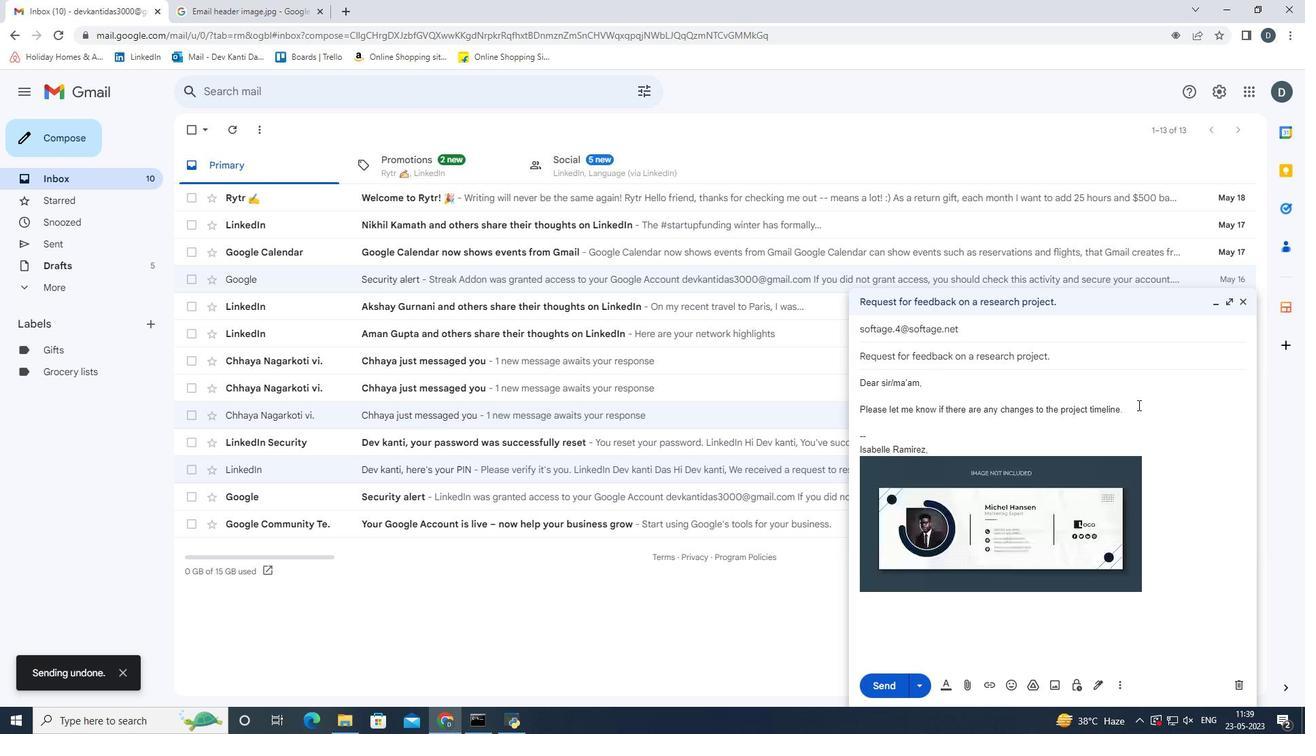 
Action: Mouse moved to (1017, 407)
Screenshot: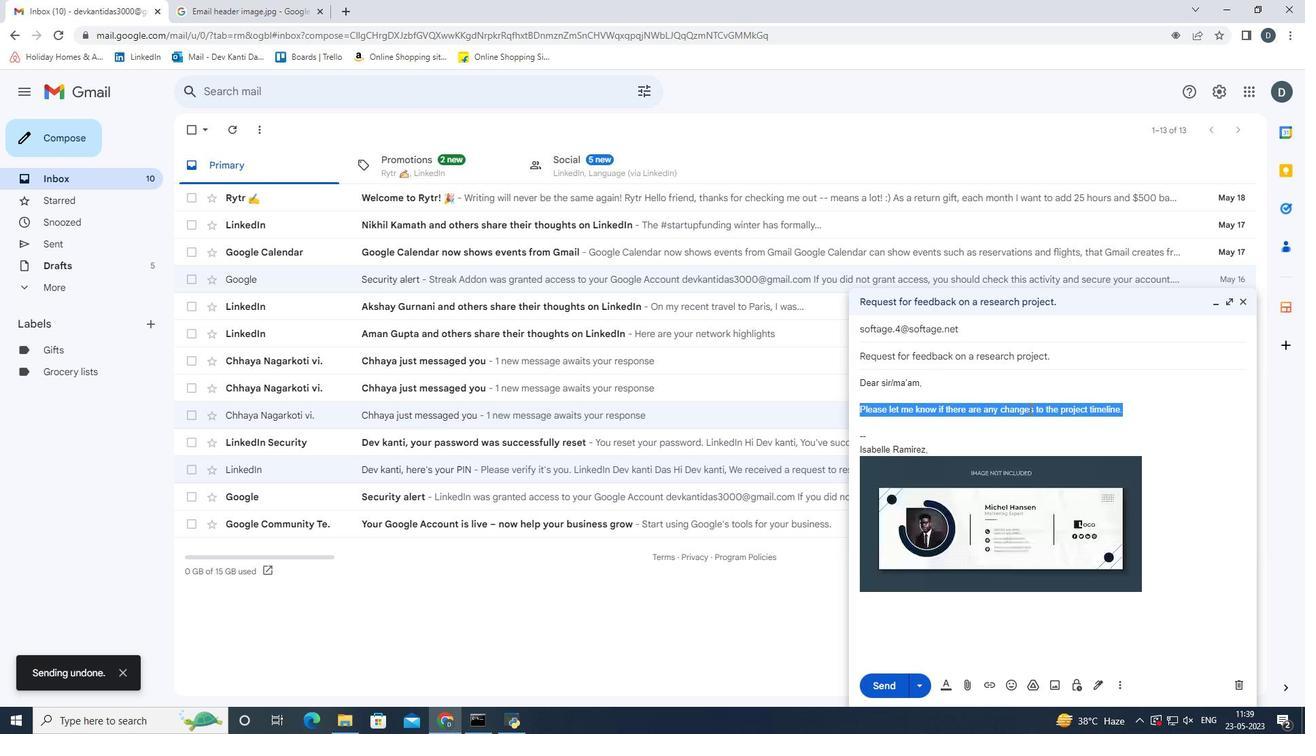
Action: Key pressed <Key.backspace><Key.shift><Key.shift><Key.shift><Key.shift><Key.shift><Key.shift><Key.shift><Key.shift><Key.shift><Key.shift><Key.shift><Key.shift><Key.shift><Key.shift><Key.shift><Key.shift><Key.shift><Key.shift><Key.shift><Key.shift><Key.shift>I<Key.space>apologize<Key.space>for<Key.space>any<Key.space>confusion<Key.space>and<Key.space>would<Key.space>like<Key.space>to<Key.space>clarify<Key.space>the<Key.space>situation.
Screenshot: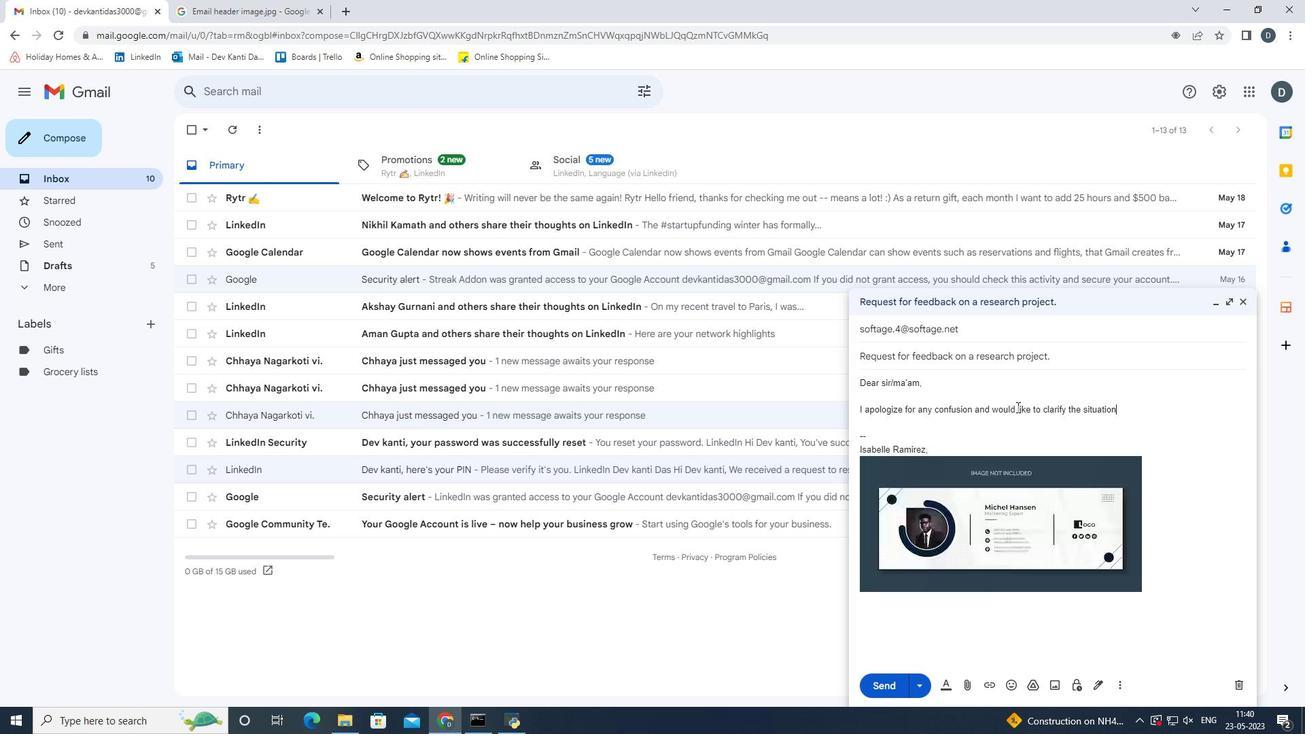 
Action: Mouse moved to (876, 676)
Screenshot: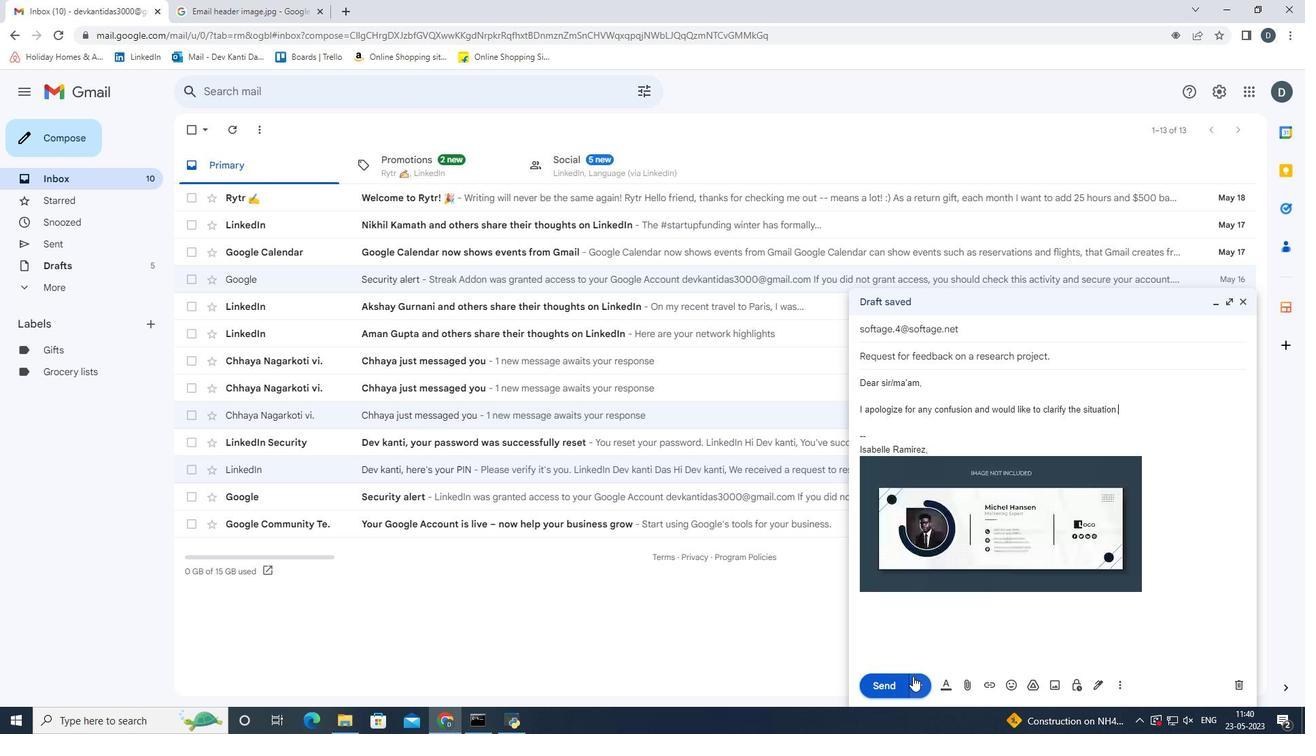 
Action: Mouse pressed left at (876, 676)
Screenshot: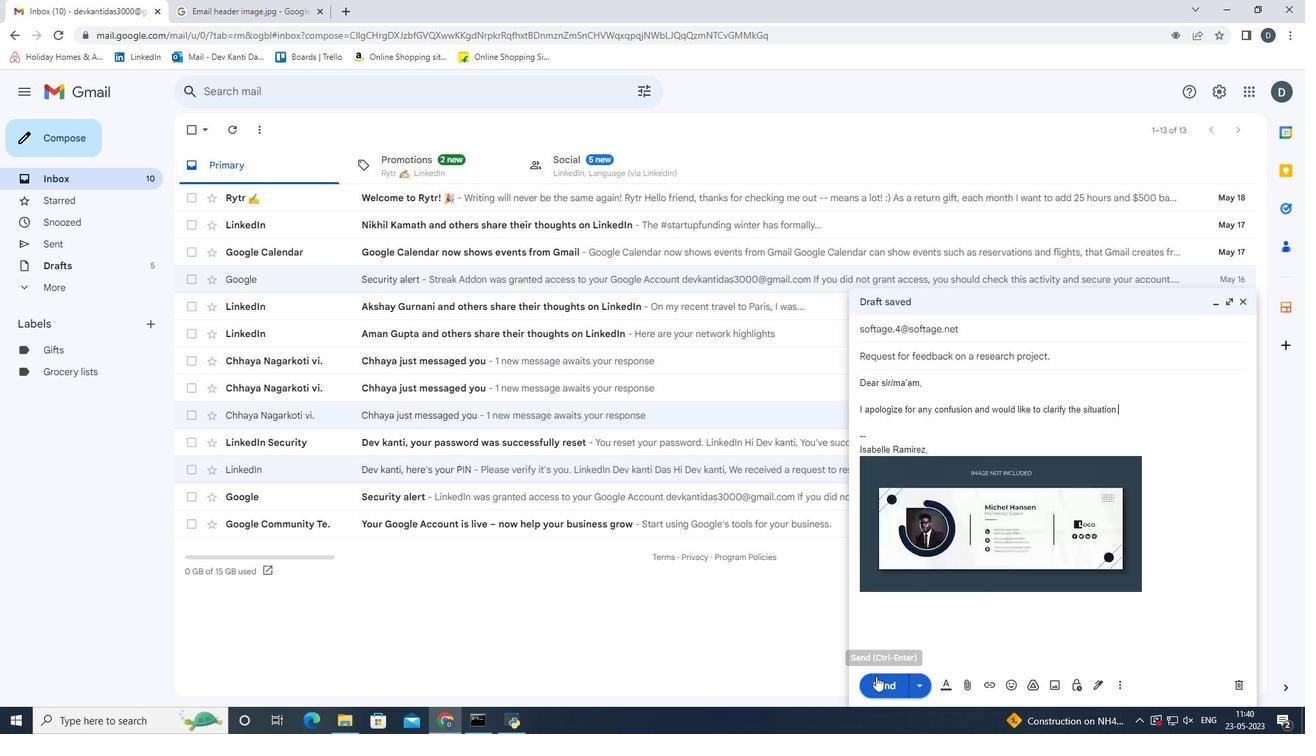 
Action: Mouse moved to (152, 239)
Screenshot: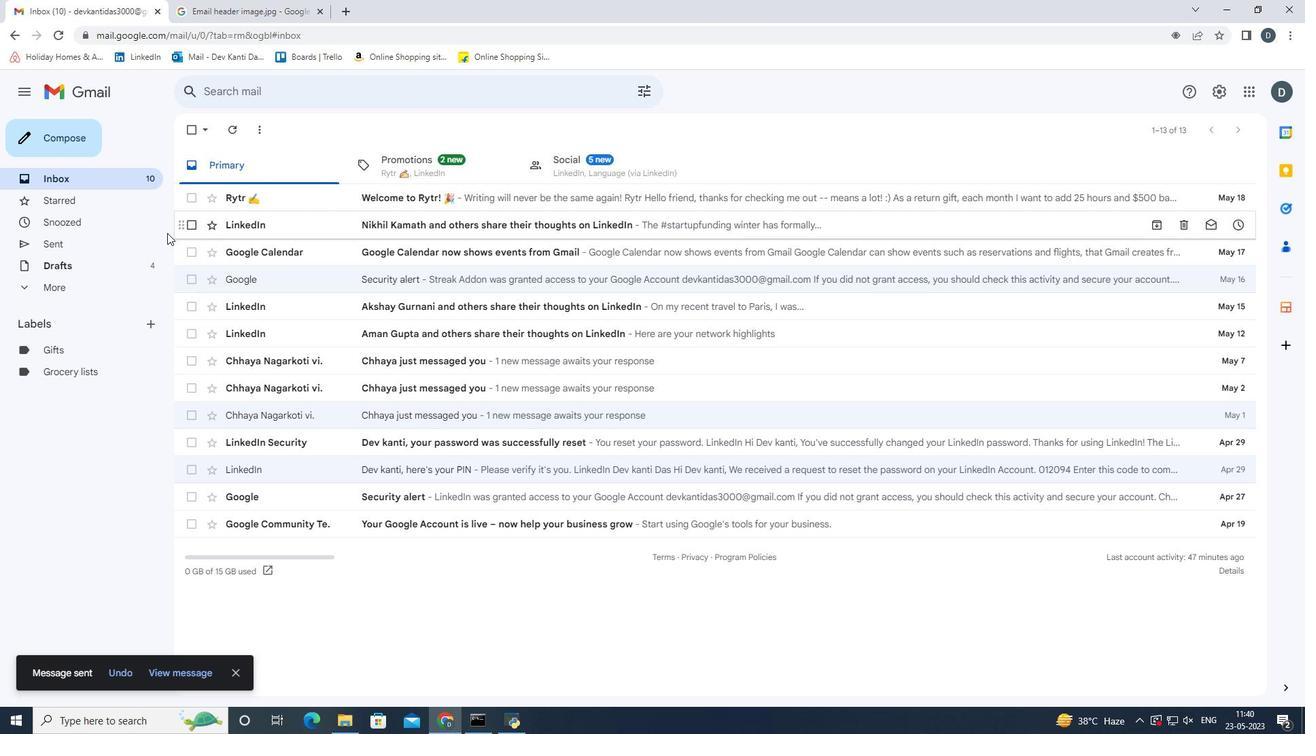 
Action: Mouse pressed left at (152, 239)
Screenshot: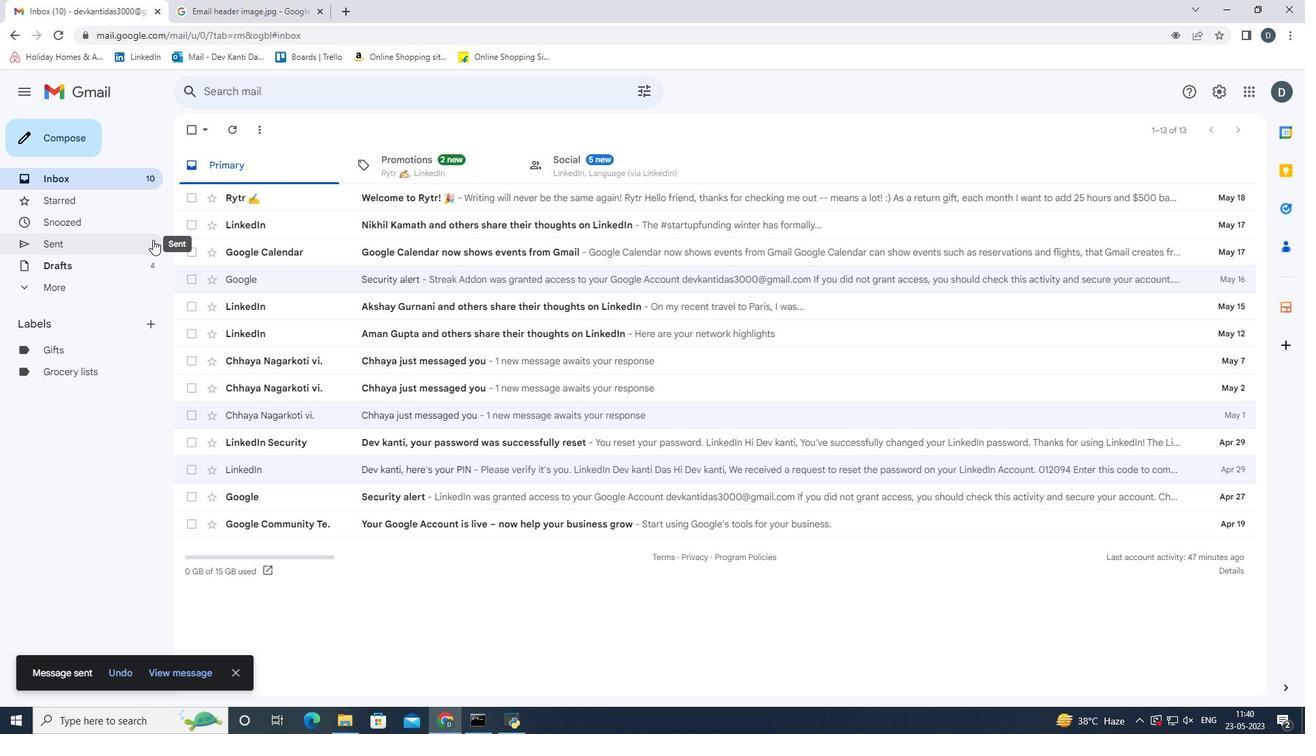 
Action: Mouse moved to (194, 194)
Screenshot: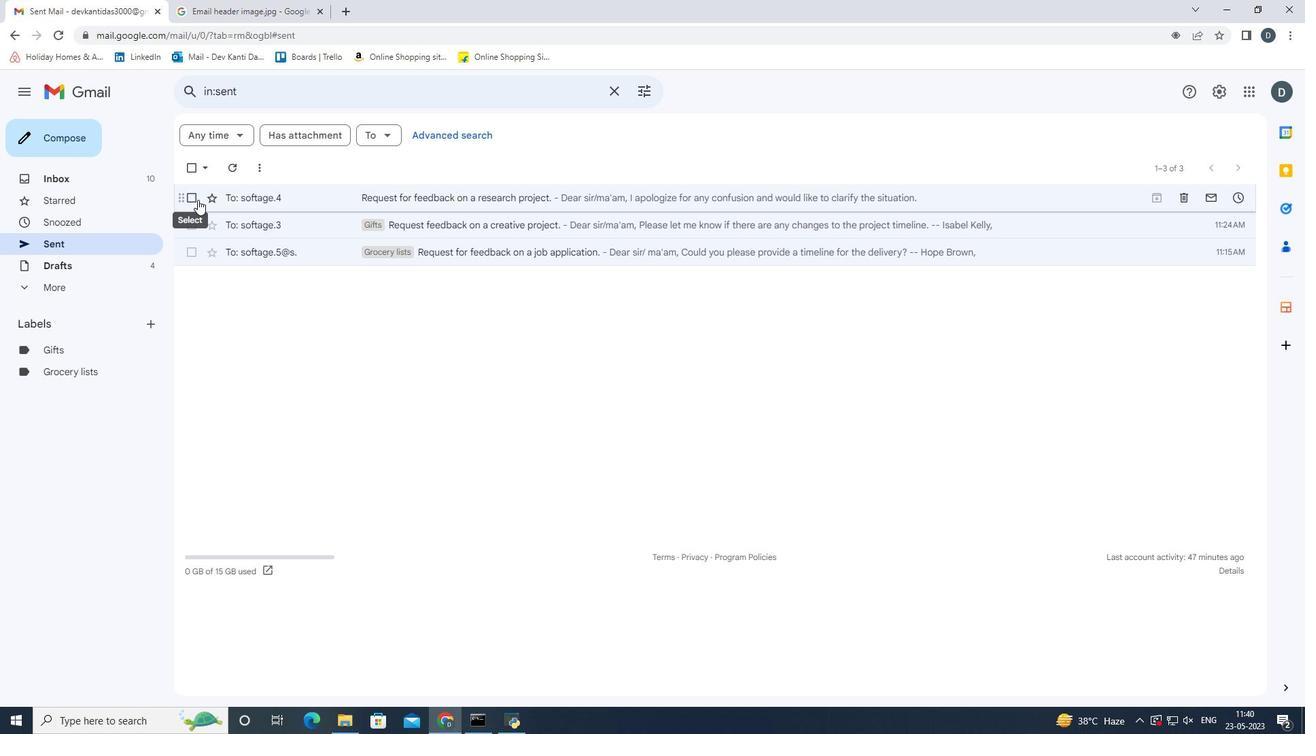 
Action: Mouse pressed left at (194, 194)
Screenshot: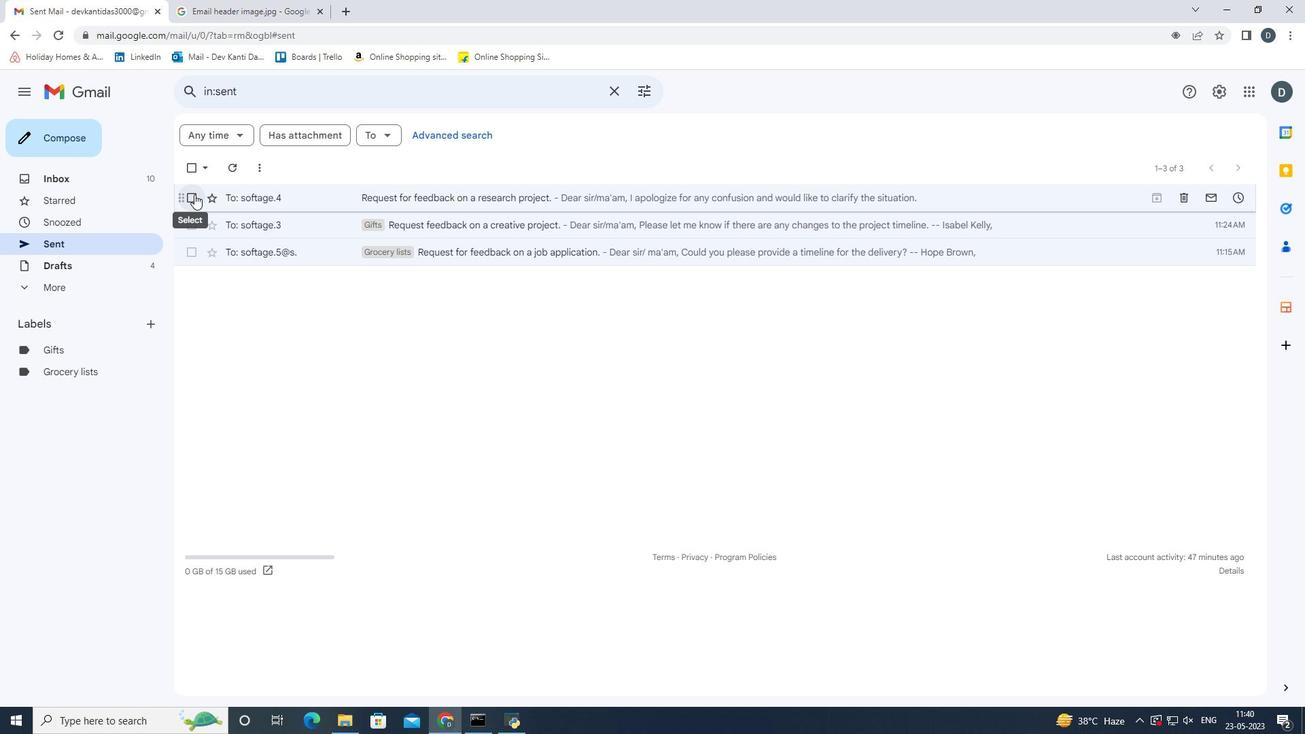 
Action: Mouse moved to (459, 174)
Screenshot: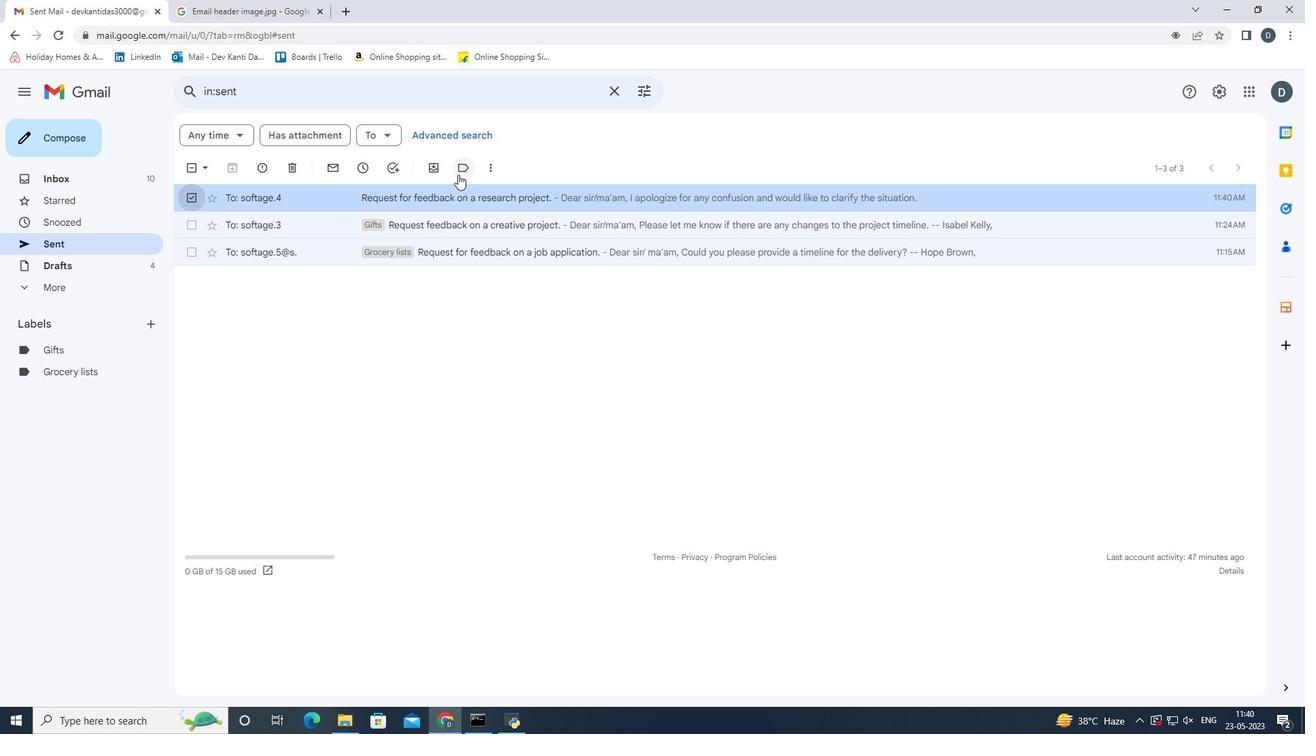 
Action: Mouse pressed left at (459, 174)
Screenshot: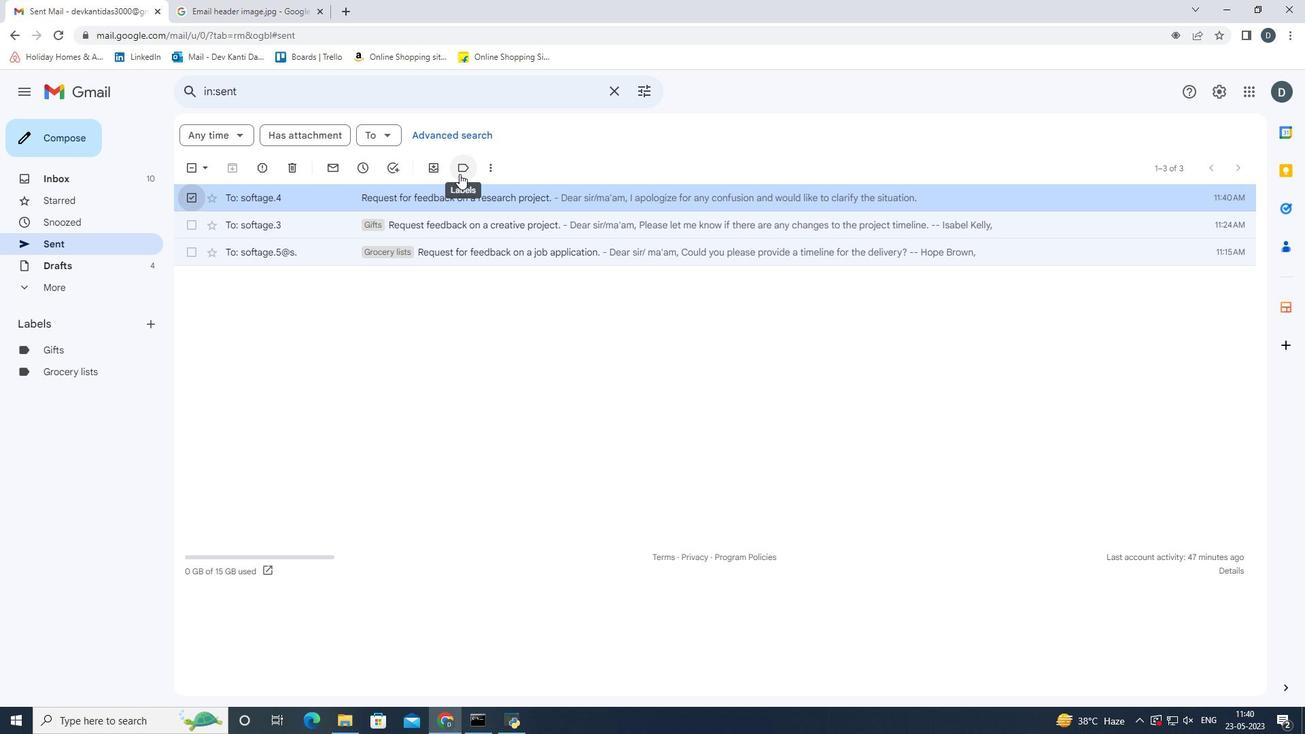 
Action: Mouse moved to (511, 383)
Screenshot: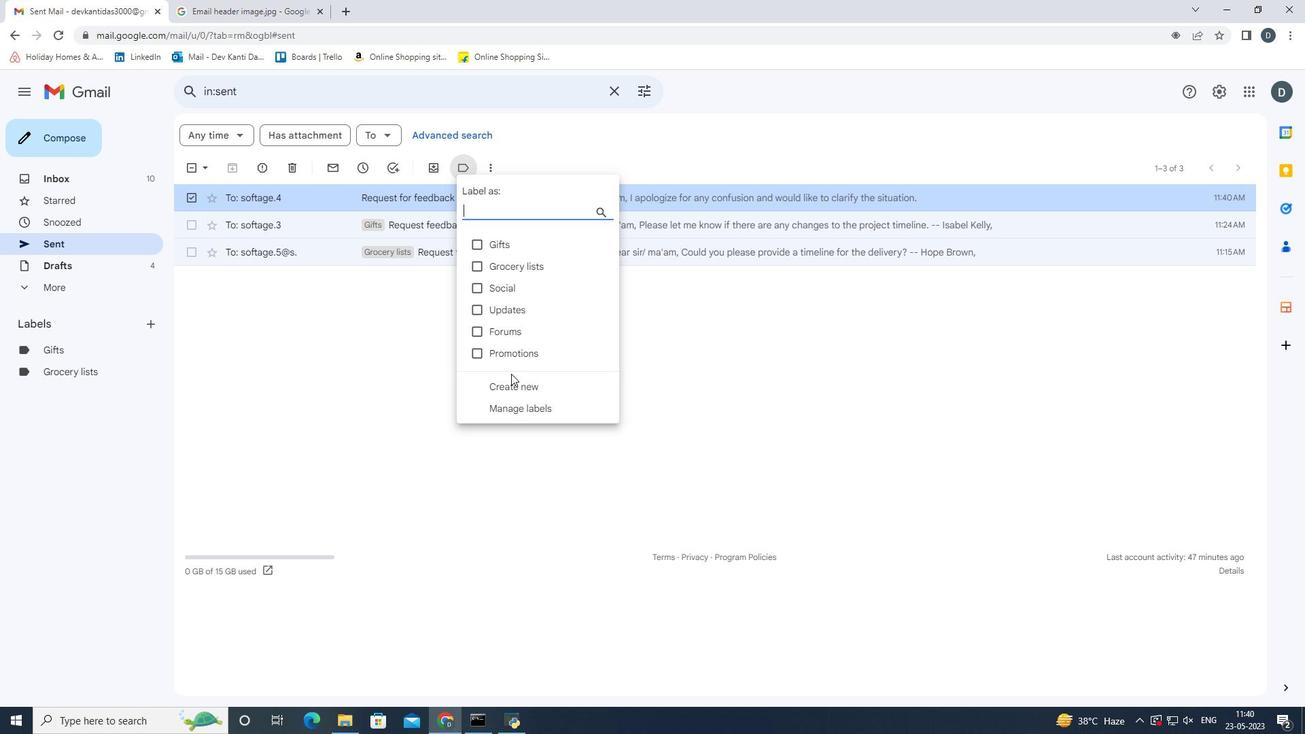 
Action: Mouse pressed left at (511, 383)
Screenshot: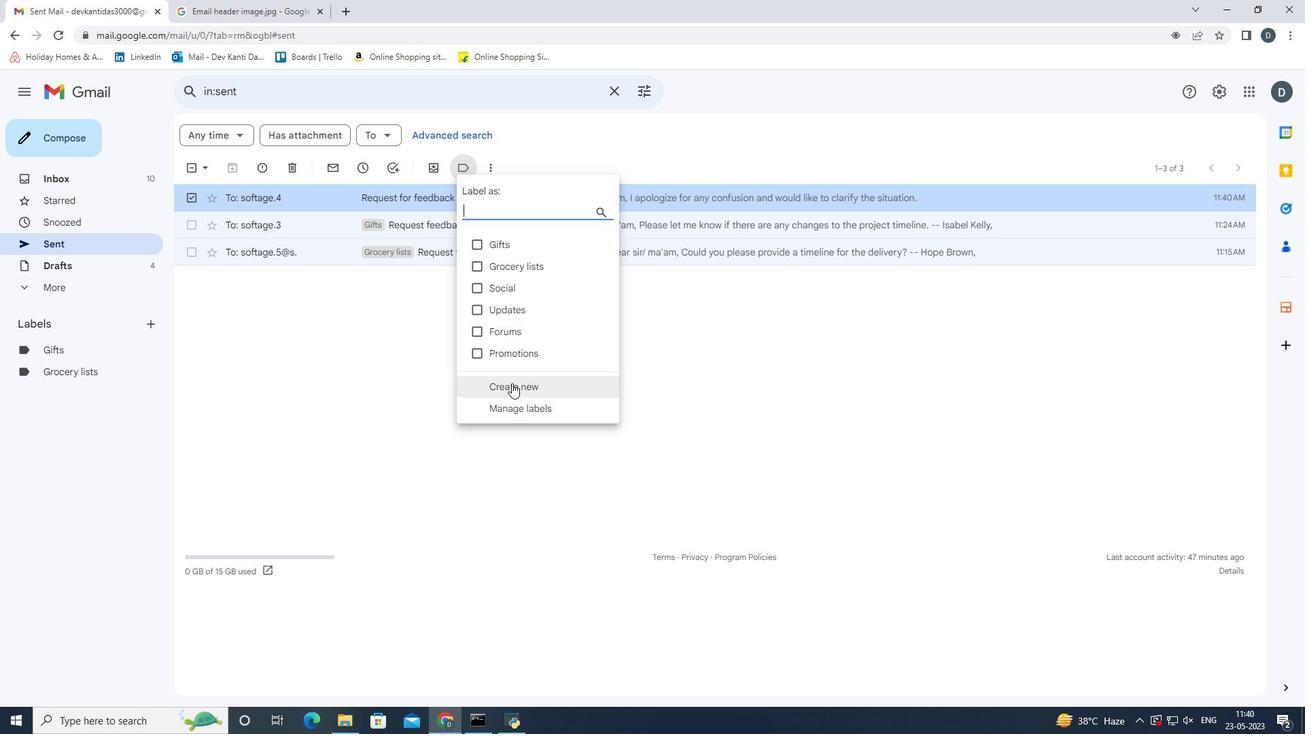 
Action: Mouse moved to (620, 369)
Screenshot: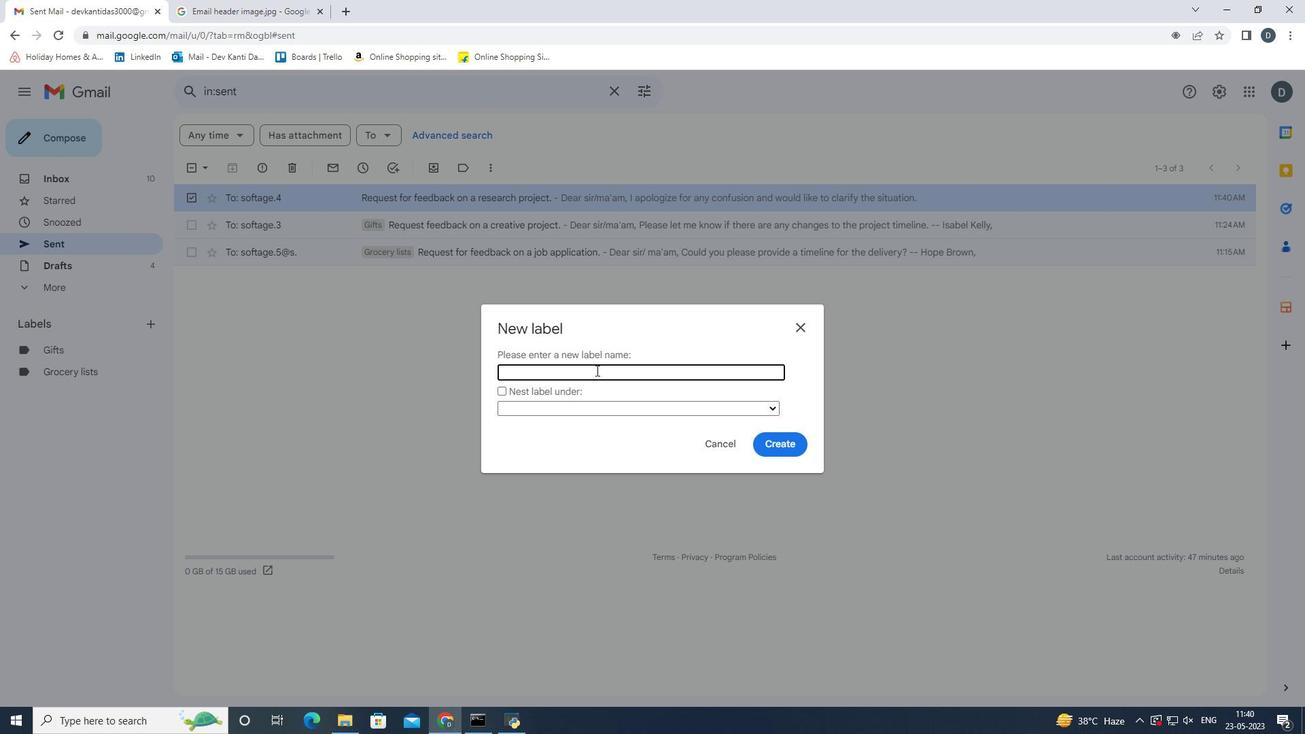 
Action: Key pressed <Key.shift><Key.shift><Key.shift><Key.shift><Key.shift><Key.shift><Key.shift><Key.shift><Key.shift><Key.shift><Key.shift><Key.shift><Key.shift><Key.shift>Holiday<Key.space>cards<Key.enter>
Screenshot: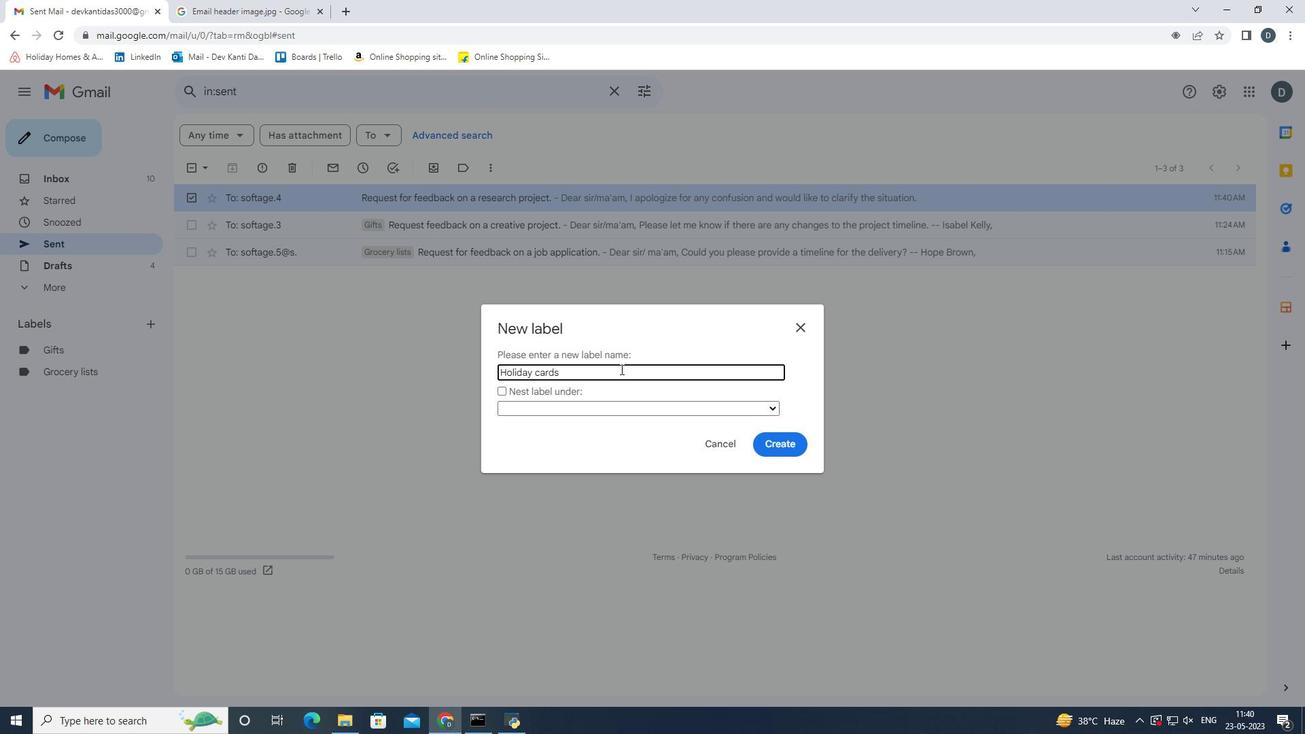 
Action: Mouse moved to (642, 201)
Screenshot: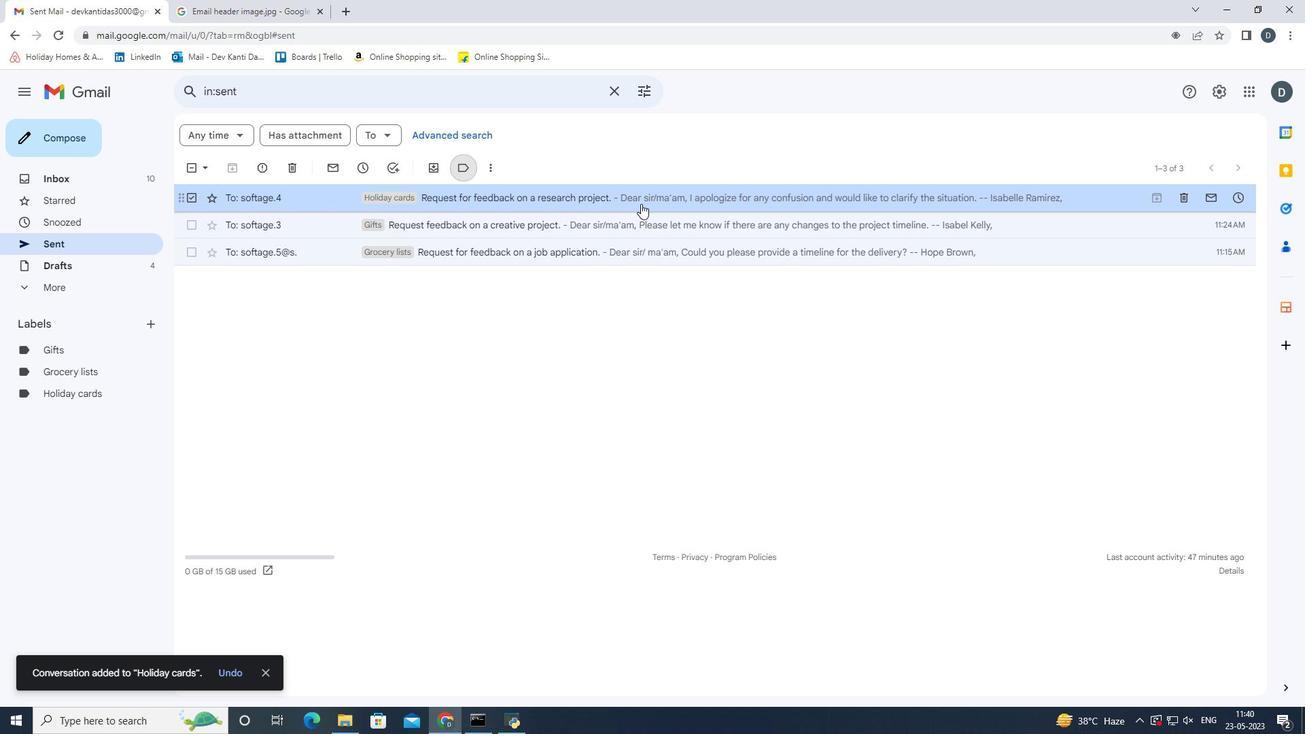 
Action: Mouse pressed left at (642, 201)
Screenshot: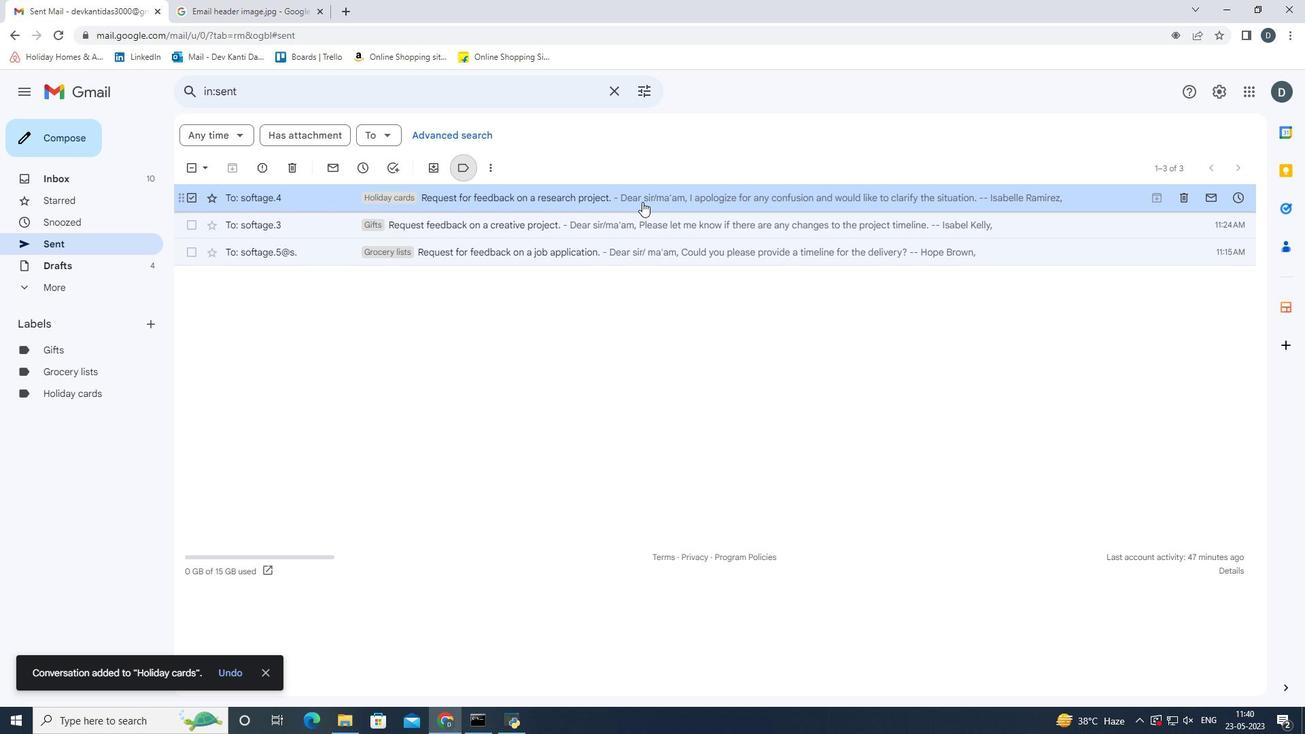 
Action: Mouse moved to (643, 201)
Screenshot: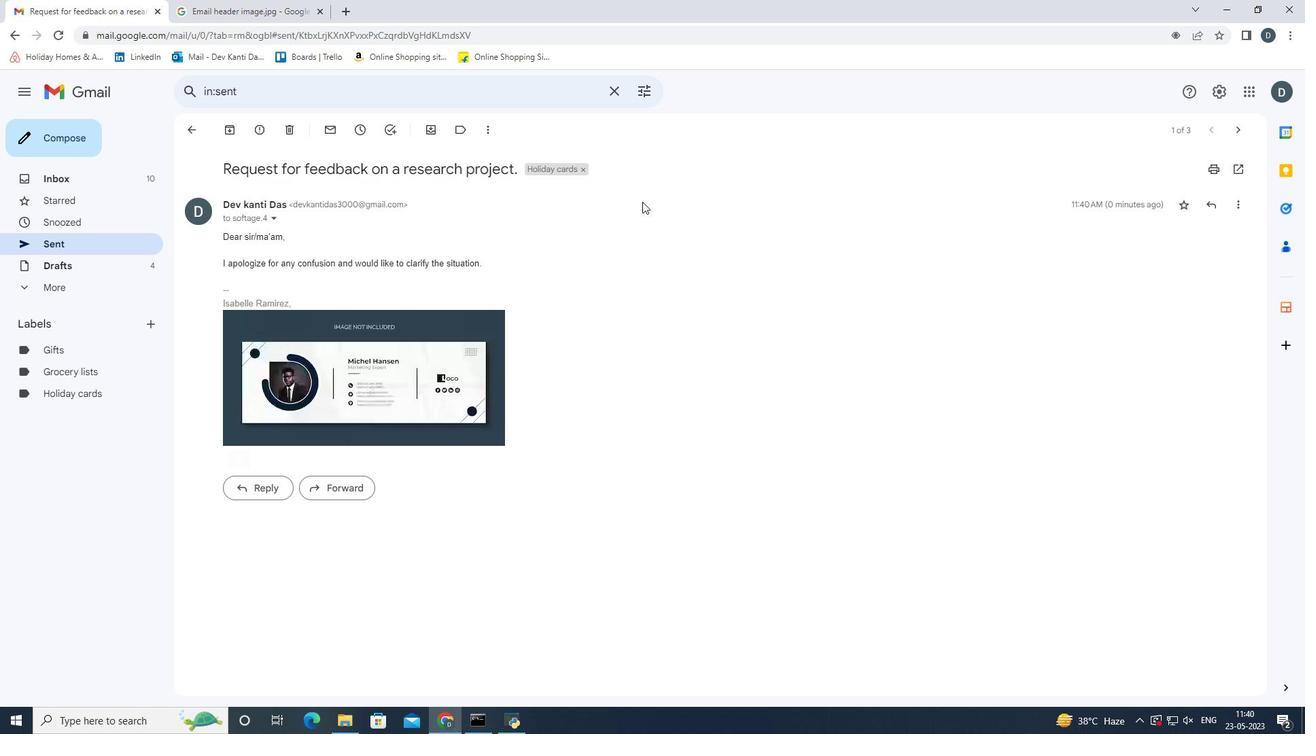 
